 Task: Use the Jira Service Management interface for collaborative customer support.
Action: Mouse pressed left at (527, 130)
Screenshot: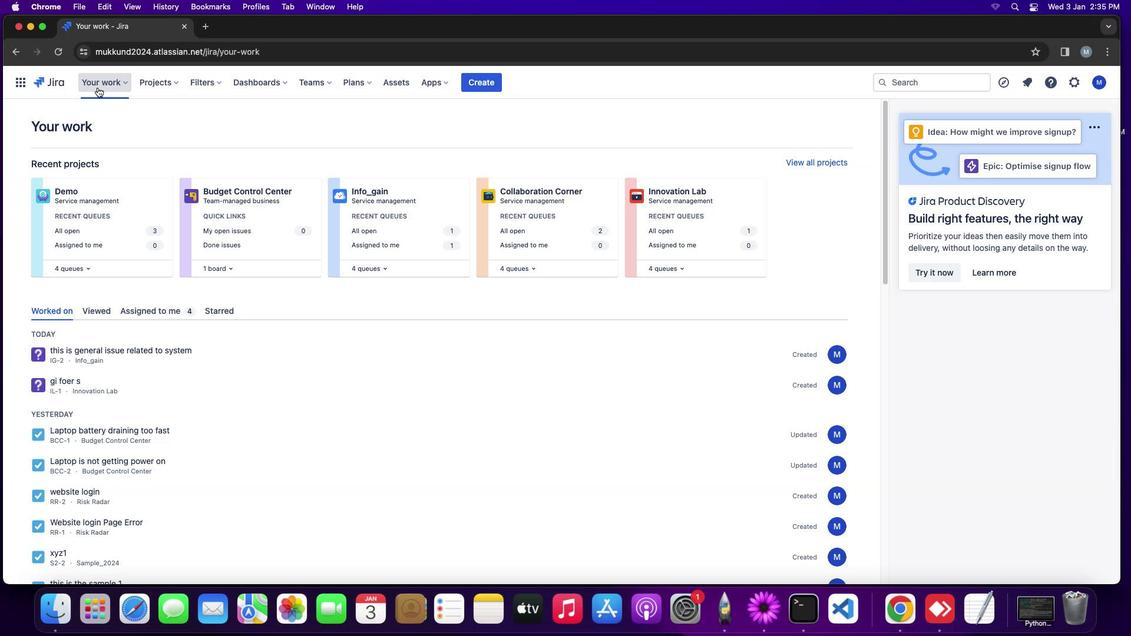 
Action: Mouse moved to (153, 80)
Screenshot: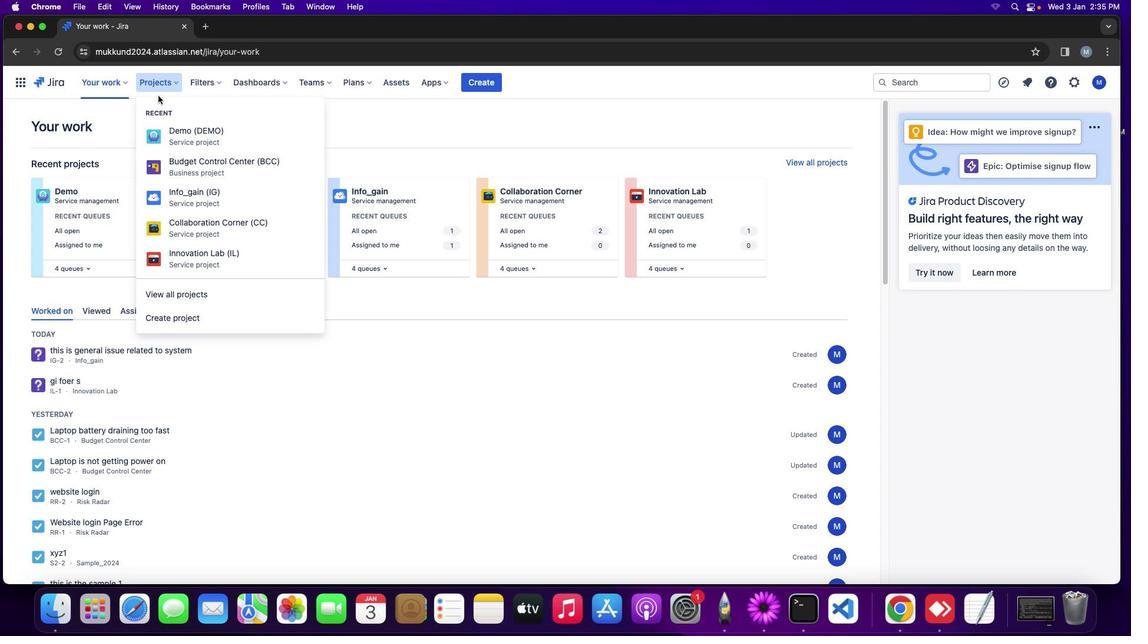 
Action: Mouse pressed left at (153, 80)
Screenshot: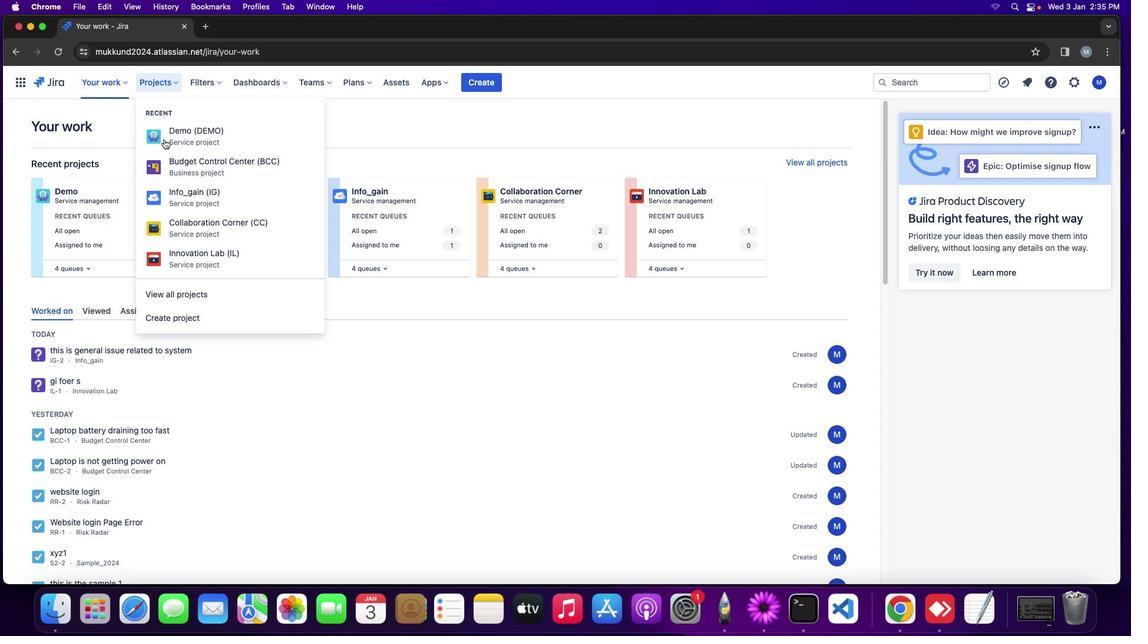 
Action: Mouse moved to (176, 293)
Screenshot: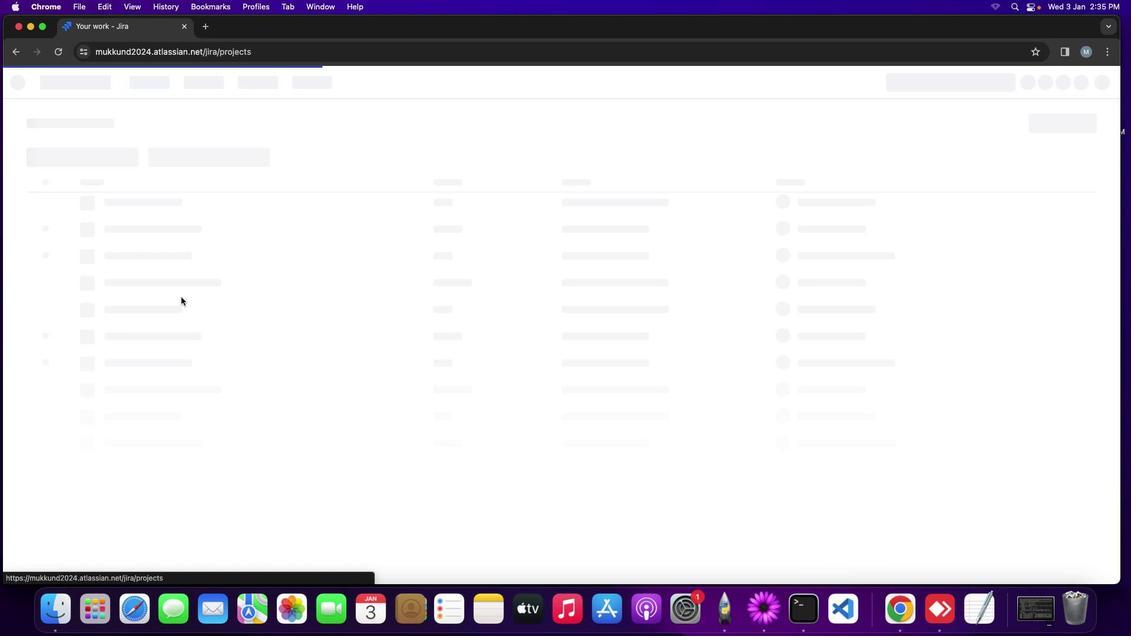 
Action: Mouse pressed left at (176, 293)
Screenshot: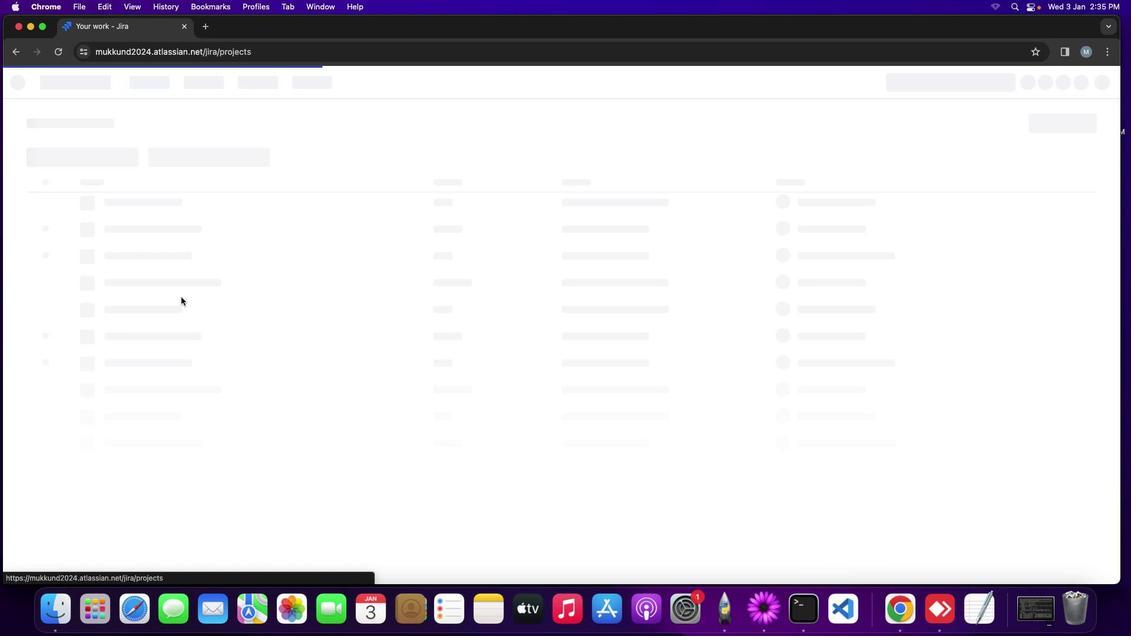 
Action: Mouse moved to (267, 379)
Screenshot: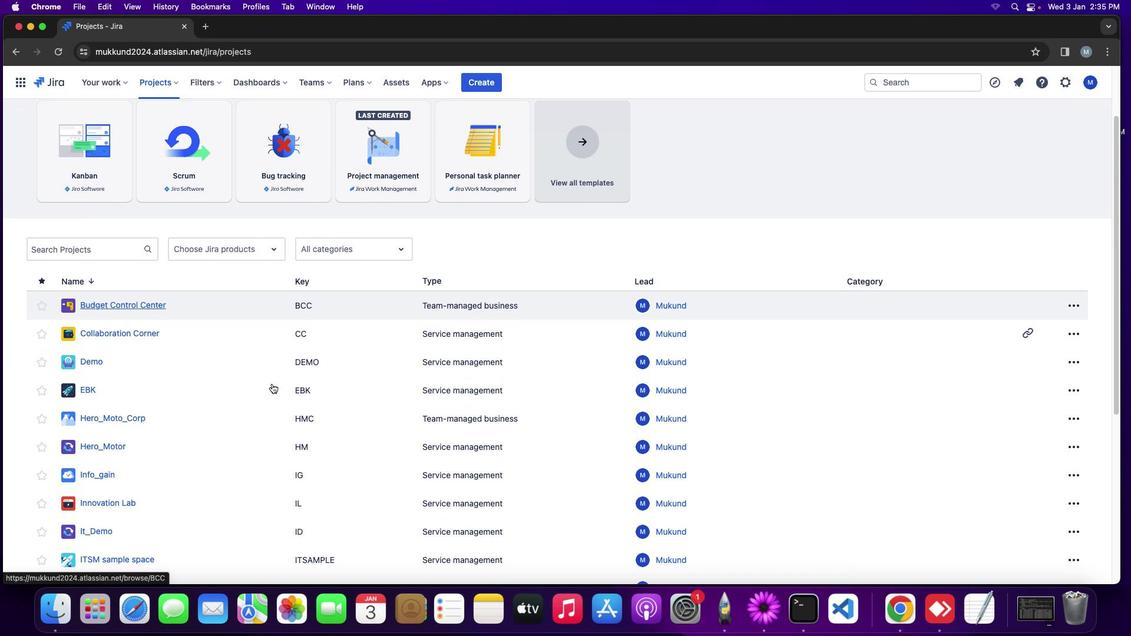 
Action: Mouse scrolled (267, 379) with delta (-3, -4)
Screenshot: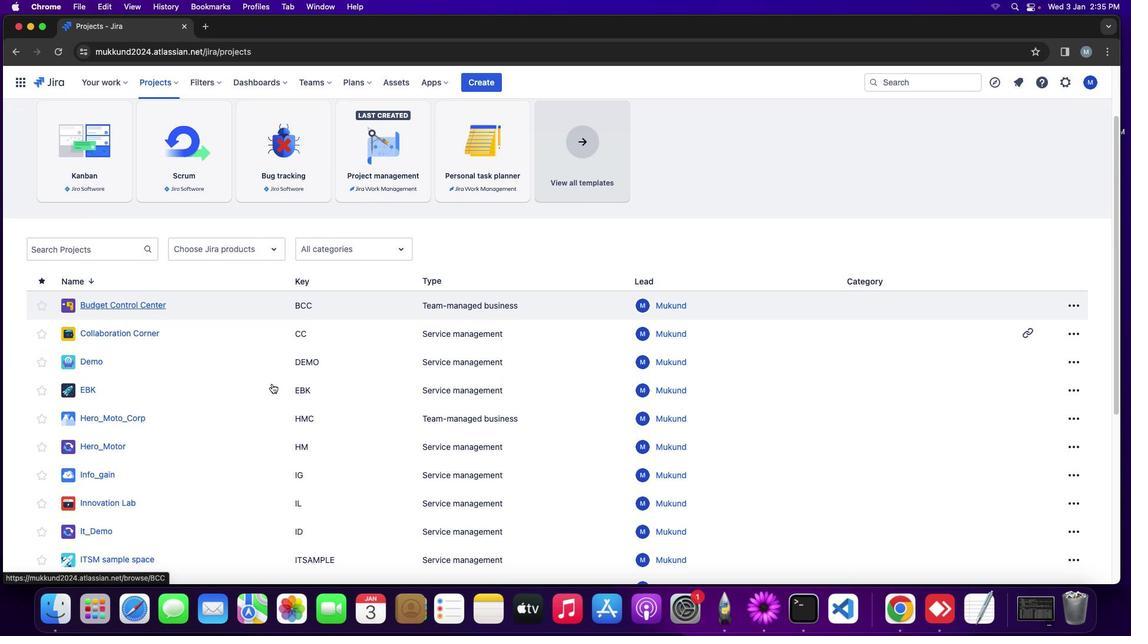 
Action: Mouse moved to (267, 380)
Screenshot: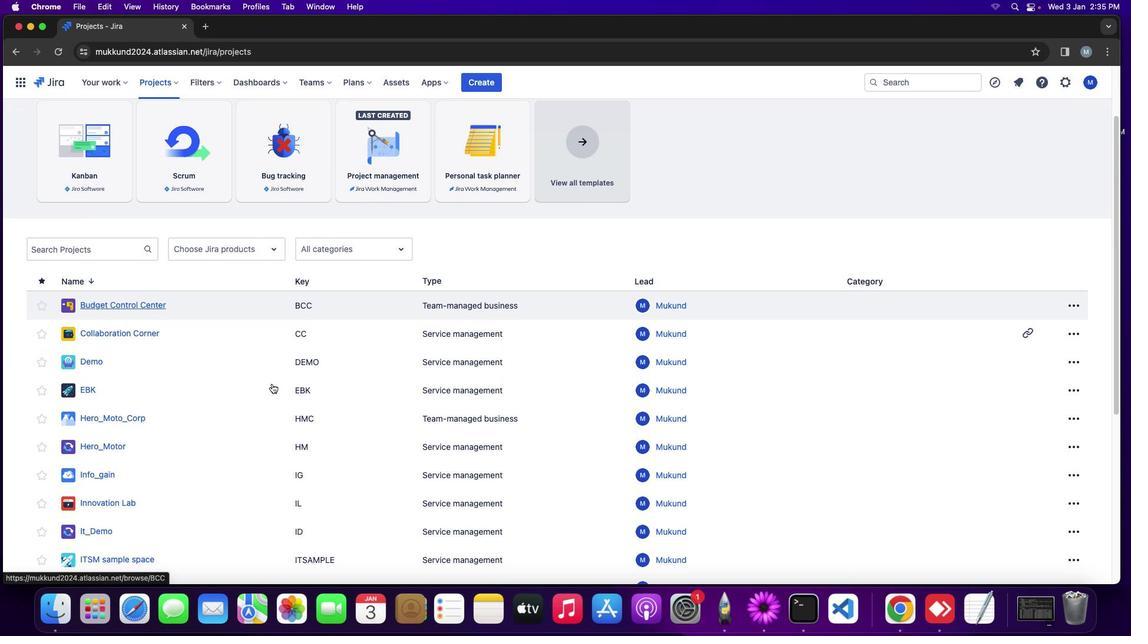 
Action: Mouse scrolled (267, 380) with delta (-3, -4)
Screenshot: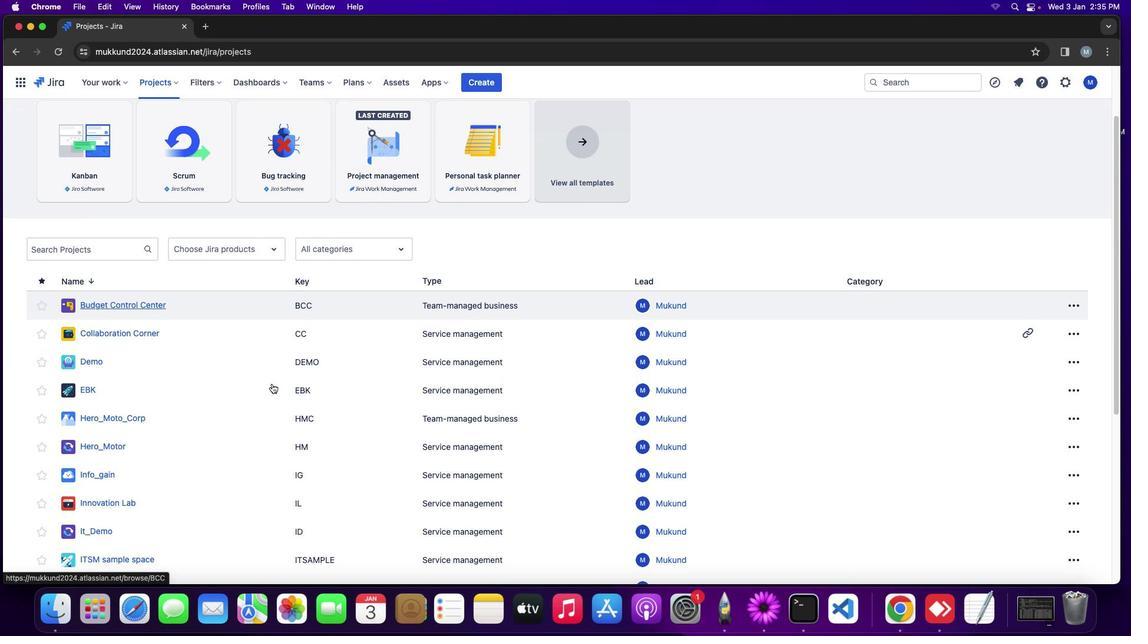 
Action: Mouse scrolled (267, 380) with delta (-3, -4)
Screenshot: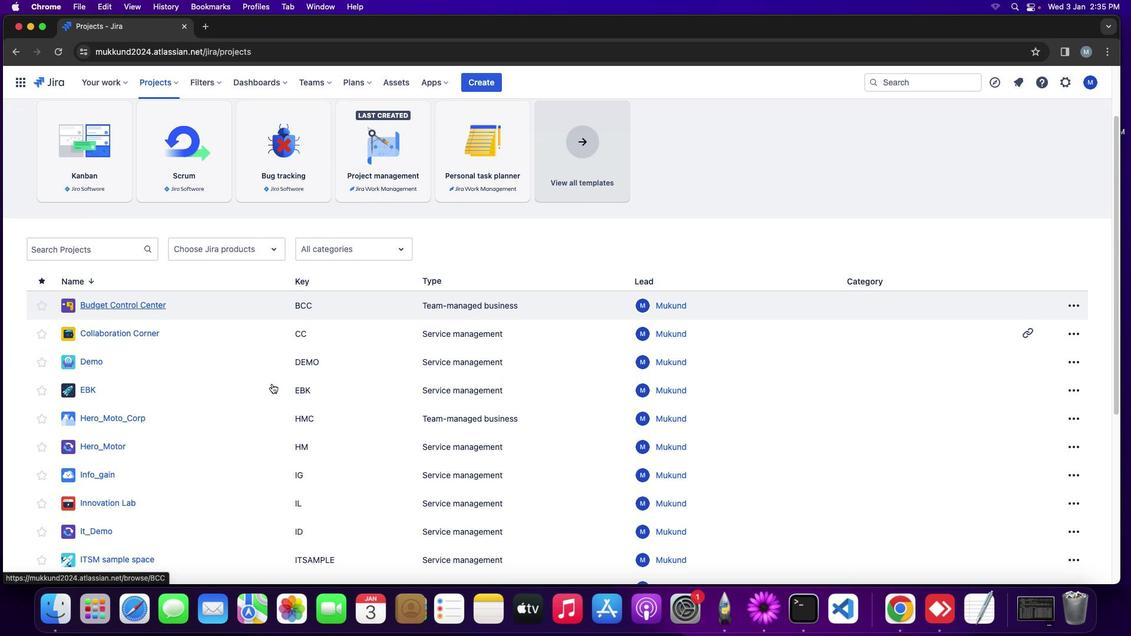 
Action: Mouse scrolled (267, 380) with delta (-3, -4)
Screenshot: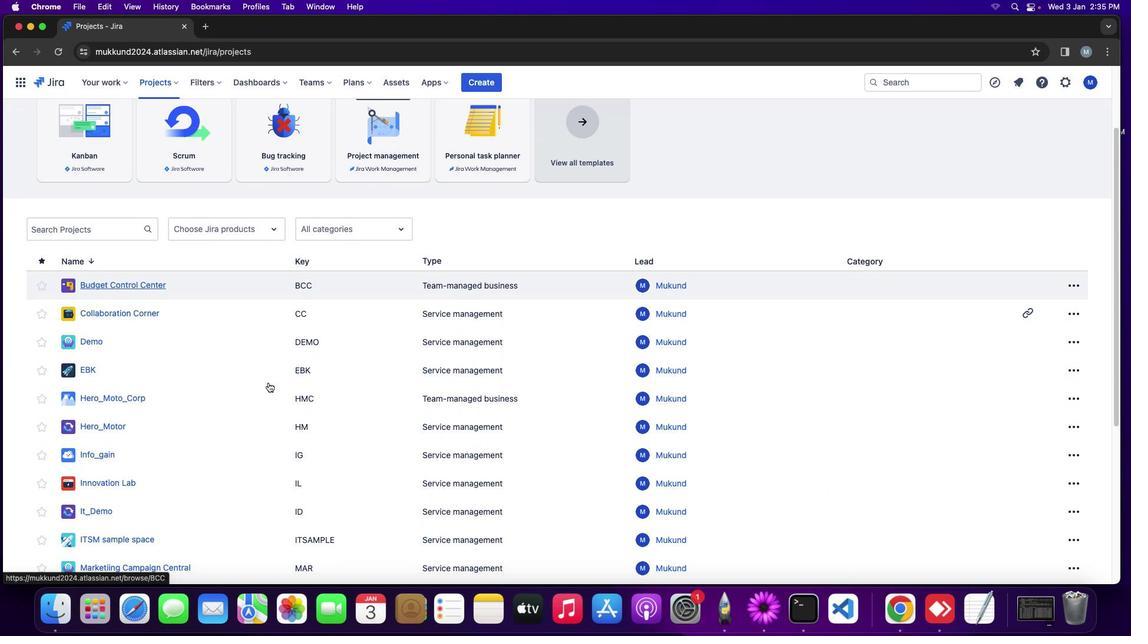 
Action: Mouse scrolled (267, 380) with delta (-3, -4)
Screenshot: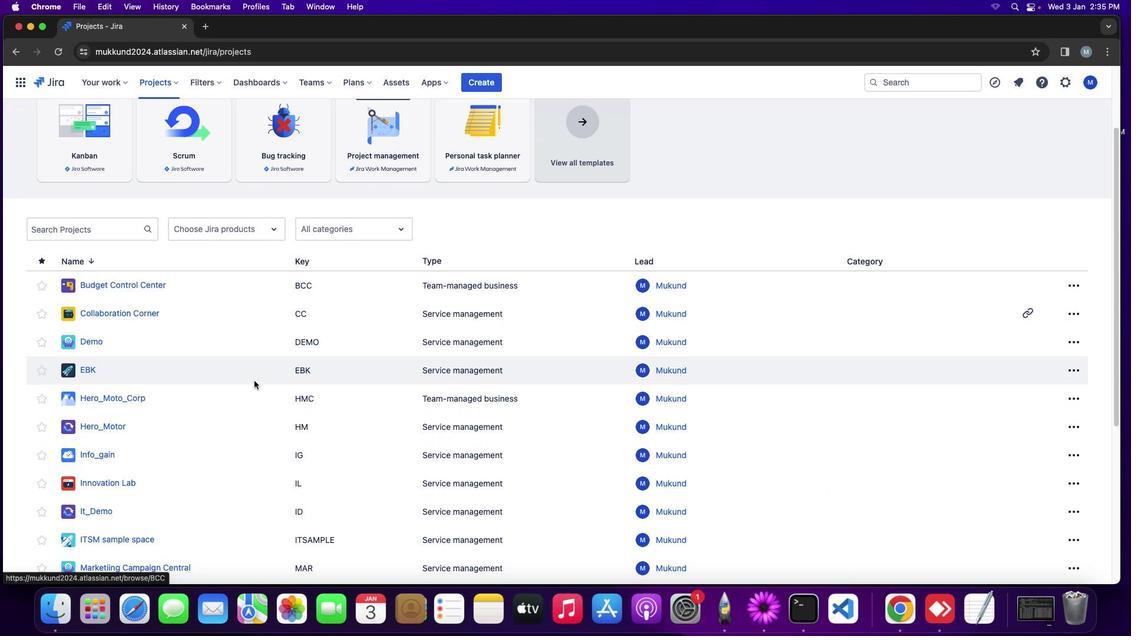 
Action: Mouse scrolled (267, 380) with delta (-3, -4)
Screenshot: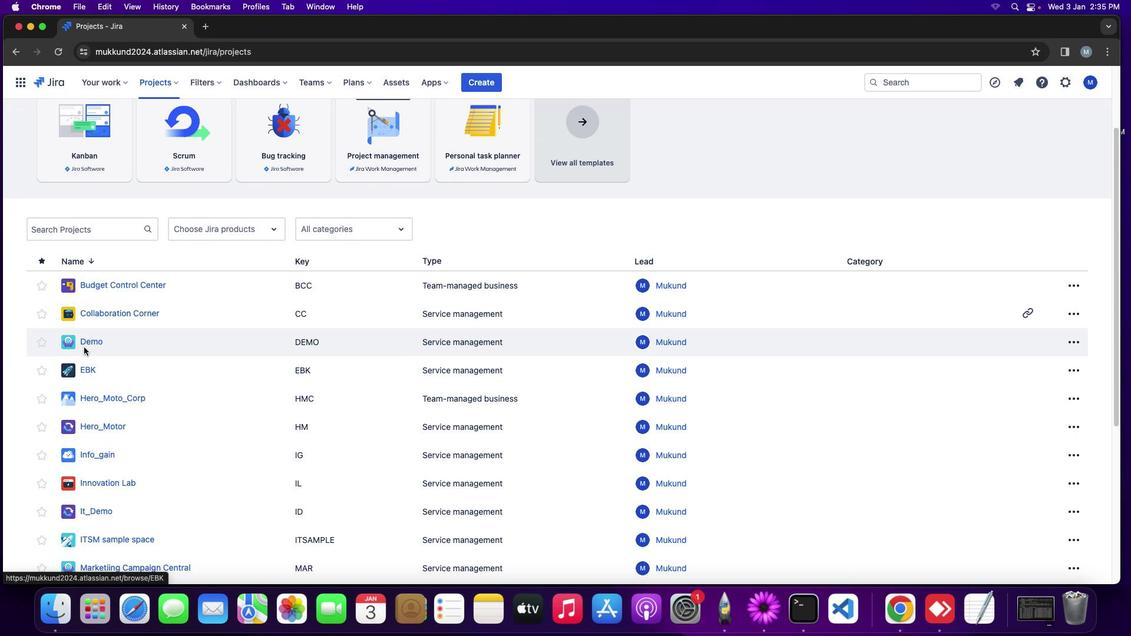 
Action: Mouse scrolled (267, 380) with delta (-3, -4)
Screenshot: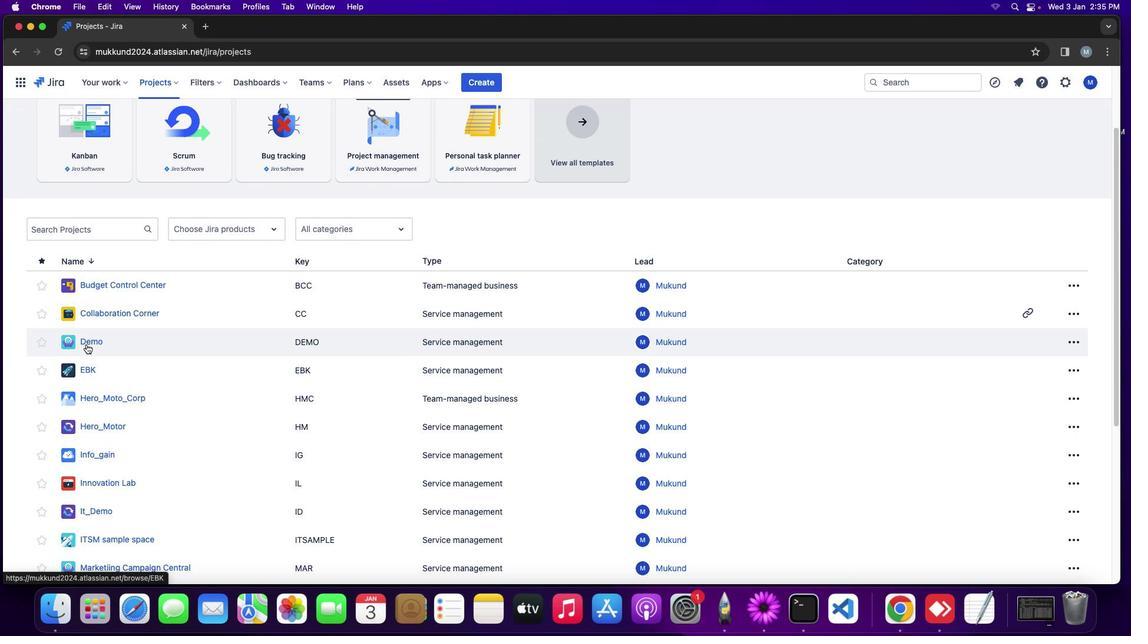
Action: Mouse moved to (83, 338)
Screenshot: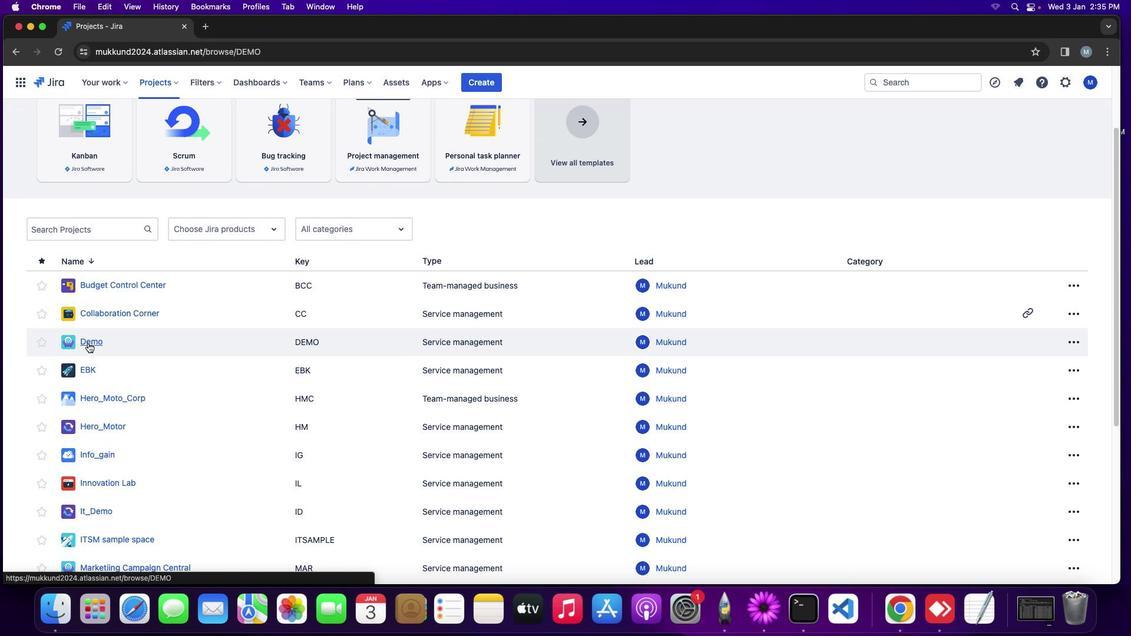 
Action: Mouse pressed left at (83, 338)
Screenshot: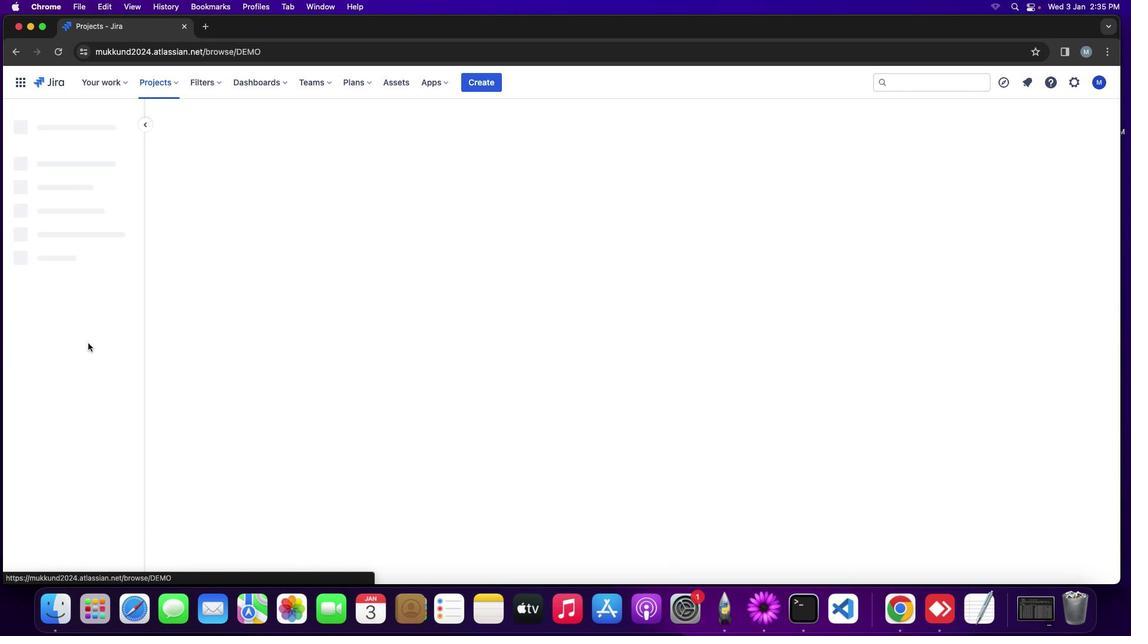 
Action: Mouse moved to (81, 413)
Screenshot: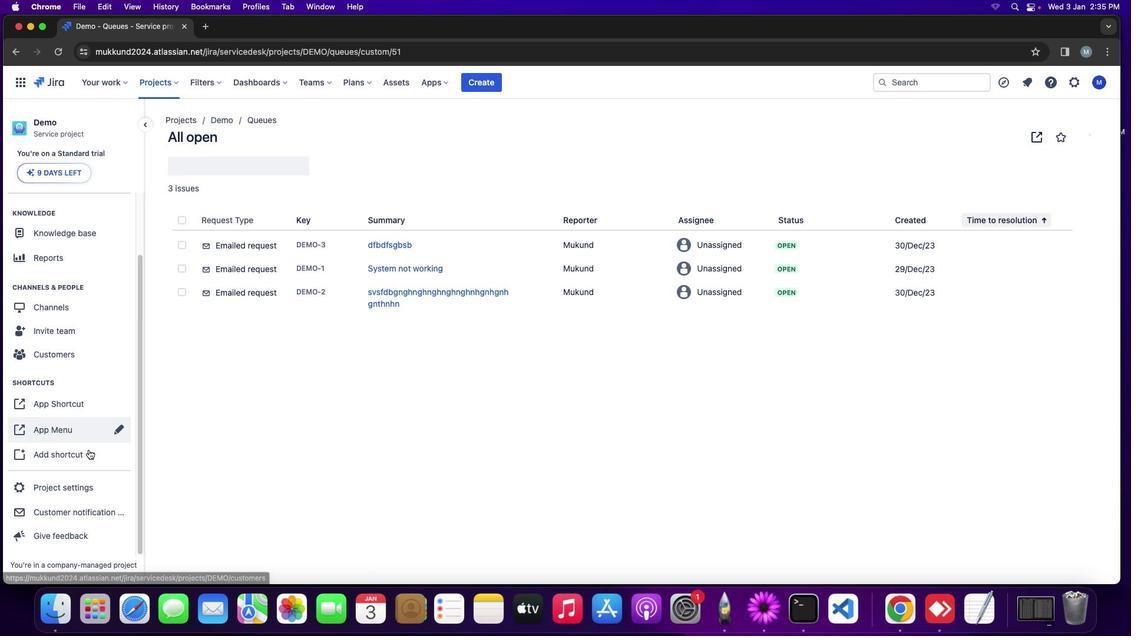 
Action: Mouse scrolled (81, 413) with delta (-3, -4)
Screenshot: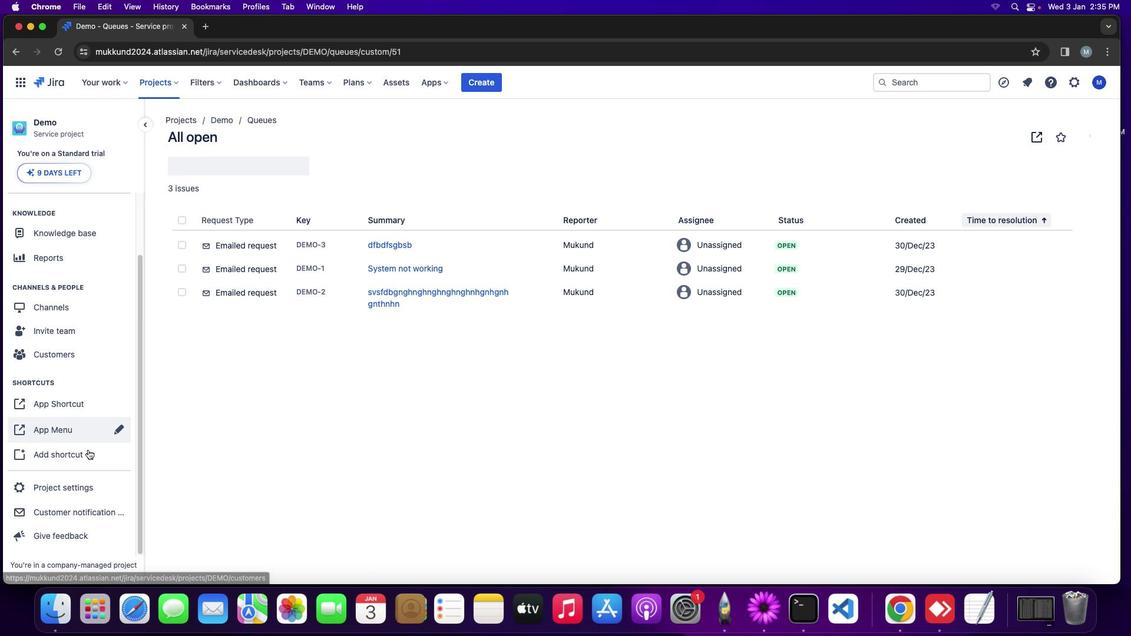 
Action: Mouse moved to (82, 413)
Screenshot: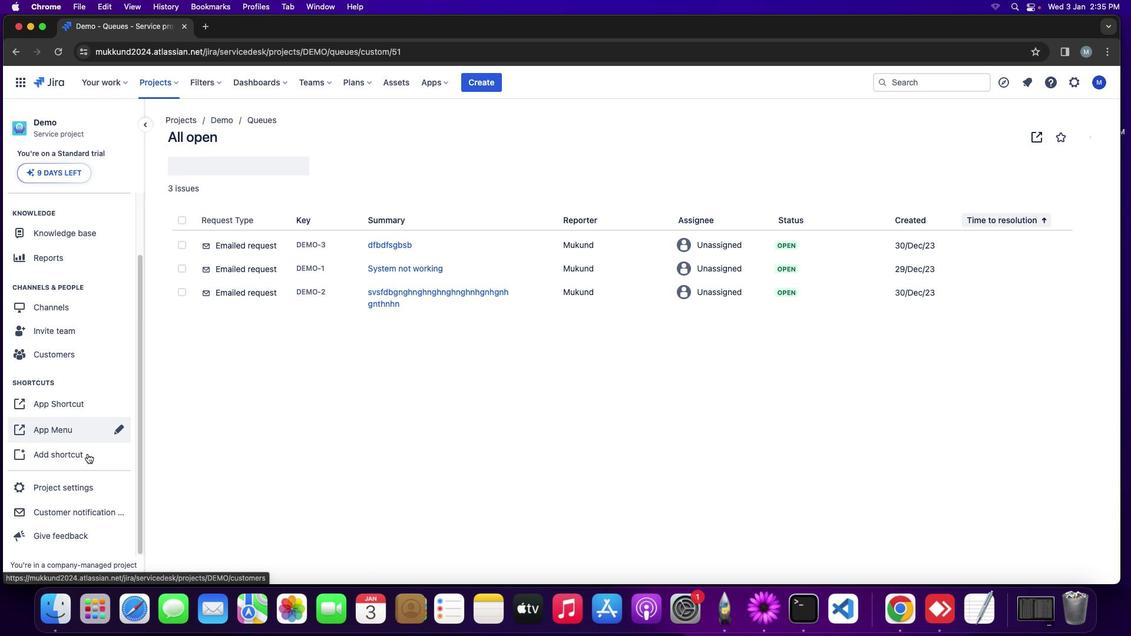 
Action: Mouse scrolled (82, 413) with delta (-3, -4)
Screenshot: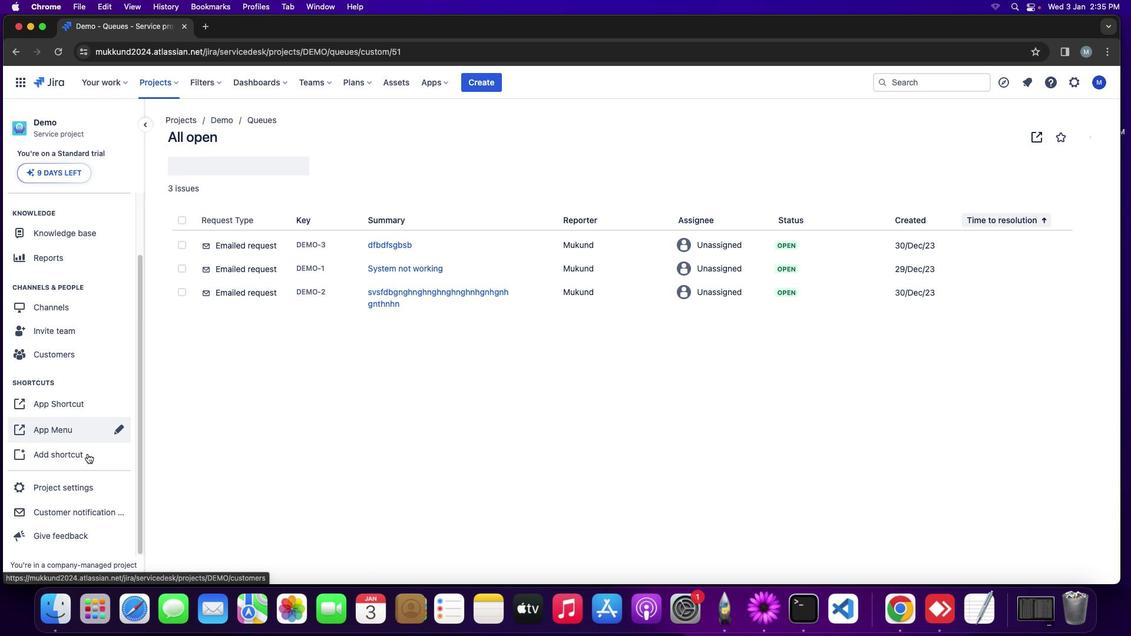 
Action: Mouse moved to (82, 414)
Screenshot: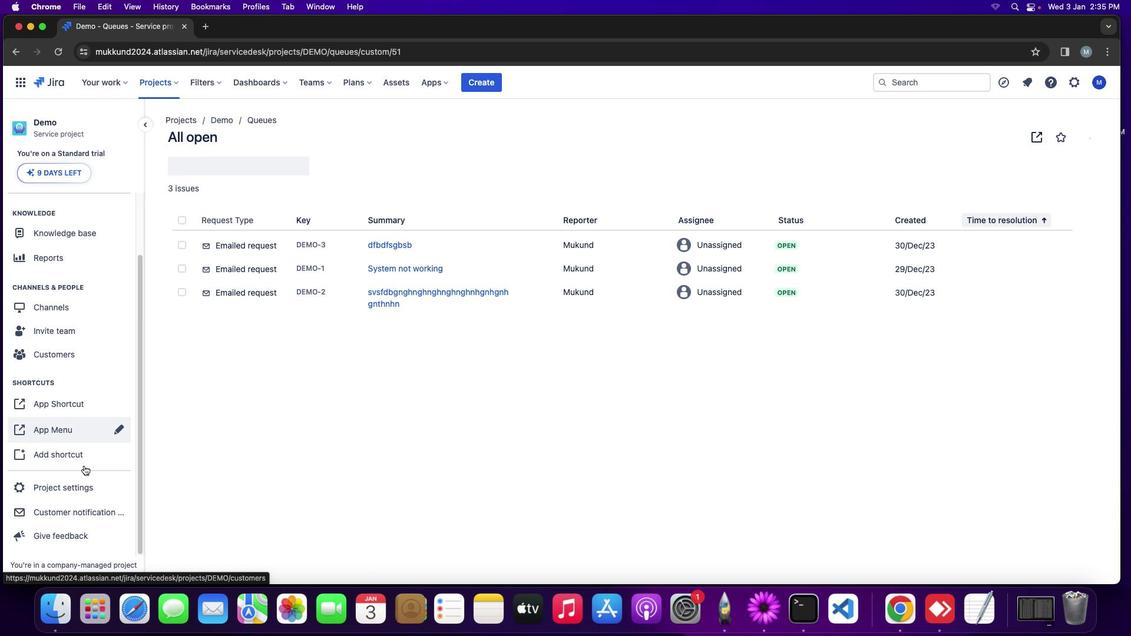 
Action: Mouse scrolled (82, 414) with delta (-3, -4)
Screenshot: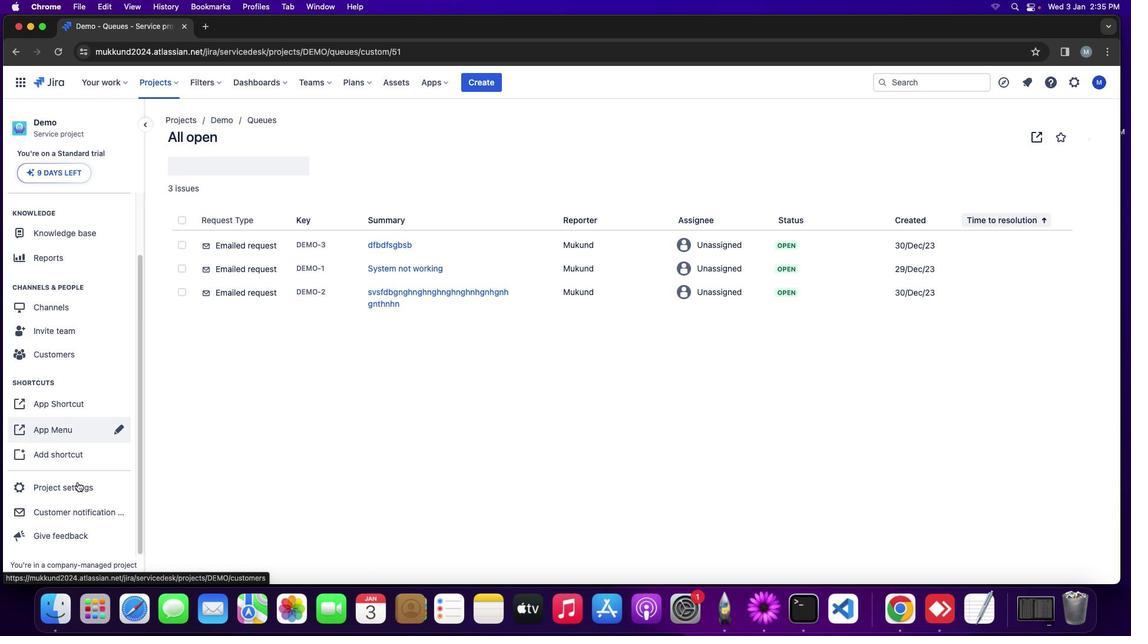 
Action: Mouse moved to (84, 445)
Screenshot: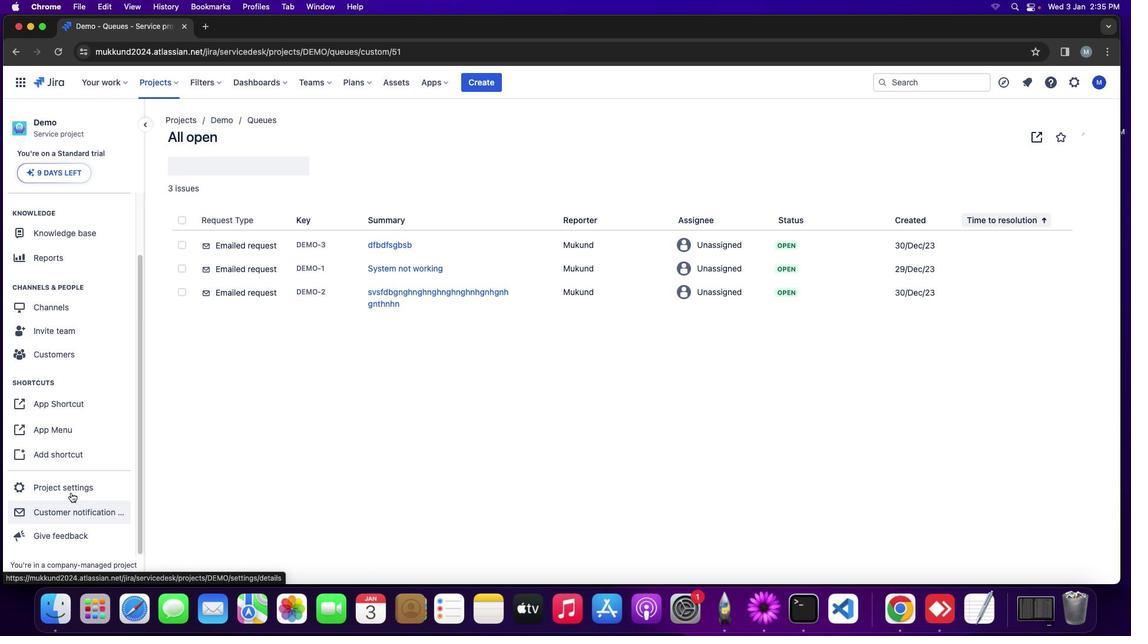
Action: Mouse scrolled (84, 445) with delta (-3, -4)
Screenshot: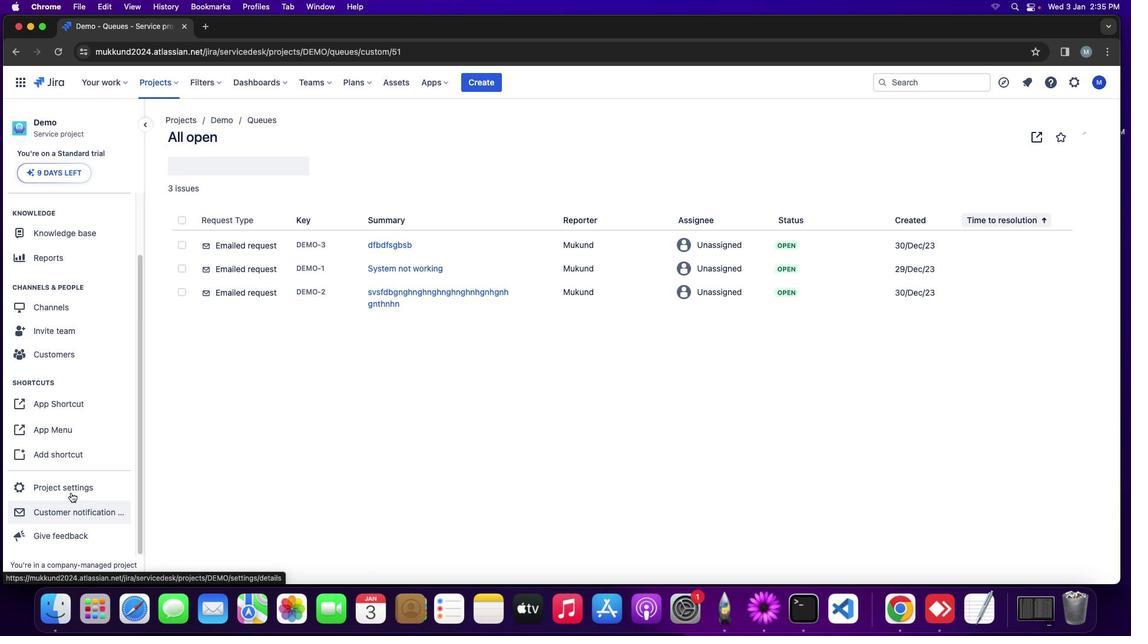
Action: Mouse scrolled (84, 445) with delta (-3, -4)
Screenshot: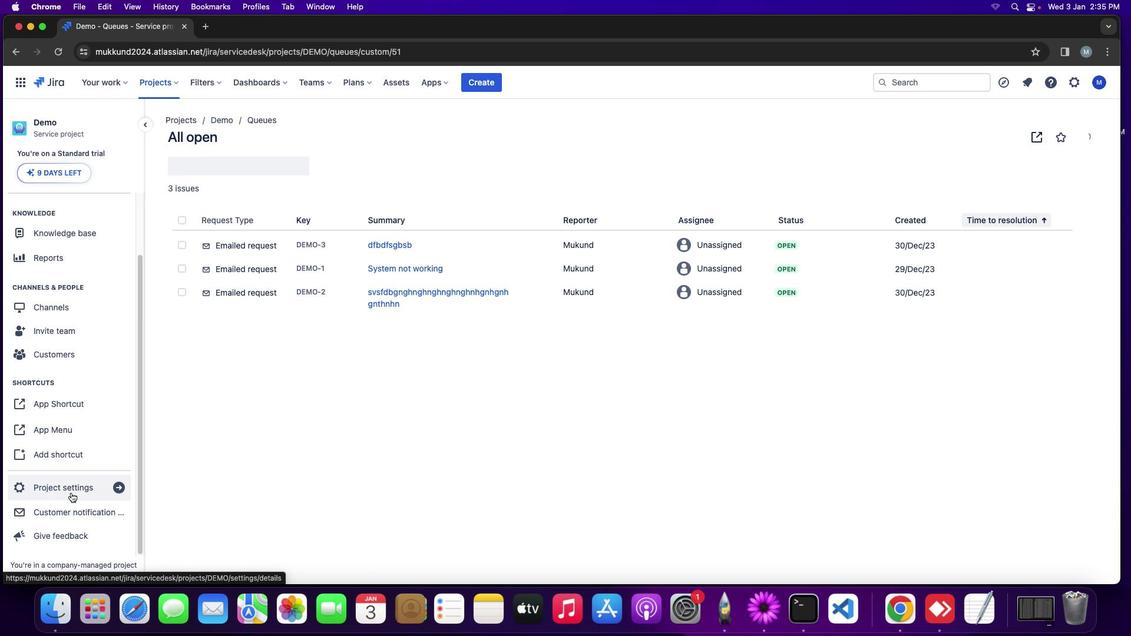 
Action: Mouse scrolled (84, 445) with delta (-3, -4)
Screenshot: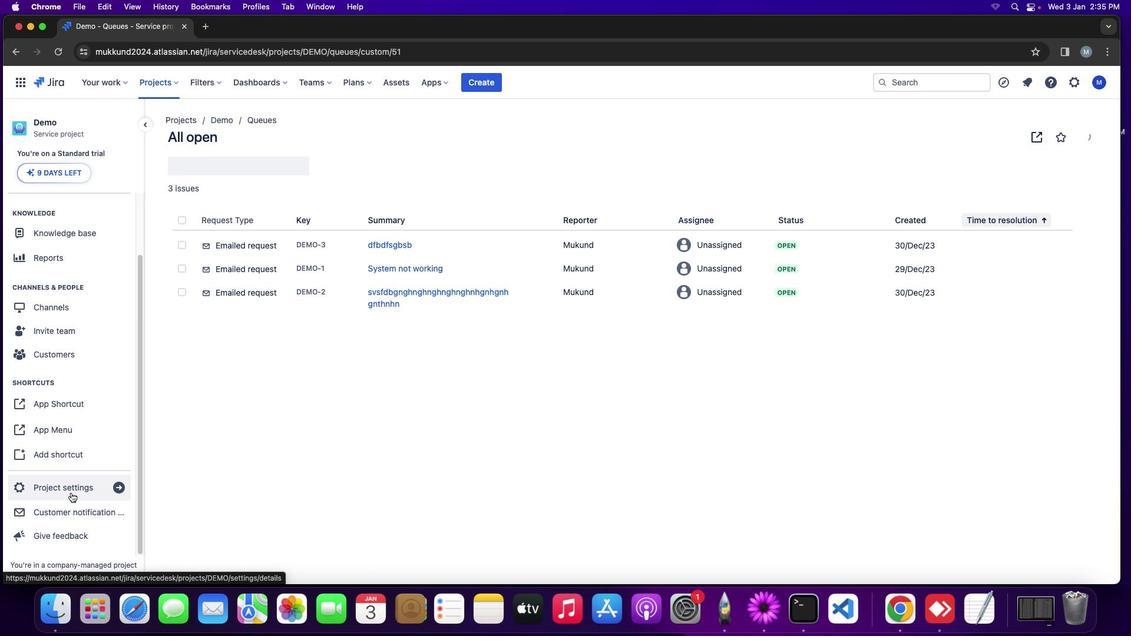 
Action: Mouse moved to (67, 489)
Screenshot: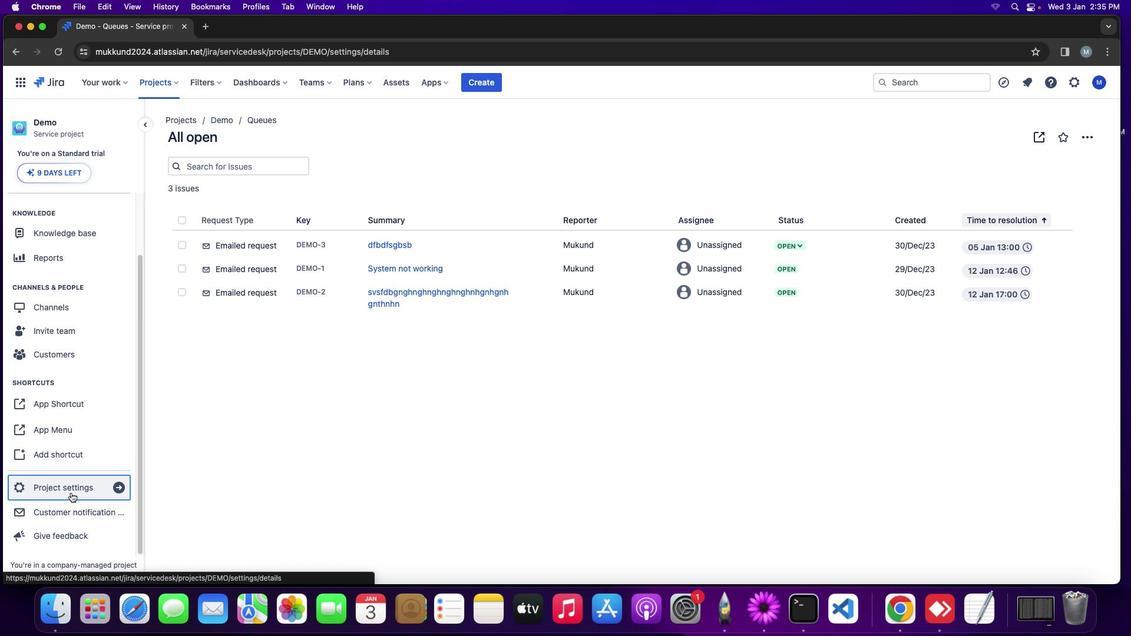 
Action: Mouse pressed left at (67, 489)
Screenshot: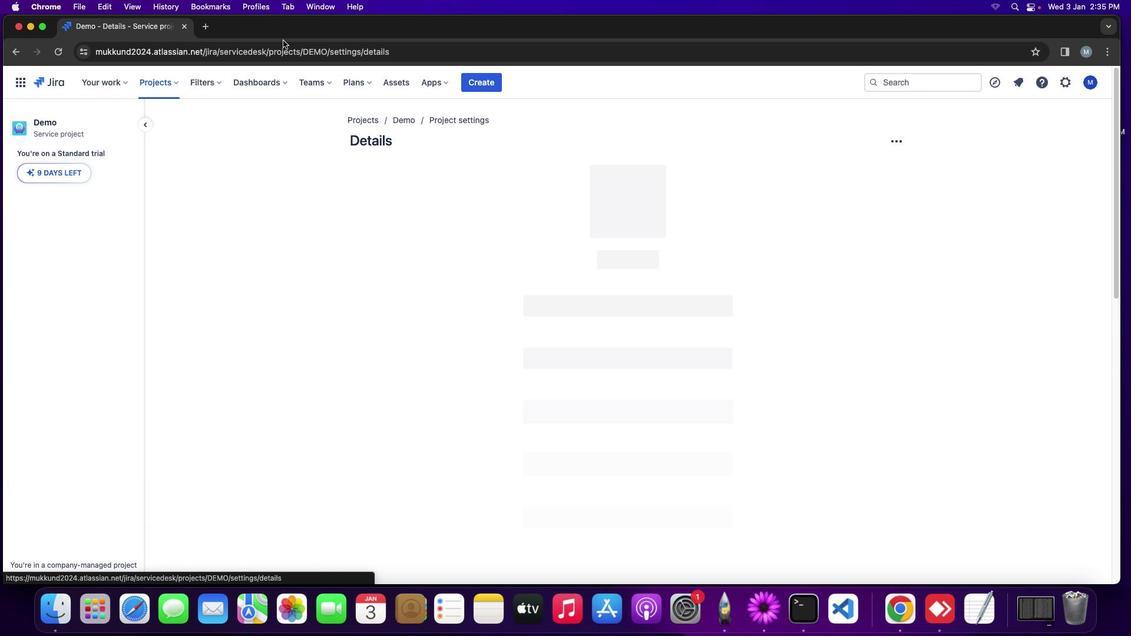 
Action: Mouse moved to (60, 384)
Screenshot: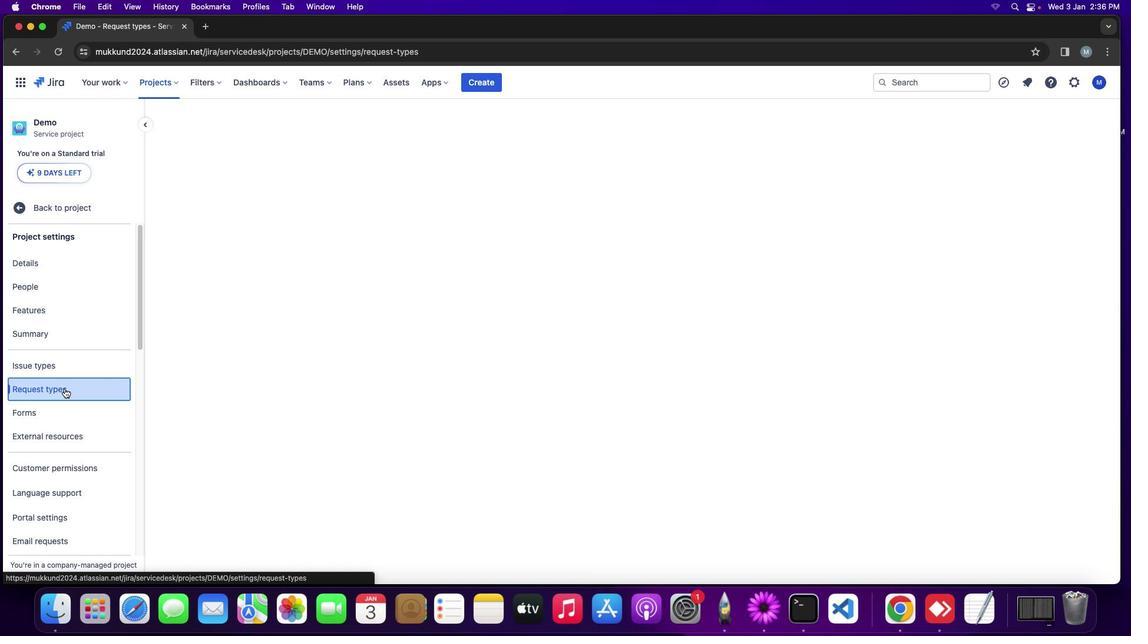 
Action: Mouse pressed left at (60, 384)
Screenshot: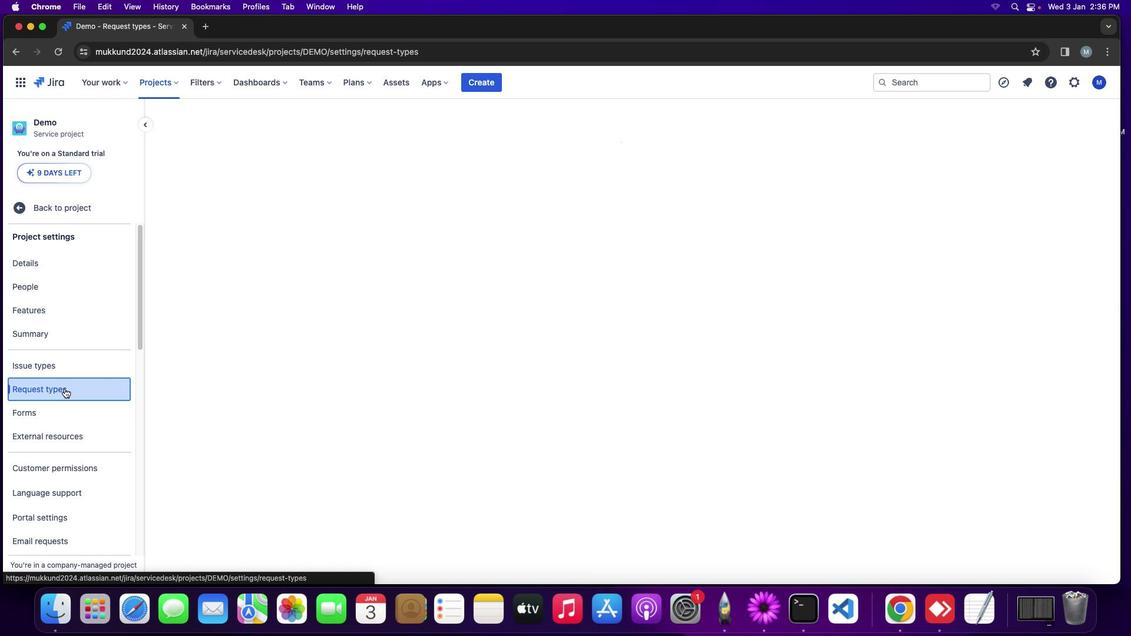 
Action: Mouse moved to (516, 374)
Screenshot: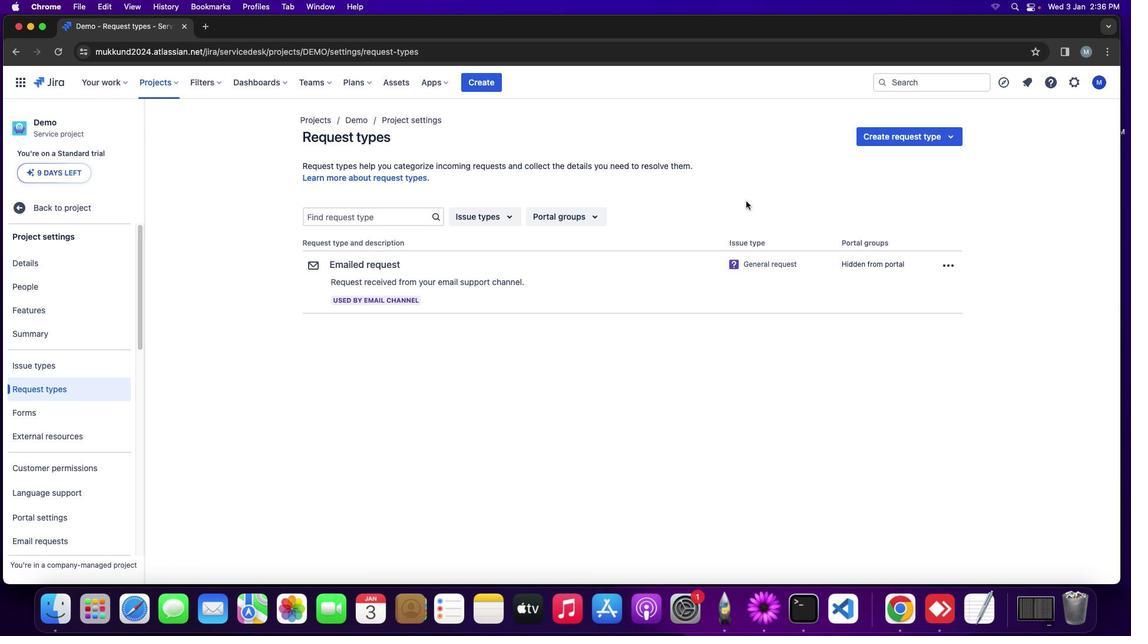 
Action: Mouse pressed left at (516, 374)
Screenshot: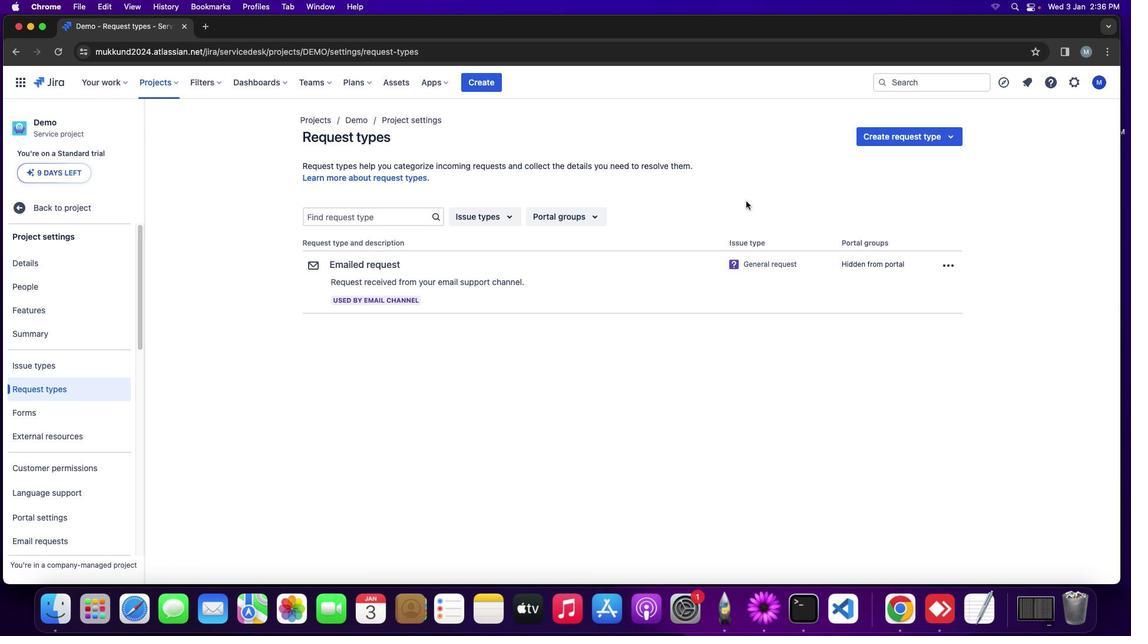 
Action: Mouse moved to (742, 196)
Screenshot: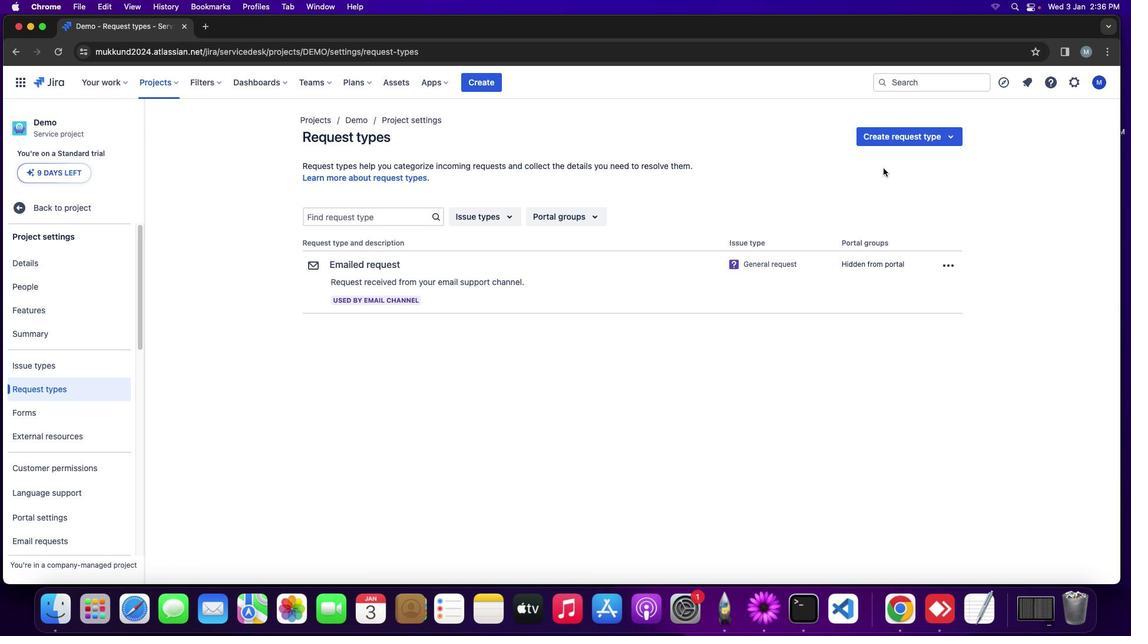 
Action: Mouse pressed left at (742, 196)
Screenshot: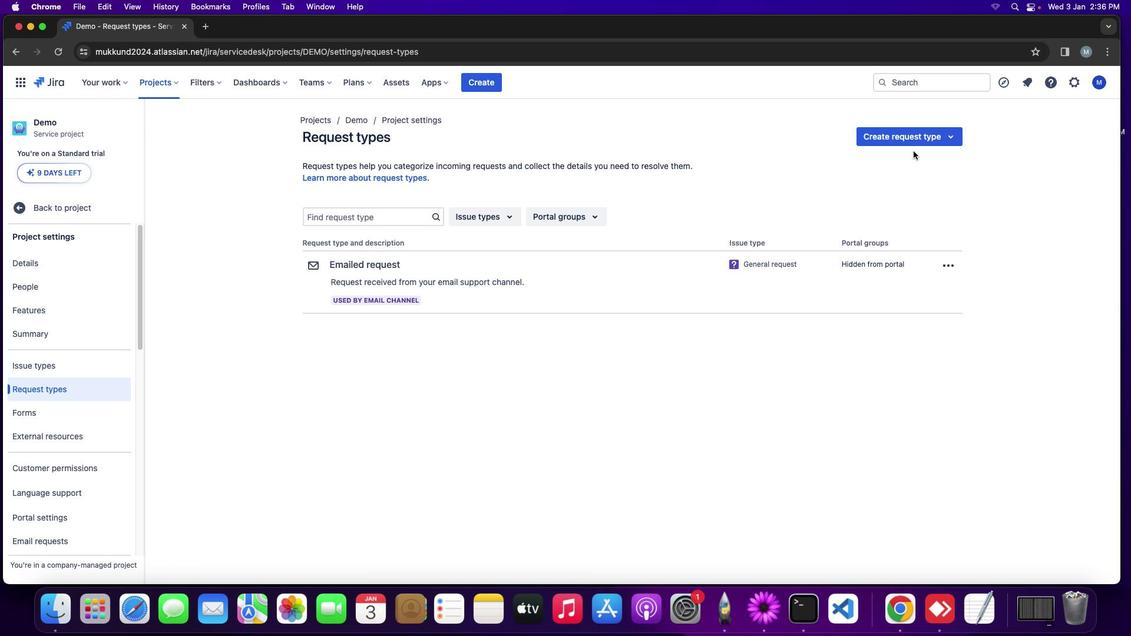 
Action: Mouse moved to (903, 138)
Screenshot: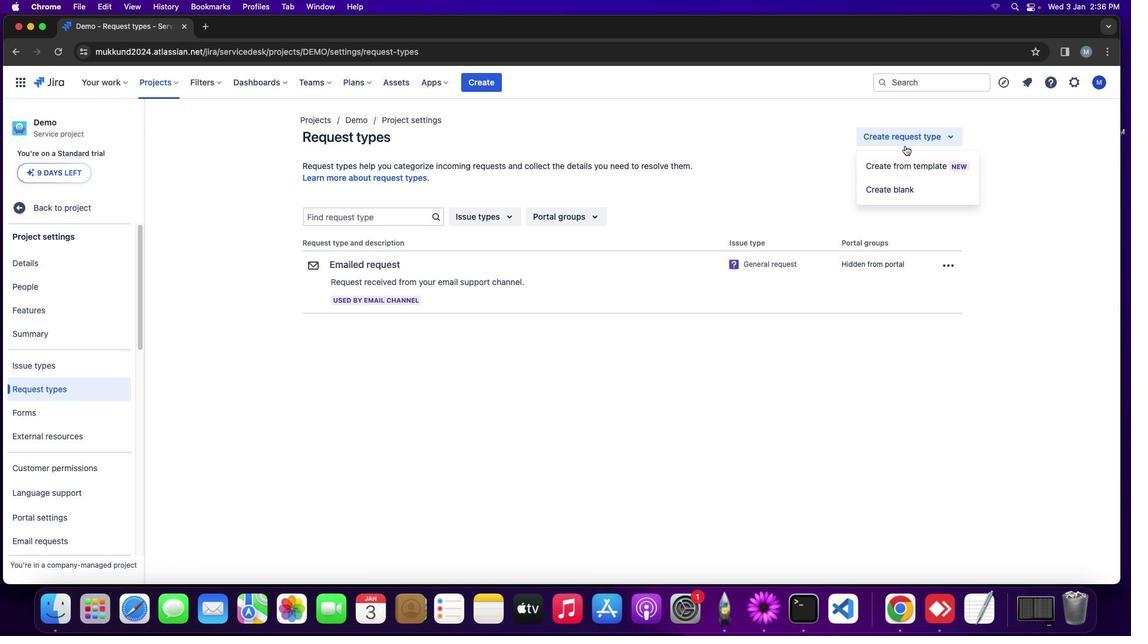 
Action: Mouse pressed left at (903, 138)
Screenshot: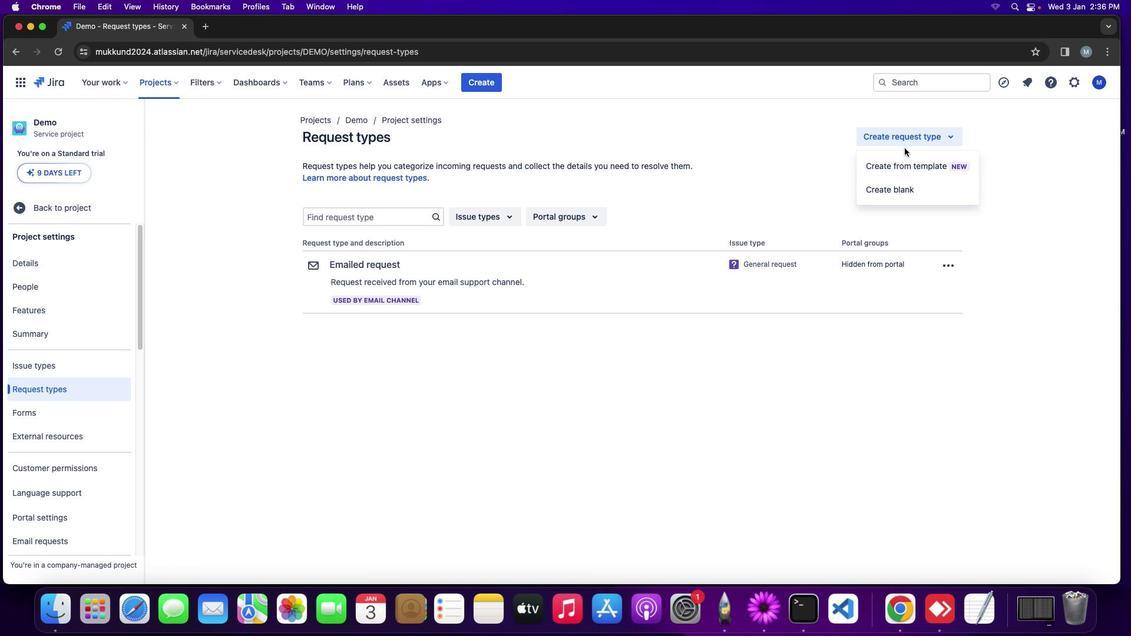 
Action: Mouse moved to (901, 162)
Screenshot: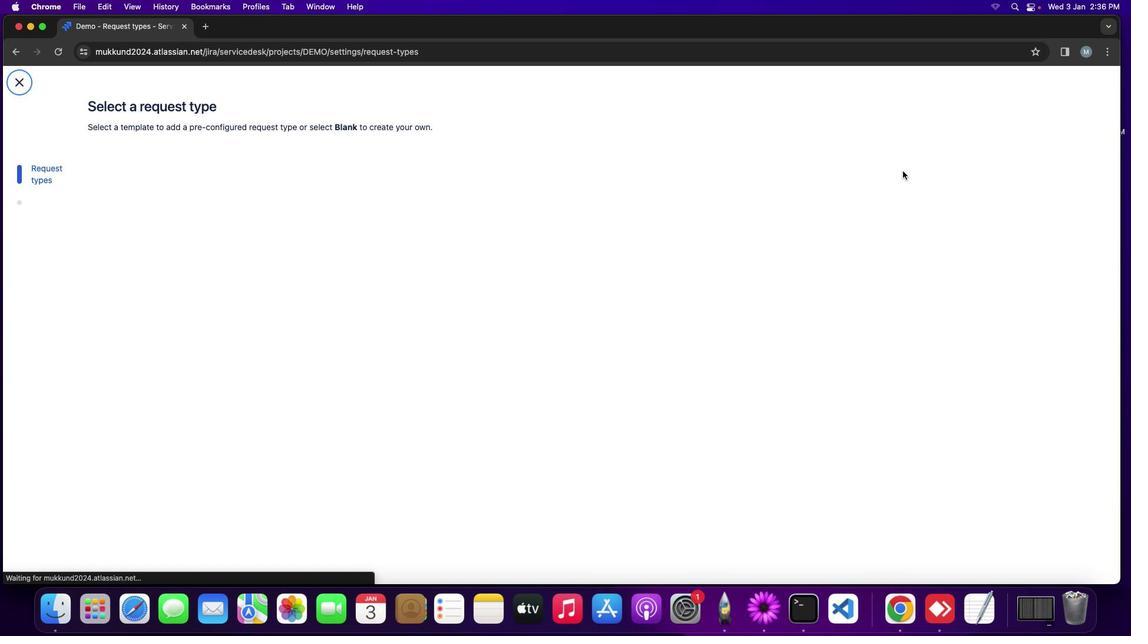 
Action: Mouse pressed left at (901, 162)
Screenshot: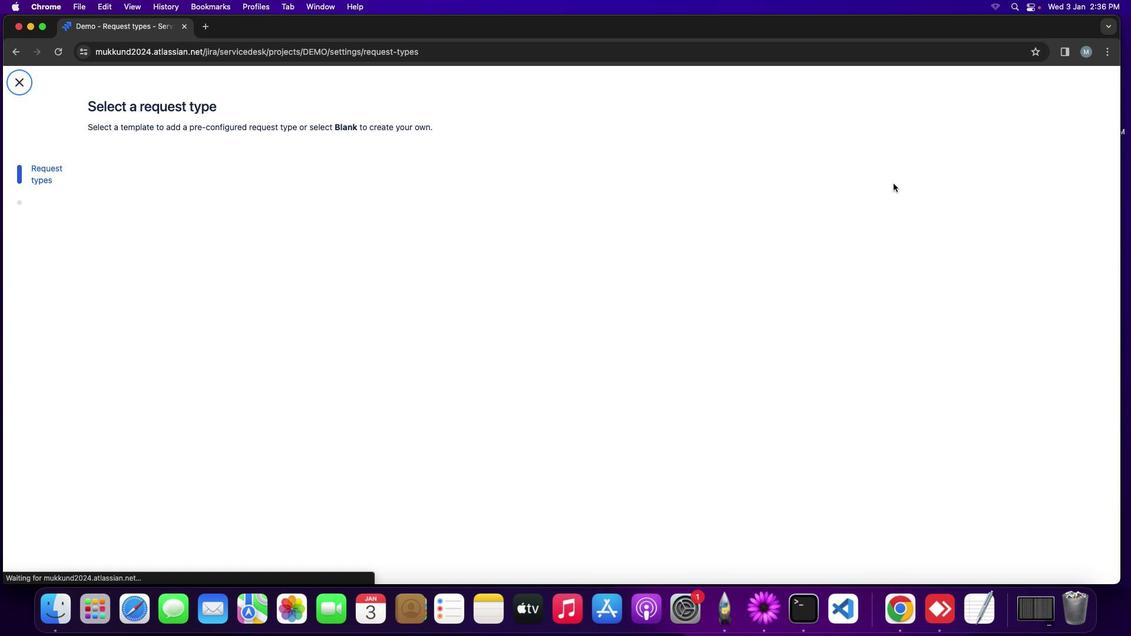 
Action: Mouse moved to (138, 417)
Screenshot: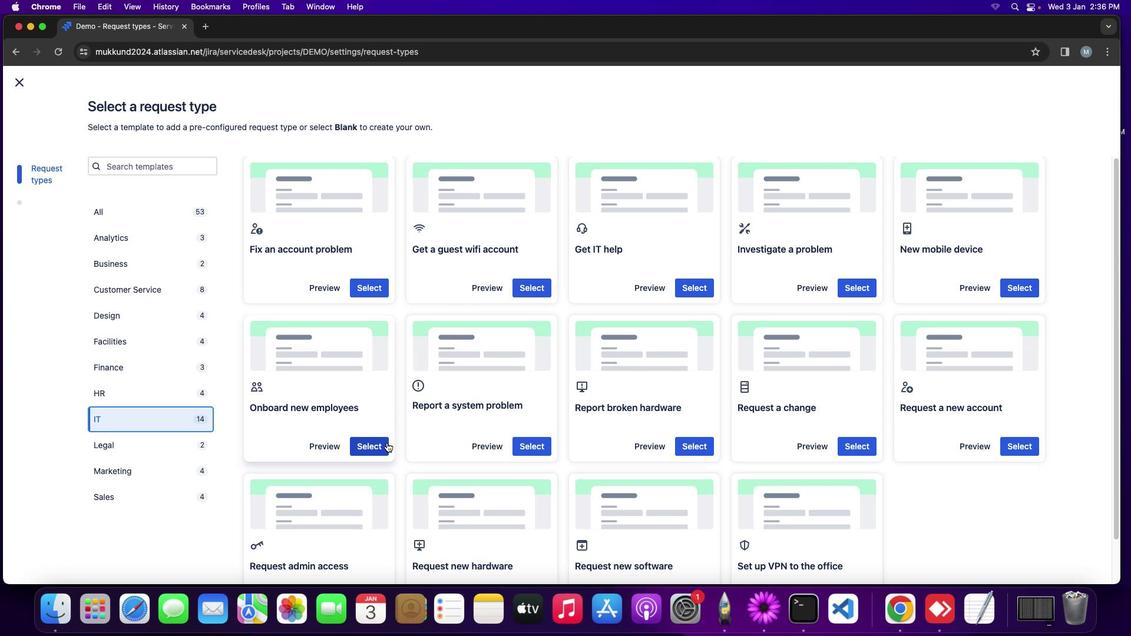 
Action: Mouse pressed left at (138, 417)
Screenshot: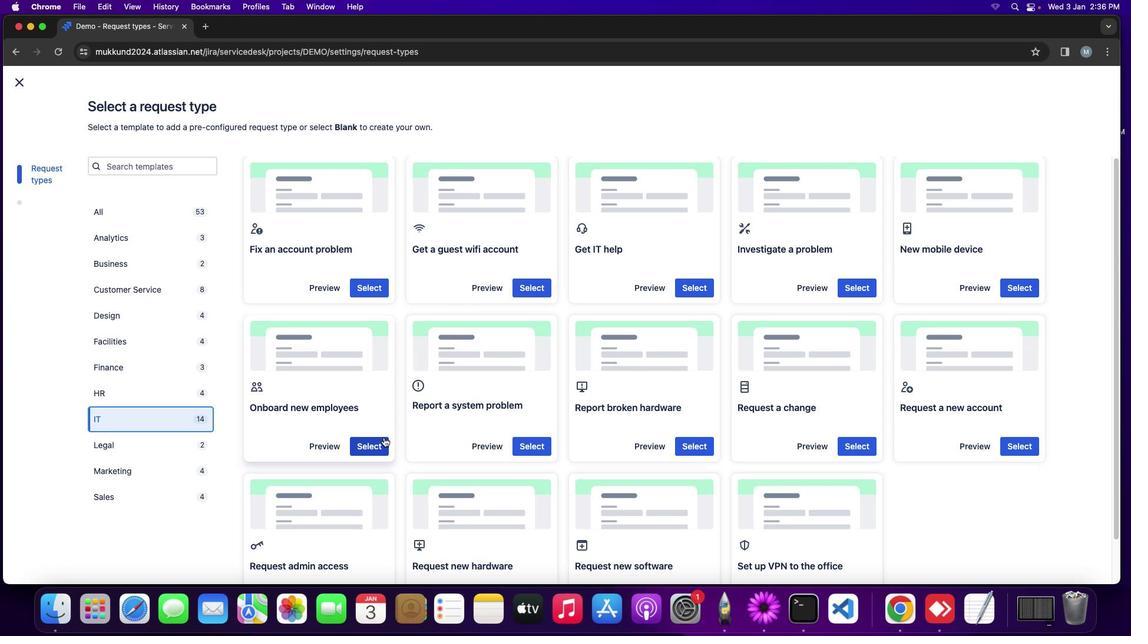 
Action: Mouse moved to (686, 285)
Screenshot: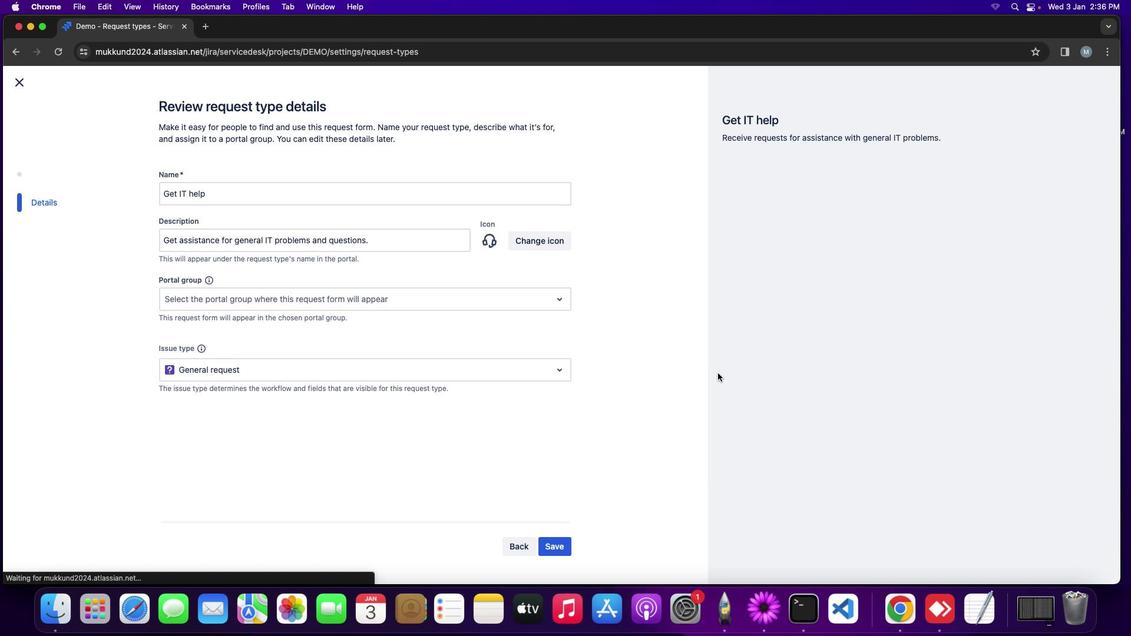 
Action: Mouse pressed left at (686, 285)
Screenshot: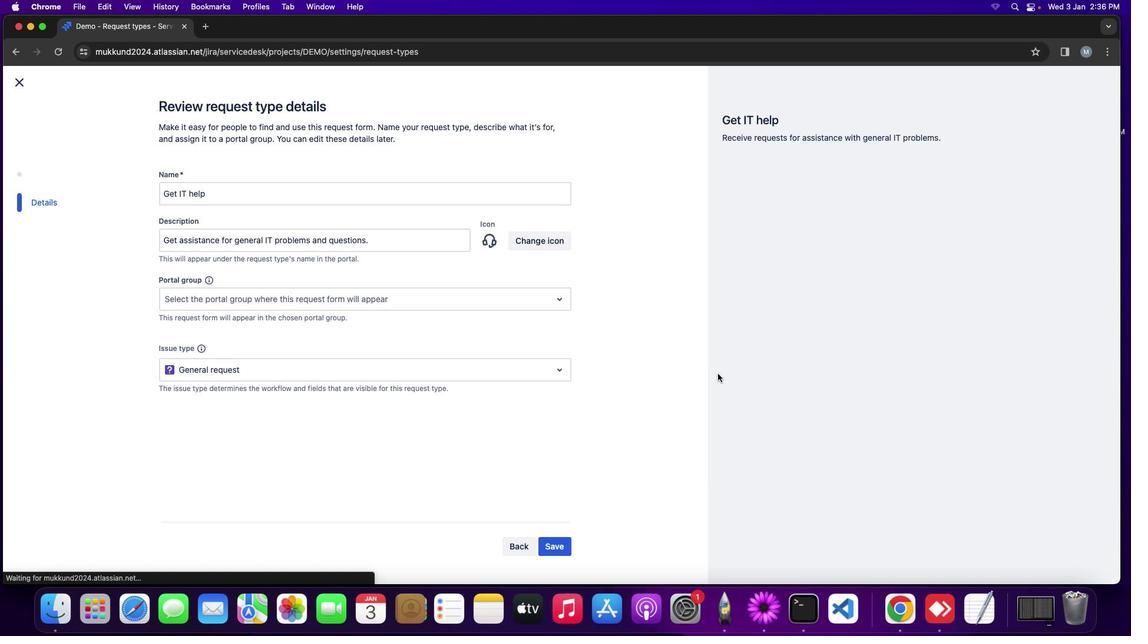 
Action: Mouse moved to (527, 242)
Screenshot: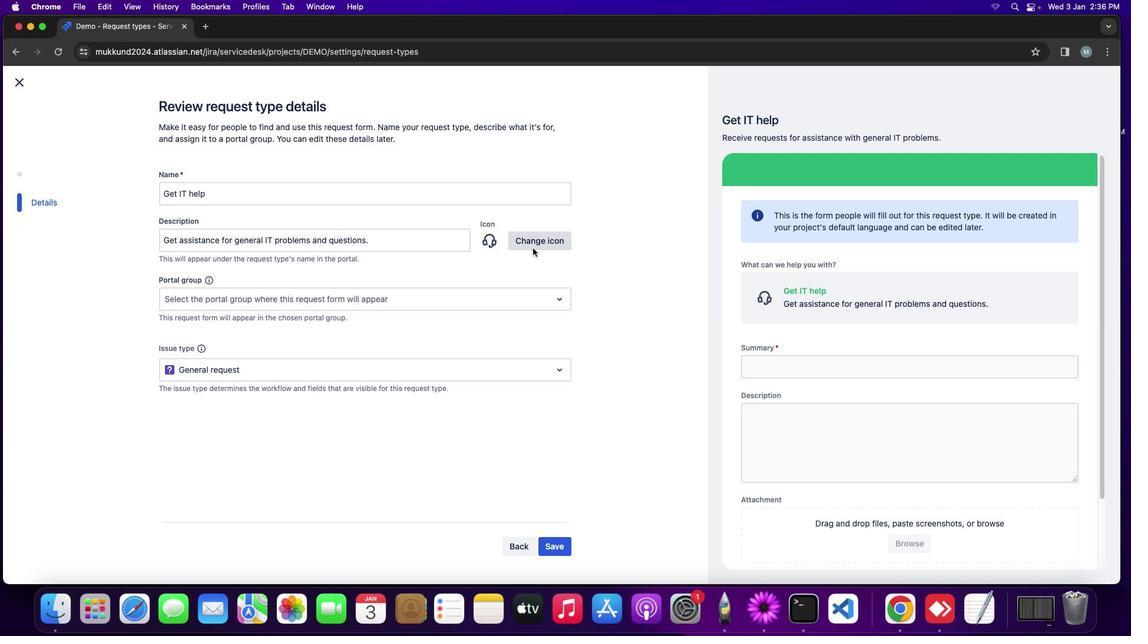 
Action: Mouse pressed left at (527, 242)
Screenshot: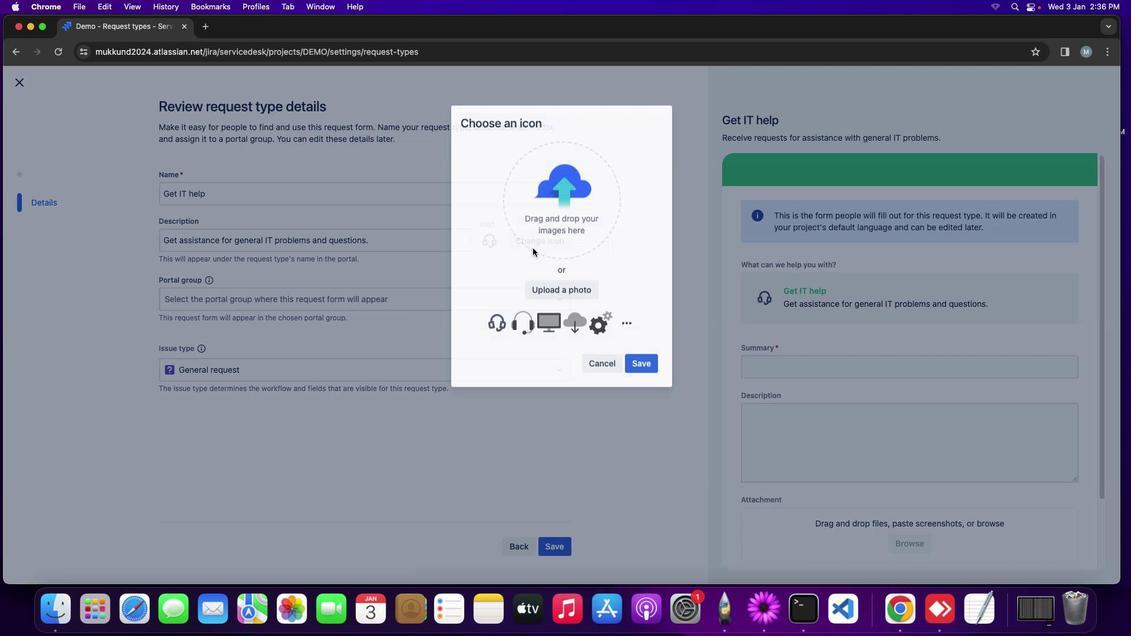 
Action: Mouse moved to (598, 318)
Screenshot: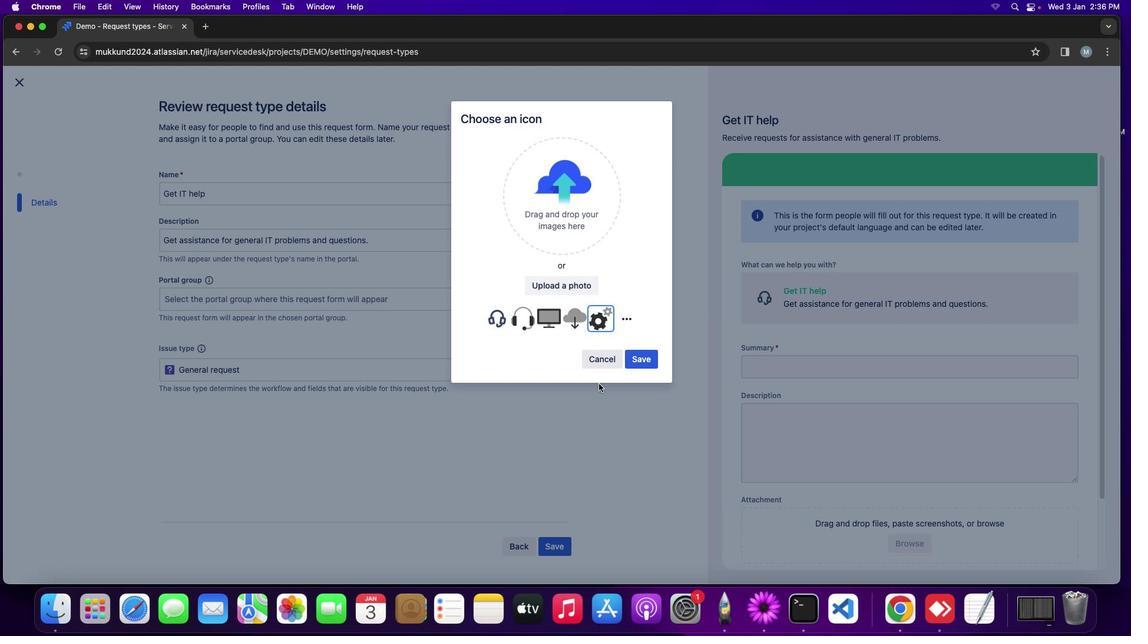 
Action: Mouse pressed left at (598, 318)
Screenshot: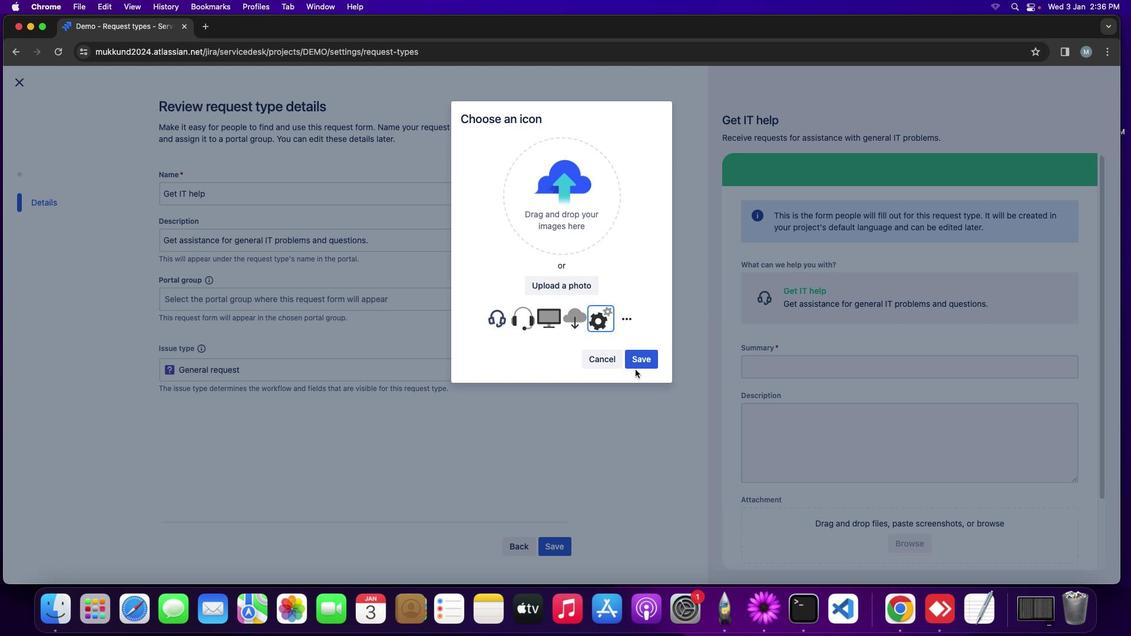 
Action: Mouse moved to (635, 360)
Screenshot: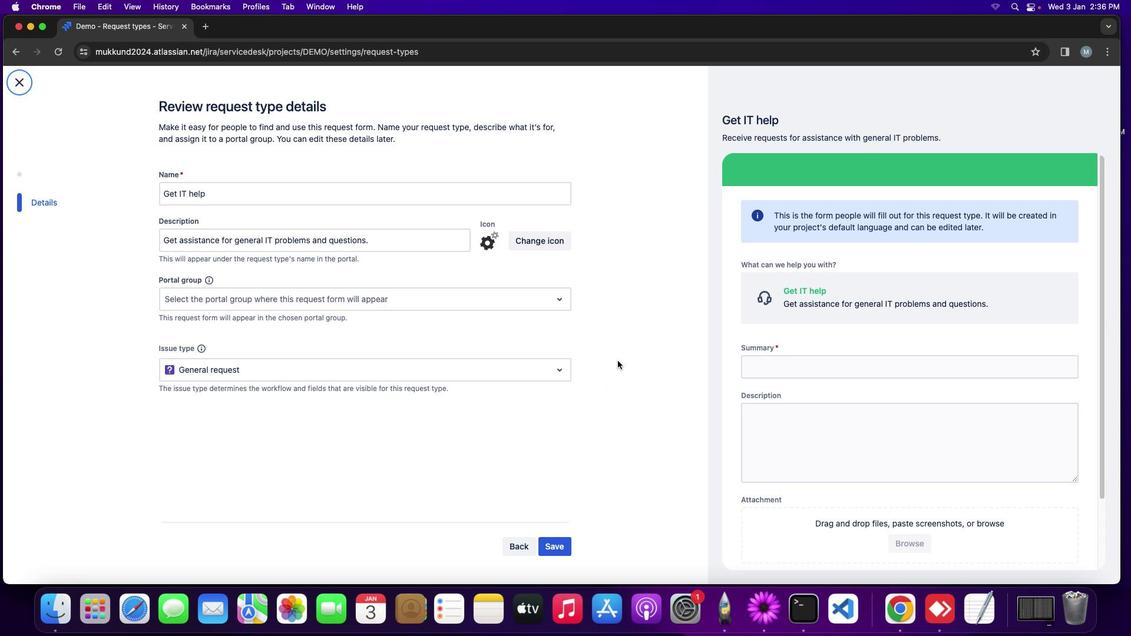 
Action: Mouse pressed left at (635, 360)
Screenshot: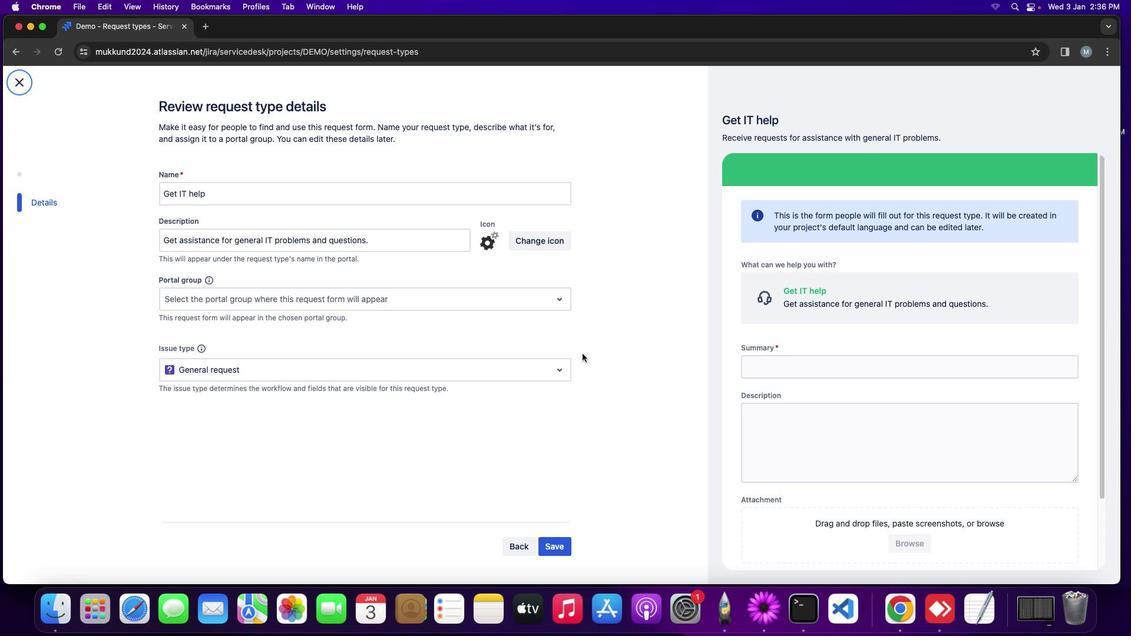 
Action: Mouse moved to (552, 297)
Screenshot: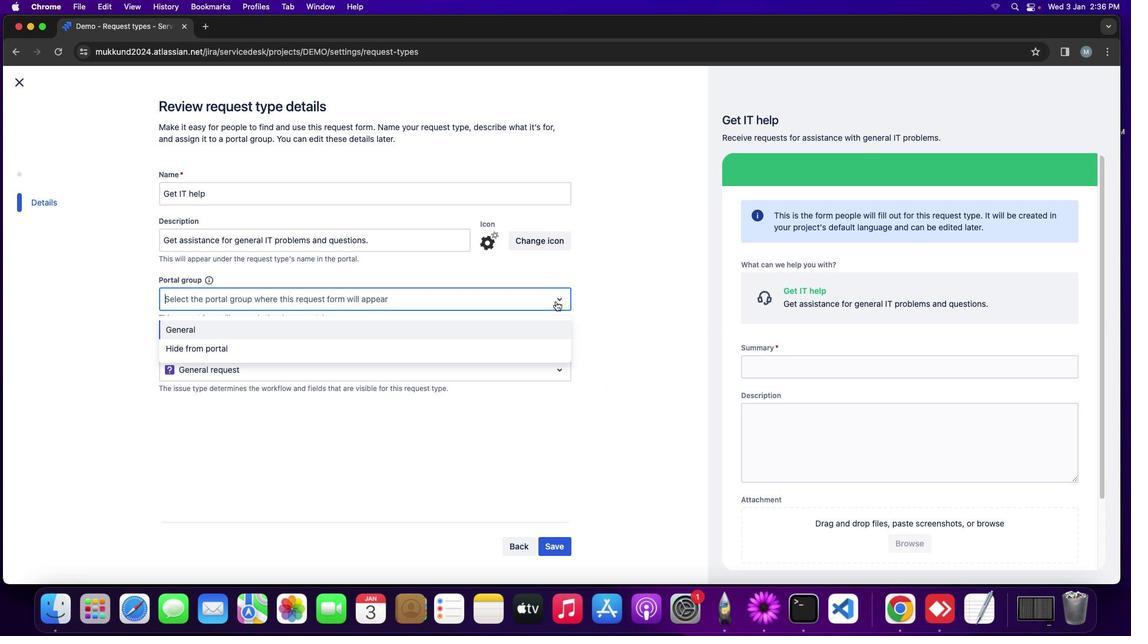 
Action: Mouse pressed left at (552, 297)
Screenshot: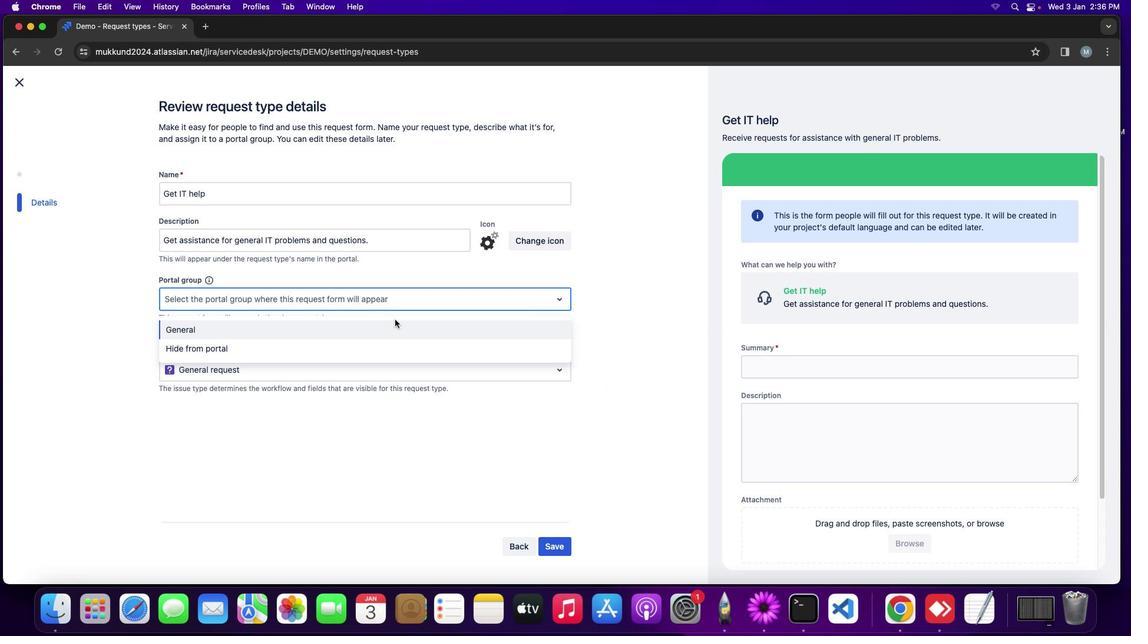 
Action: Mouse moved to (302, 329)
Screenshot: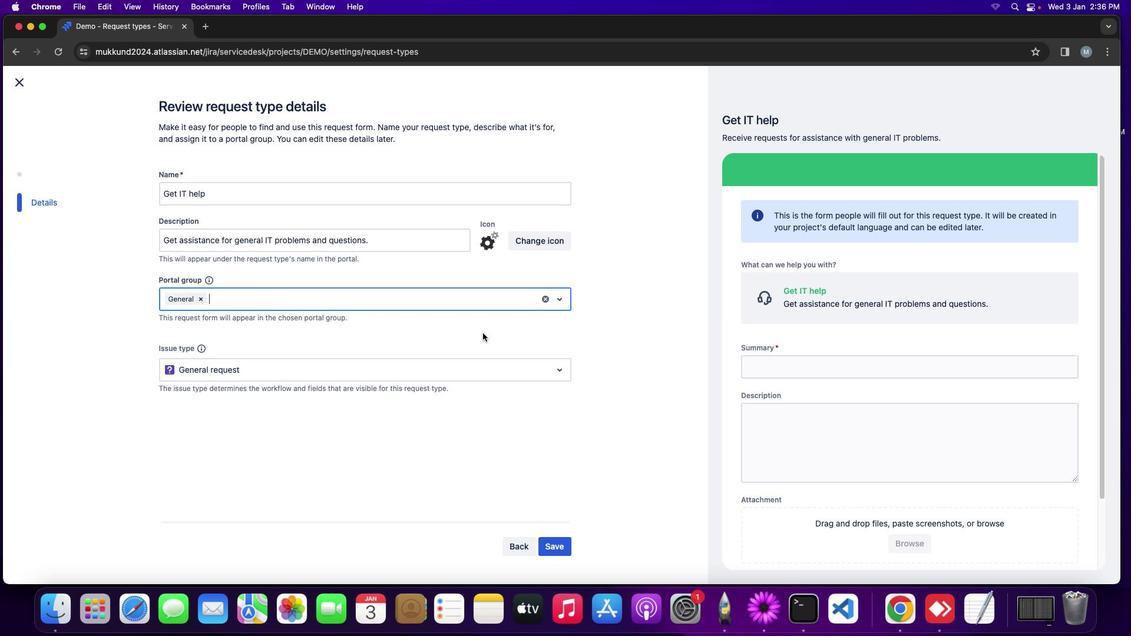 
Action: Mouse pressed left at (302, 329)
Screenshot: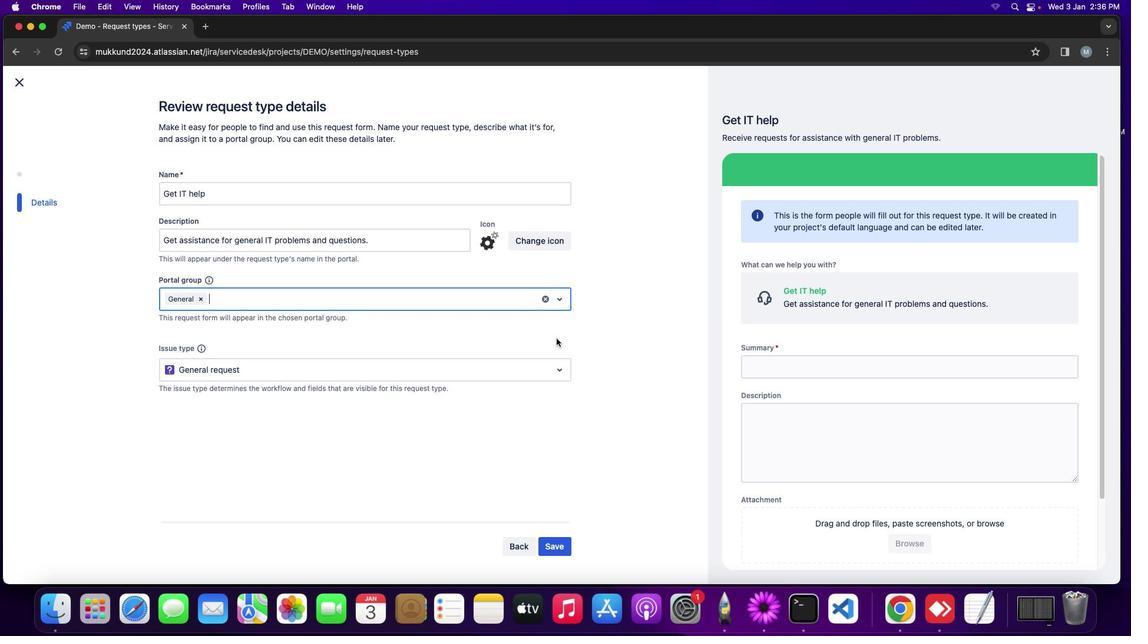 
Action: Mouse moved to (611, 337)
Screenshot: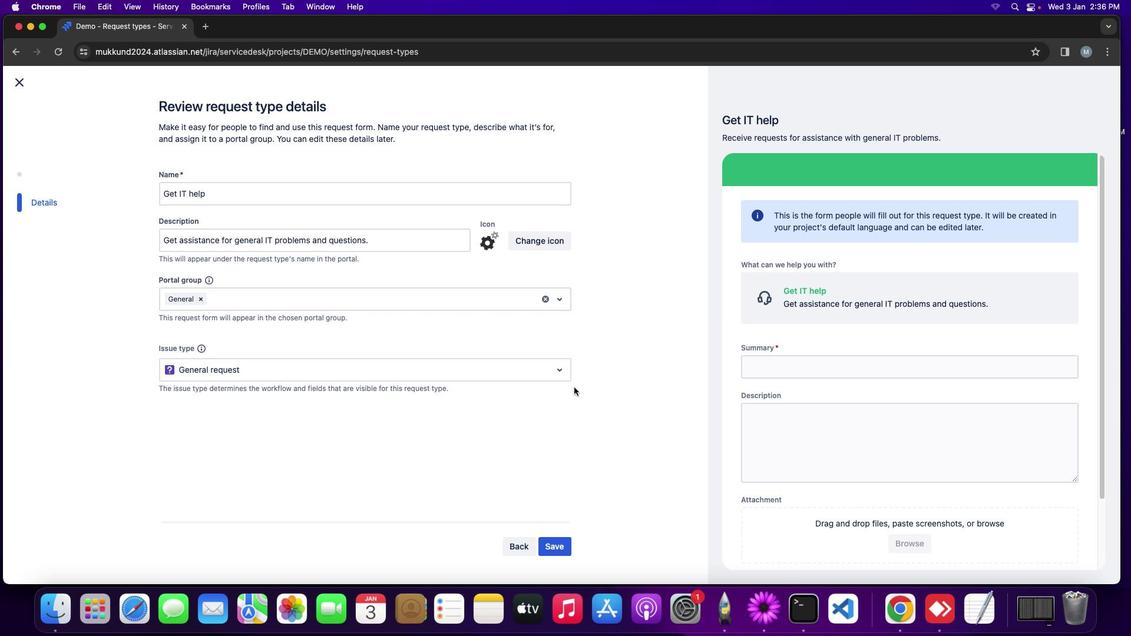 
Action: Mouse pressed left at (611, 337)
Screenshot: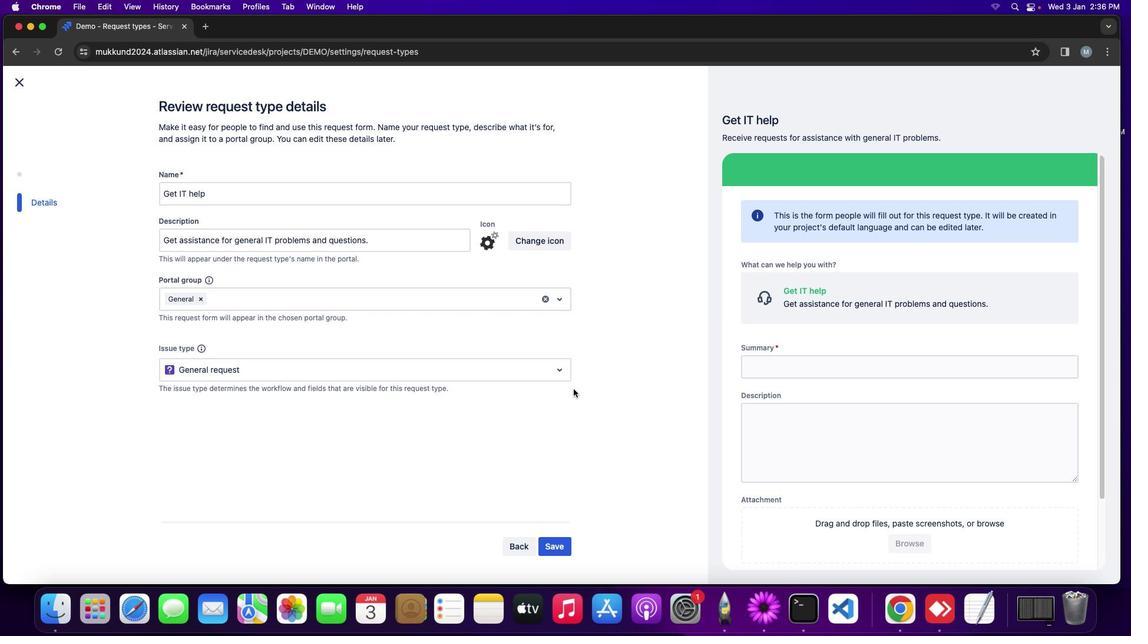 
Action: Mouse moved to (564, 404)
Screenshot: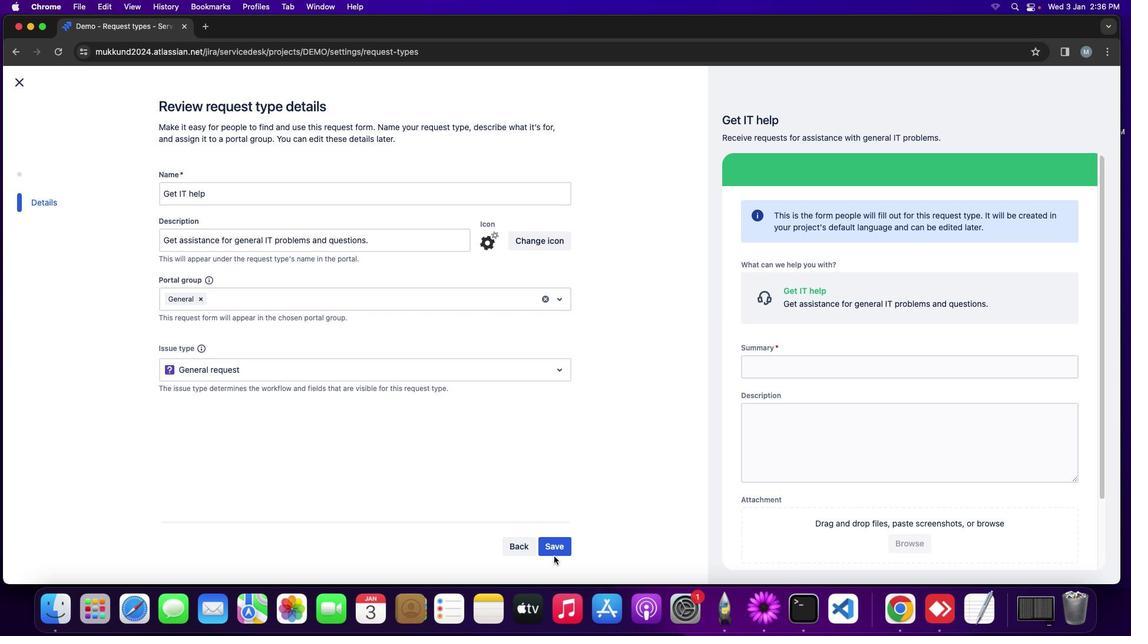 
Action: Mouse scrolled (564, 404) with delta (-3, -4)
Screenshot: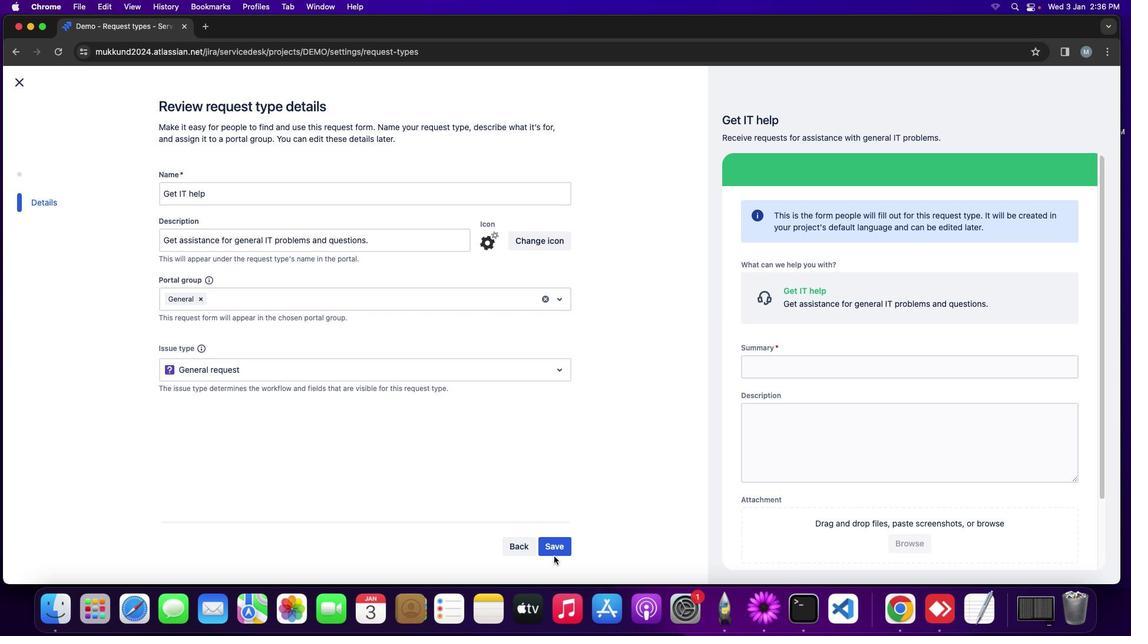 
Action: Mouse moved to (564, 414)
Screenshot: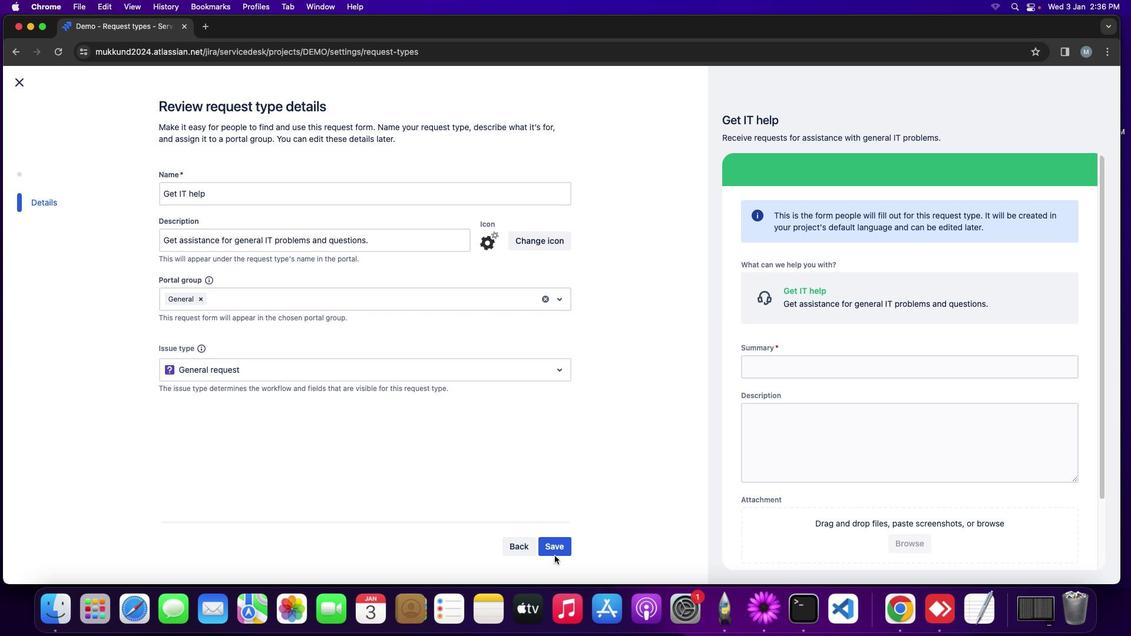 
Action: Mouse scrolled (564, 414) with delta (-3, -4)
Screenshot: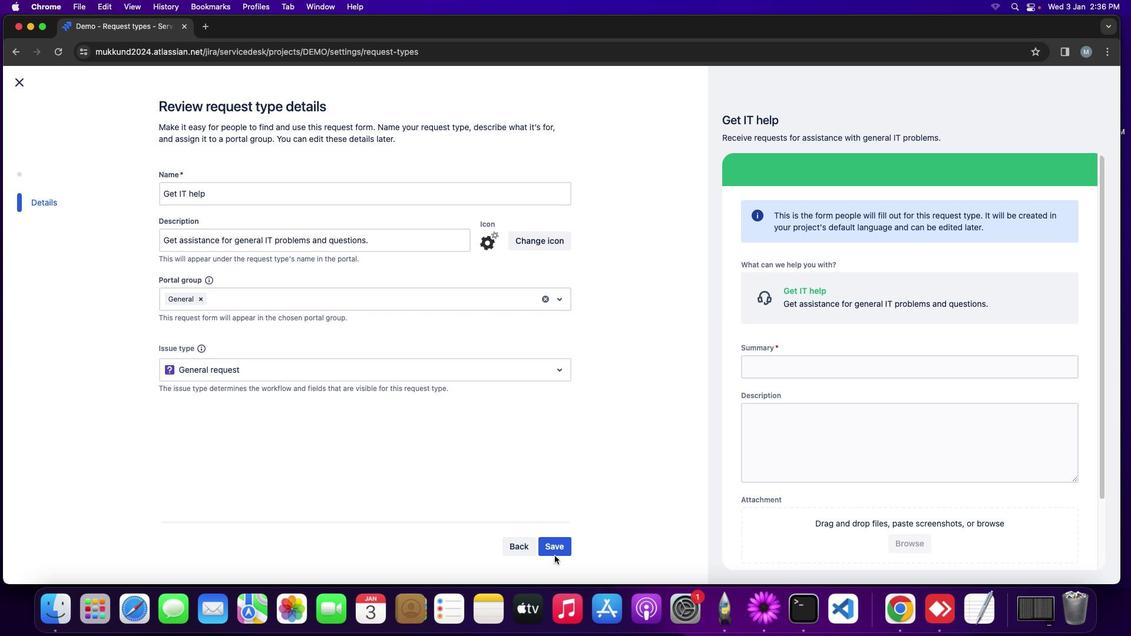 
Action: Mouse moved to (564, 417)
Screenshot: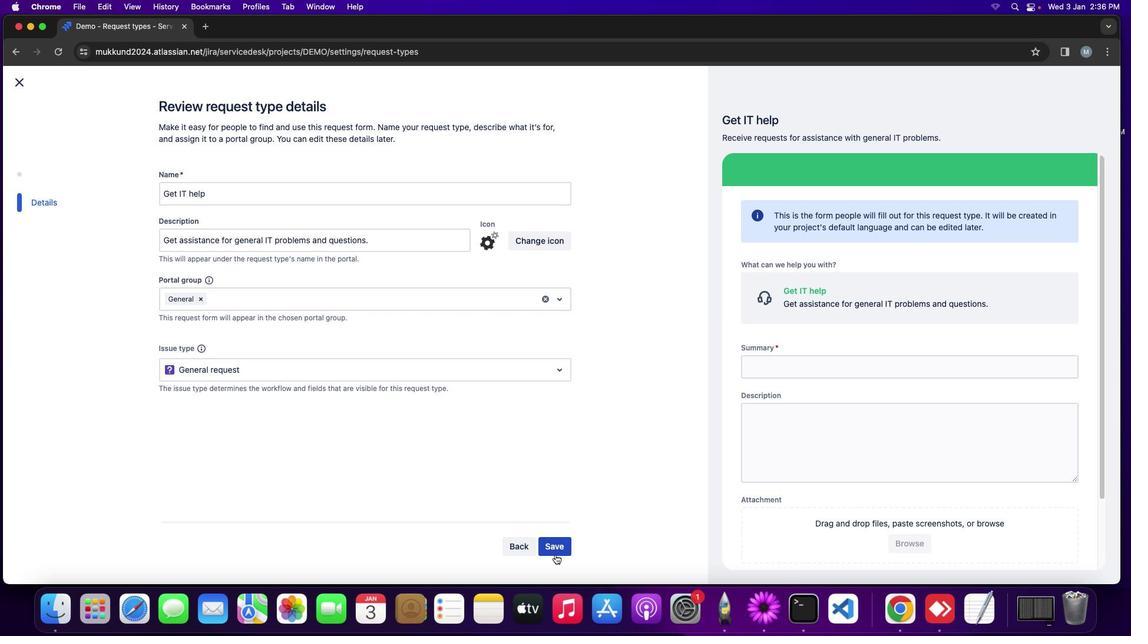 
Action: Mouse scrolled (564, 417) with delta (-3, -4)
Screenshot: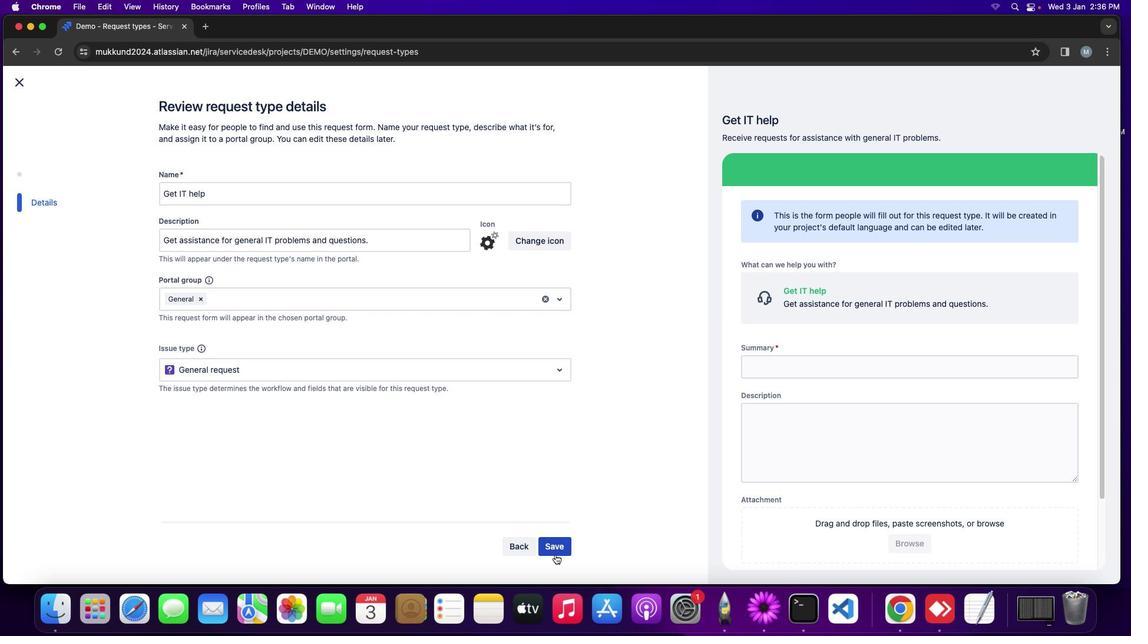 
Action: Mouse moved to (551, 549)
Screenshot: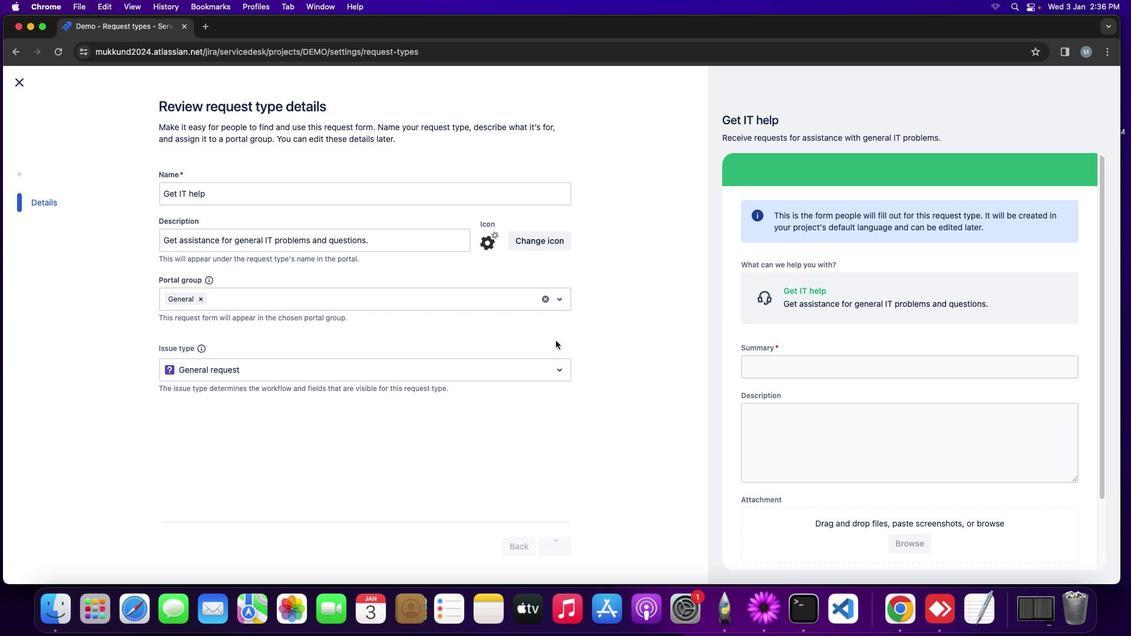 
Action: Mouse pressed left at (551, 549)
Screenshot: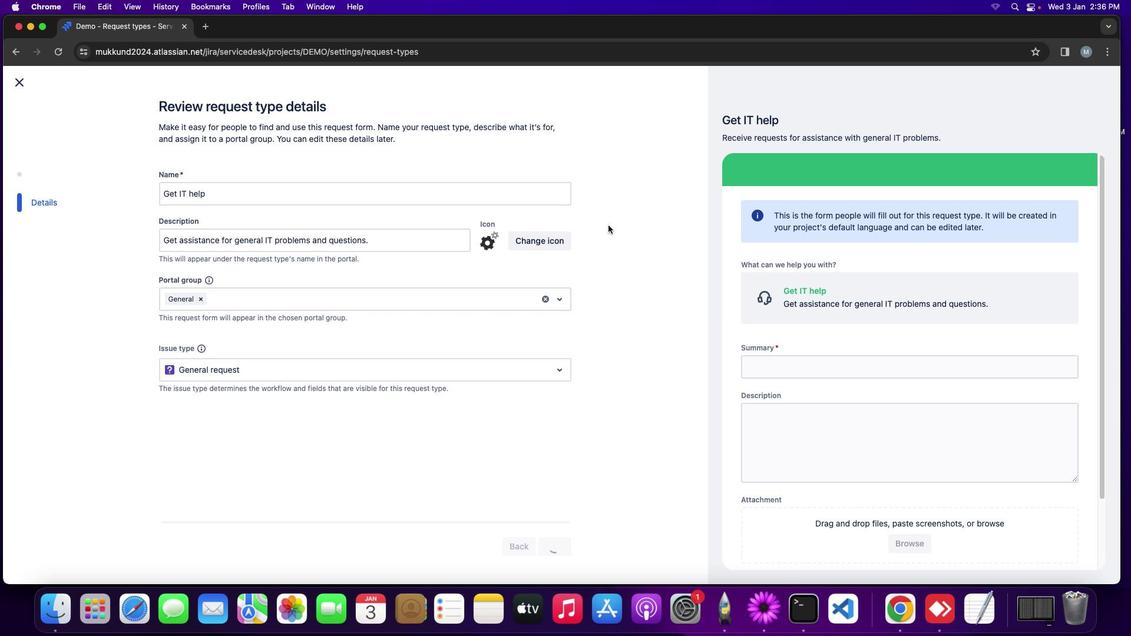 
Action: Mouse moved to (1005, 251)
Screenshot: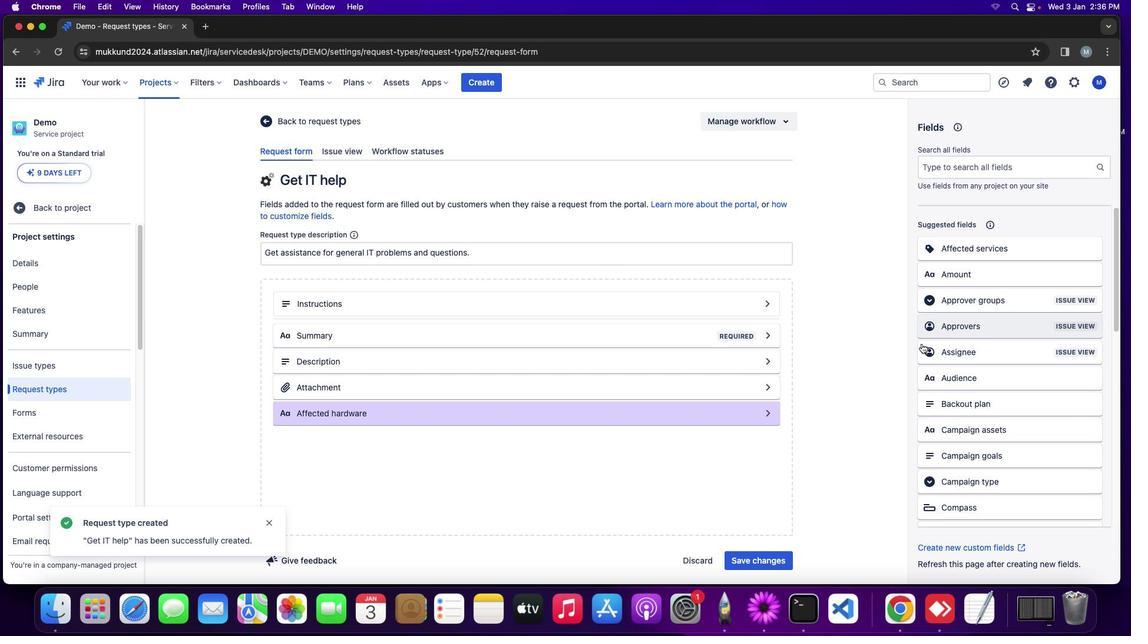 
Action: Mouse pressed left at (1005, 251)
Screenshot: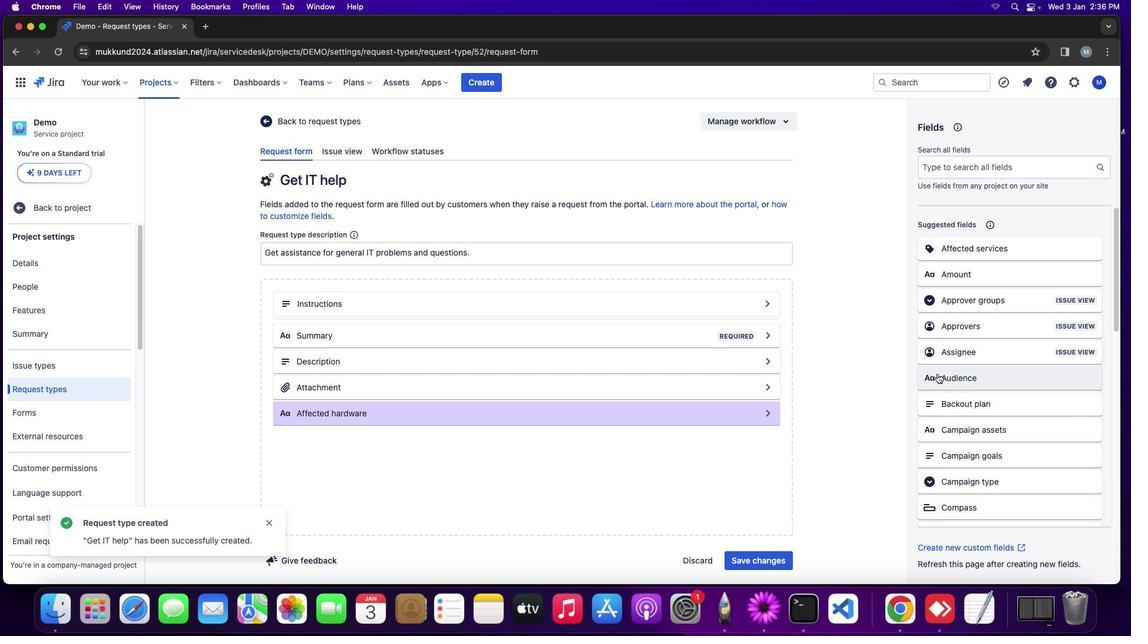 
Action: Mouse moved to (988, 351)
Screenshot: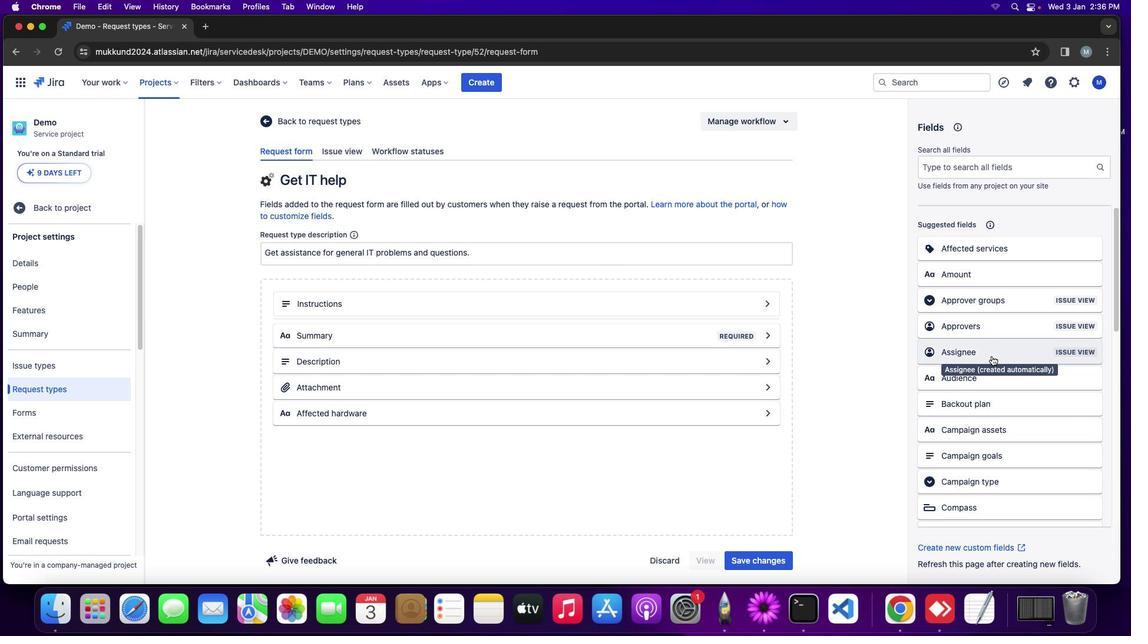 
Action: Mouse pressed left at (988, 351)
Screenshot: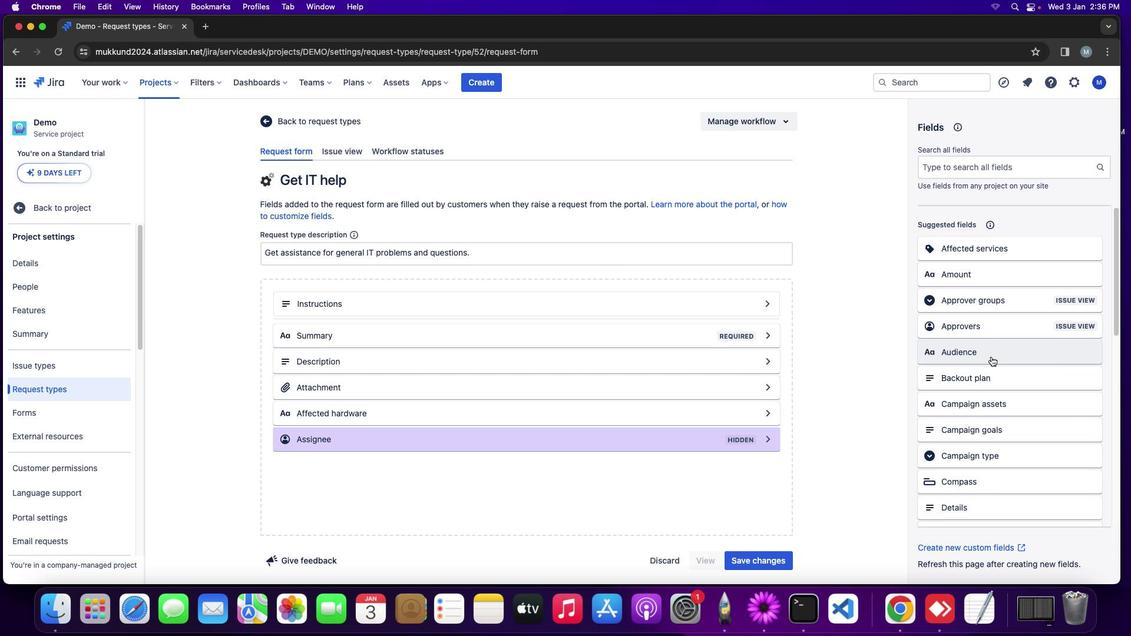 
Action: Mouse moved to (976, 419)
Screenshot: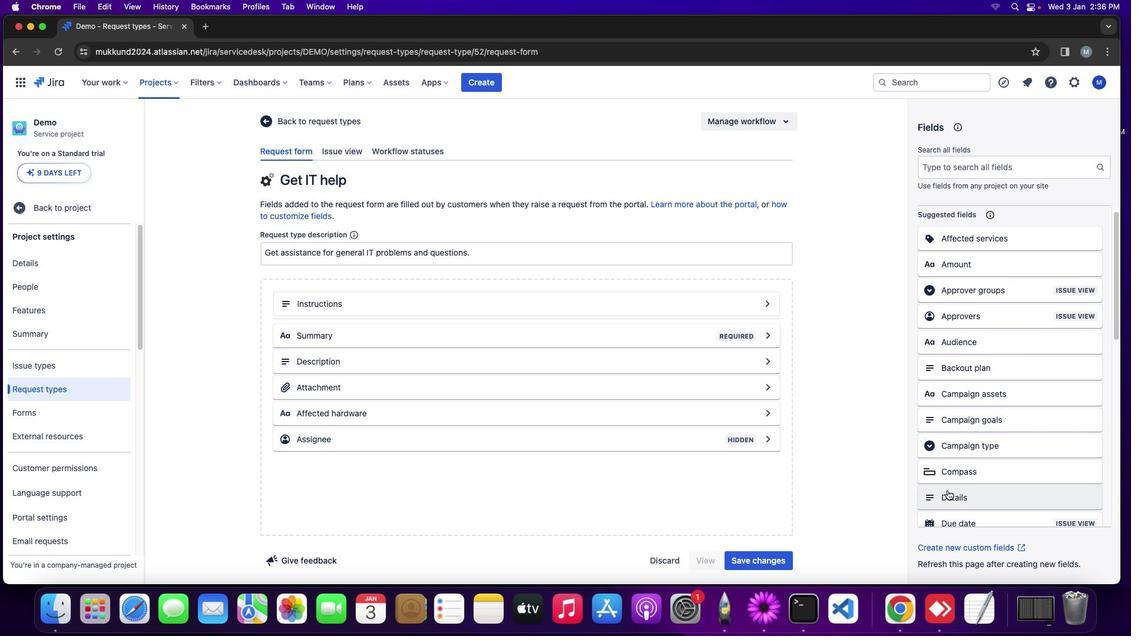 
Action: Mouse scrolled (976, 419) with delta (-3, -4)
Screenshot: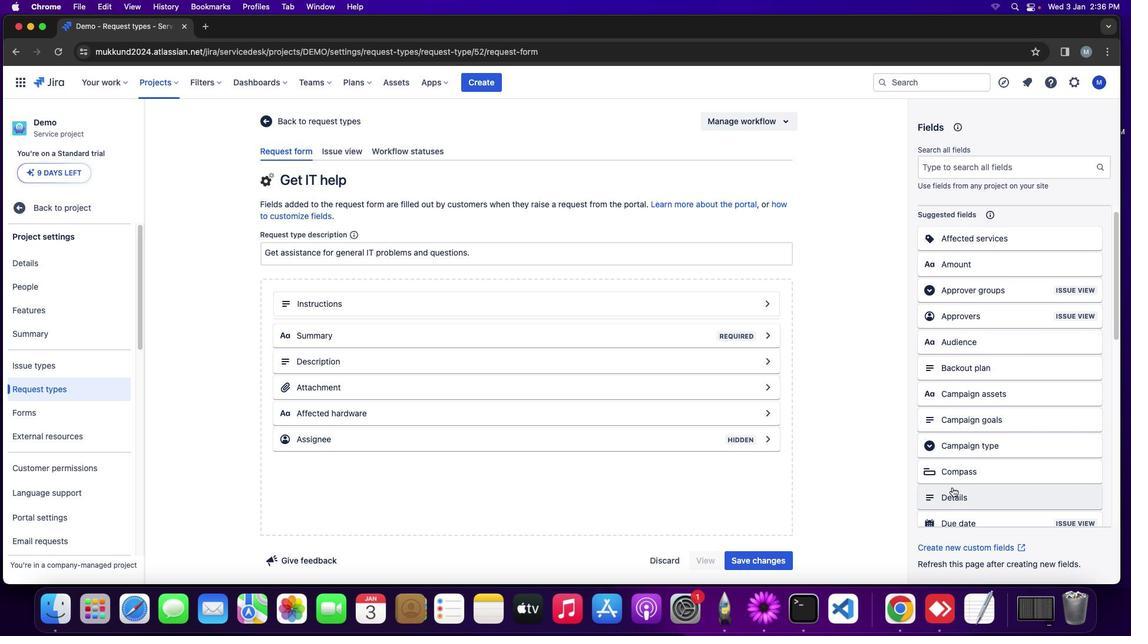 
Action: Mouse moved to (976, 423)
Screenshot: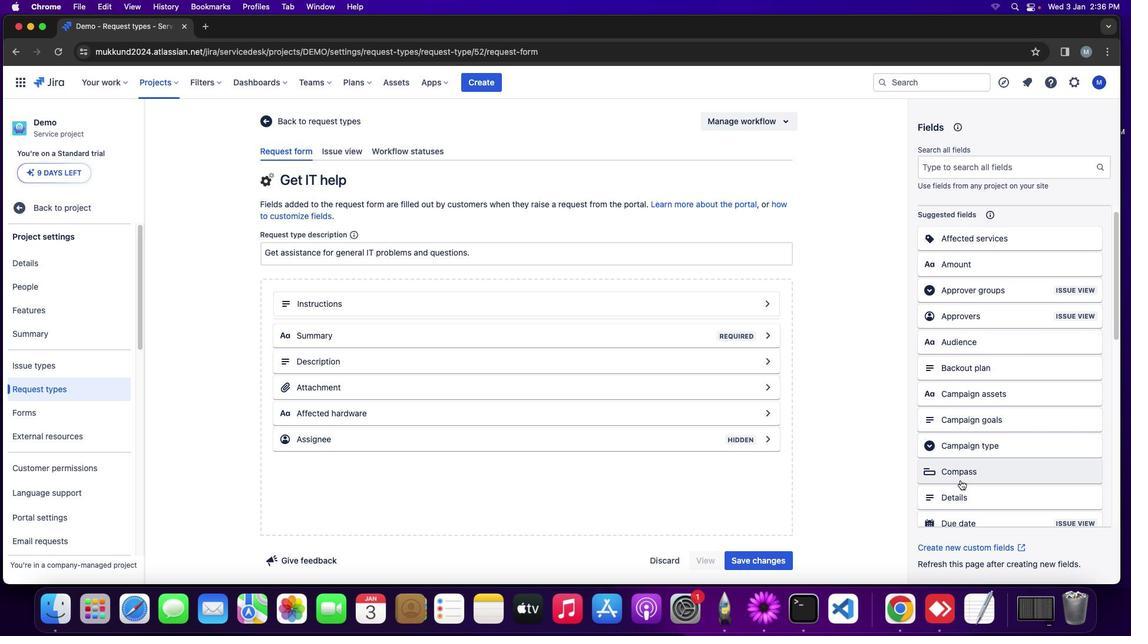 
Action: Mouse scrolled (976, 423) with delta (-3, -4)
Screenshot: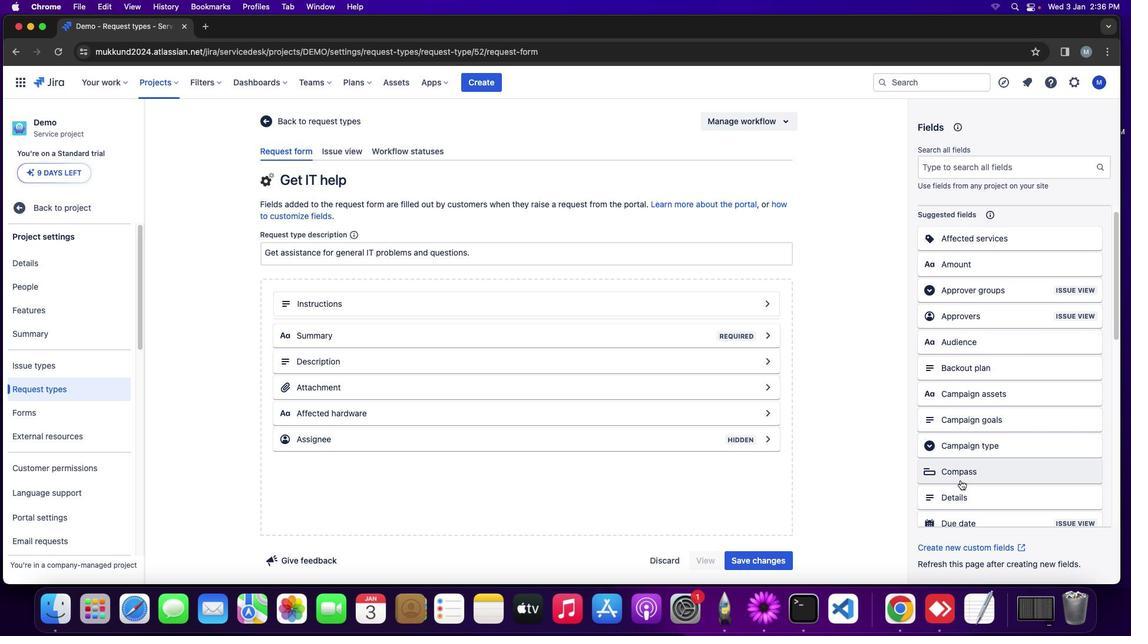 
Action: Mouse moved to (976, 427)
Screenshot: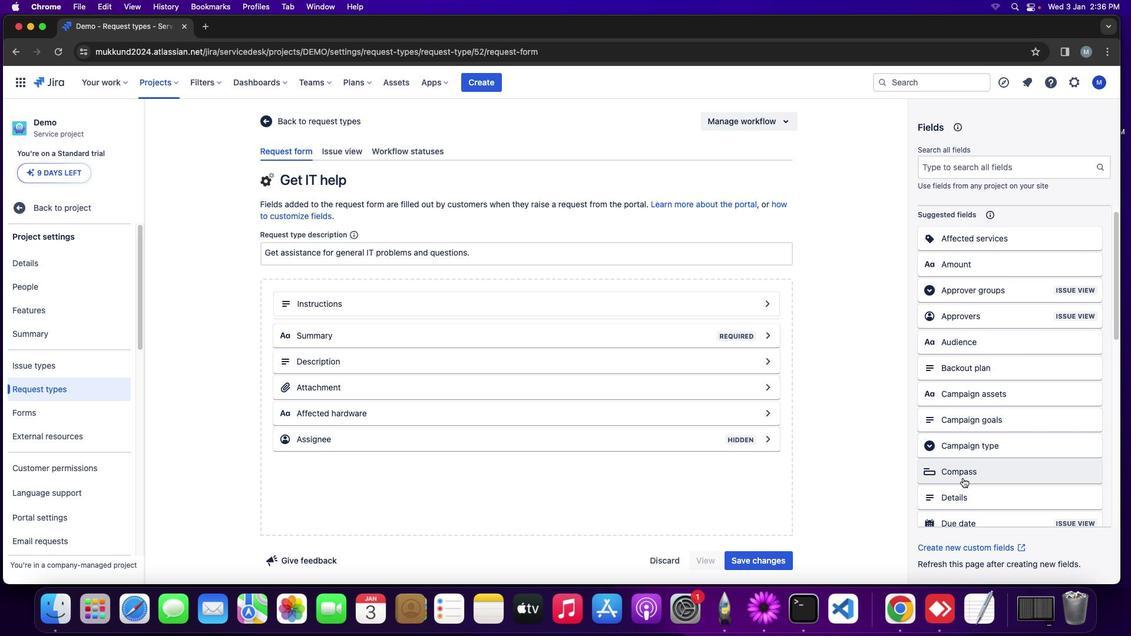 
Action: Mouse scrolled (976, 427) with delta (-3, -4)
Screenshot: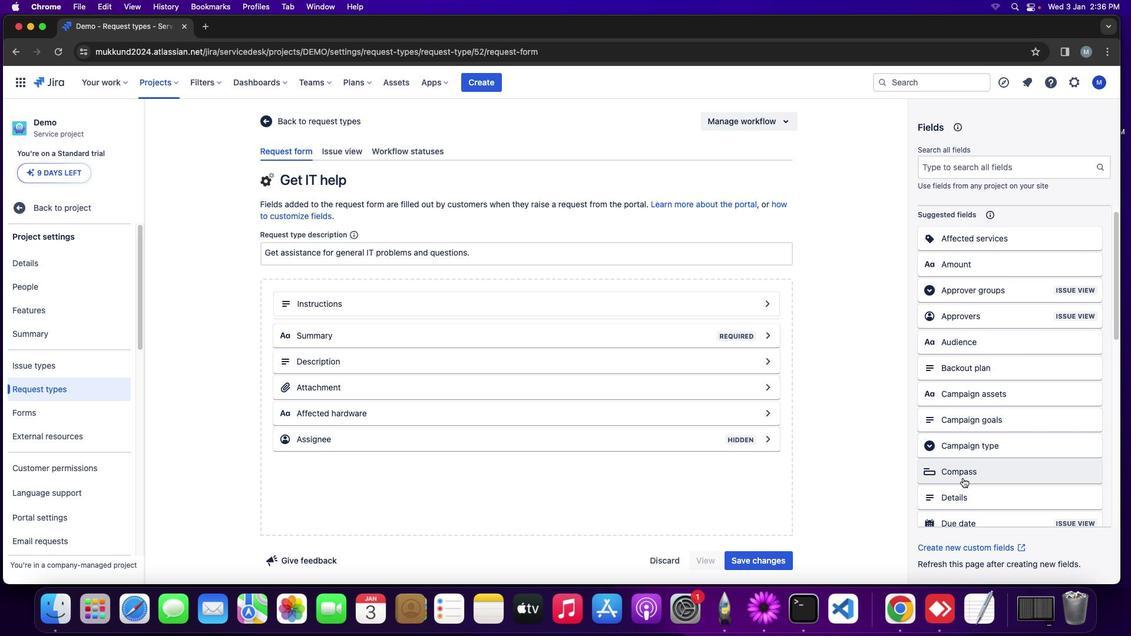 
Action: Mouse moved to (960, 473)
Screenshot: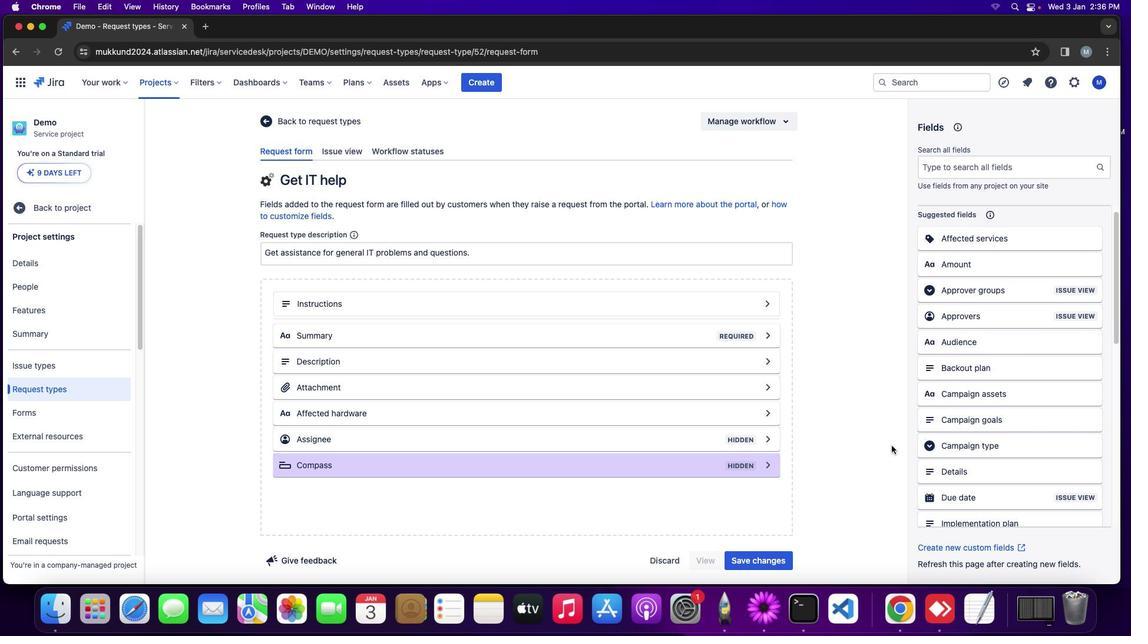 
Action: Mouse pressed left at (960, 473)
Screenshot: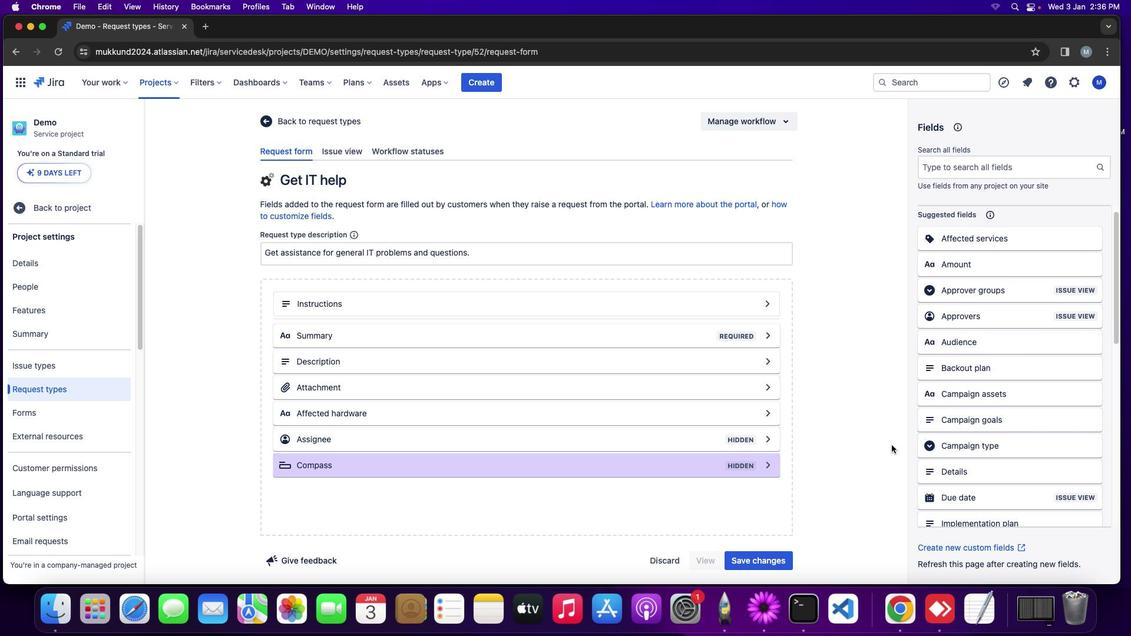 
Action: Mouse moved to (888, 441)
Screenshot: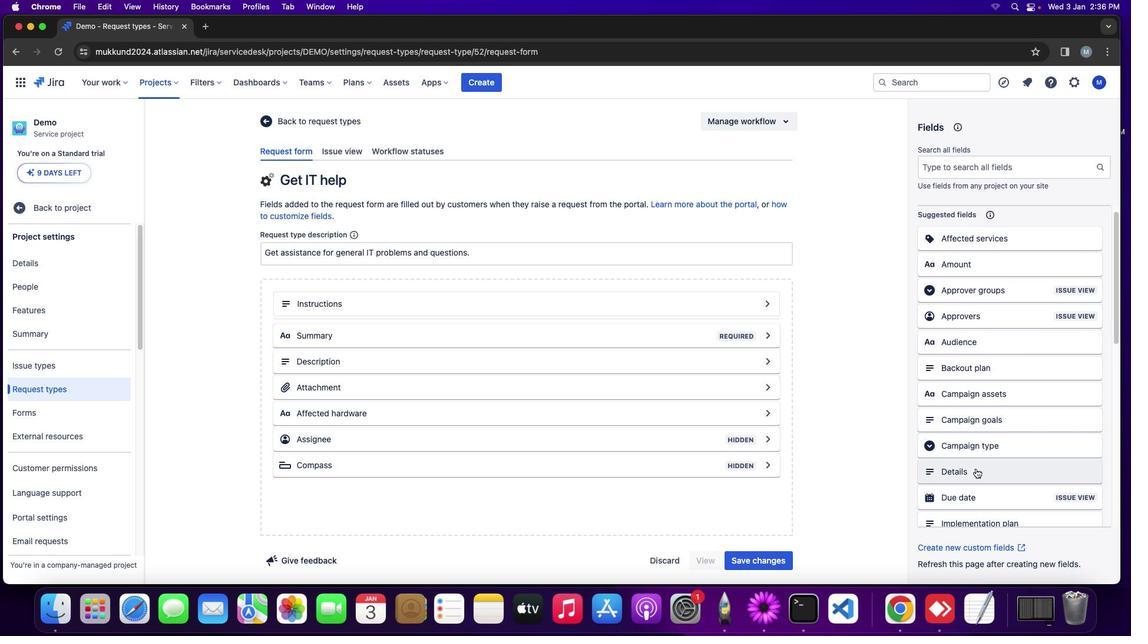
Action: Mouse scrolled (888, 441) with delta (-3, -4)
Screenshot: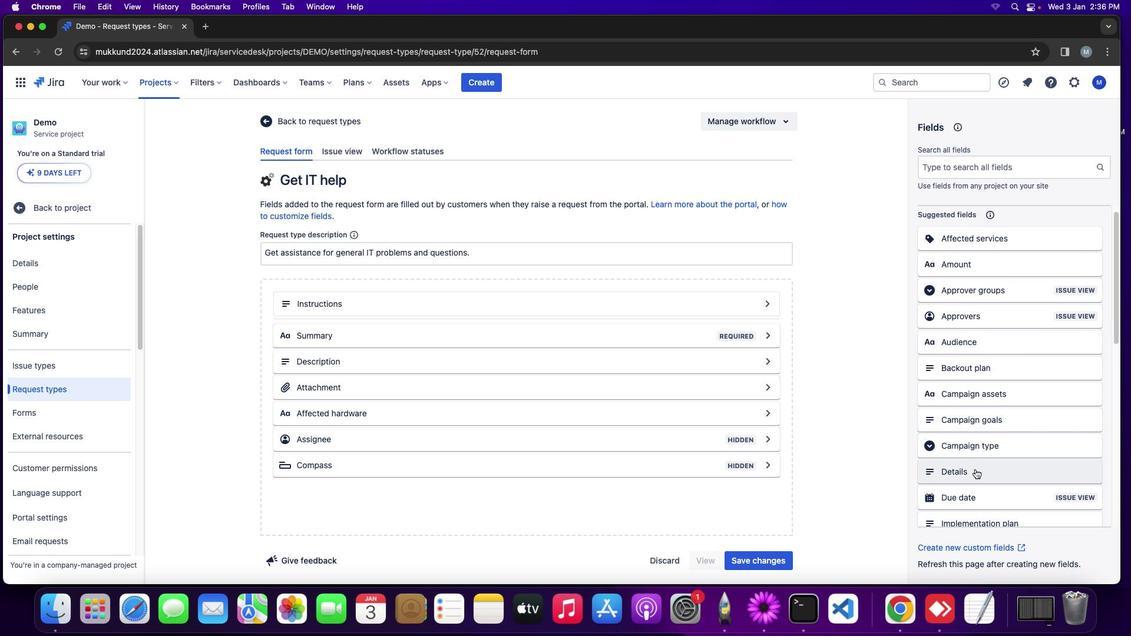 
Action: Mouse scrolled (888, 441) with delta (-3, -4)
Screenshot: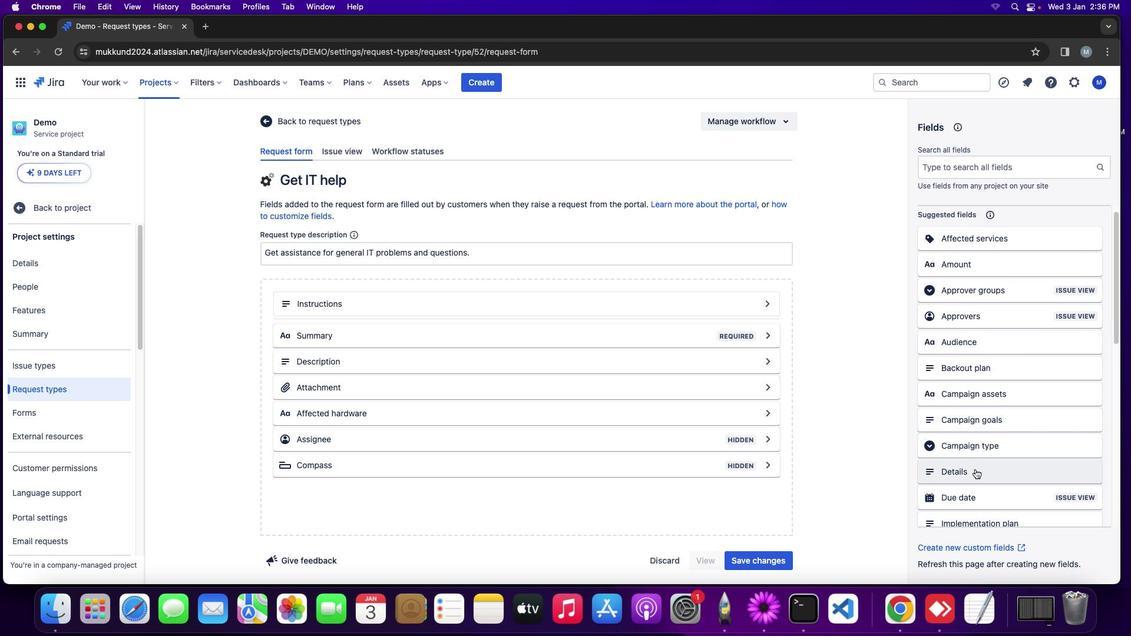 
Action: Mouse scrolled (888, 441) with delta (-3, -4)
Screenshot: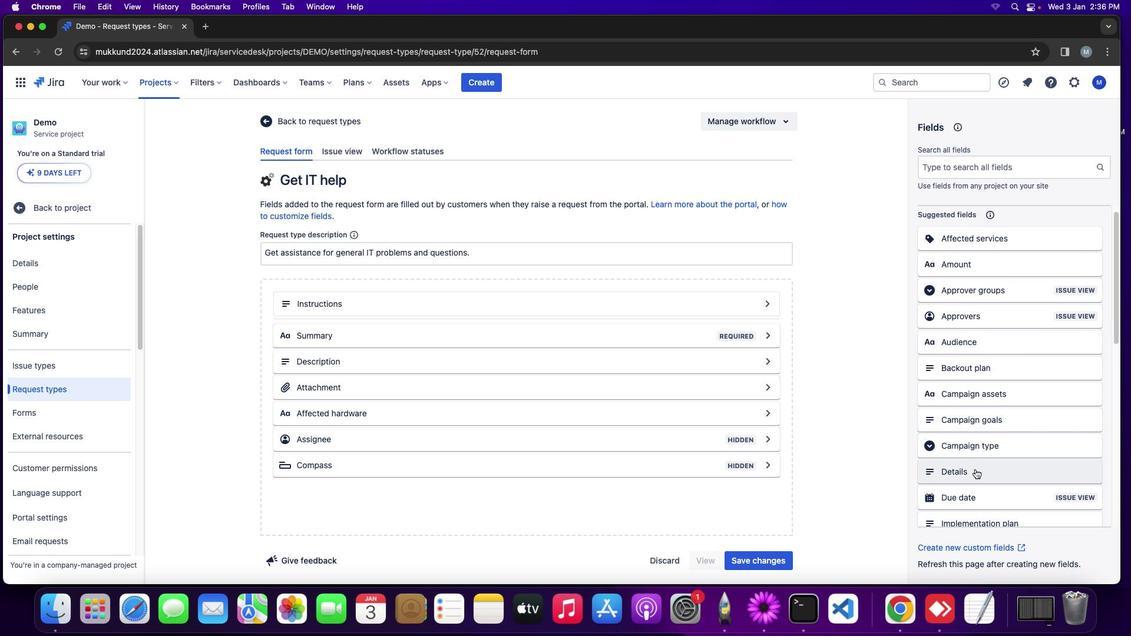 
Action: Mouse moved to (888, 441)
Screenshot: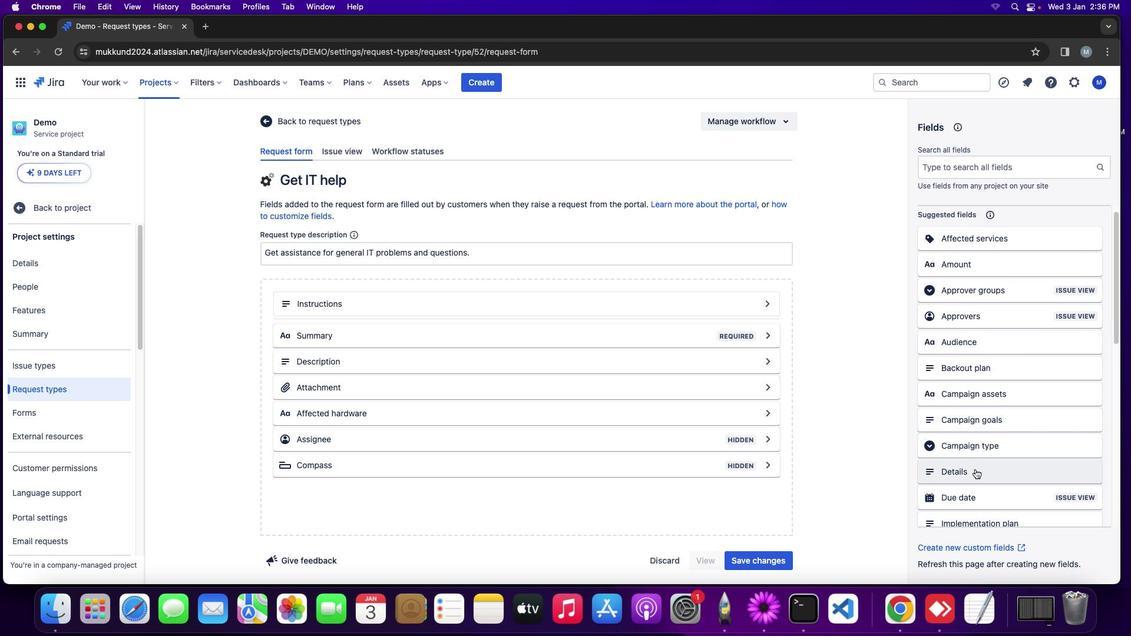 
Action: Mouse scrolled (888, 441) with delta (-3, -5)
Screenshot: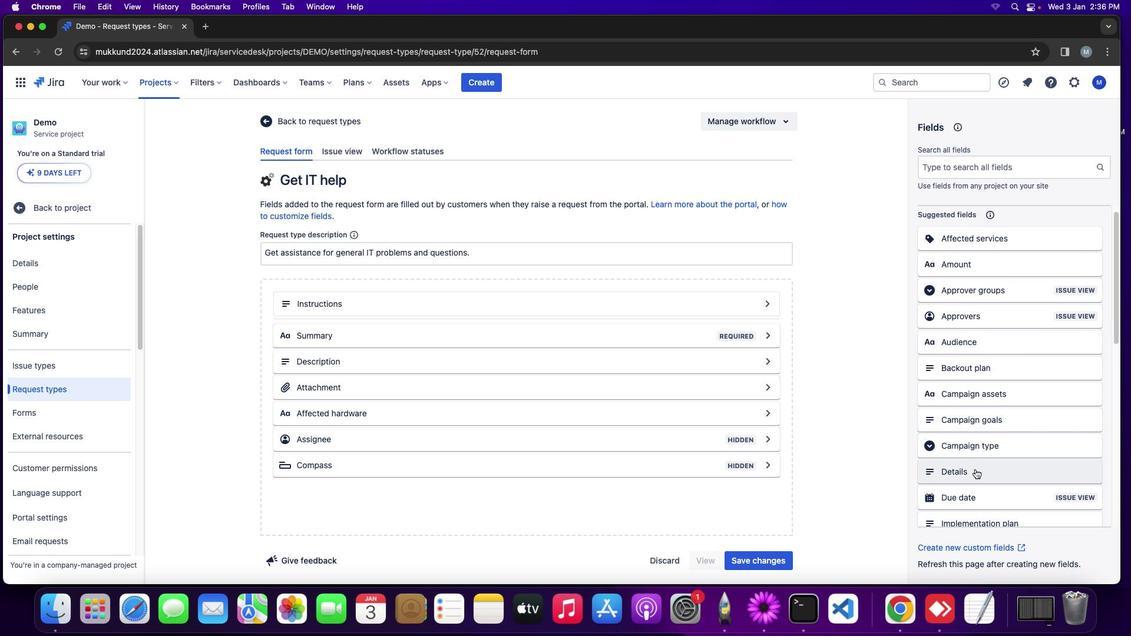 
Action: Mouse moved to (972, 465)
Screenshot: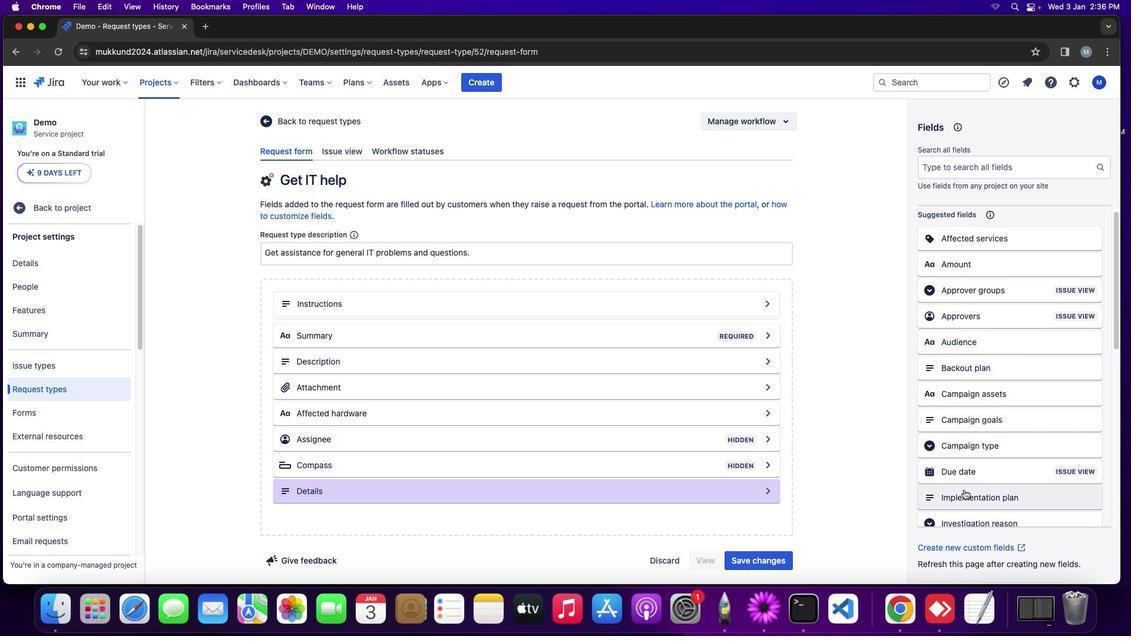 
Action: Mouse pressed left at (972, 465)
Screenshot: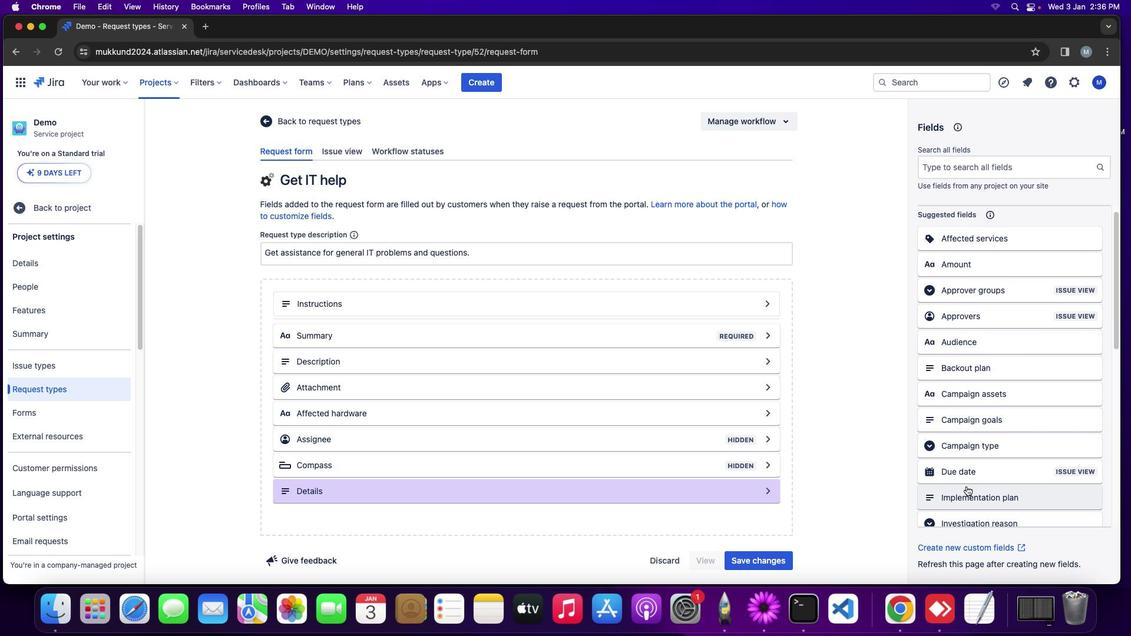 
Action: Mouse moved to (966, 472)
Screenshot: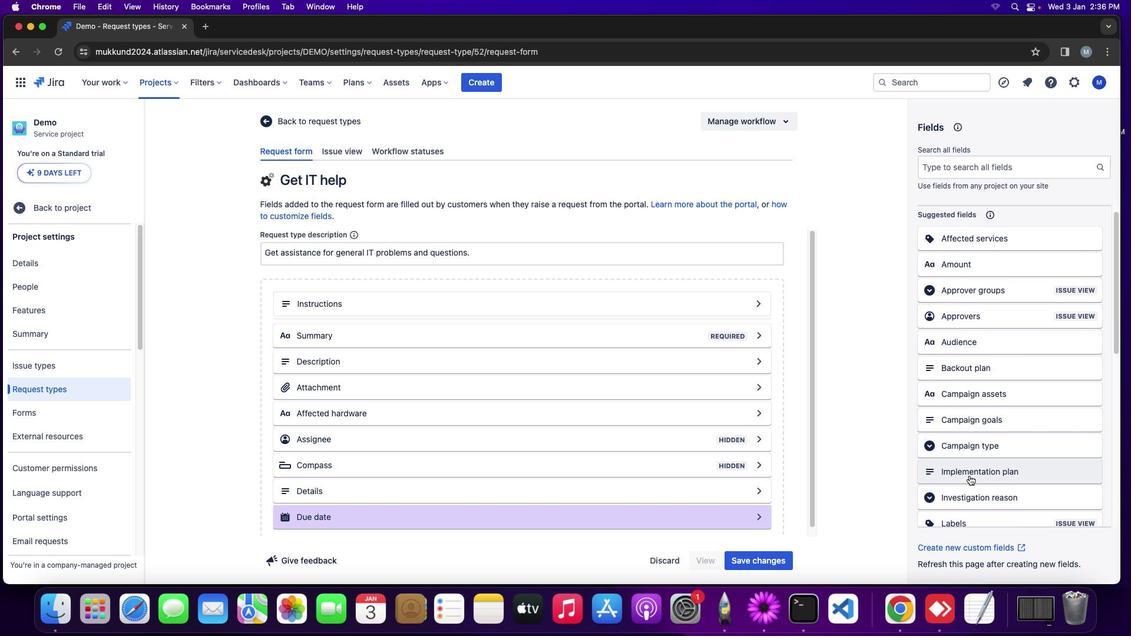 
Action: Mouse pressed left at (966, 472)
Screenshot: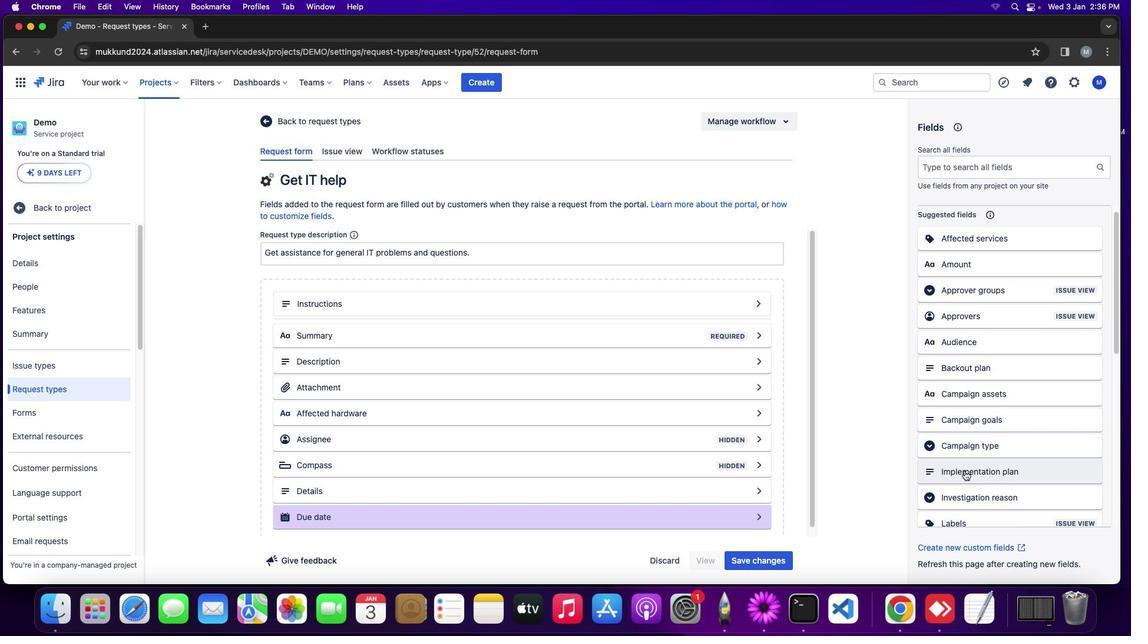 
Action: Mouse moved to (964, 366)
Screenshot: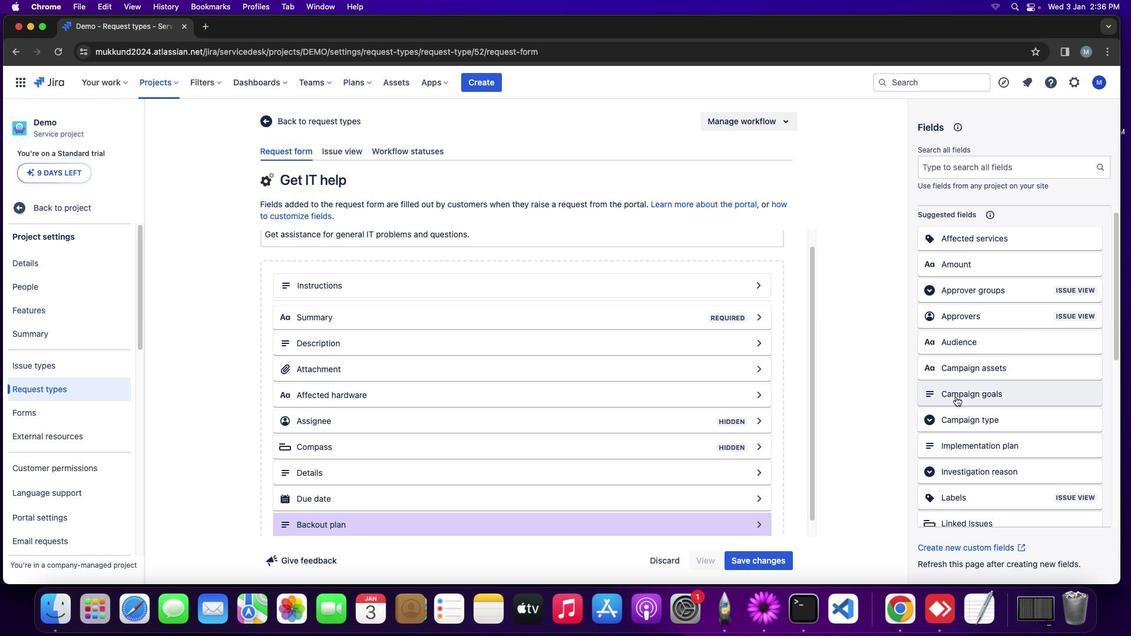 
Action: Mouse pressed left at (964, 366)
Screenshot: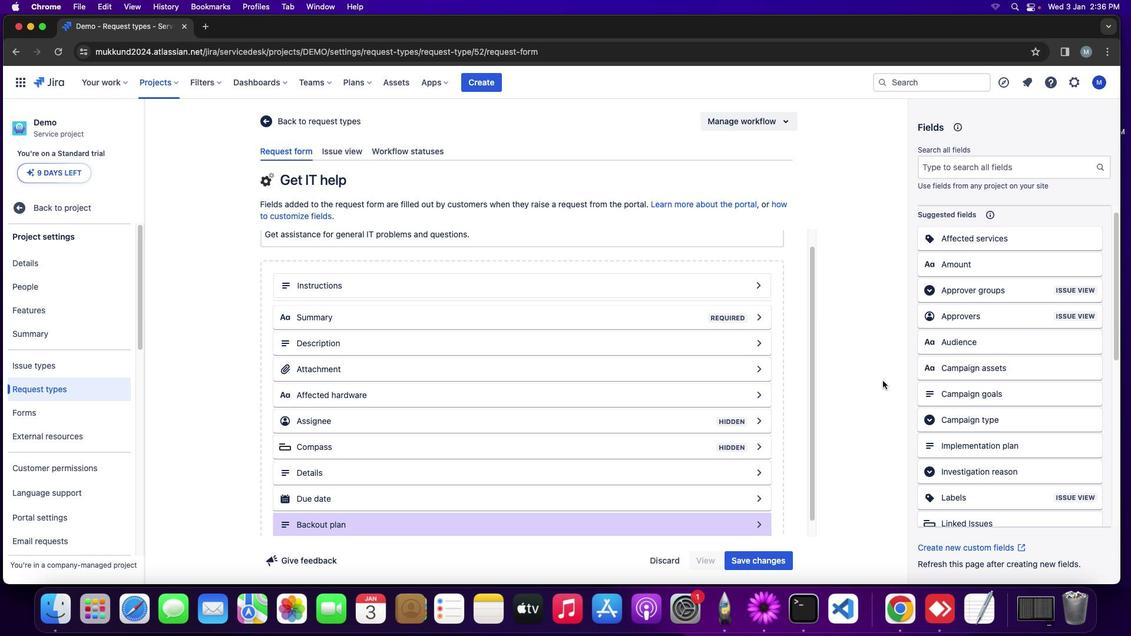 
Action: Mouse moved to (800, 315)
Screenshot: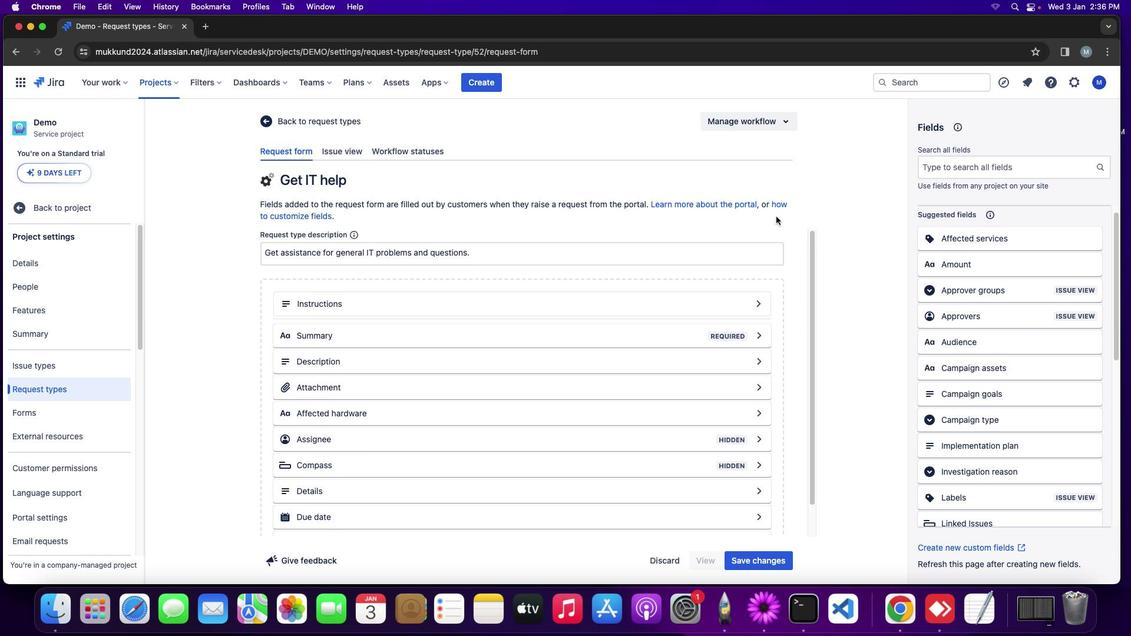 
Action: Mouse scrolled (800, 315) with delta (-3, -2)
Screenshot: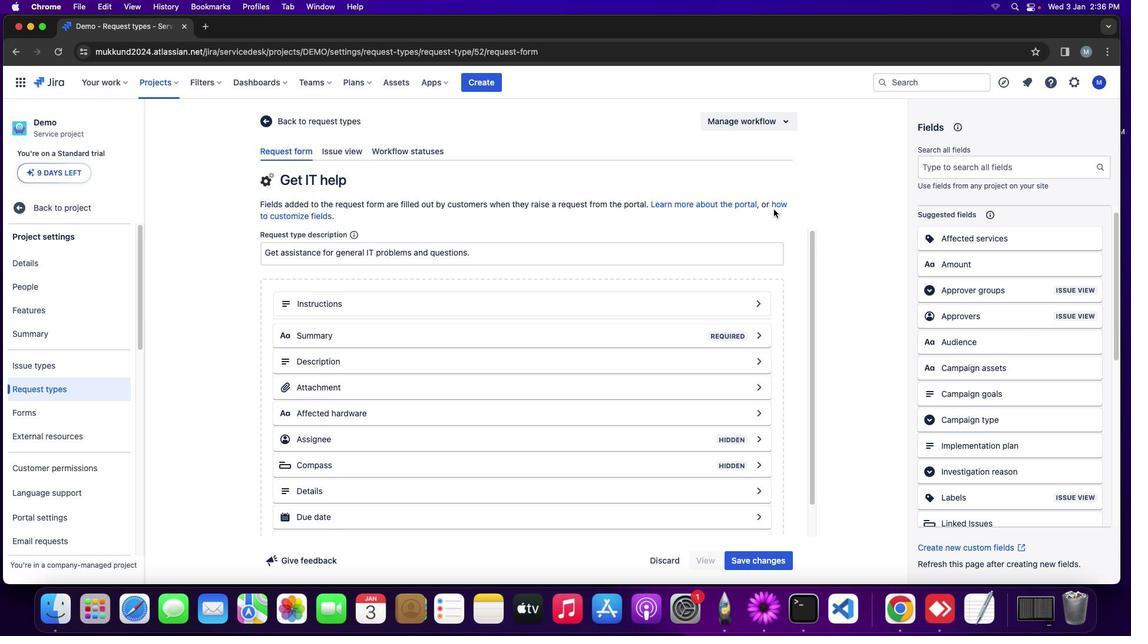 
Action: Mouse scrolled (800, 315) with delta (-3, -2)
Screenshot: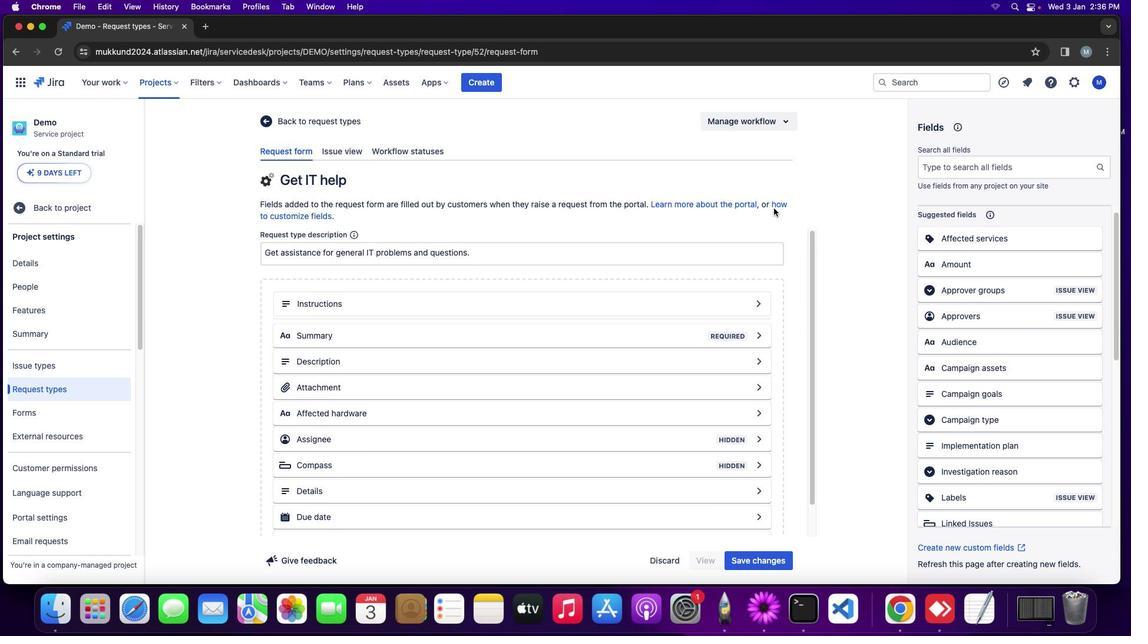 
Action: Mouse scrolled (800, 315) with delta (-3, -1)
Screenshot: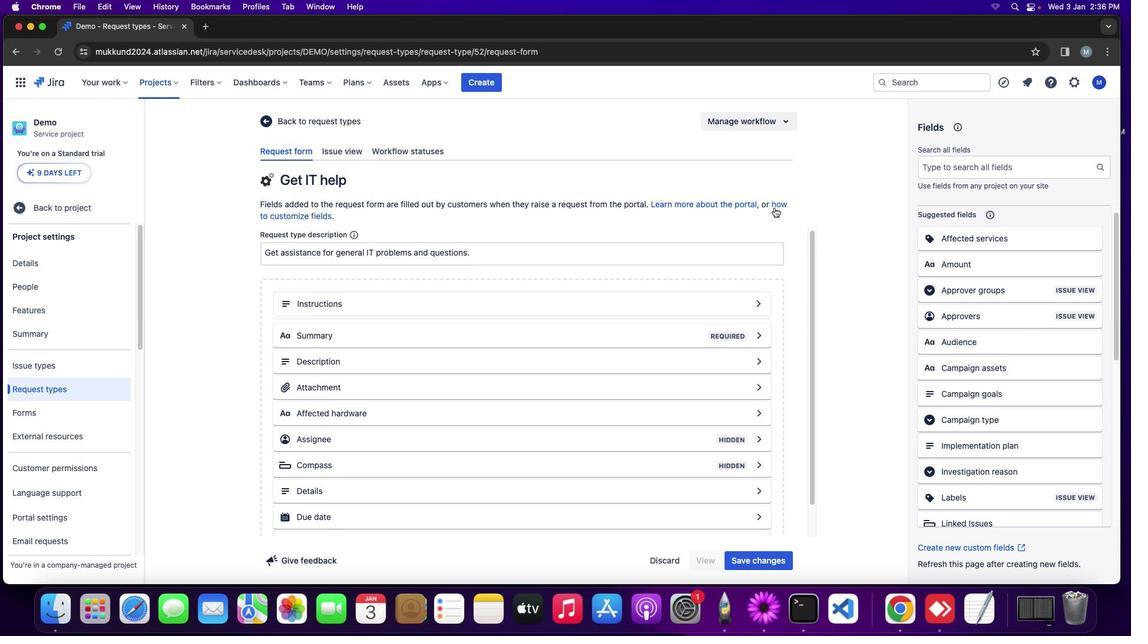 
Action: Mouse scrolled (800, 315) with delta (-3, 0)
Screenshot: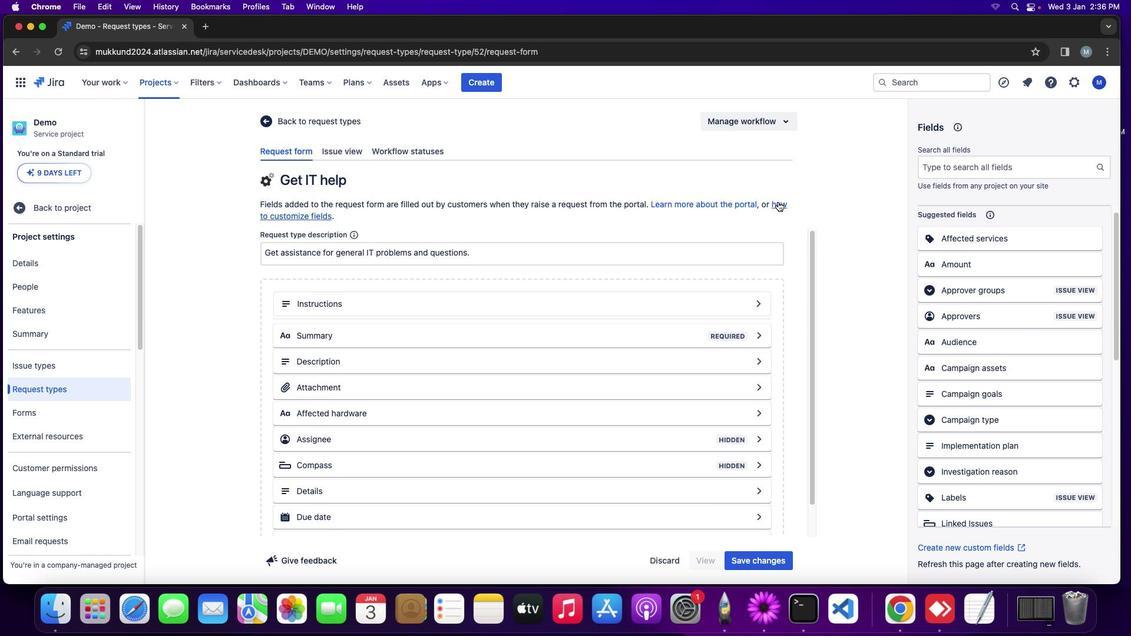 
Action: Mouse moved to (801, 312)
Screenshot: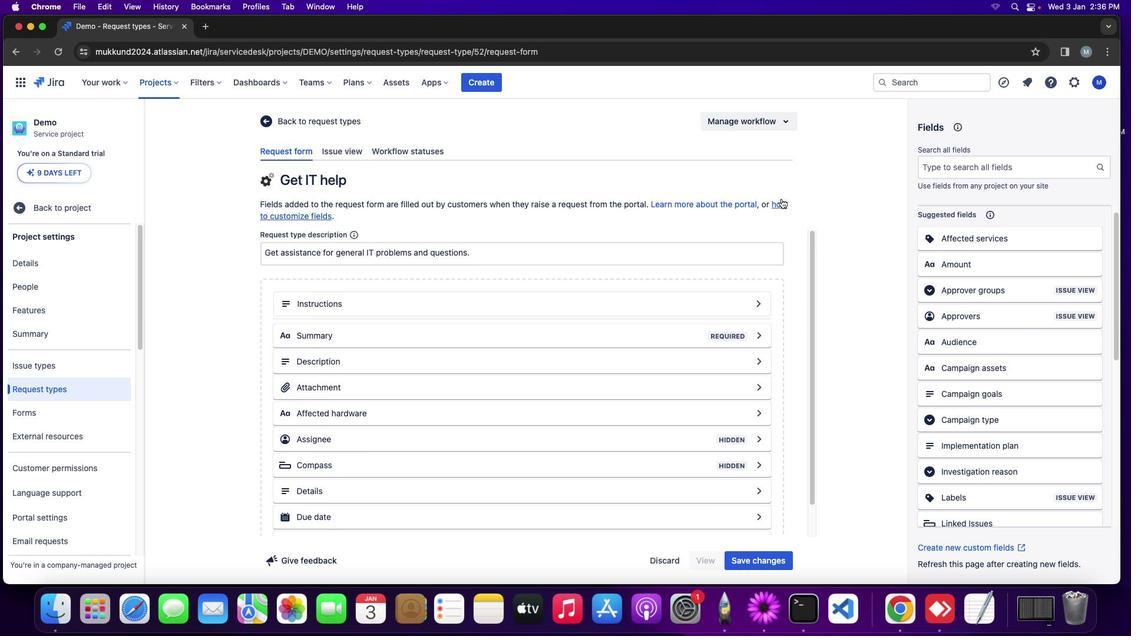 
Action: Mouse scrolled (801, 312) with delta (-3, 0)
Screenshot: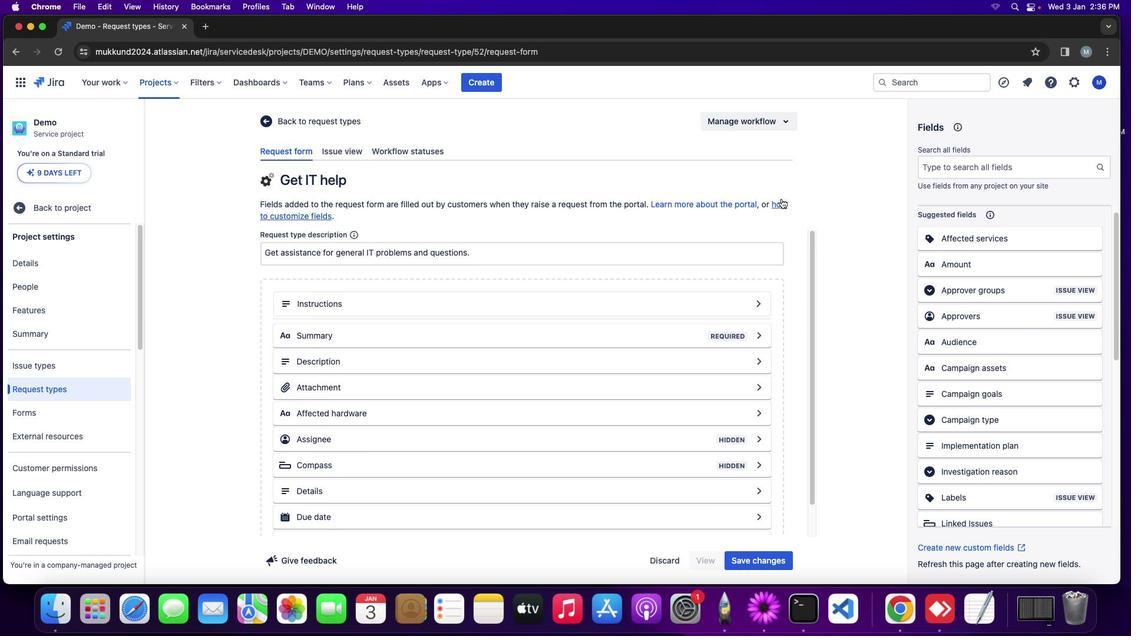 
Action: Mouse moved to (780, 119)
Screenshot: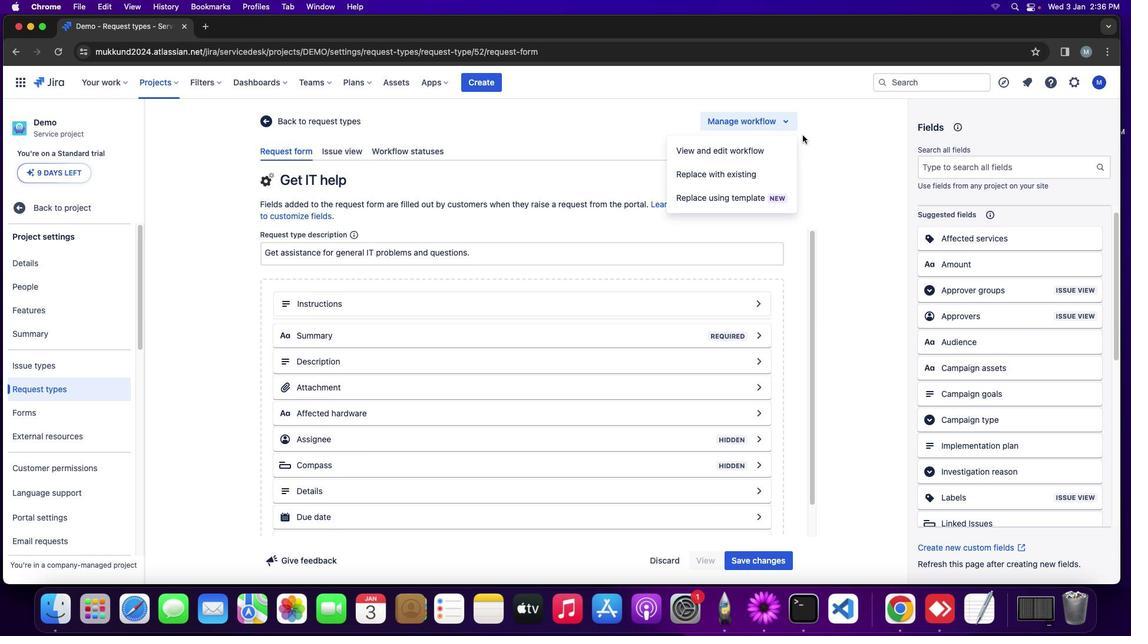 
Action: Mouse pressed left at (780, 119)
Screenshot: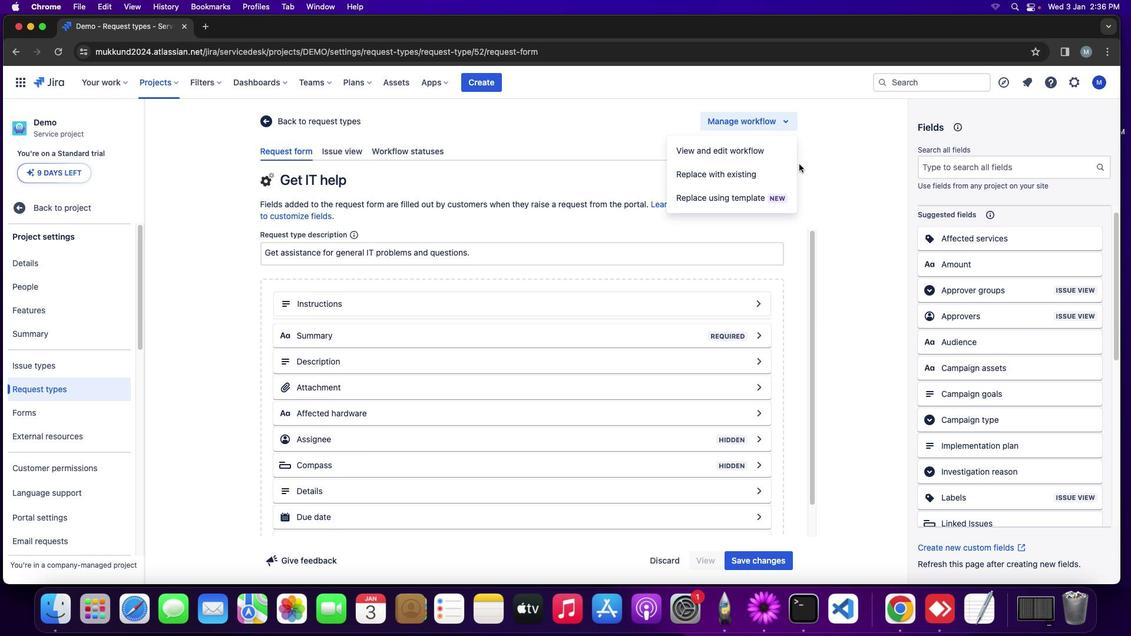 
Action: Mouse moved to (818, 162)
Screenshot: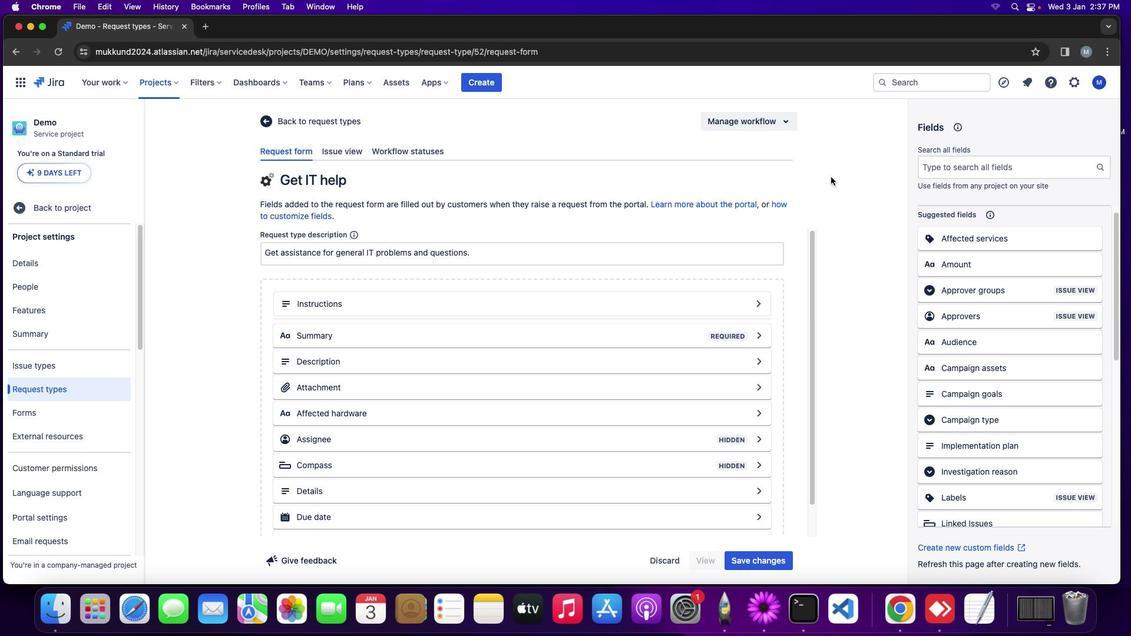 
Action: Mouse pressed left at (818, 162)
Screenshot: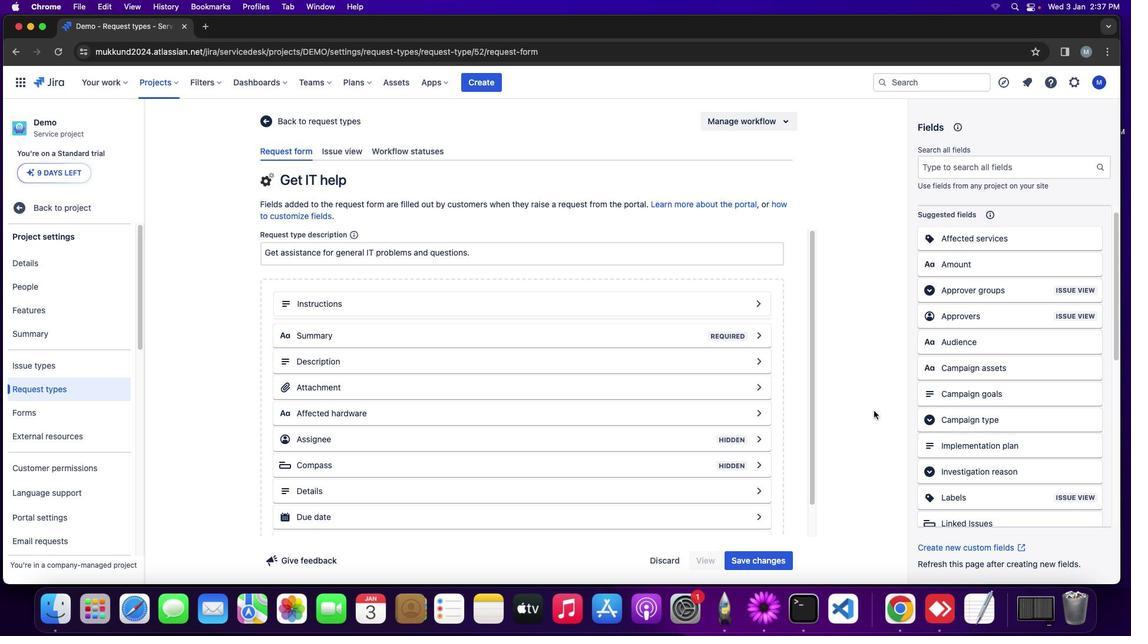 
Action: Mouse moved to (862, 334)
Screenshot: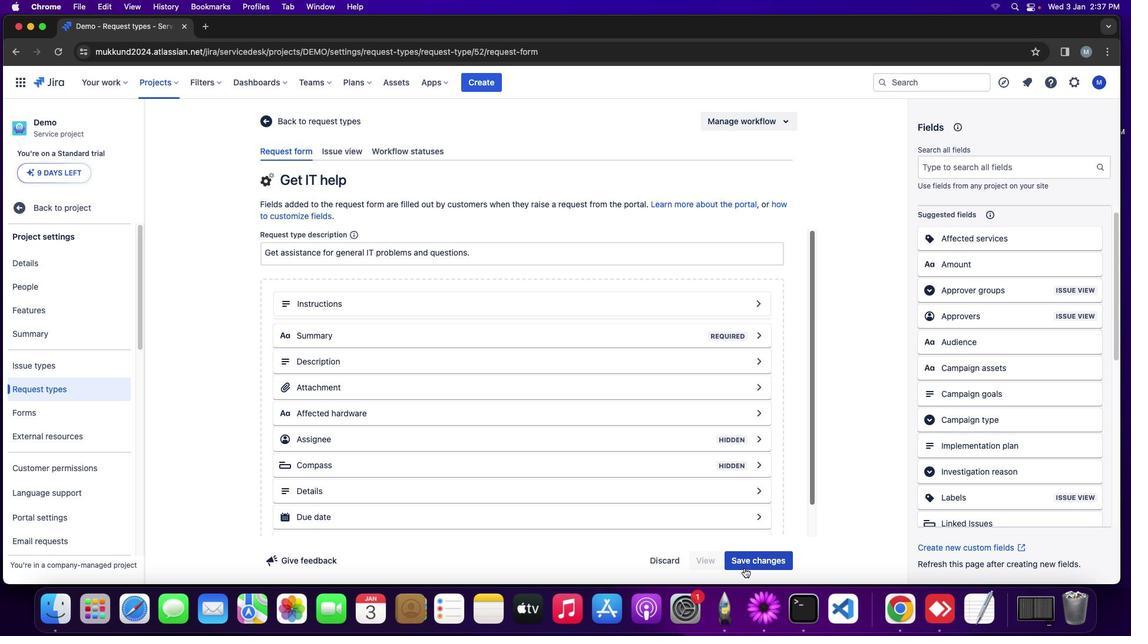 
Action: Mouse scrolled (862, 334) with delta (-3, -4)
Screenshot: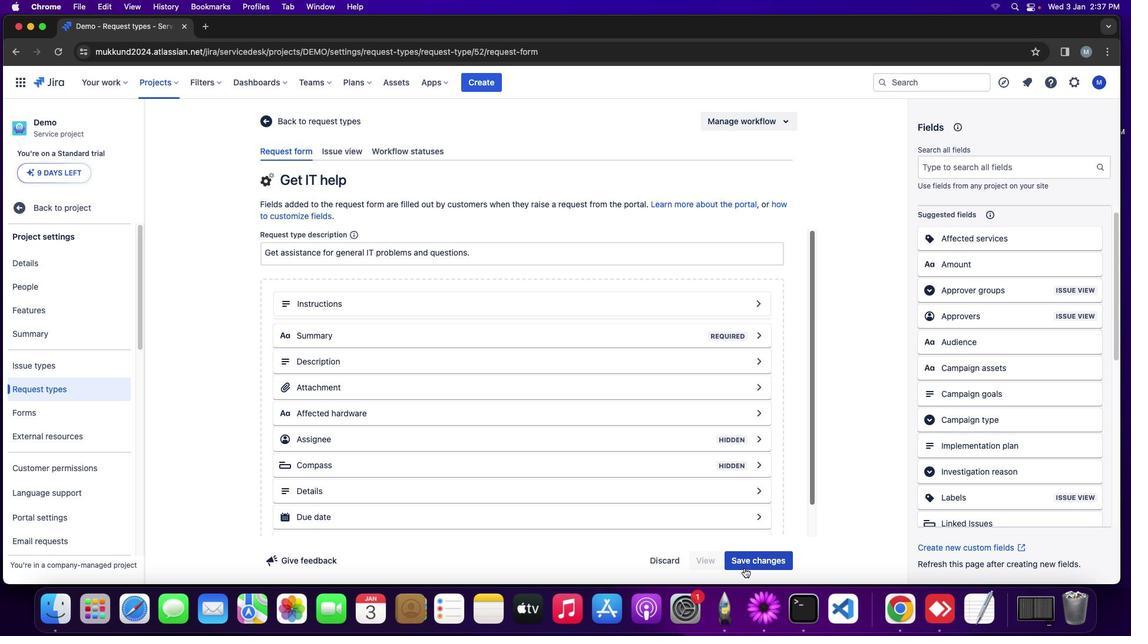 
Action: Mouse moved to (865, 367)
Screenshot: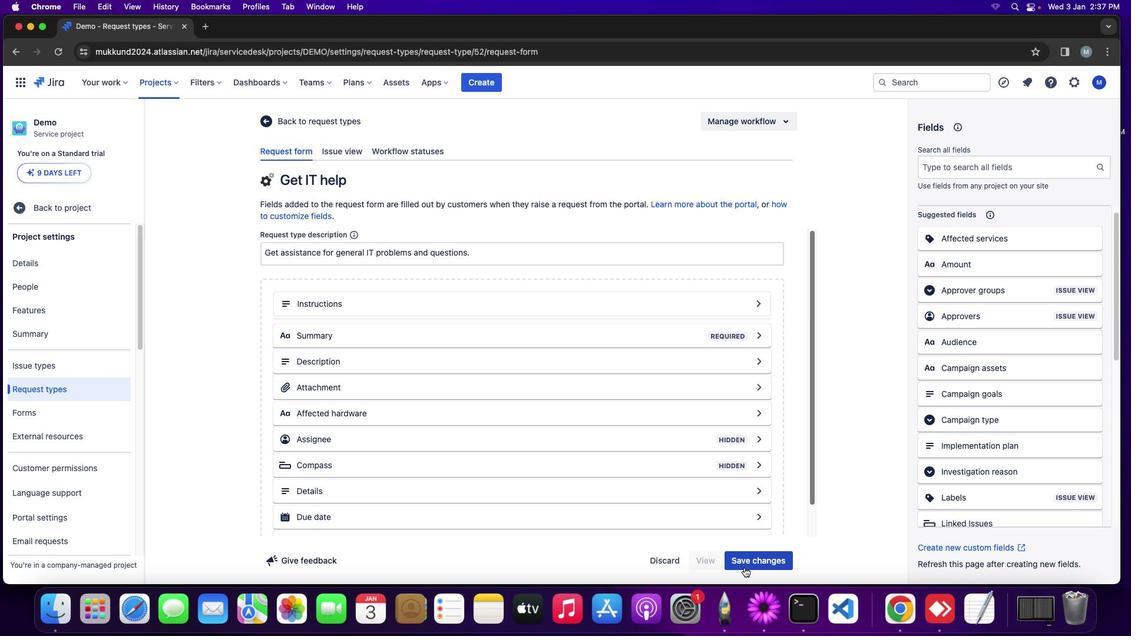 
Action: Mouse scrolled (865, 367) with delta (-3, -4)
Screenshot: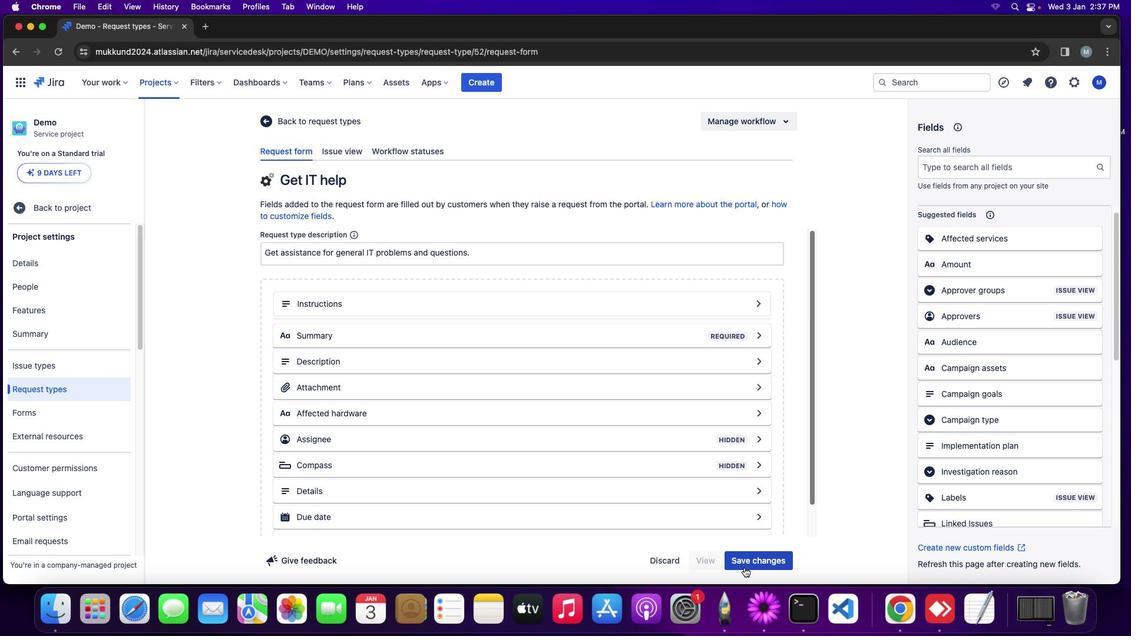 
Action: Mouse moved to (868, 387)
Screenshot: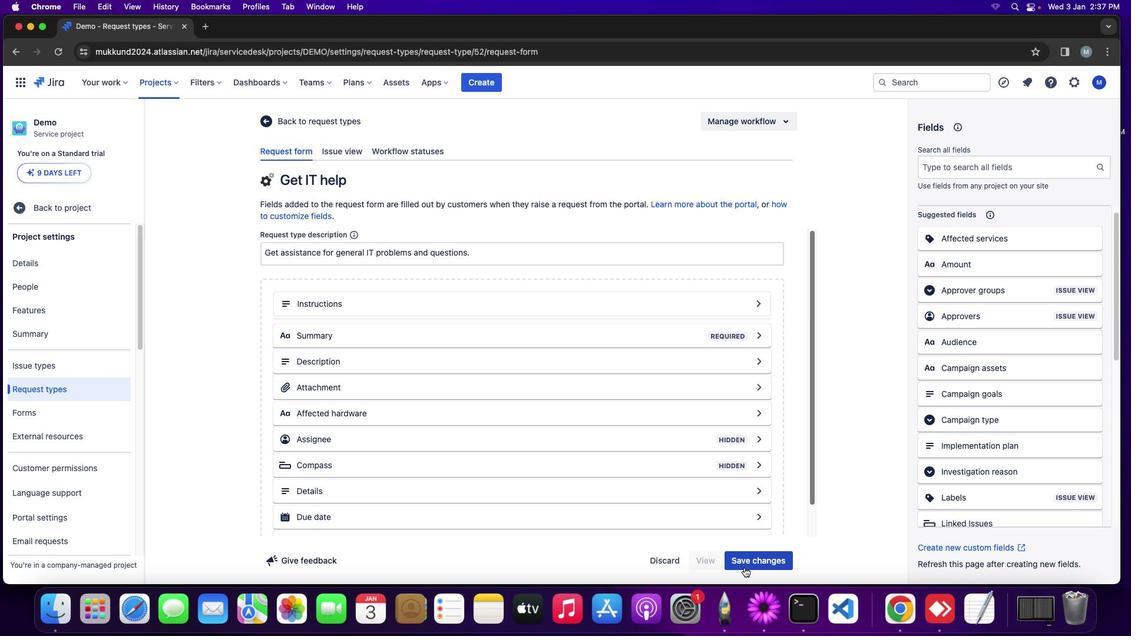 
Action: Mouse scrolled (868, 387) with delta (-3, -4)
Screenshot: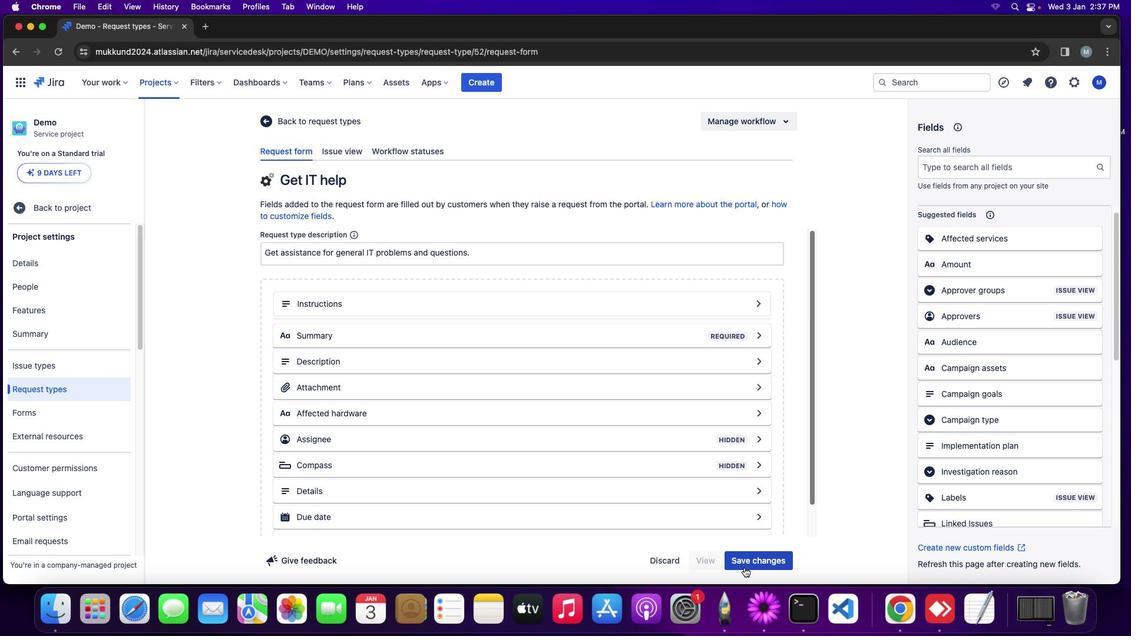 
Action: Mouse moved to (870, 399)
Screenshot: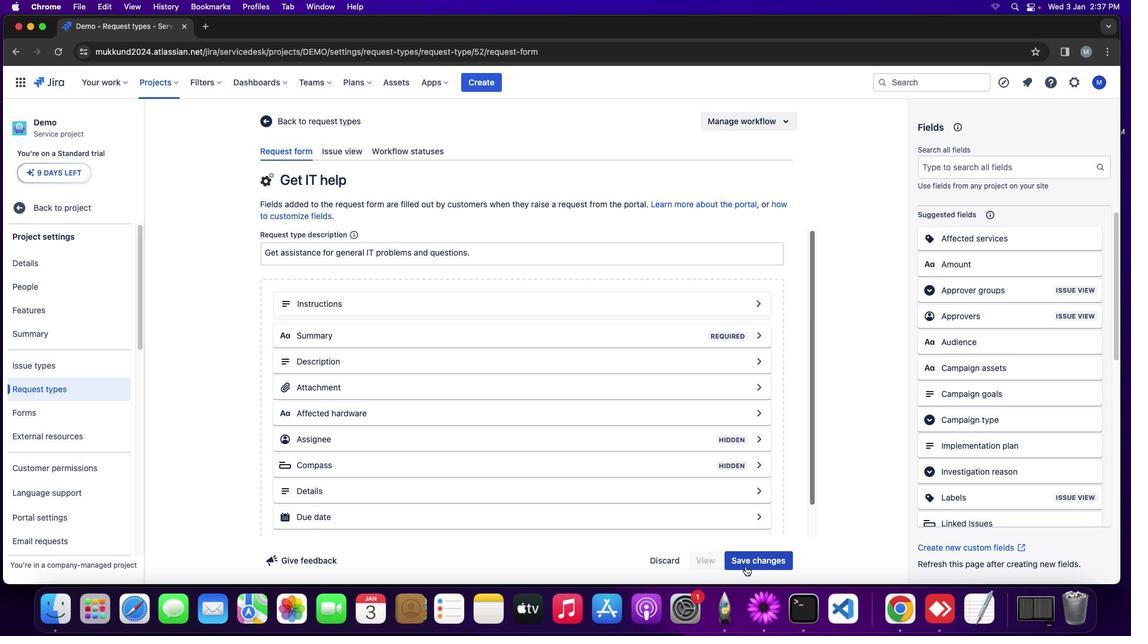 
Action: Mouse scrolled (870, 399) with delta (-3, -5)
Screenshot: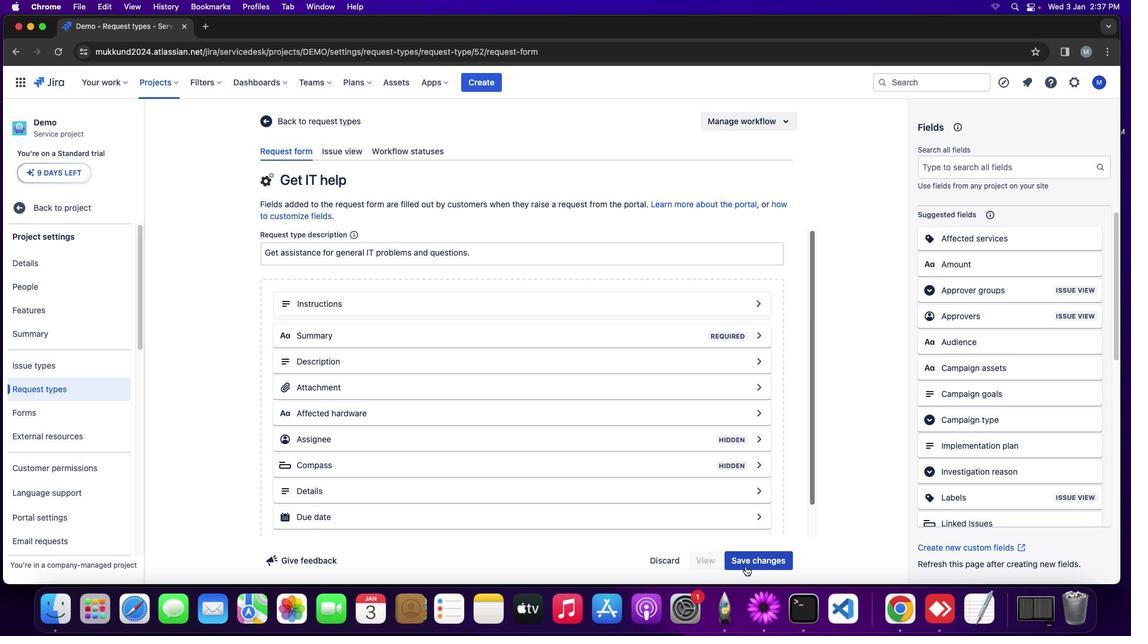 
Action: Mouse moved to (749, 558)
Screenshot: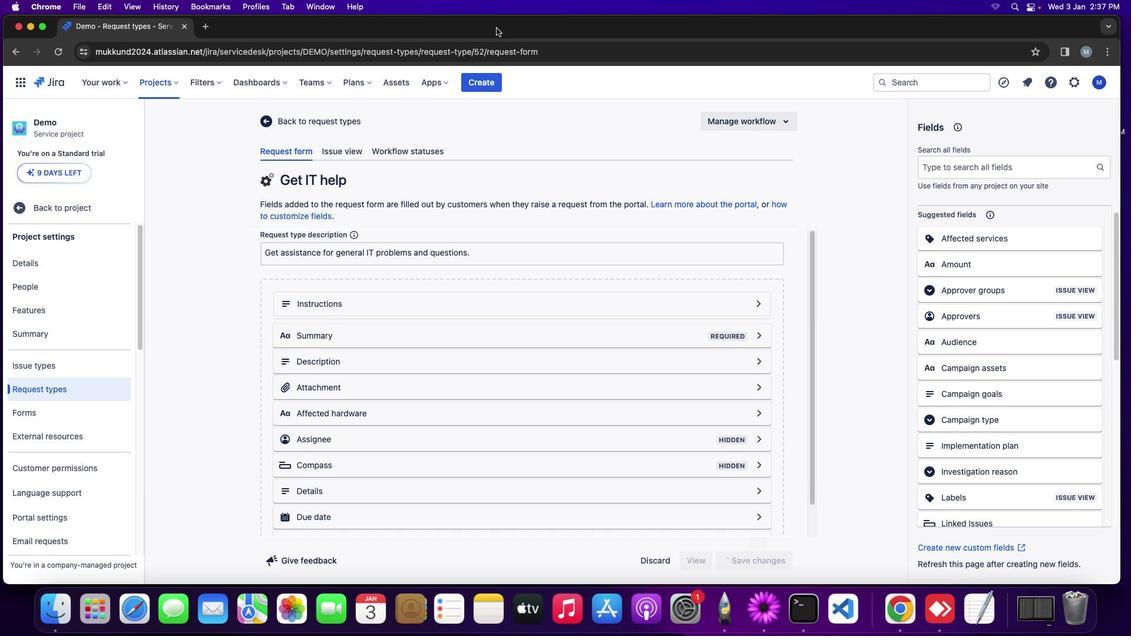 
Action: Mouse pressed left at (749, 558)
Screenshot: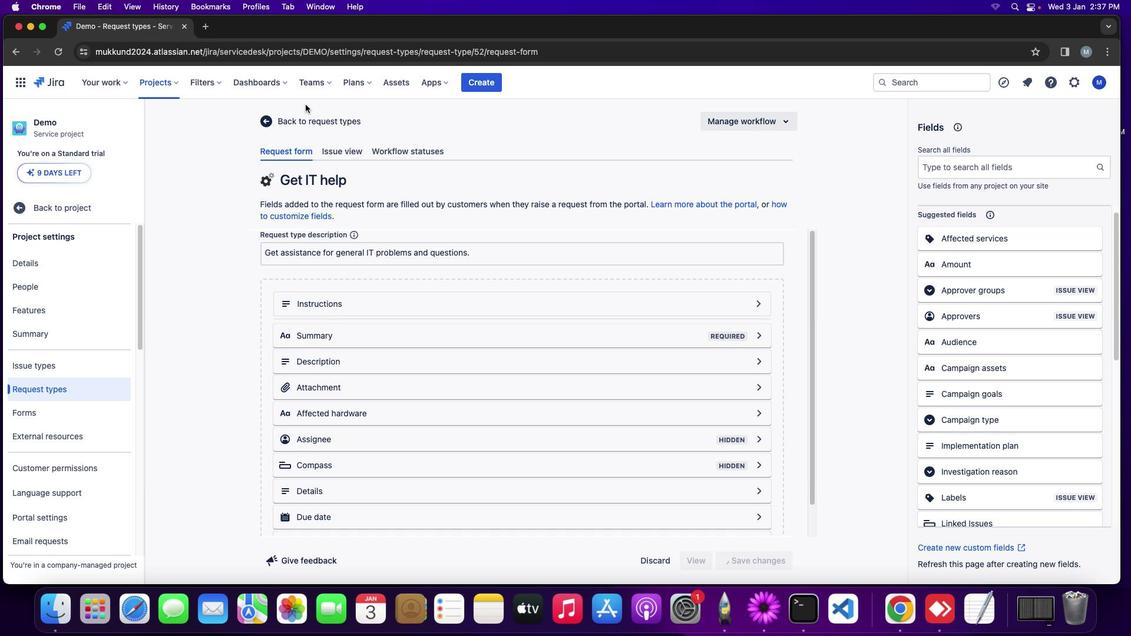 
Action: Mouse moved to (140, 534)
Screenshot: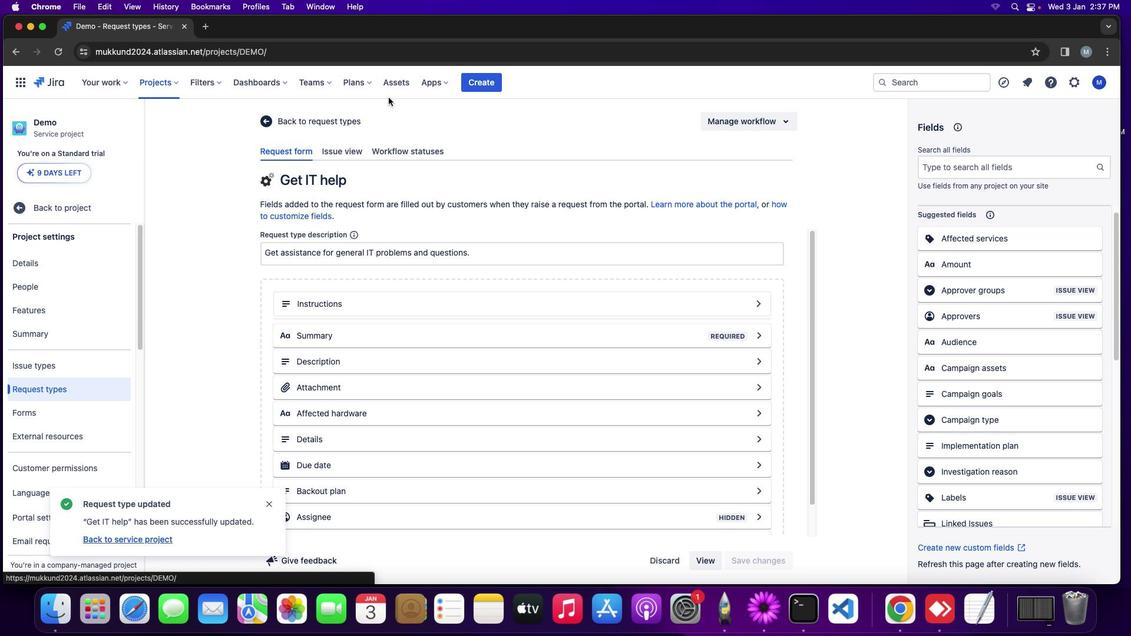 
Action: Mouse pressed left at (140, 534)
Screenshot: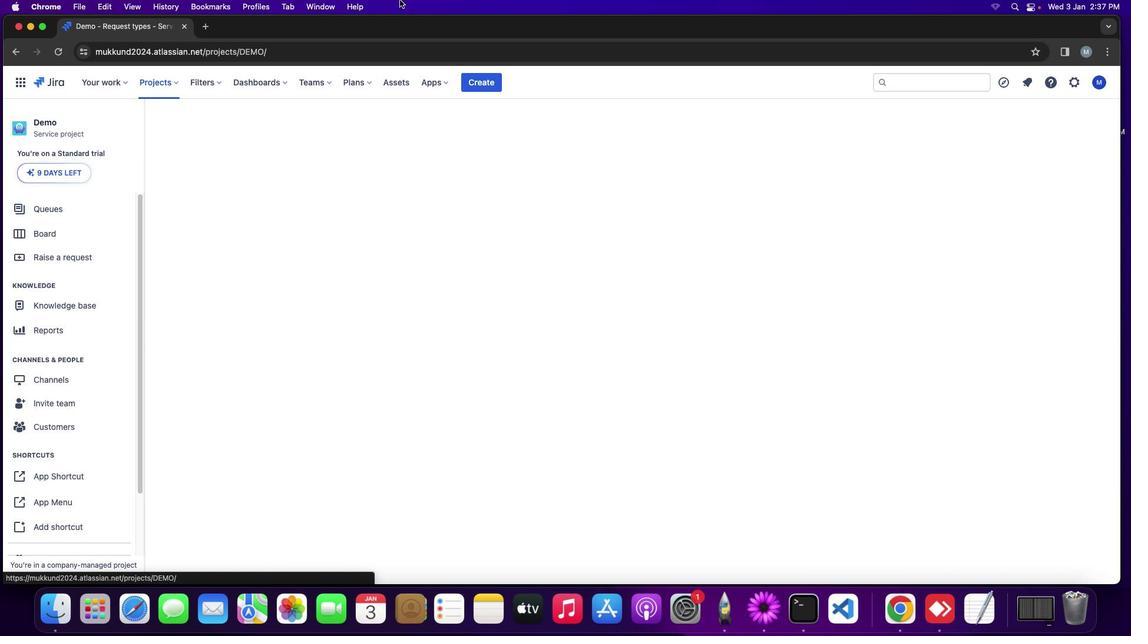 
Action: Mouse moved to (758, 373)
Screenshot: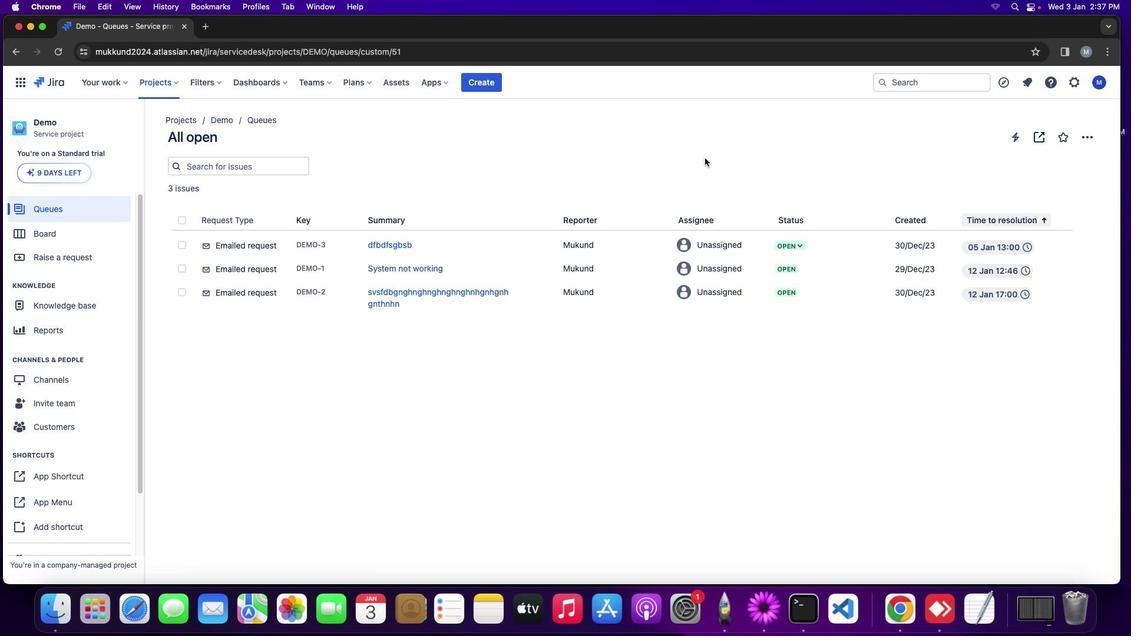 
Action: Mouse pressed left at (758, 373)
Screenshot: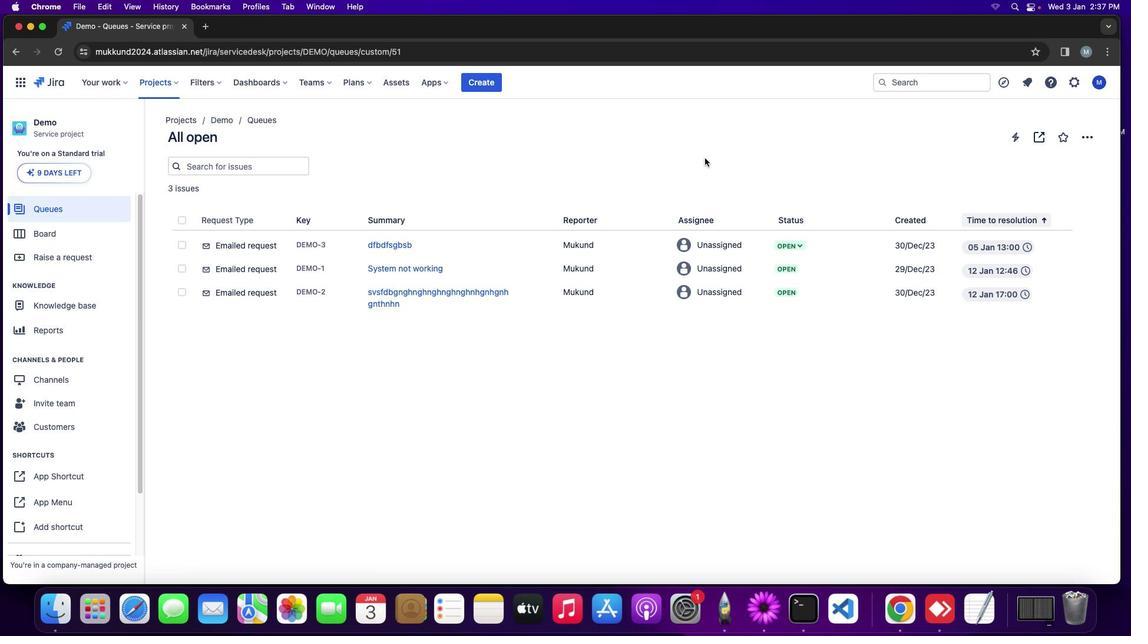 
Action: Mouse moved to (701, 153)
Screenshot: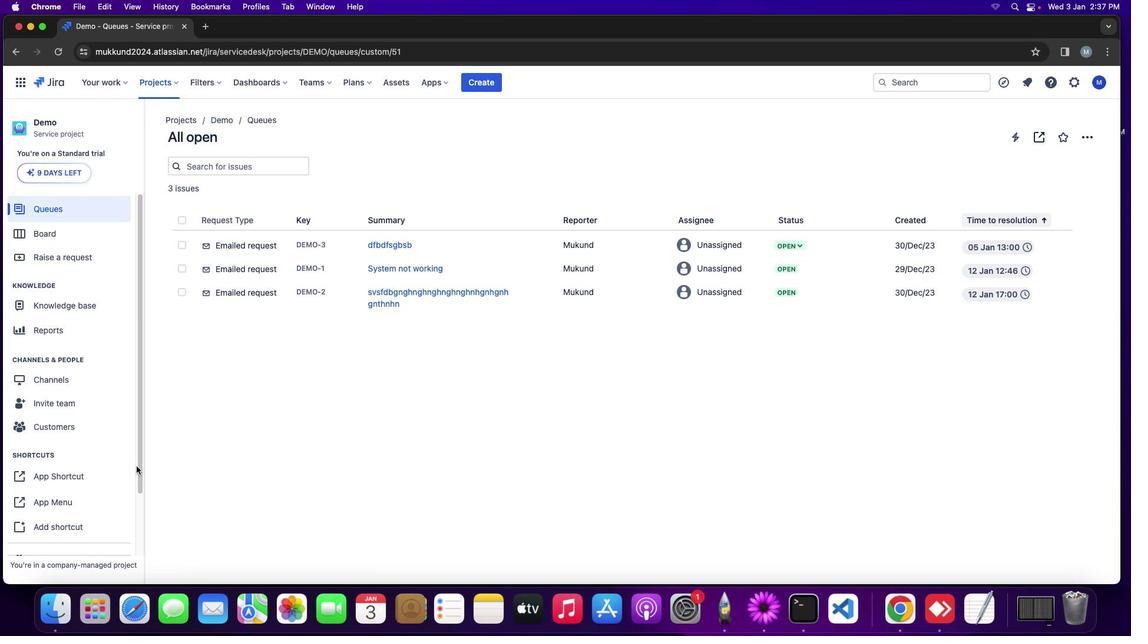 
Action: Mouse pressed left at (701, 153)
Screenshot: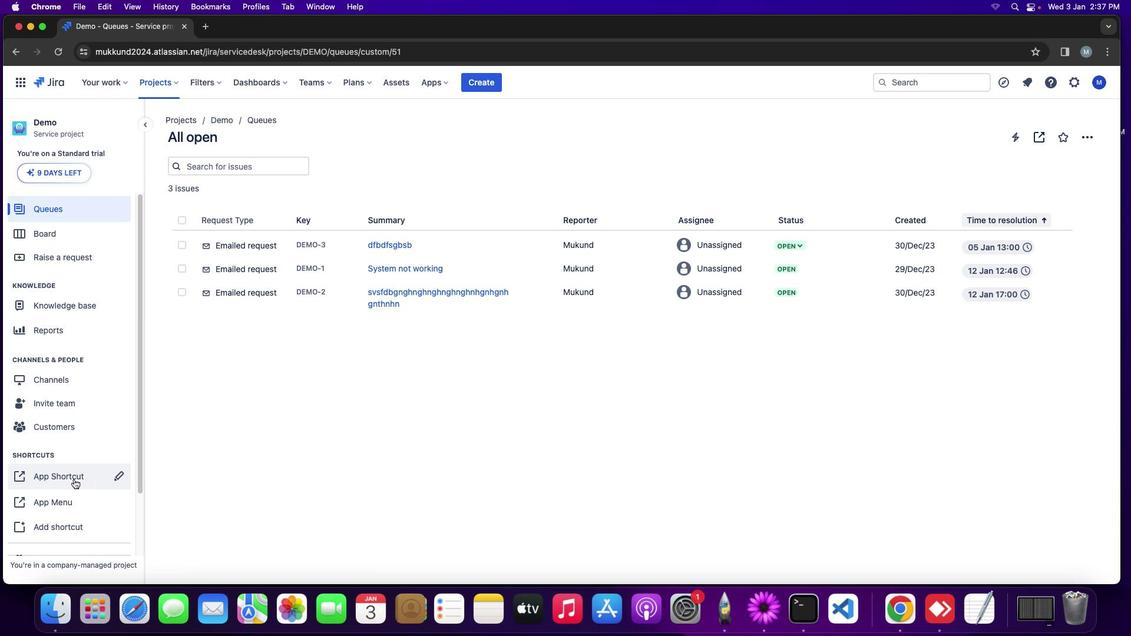 
Action: Mouse moved to (59, 390)
Screenshot: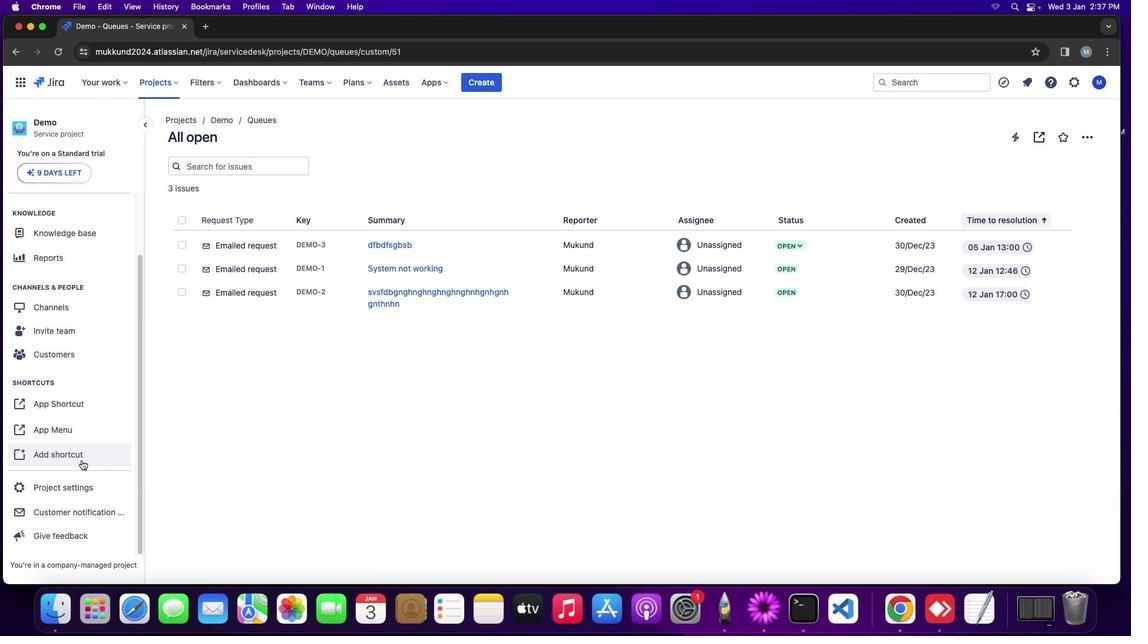 
Action: Mouse scrolled (59, 390) with delta (-3, -2)
Screenshot: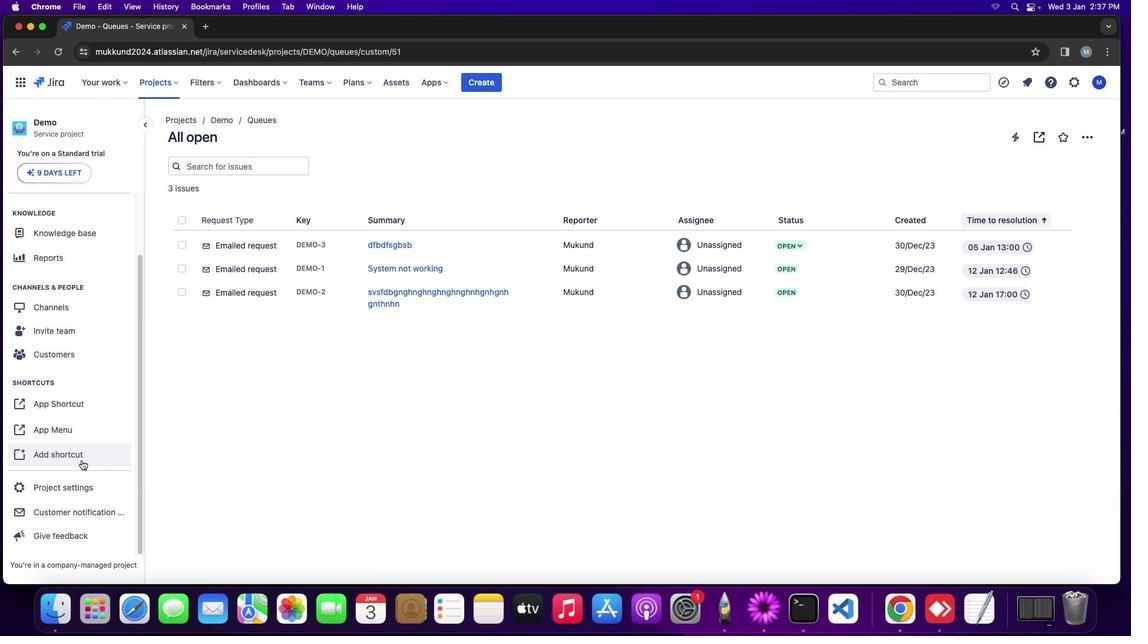 
Action: Mouse moved to (59, 390)
Screenshot: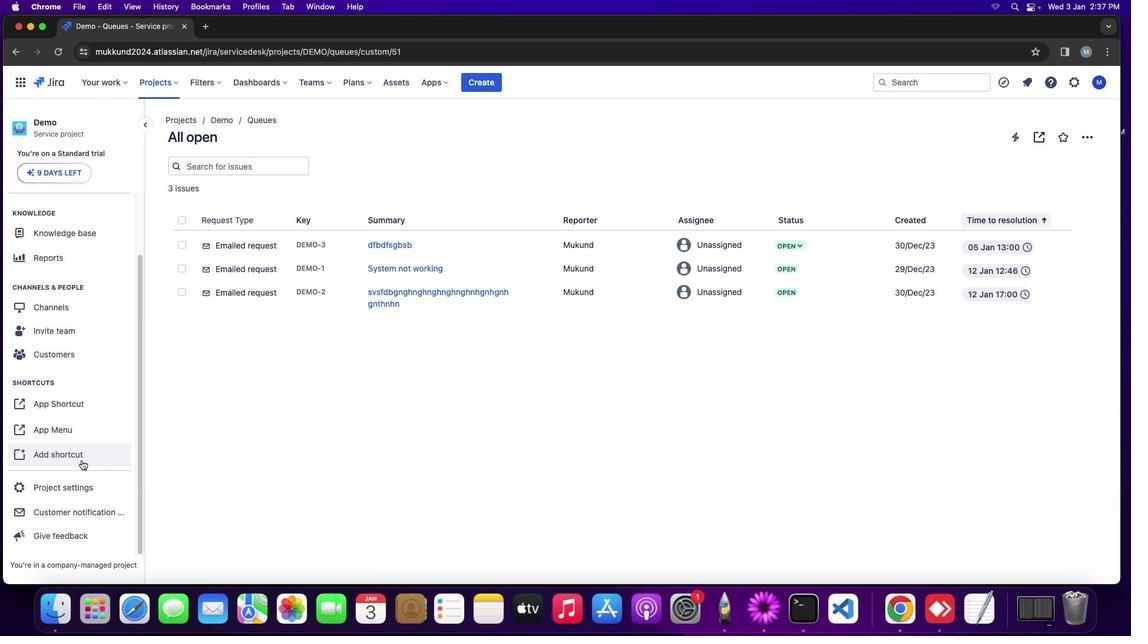 
Action: Mouse scrolled (59, 390) with delta (-3, -2)
Screenshot: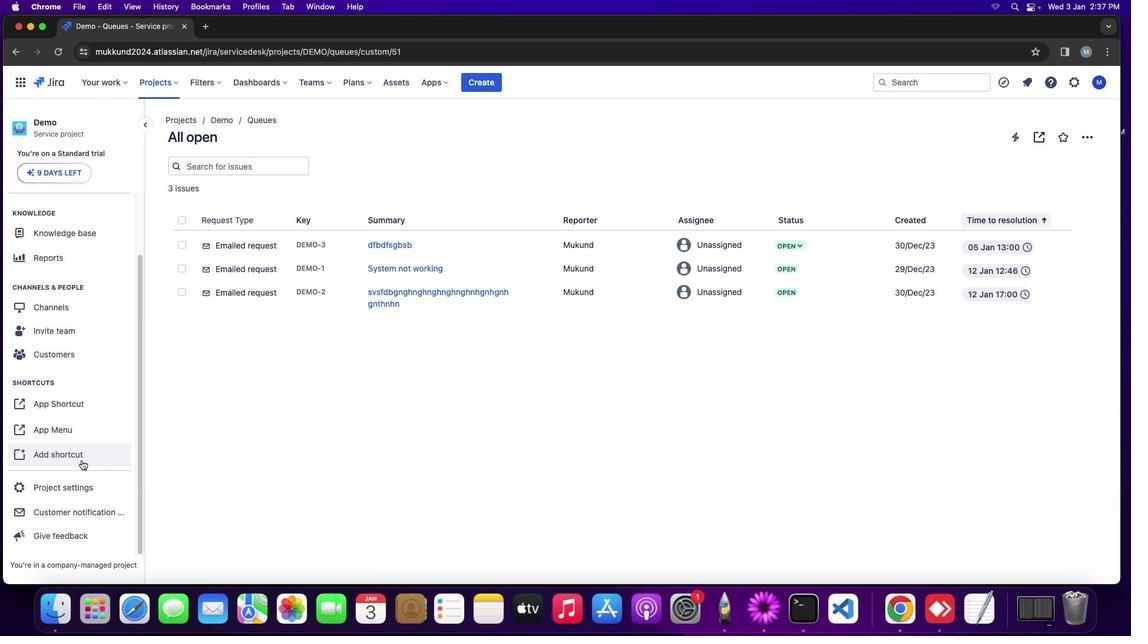 
Action: Mouse scrolled (59, 390) with delta (-3, -1)
Screenshot: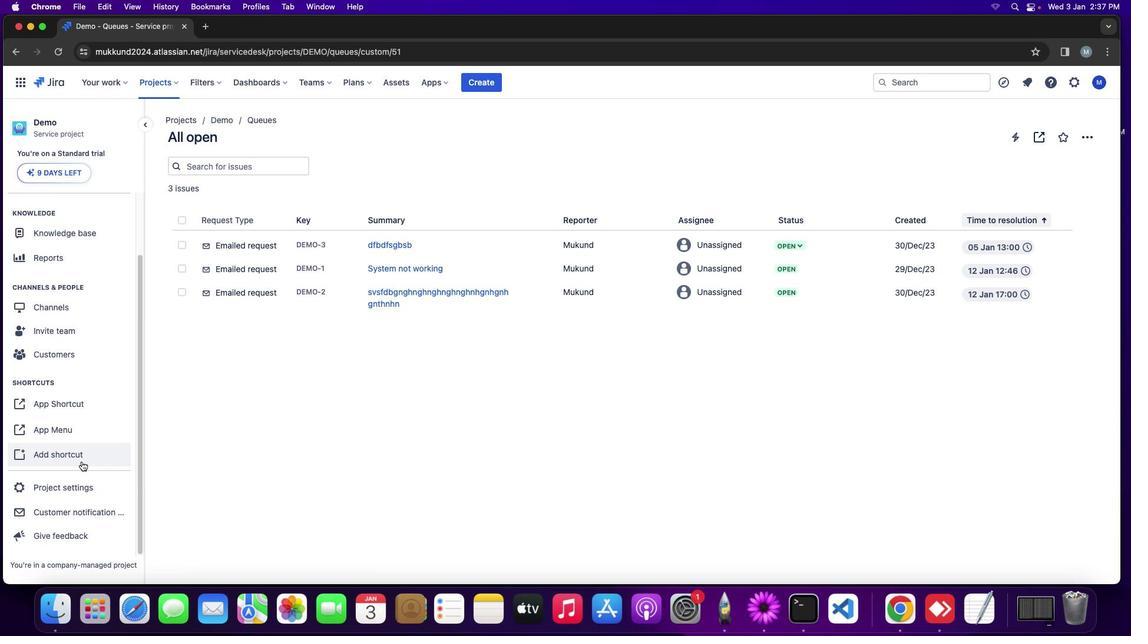 
Action: Mouse scrolled (59, 390) with delta (-3, 0)
Screenshot: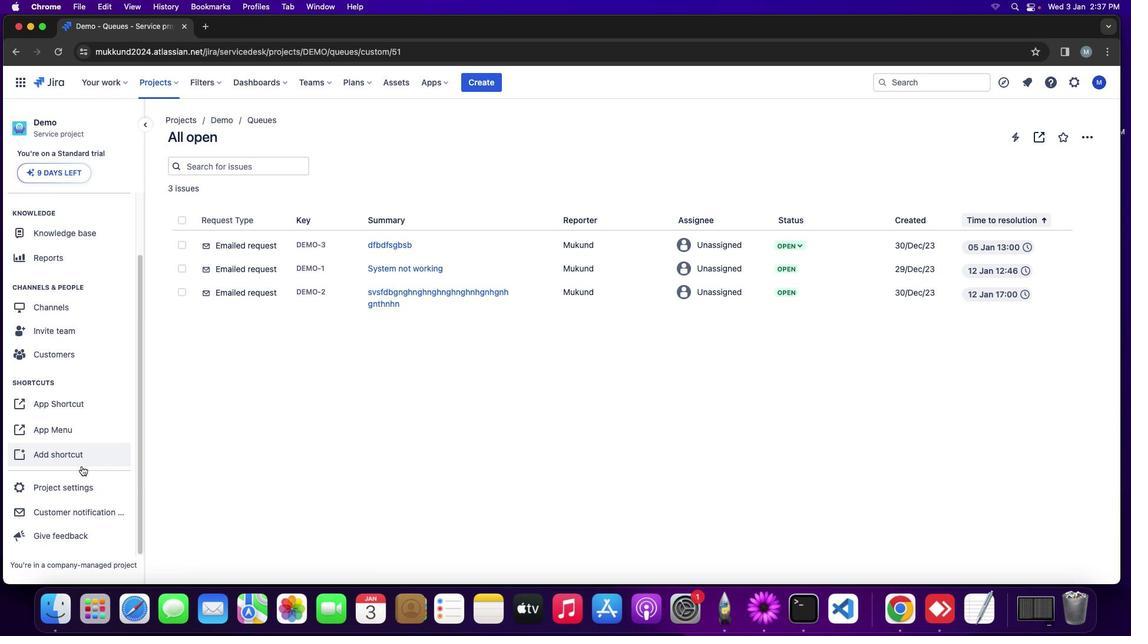 
Action: Mouse moved to (60, 391)
Screenshot: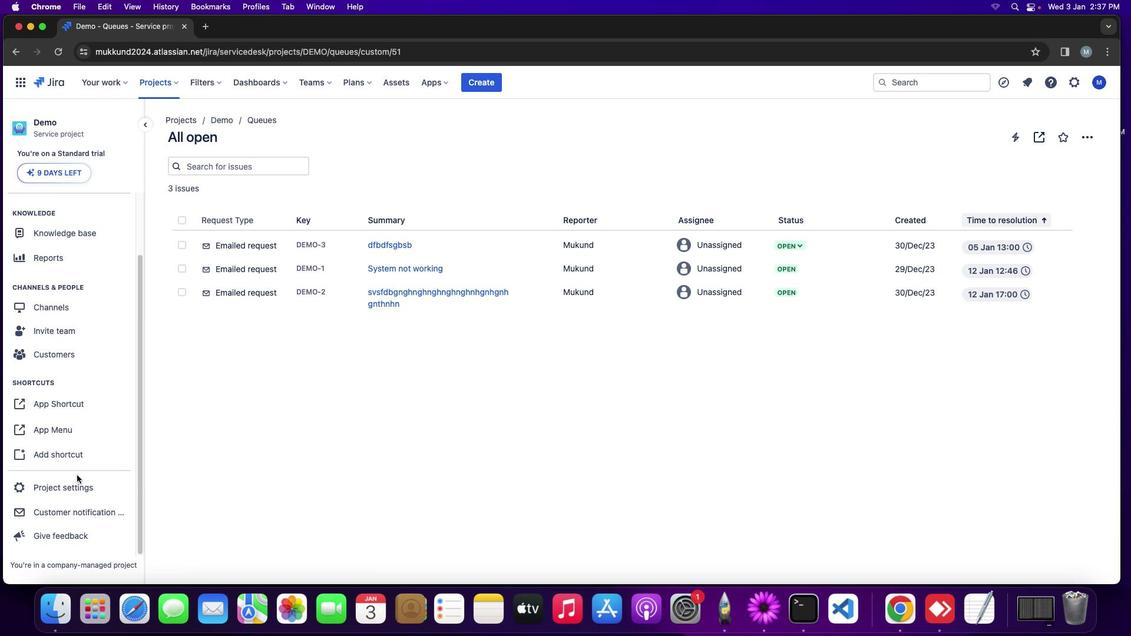 
Action: Mouse scrolled (60, 391) with delta (-3, -4)
Screenshot: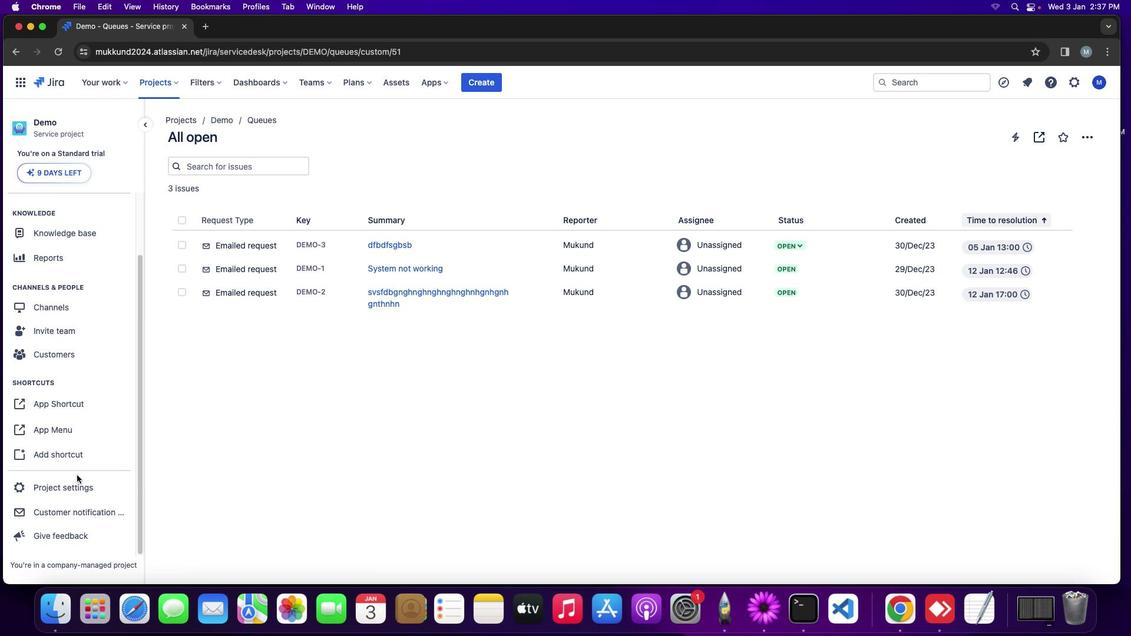 
Action: Mouse moved to (63, 396)
Screenshot: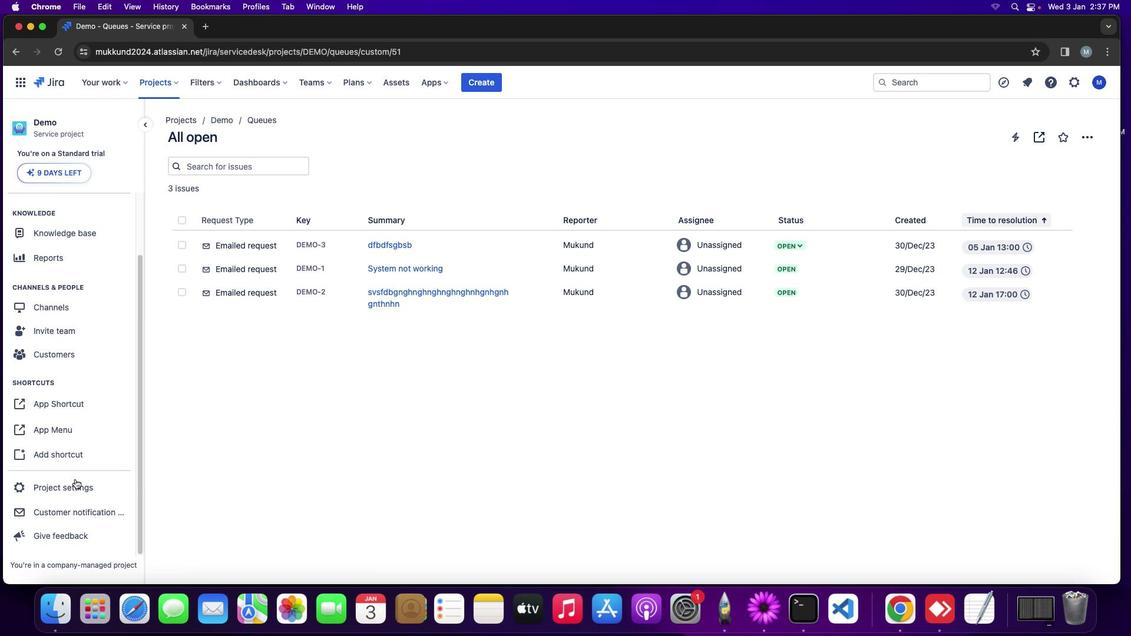 
Action: Mouse scrolled (63, 396) with delta (-3, -4)
Screenshot: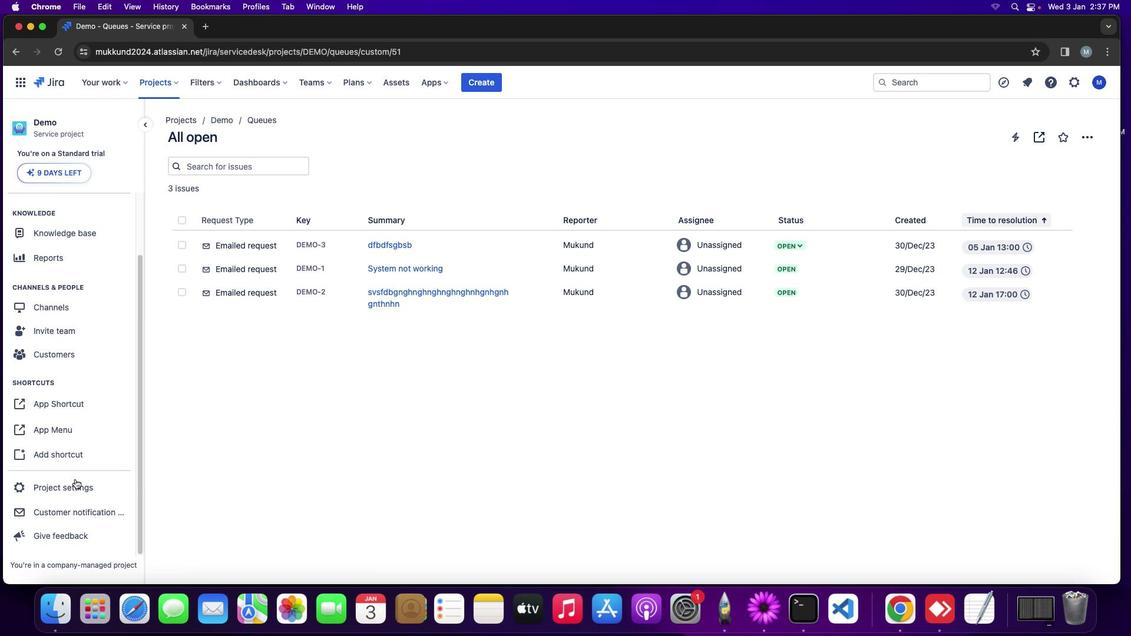 
Action: Mouse moved to (65, 403)
Screenshot: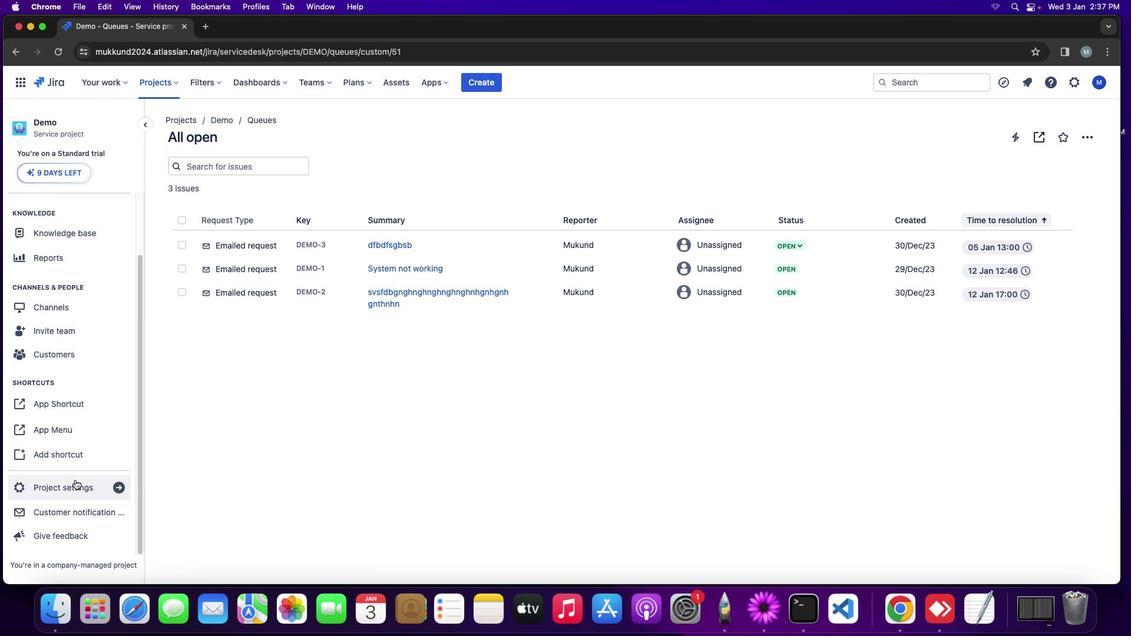 
Action: Mouse scrolled (65, 403) with delta (-3, -5)
Screenshot: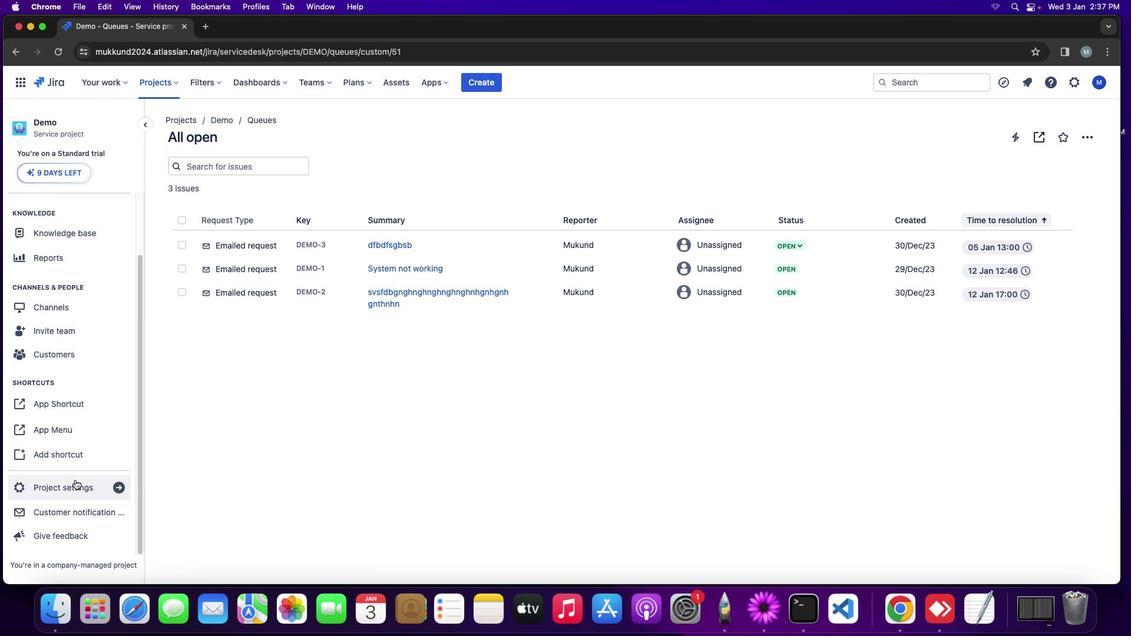 
Action: Mouse moved to (72, 431)
Screenshot: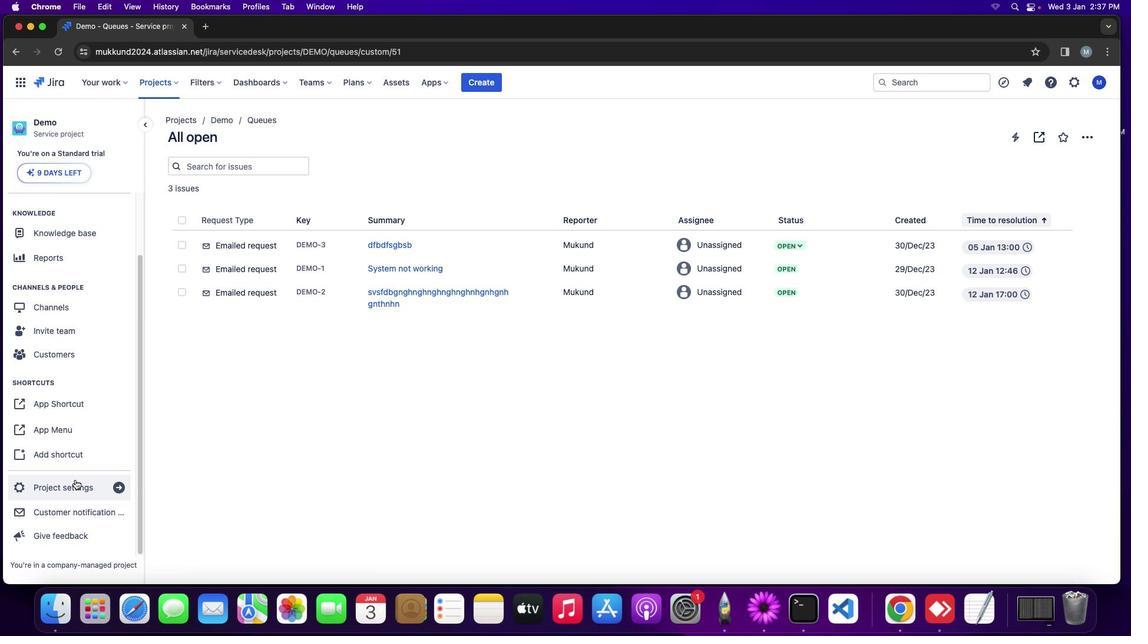 
Action: Mouse scrolled (72, 431) with delta (-3, -5)
Screenshot: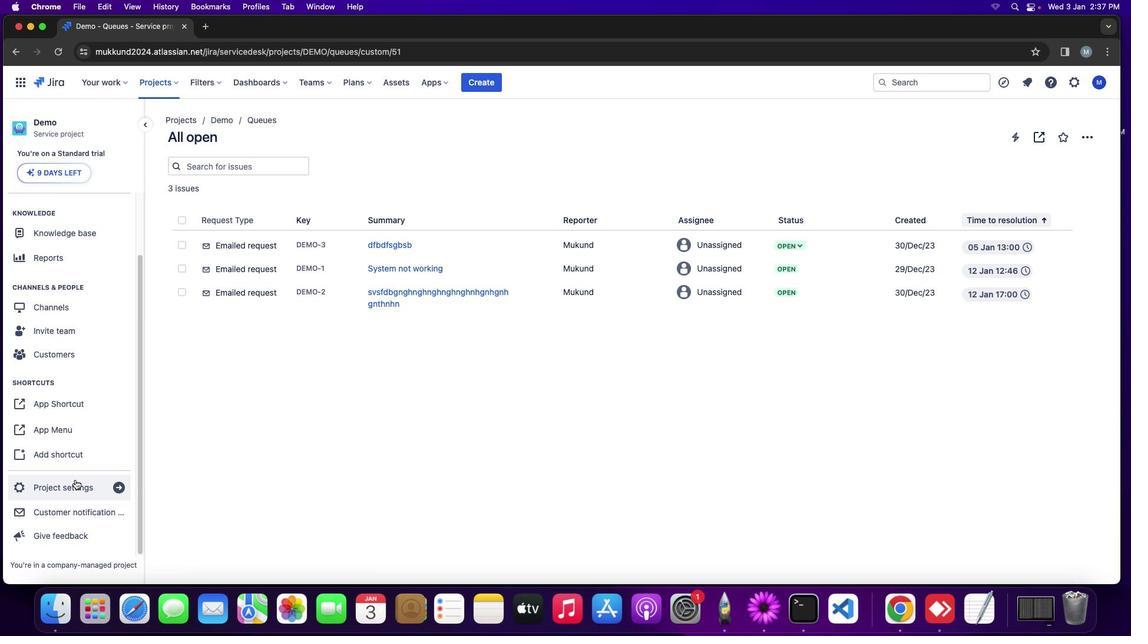 
Action: Mouse moved to (77, 462)
Screenshot: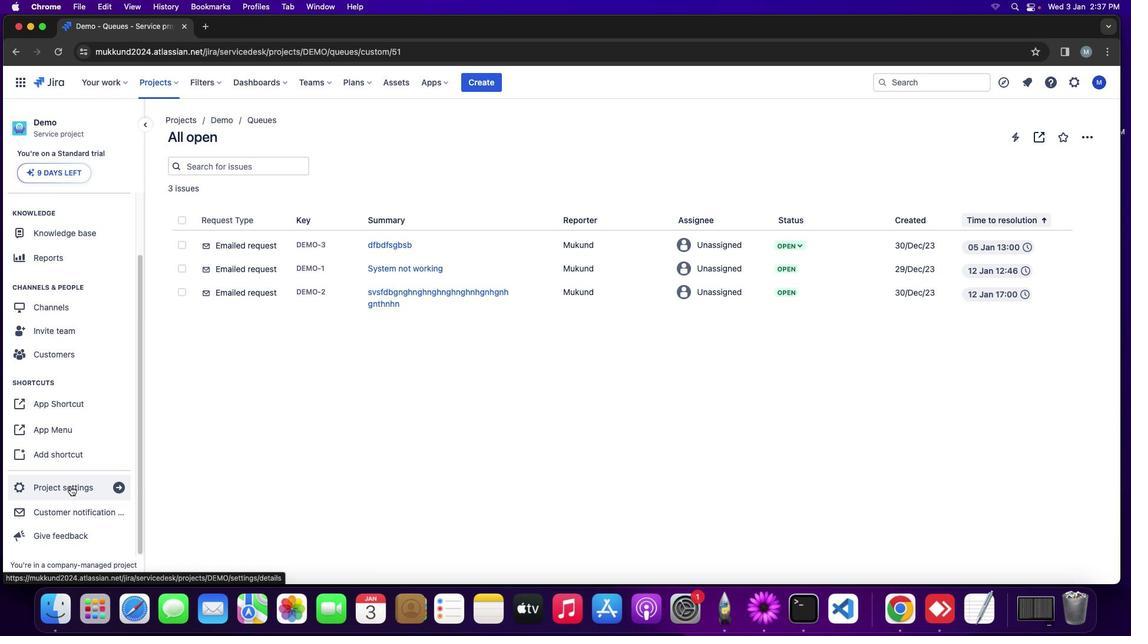 
Action: Mouse scrolled (77, 462) with delta (-3, -4)
Screenshot: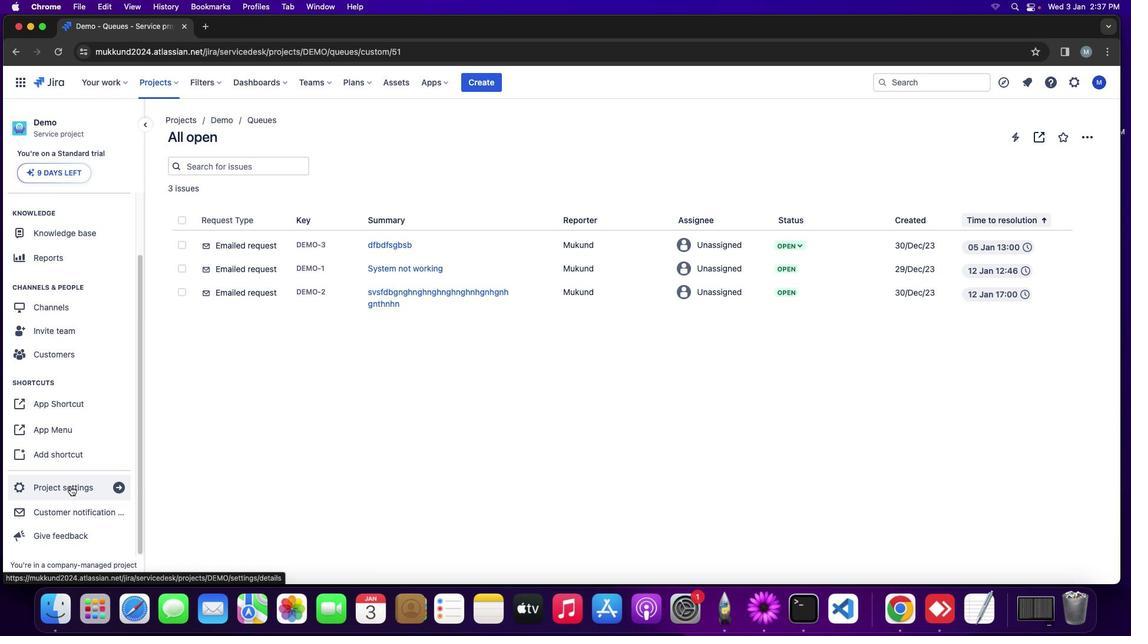 
Action: Mouse moved to (77, 463)
Screenshot: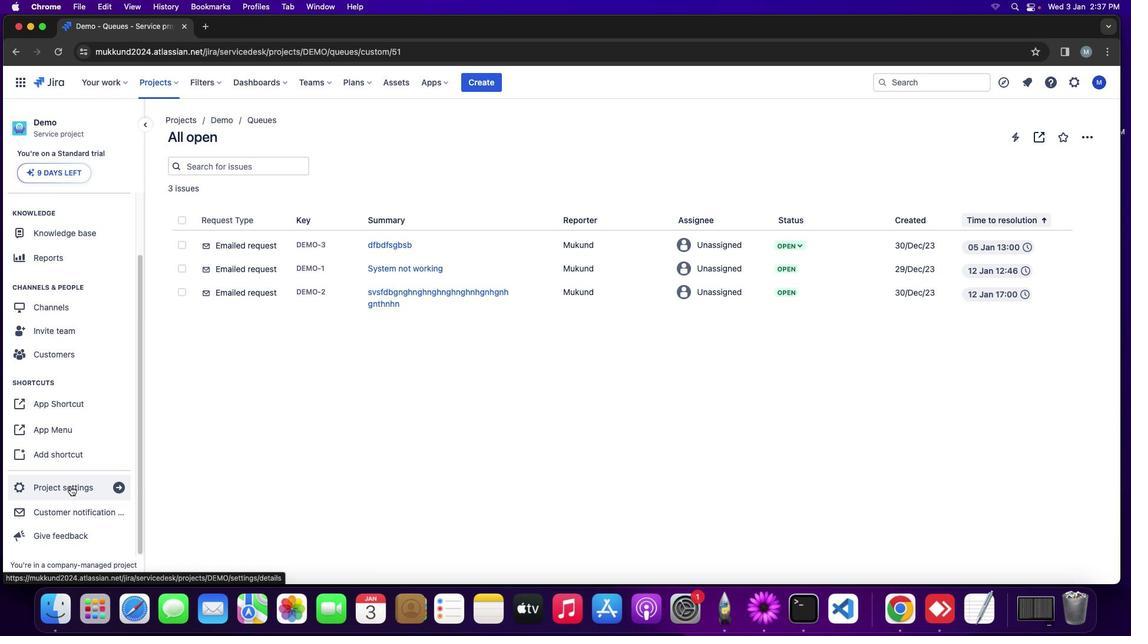 
Action: Mouse scrolled (77, 463) with delta (-3, -4)
Screenshot: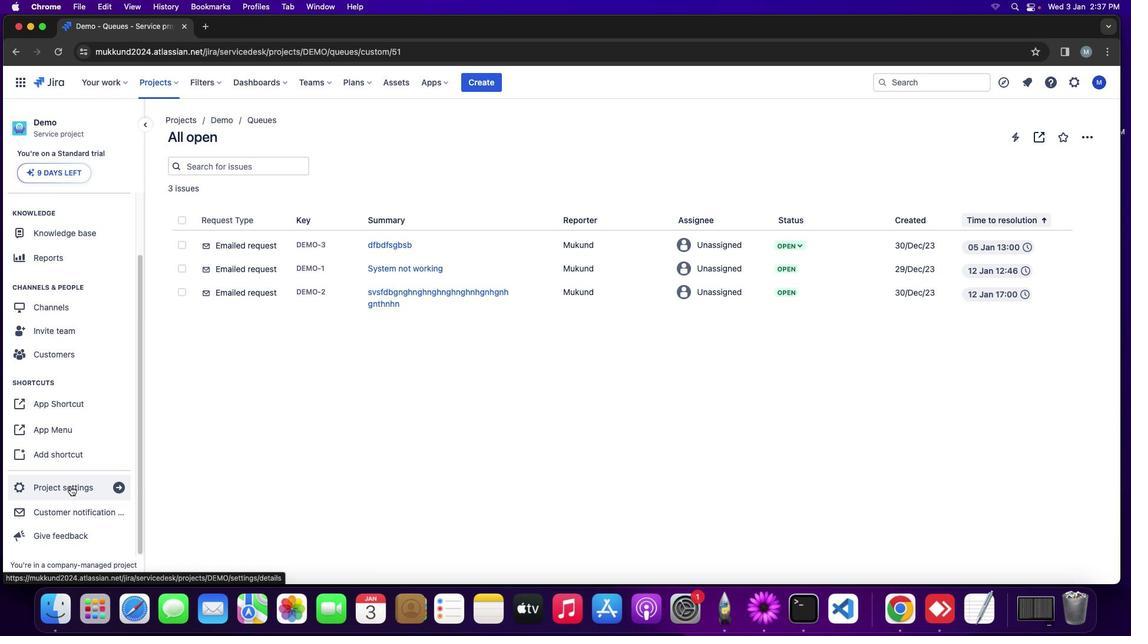 
Action: Mouse moved to (77, 463)
Screenshot: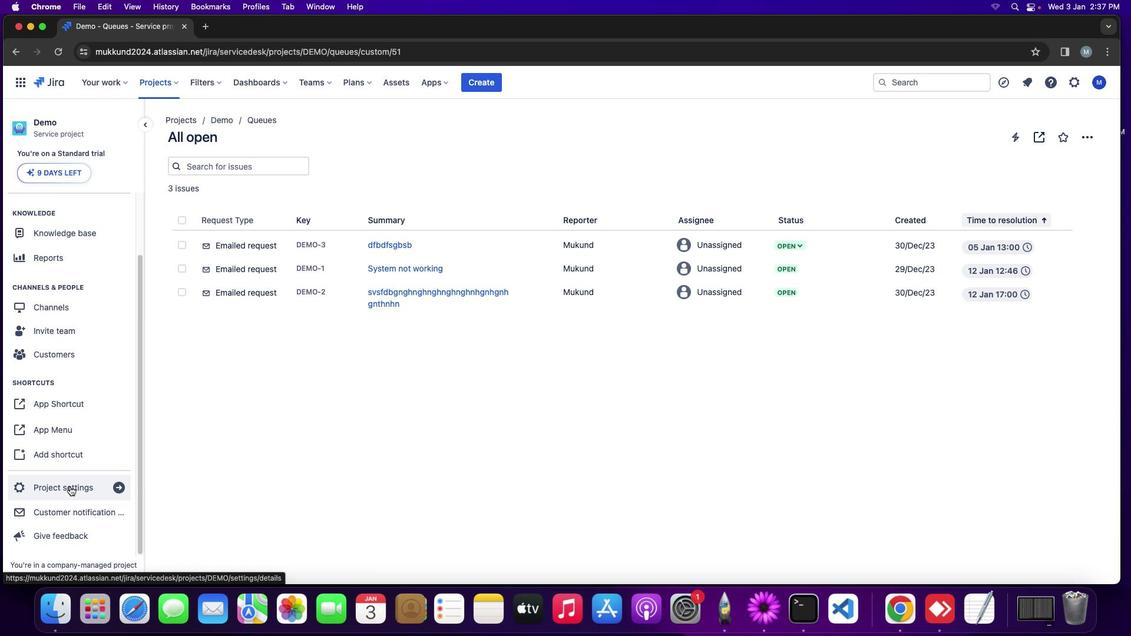 
Action: Mouse scrolled (77, 463) with delta (-3, -4)
Screenshot: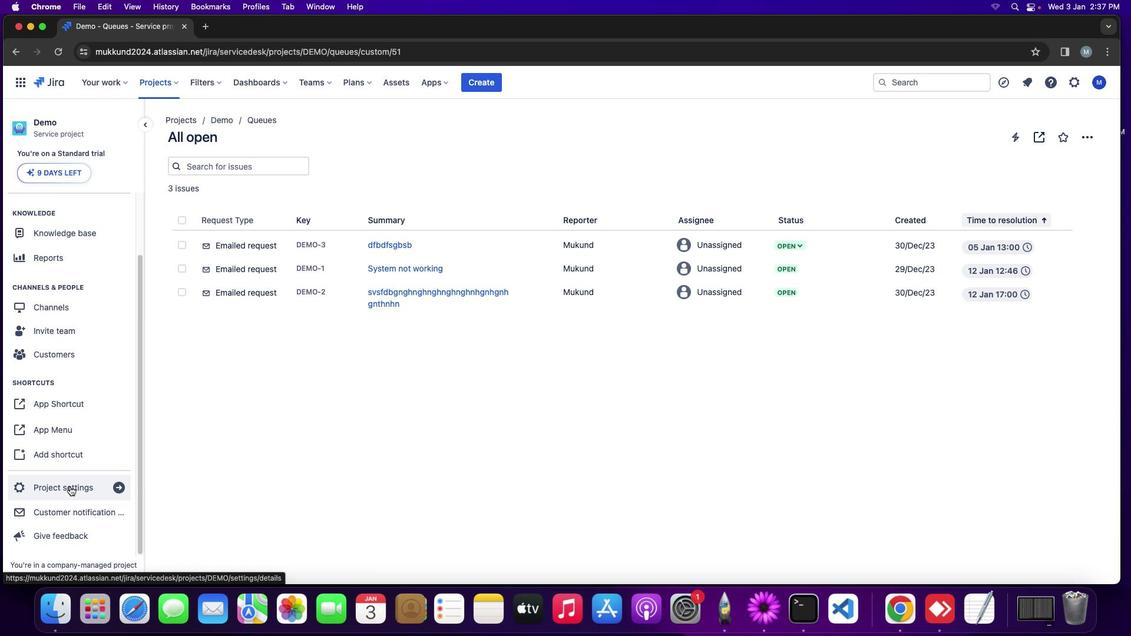
Action: Mouse moved to (66, 482)
Screenshot: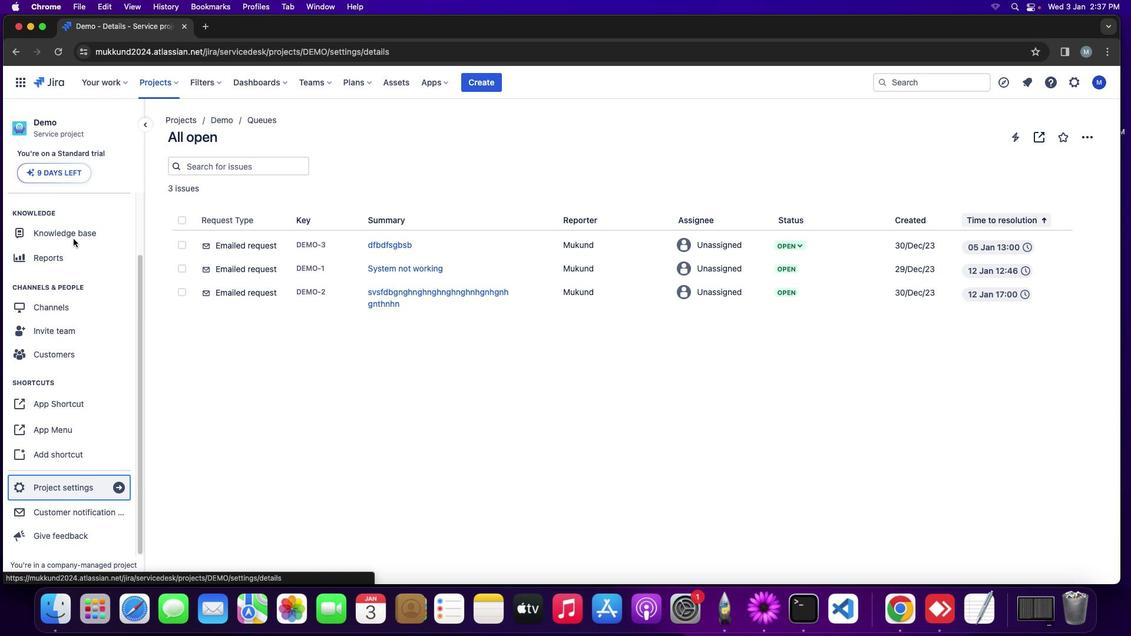 
Action: Mouse pressed left at (66, 482)
Screenshot: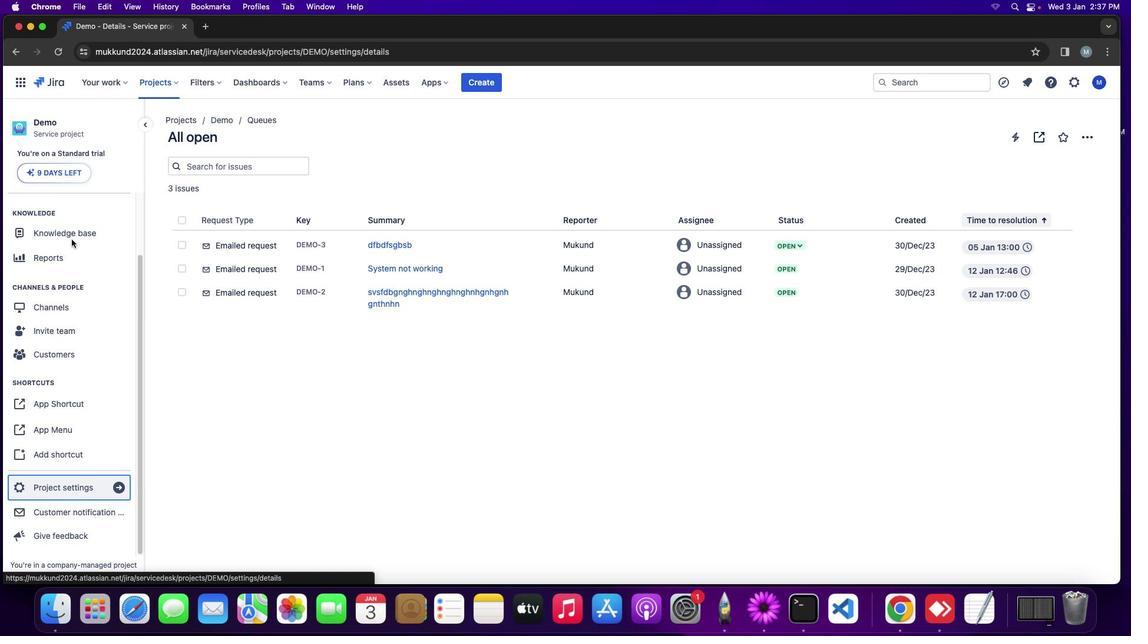 
Action: Mouse moved to (73, 412)
Screenshot: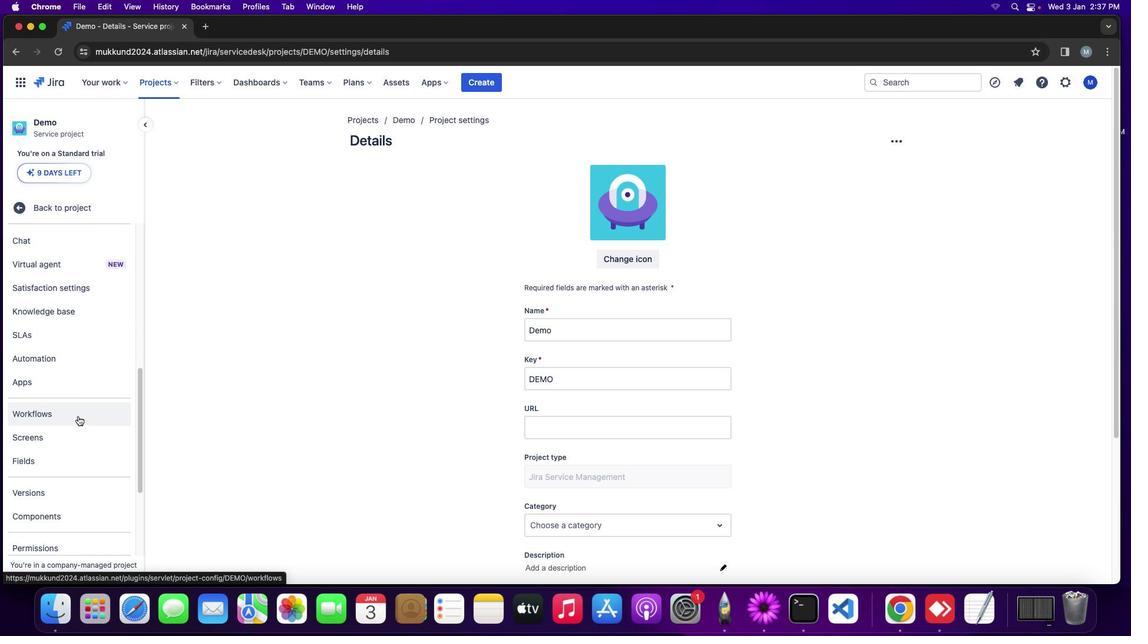 
Action: Mouse scrolled (73, 412) with delta (-3, -4)
Screenshot: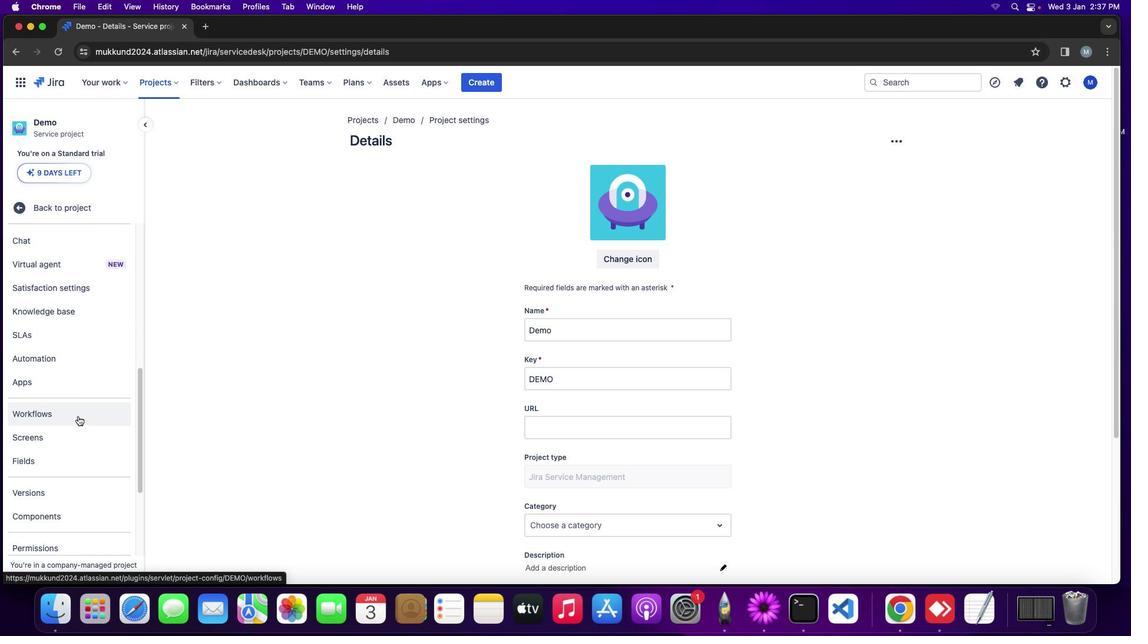 
Action: Mouse scrolled (73, 412) with delta (-3, -4)
Screenshot: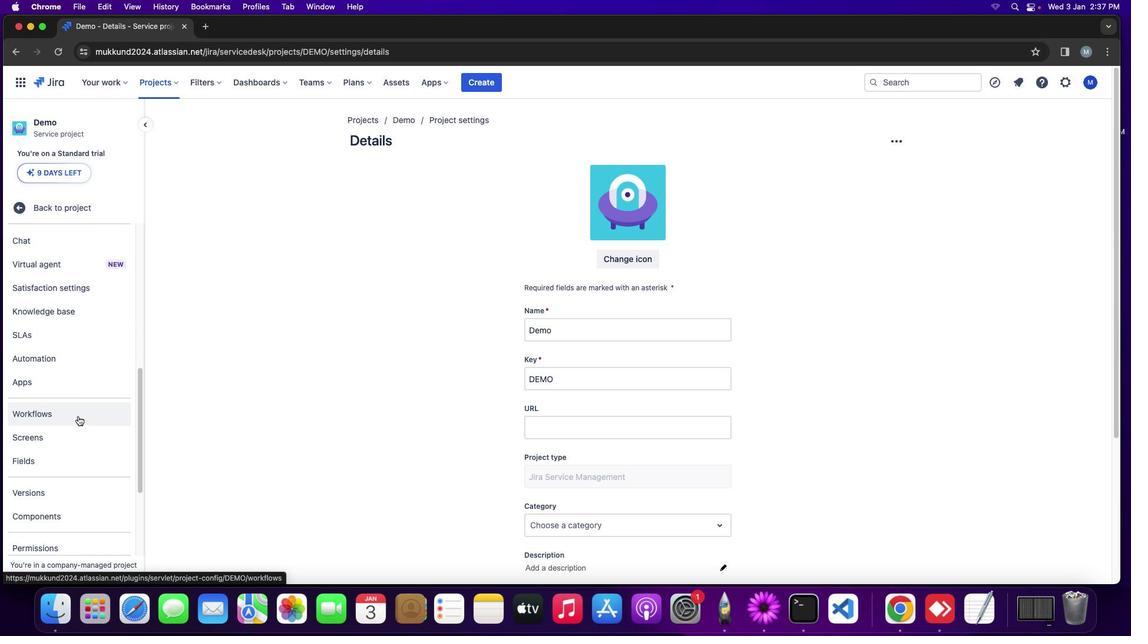 
Action: Mouse scrolled (73, 412) with delta (-3, -5)
Screenshot: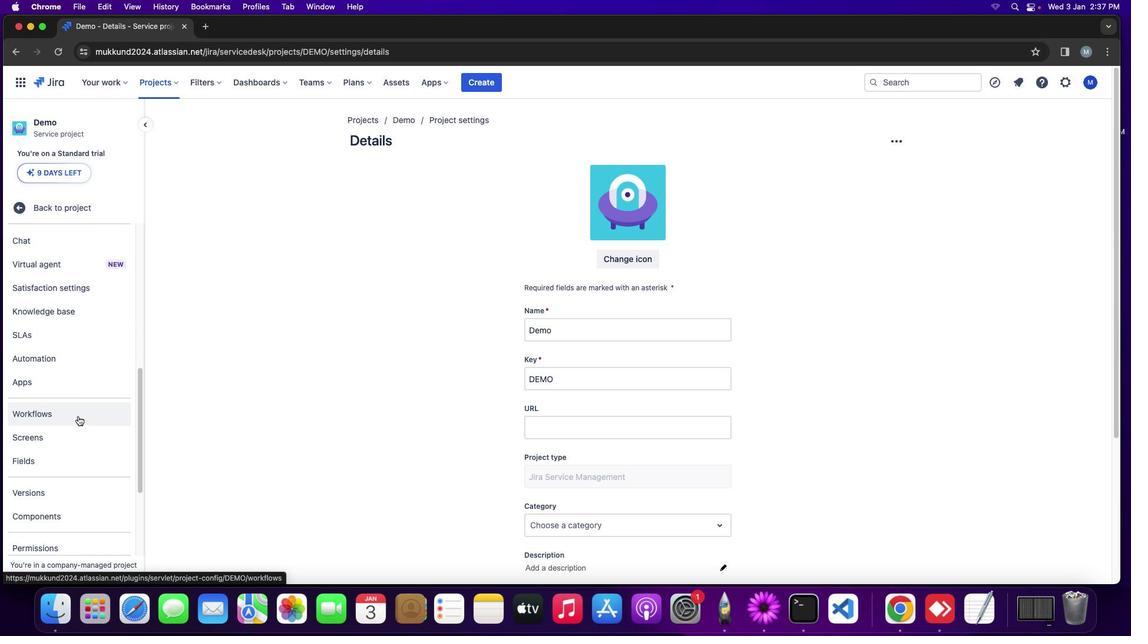 
Action: Mouse scrolled (73, 412) with delta (-3, -6)
Screenshot: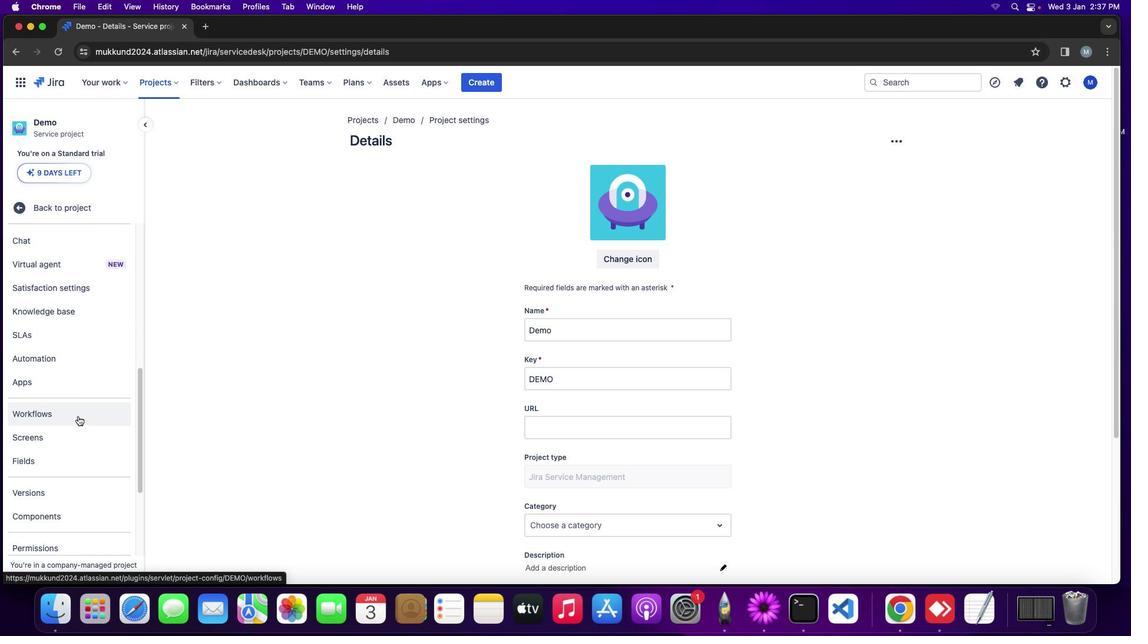 
Action: Mouse scrolled (73, 412) with delta (-3, -7)
Screenshot: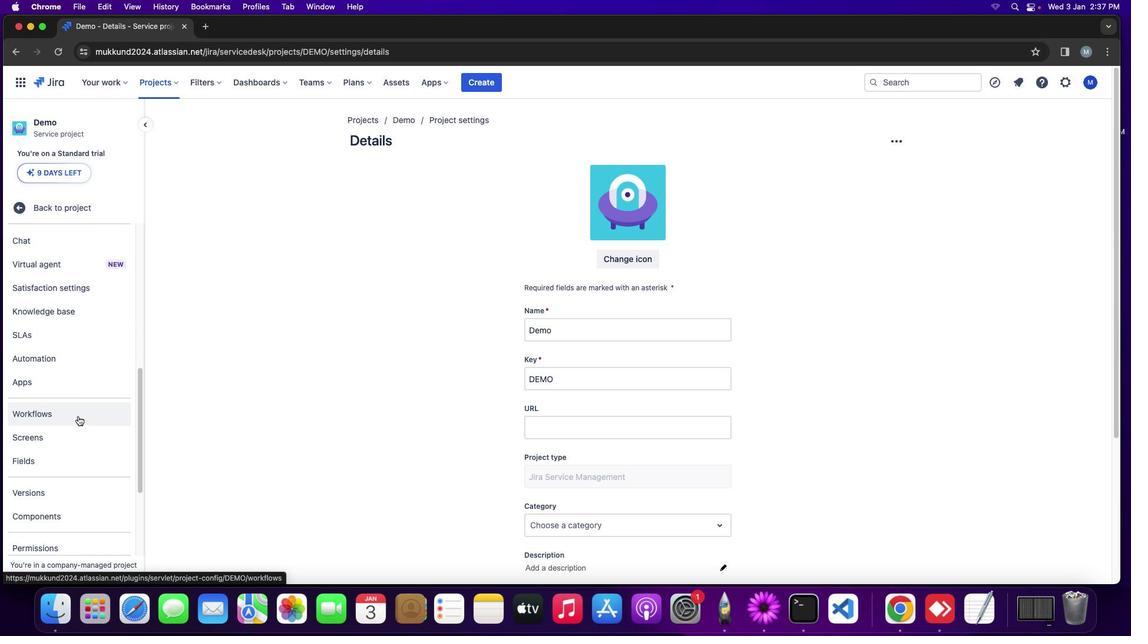 
Action: Mouse moved to (73, 412)
Screenshot: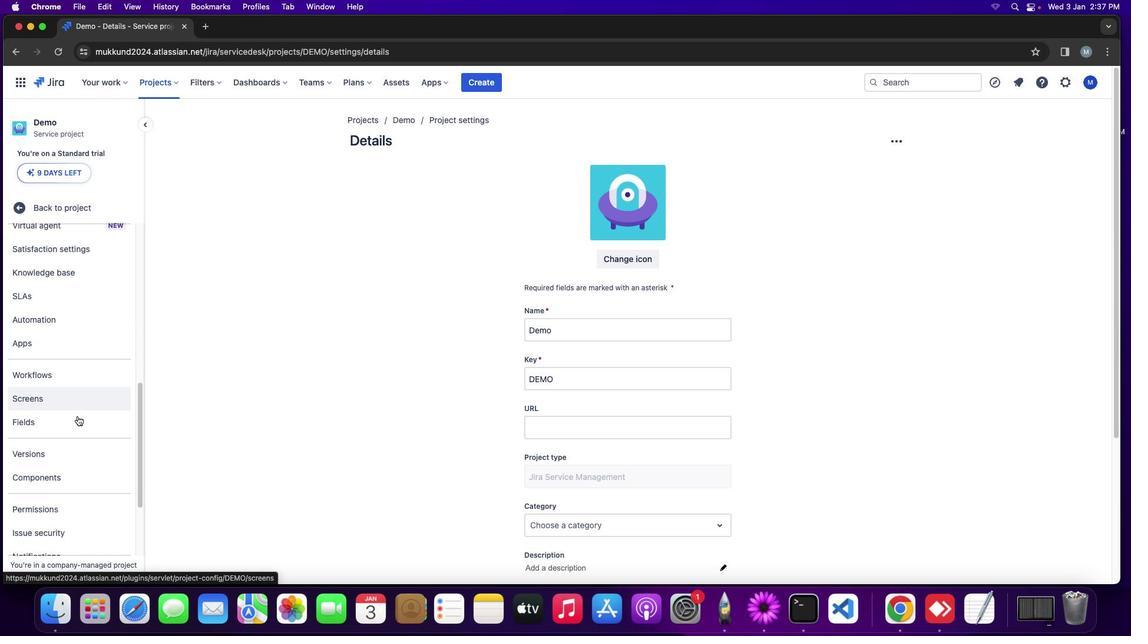 
Action: Mouse scrolled (73, 412) with delta (-3, -4)
Screenshot: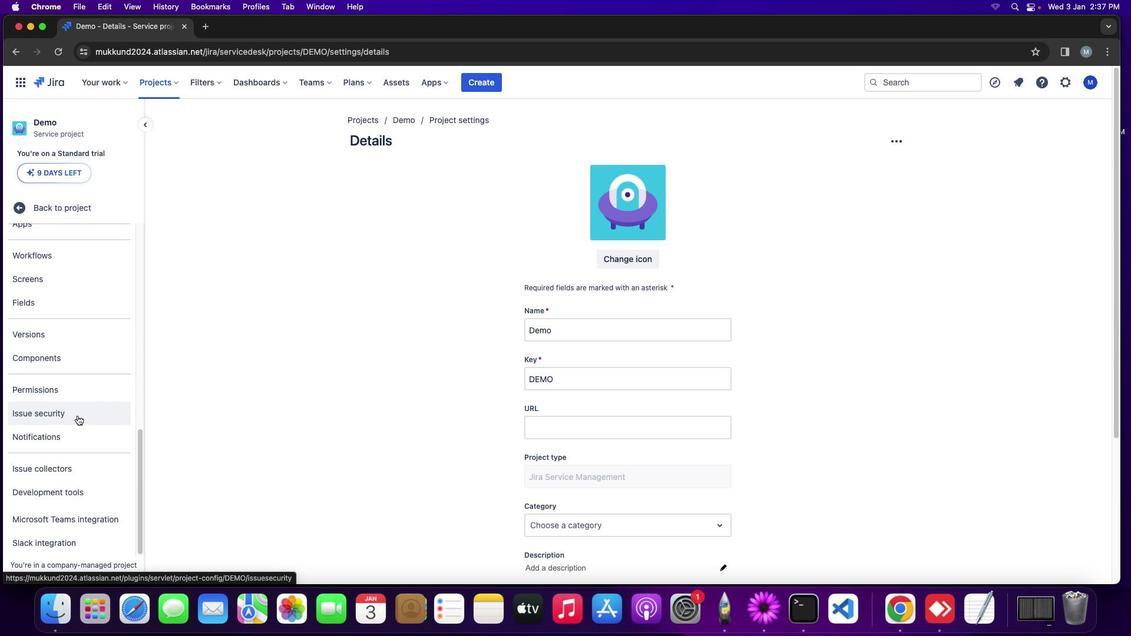 
Action: Mouse scrolled (73, 412) with delta (-3, -4)
Screenshot: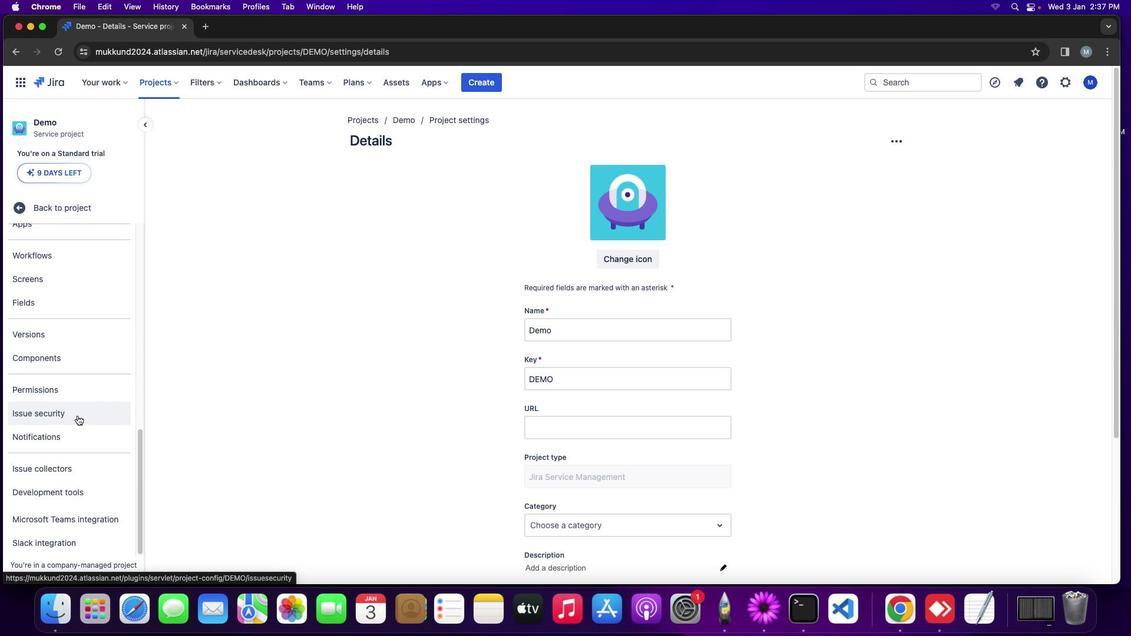 
Action: Mouse scrolled (73, 412) with delta (-3, -5)
Screenshot: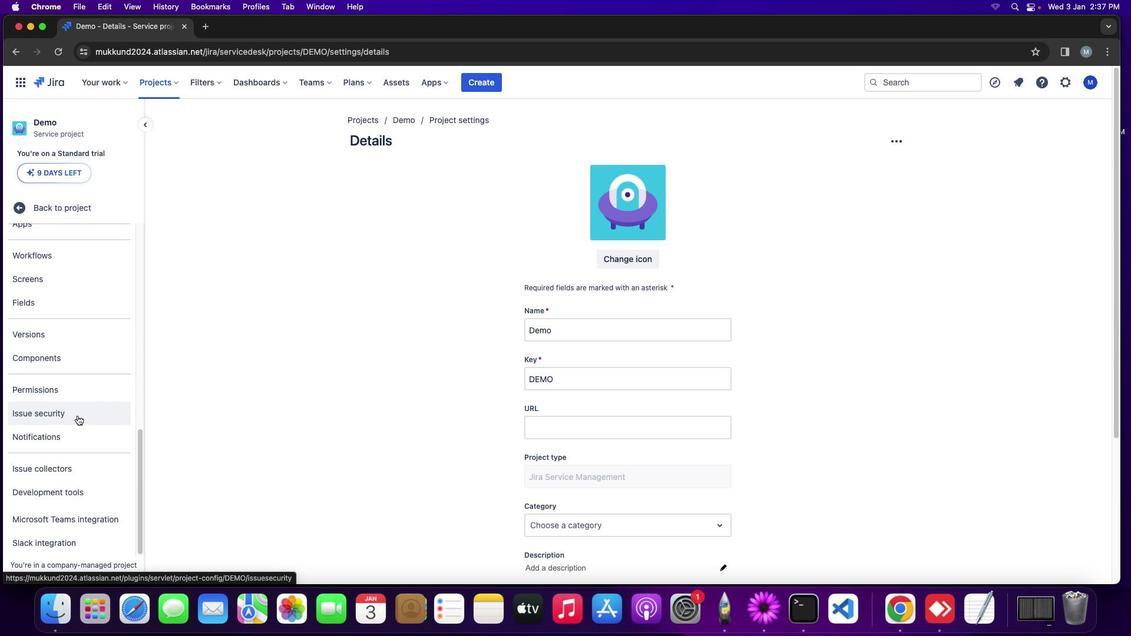 
Action: Mouse moved to (73, 412)
Screenshot: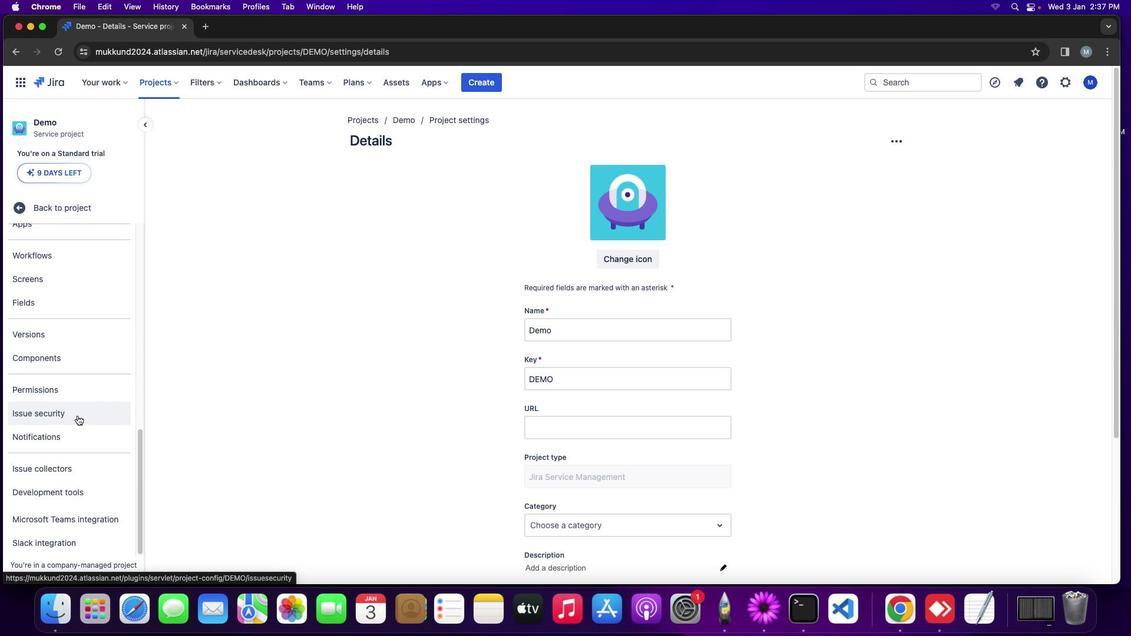 
Action: Mouse scrolled (73, 412) with delta (-3, -6)
Screenshot: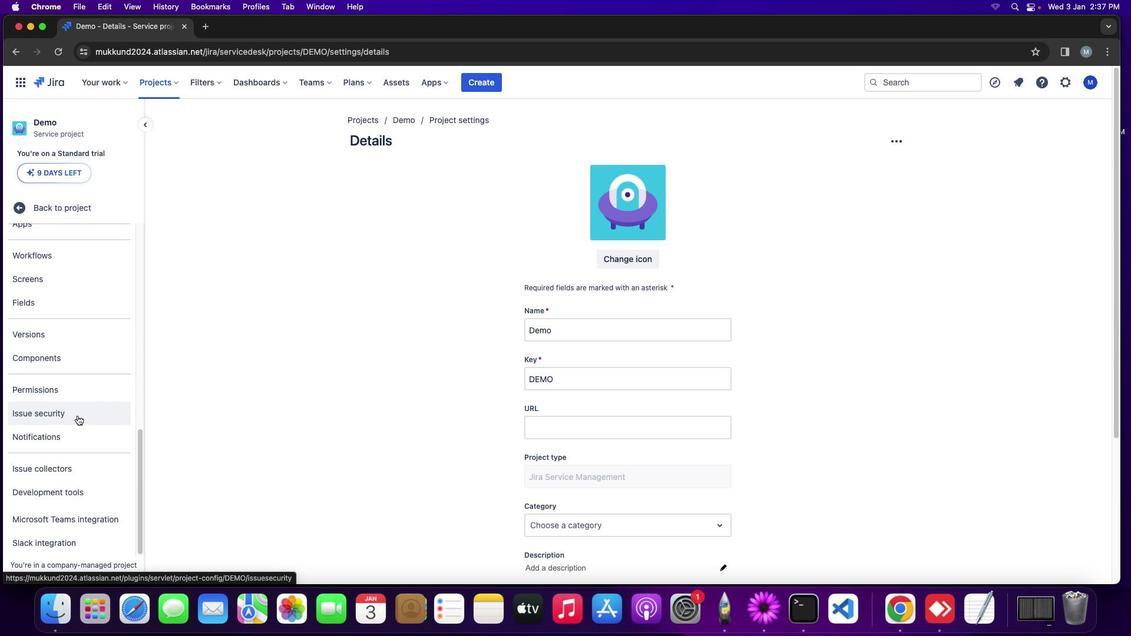 
Action: Mouse scrolled (73, 412) with delta (-3, -7)
Screenshot: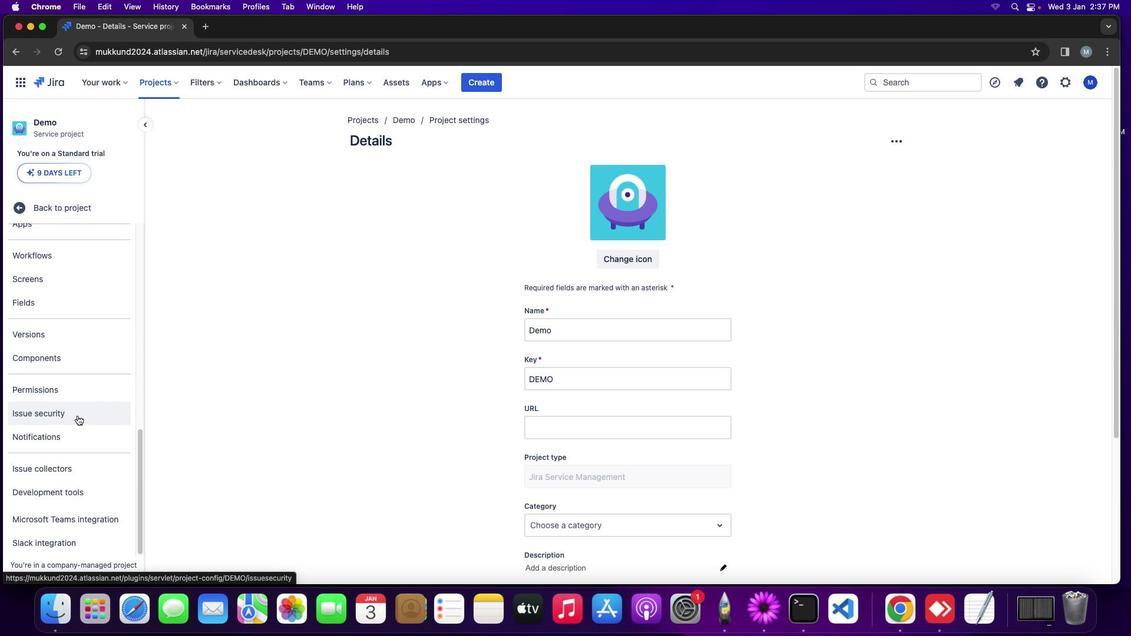 
Action: Mouse moved to (73, 412)
Screenshot: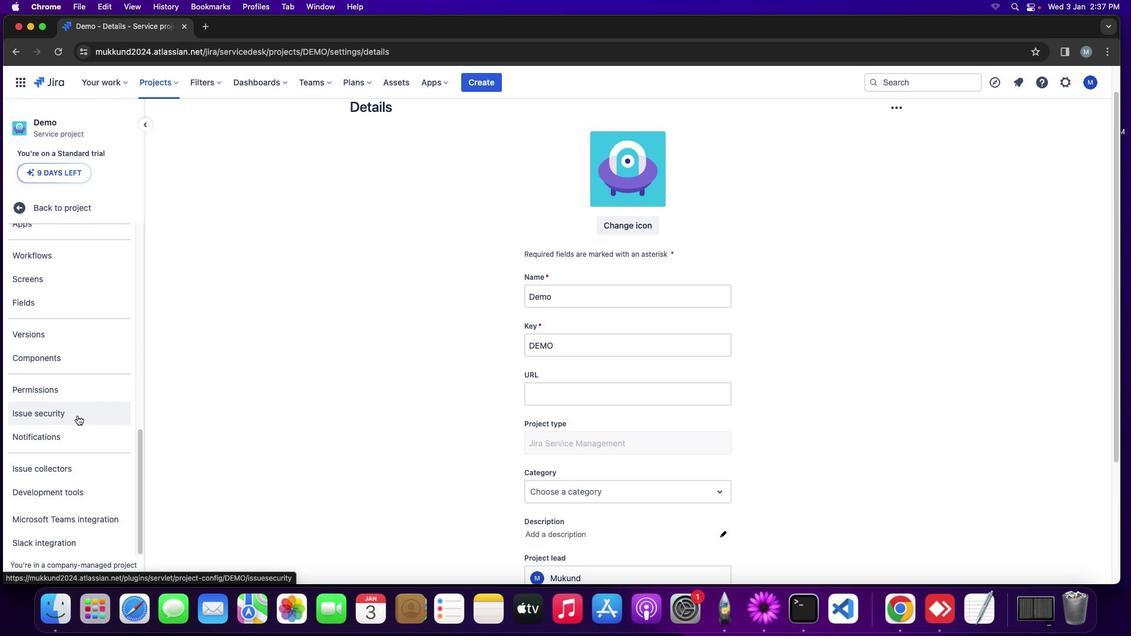 
Action: Mouse scrolled (73, 412) with delta (-3, -4)
Screenshot: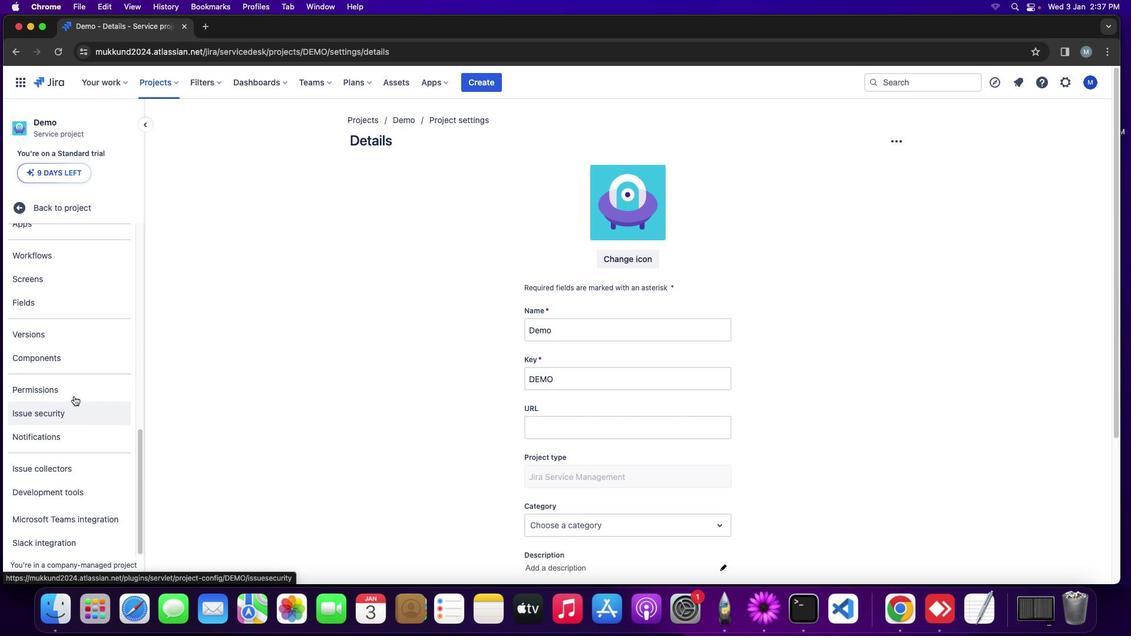 
Action: Mouse scrolled (73, 412) with delta (-3, -4)
Screenshot: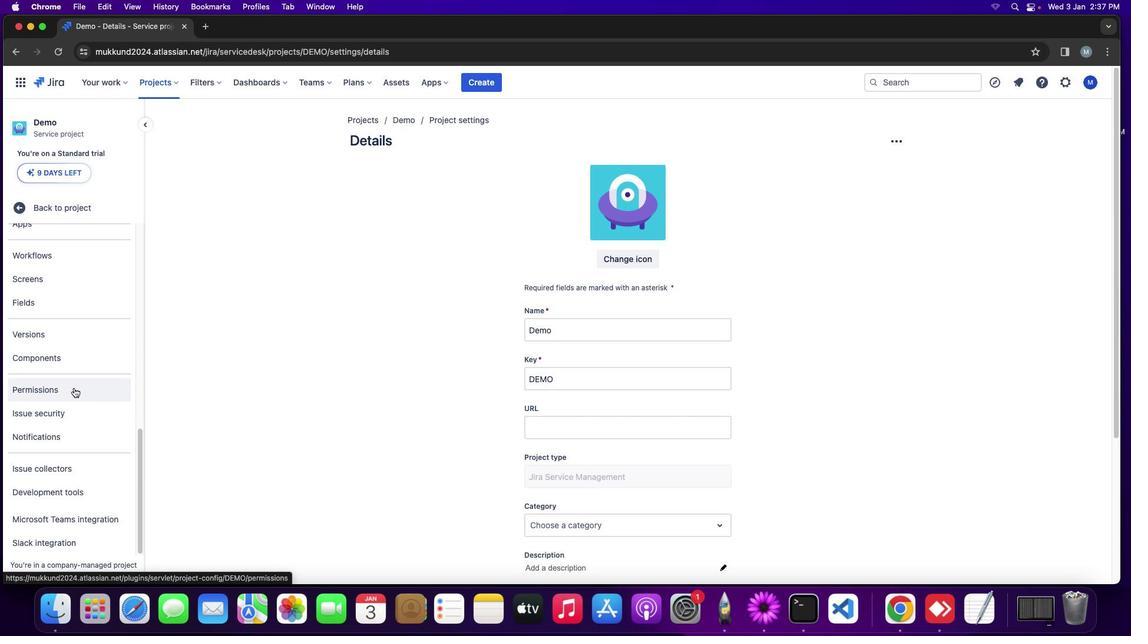 
Action: Mouse scrolled (73, 412) with delta (-3, -5)
Screenshot: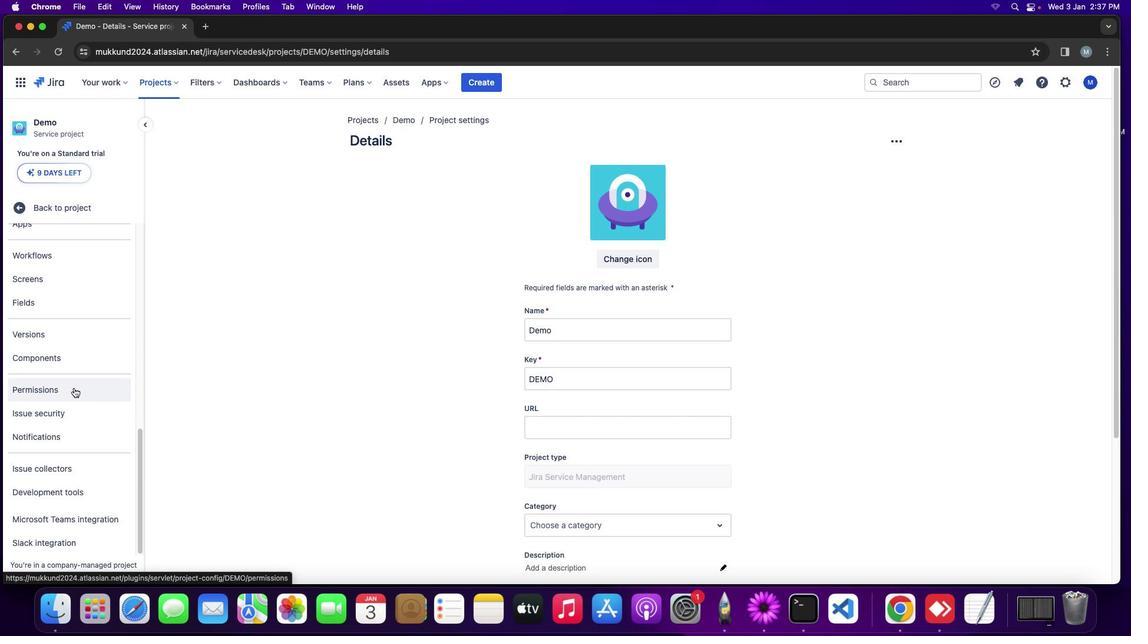 
Action: Mouse scrolled (73, 412) with delta (-3, -6)
Screenshot: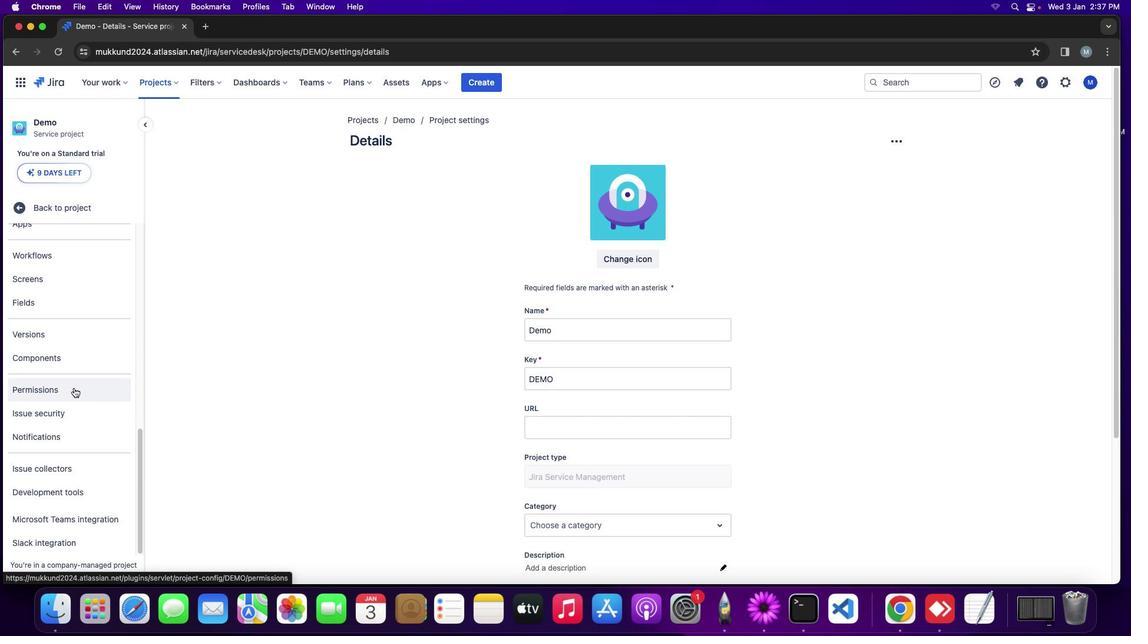 
Action: Mouse scrolled (73, 412) with delta (-3, -7)
Screenshot: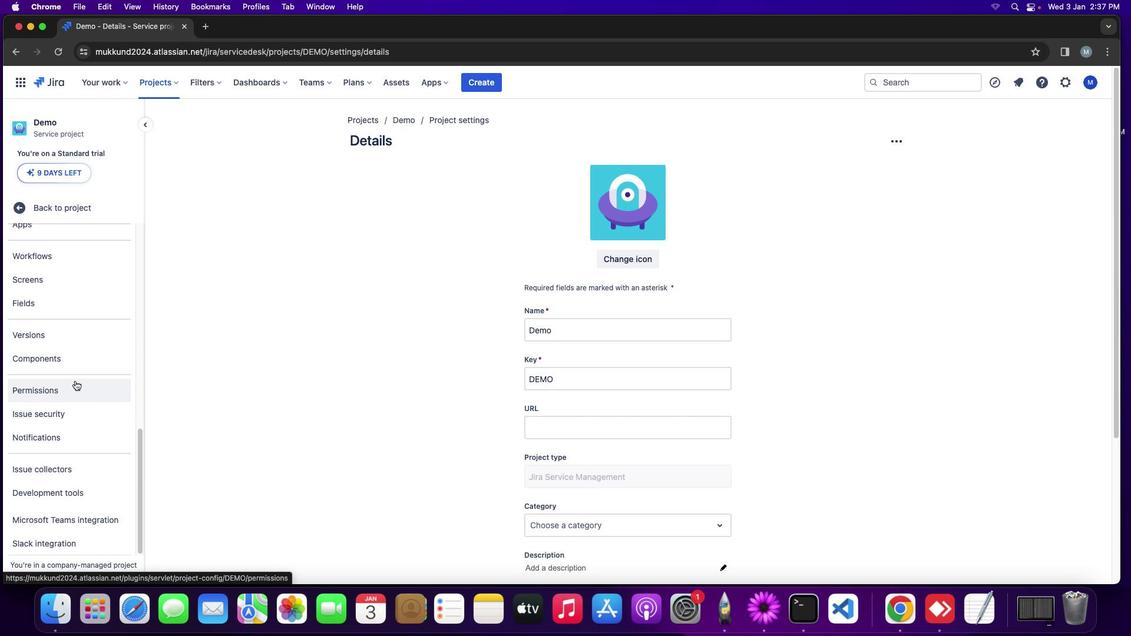 
Action: Mouse moved to (73, 407)
Screenshot: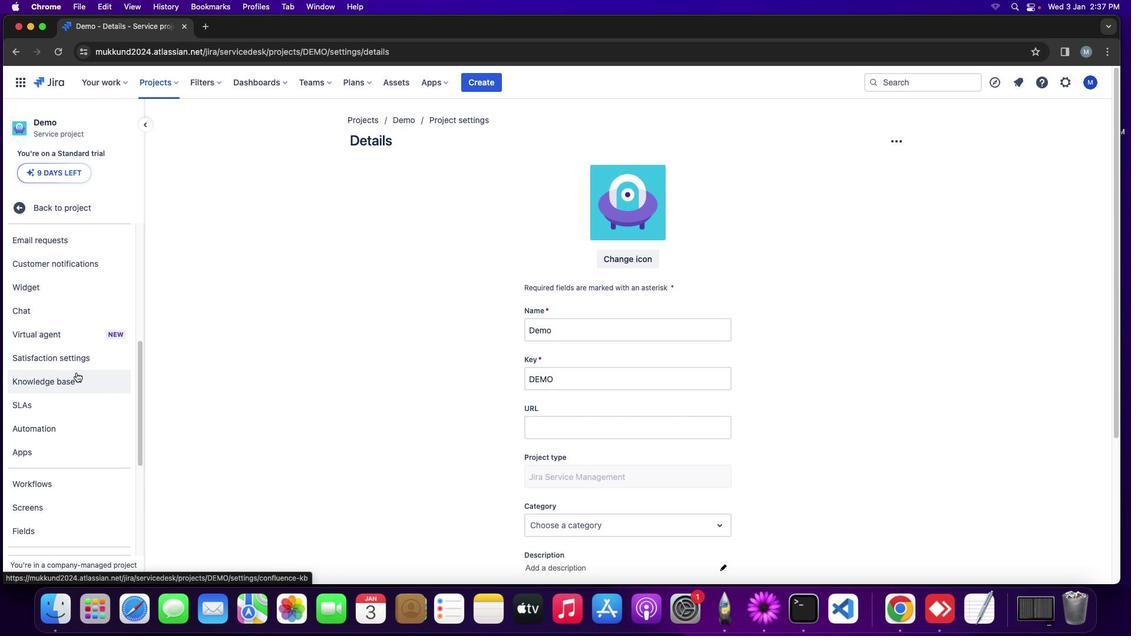 
Action: Mouse scrolled (73, 407) with delta (-3, -2)
Screenshot: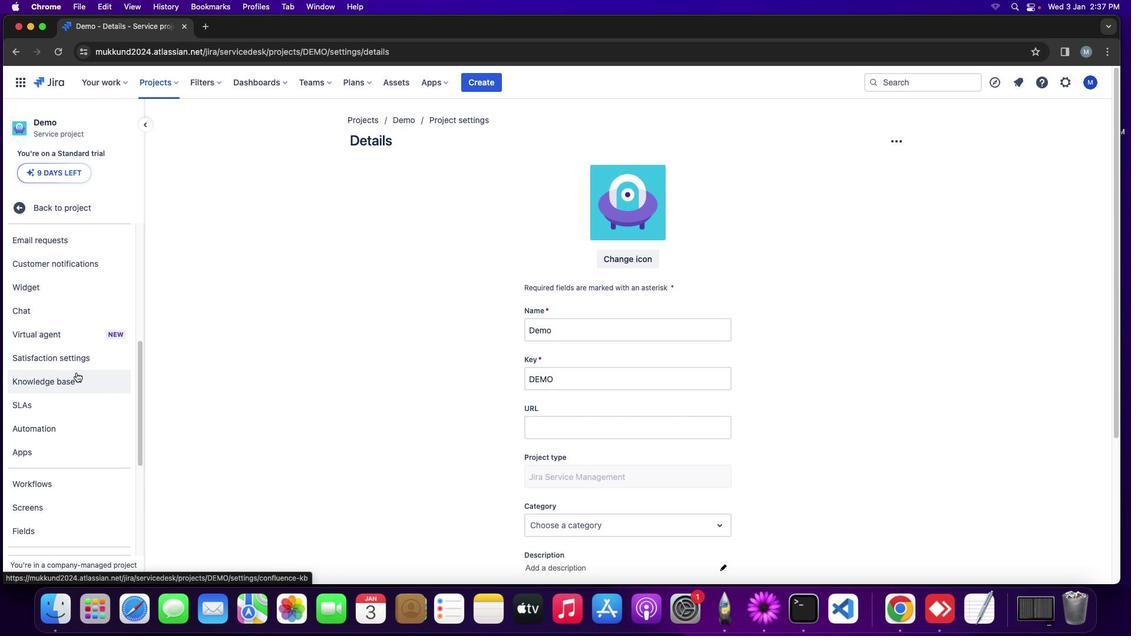 
Action: Mouse scrolled (73, 407) with delta (-3, -2)
Screenshot: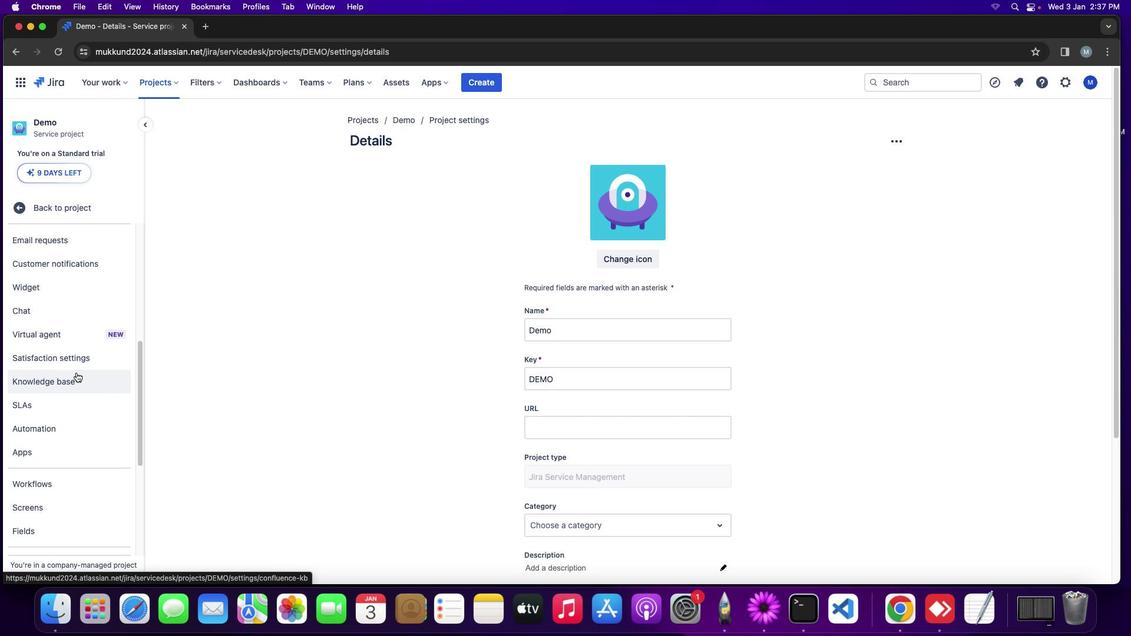 
Action: Mouse moved to (73, 407)
Screenshot: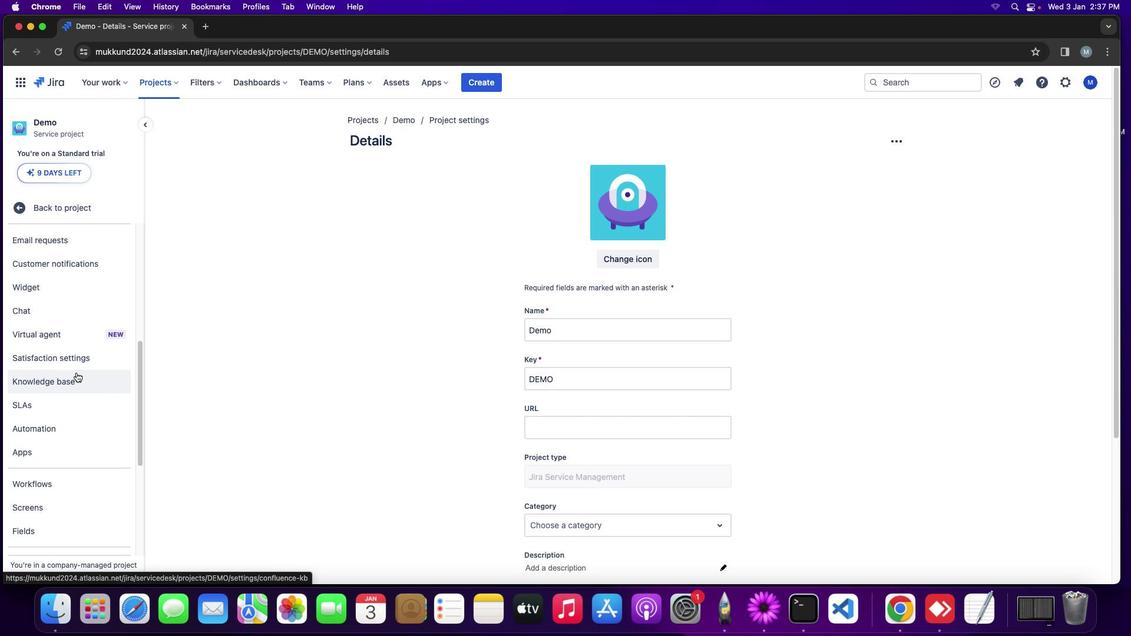 
Action: Mouse scrolled (73, 407) with delta (-3, -1)
Screenshot: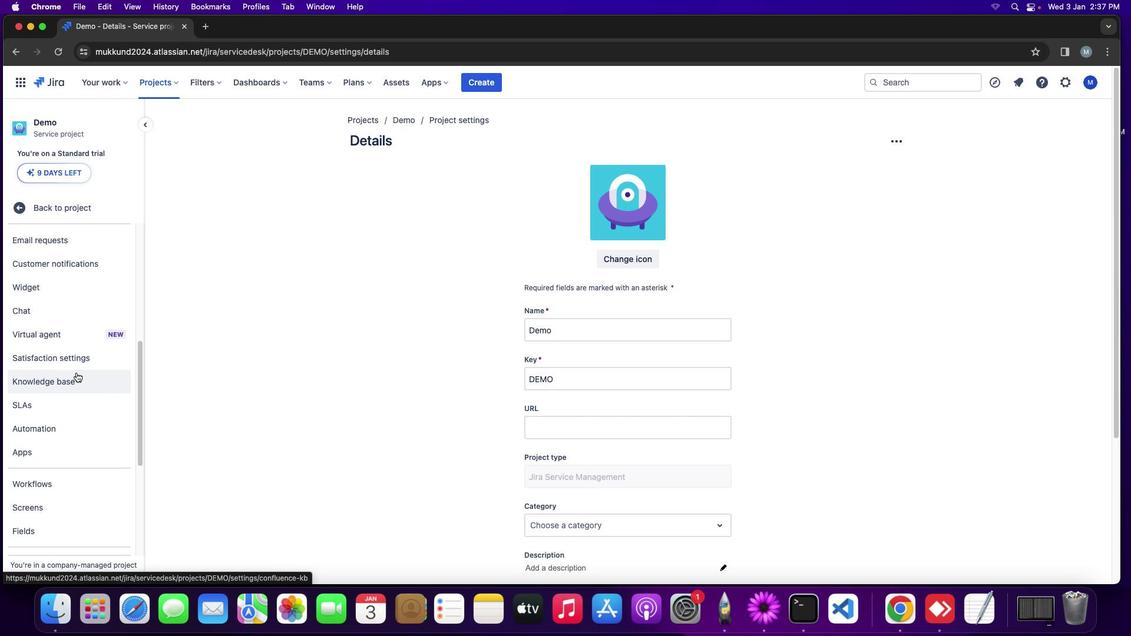 
Action: Mouse moved to (73, 407)
Screenshot: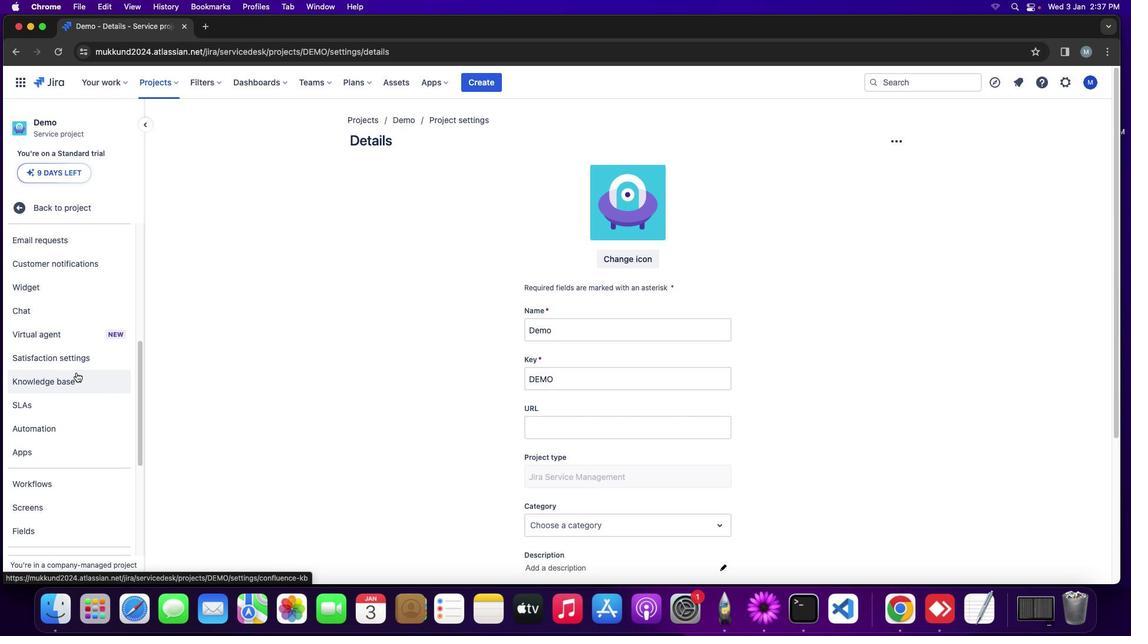 
Action: Mouse scrolled (73, 407) with delta (-3, 0)
Screenshot: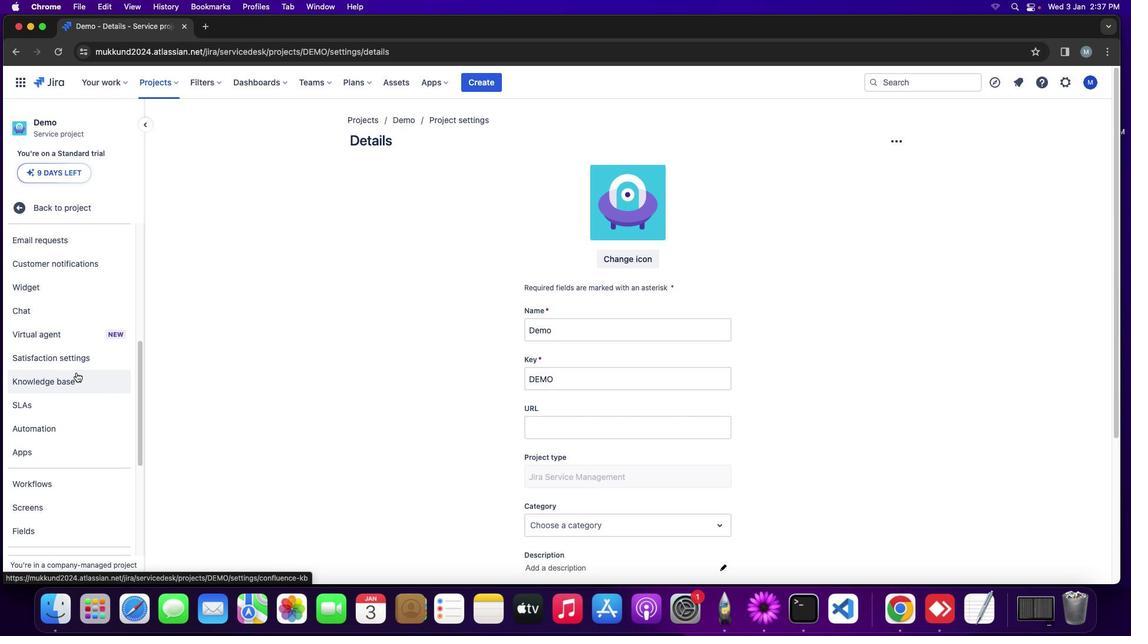 
Action: Mouse moved to (73, 407)
Screenshot: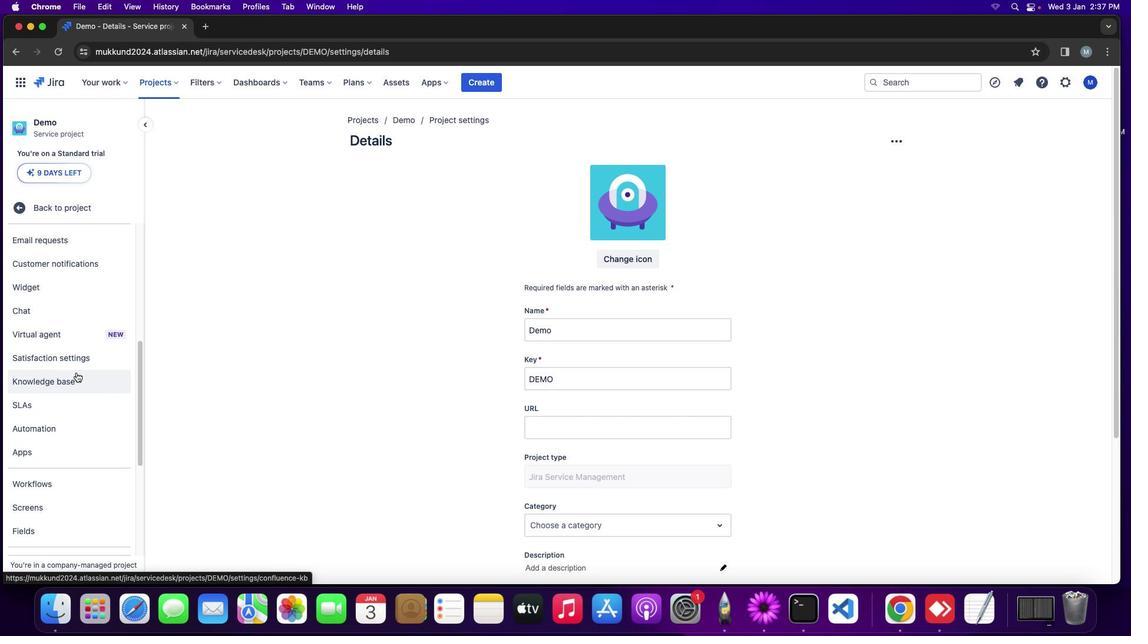 
Action: Mouse scrolled (73, 407) with delta (-3, 0)
Screenshot: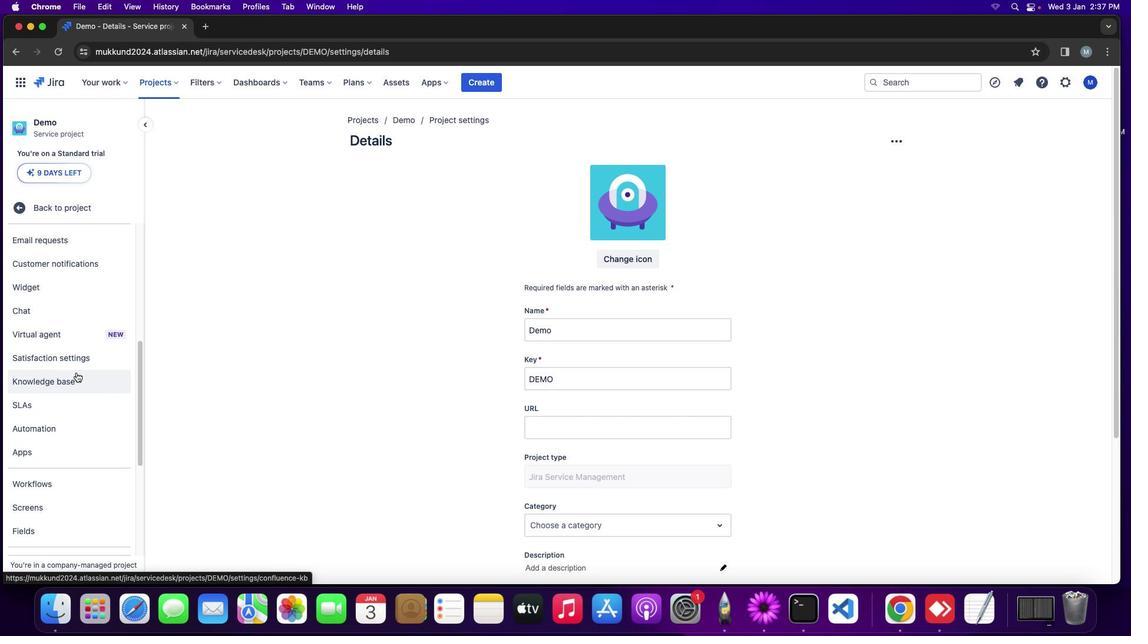 
Action: Mouse moved to (69, 390)
Screenshot: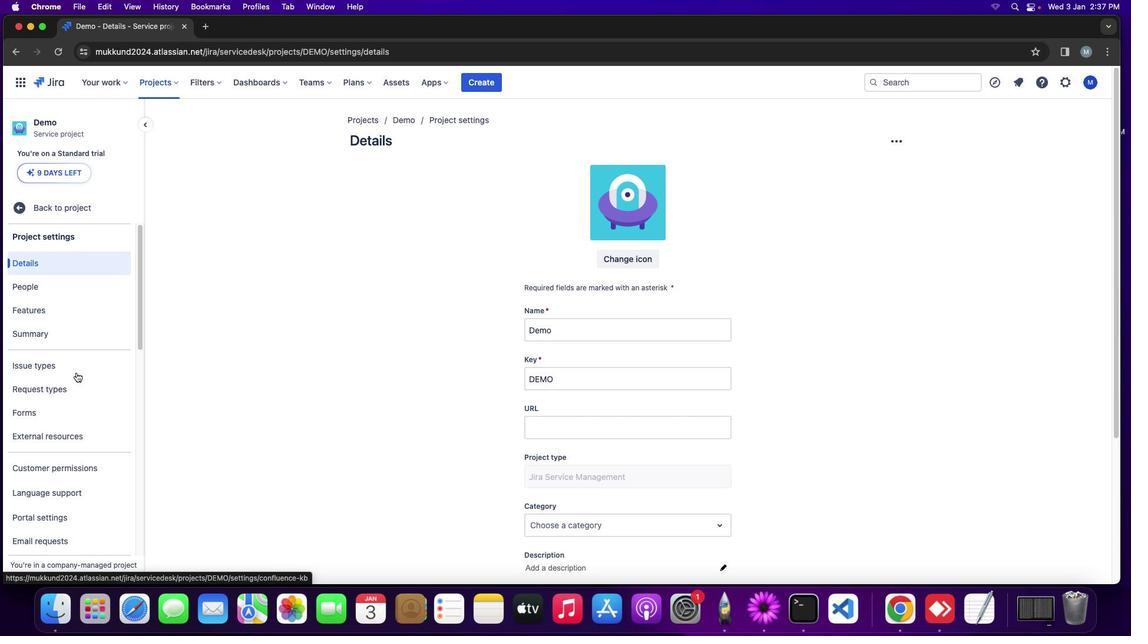 
Action: Mouse scrolled (69, 390) with delta (-3, -2)
Screenshot: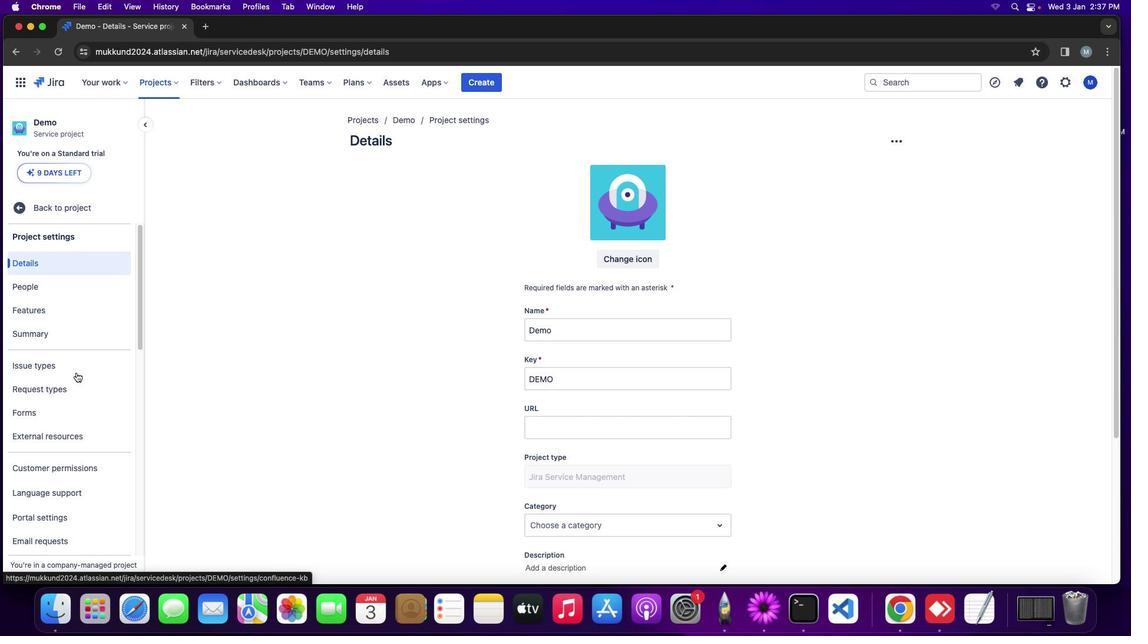 
Action: Mouse moved to (70, 384)
Screenshot: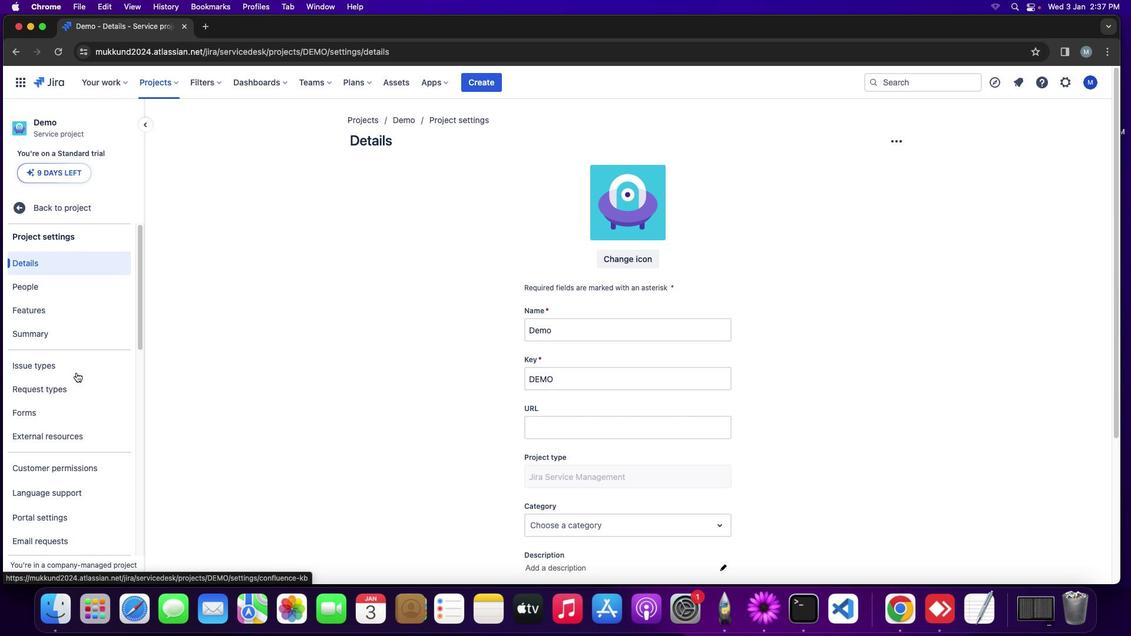 
Action: Mouse scrolled (70, 384) with delta (-3, -2)
Screenshot: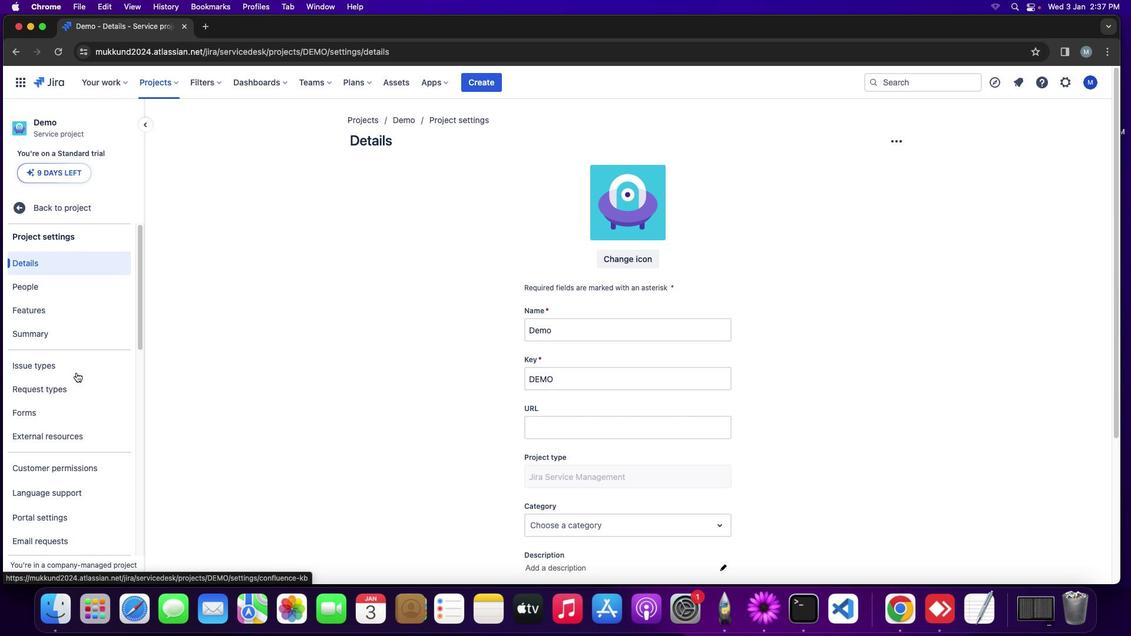 
Action: Mouse moved to (70, 379)
Screenshot: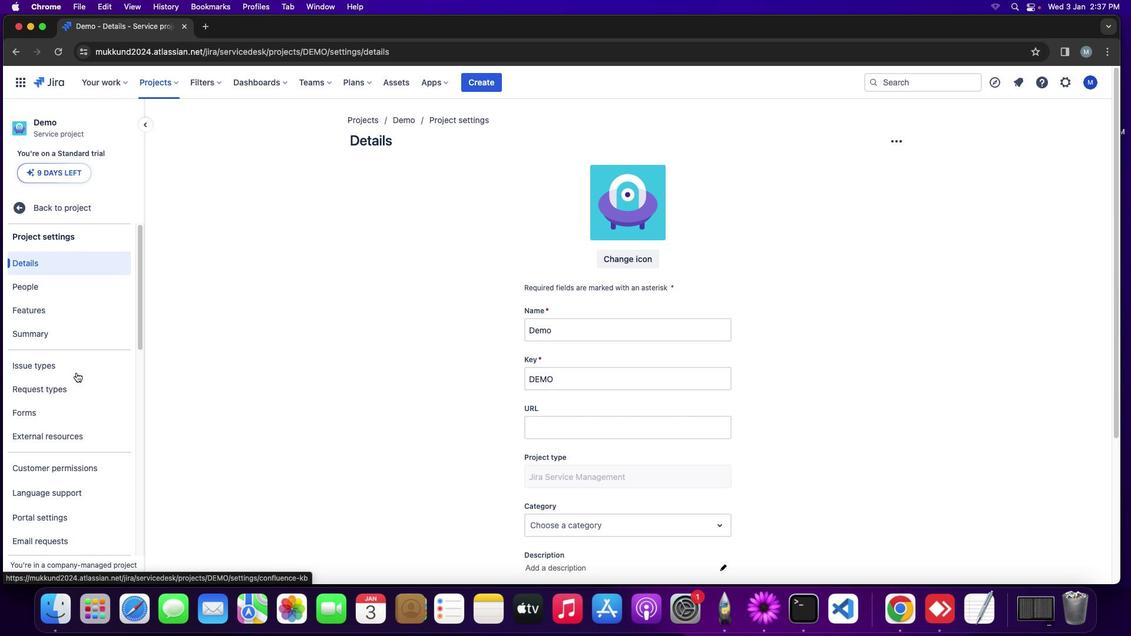 
Action: Mouse scrolled (70, 379) with delta (-3, -1)
Screenshot: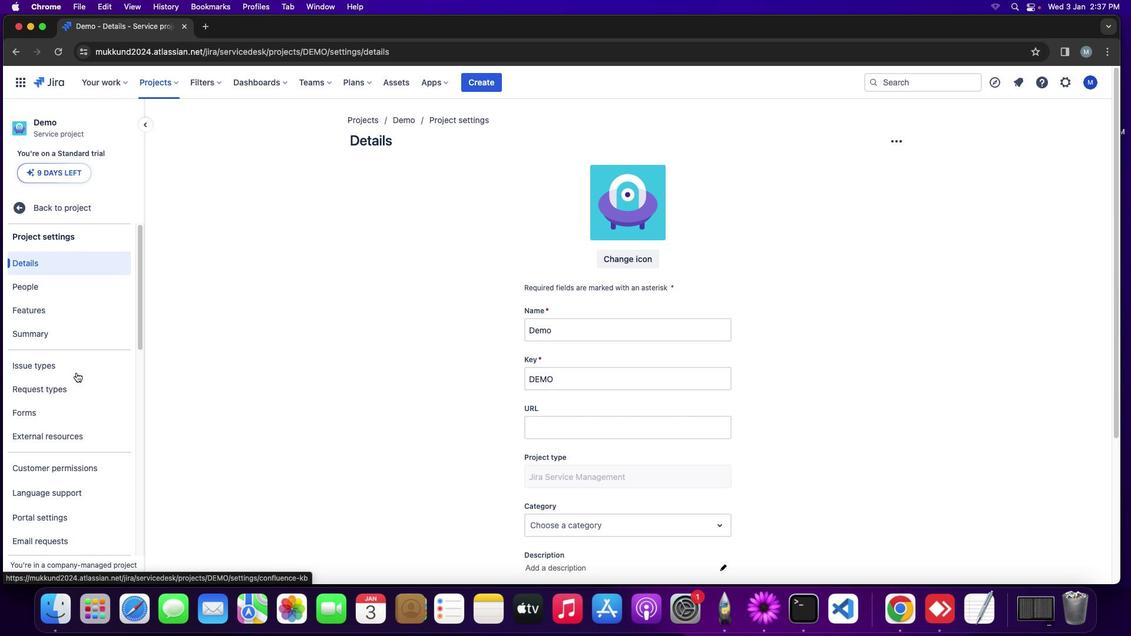 
Action: Mouse moved to (71, 373)
Screenshot: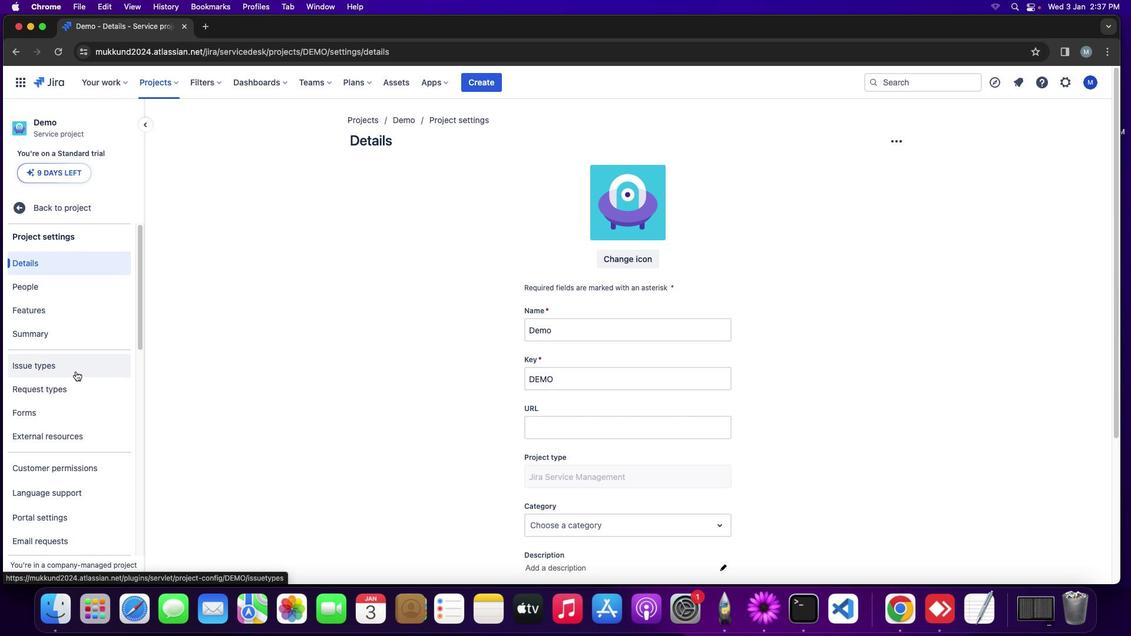 
Action: Mouse scrolled (71, 373) with delta (-3, 0)
Screenshot: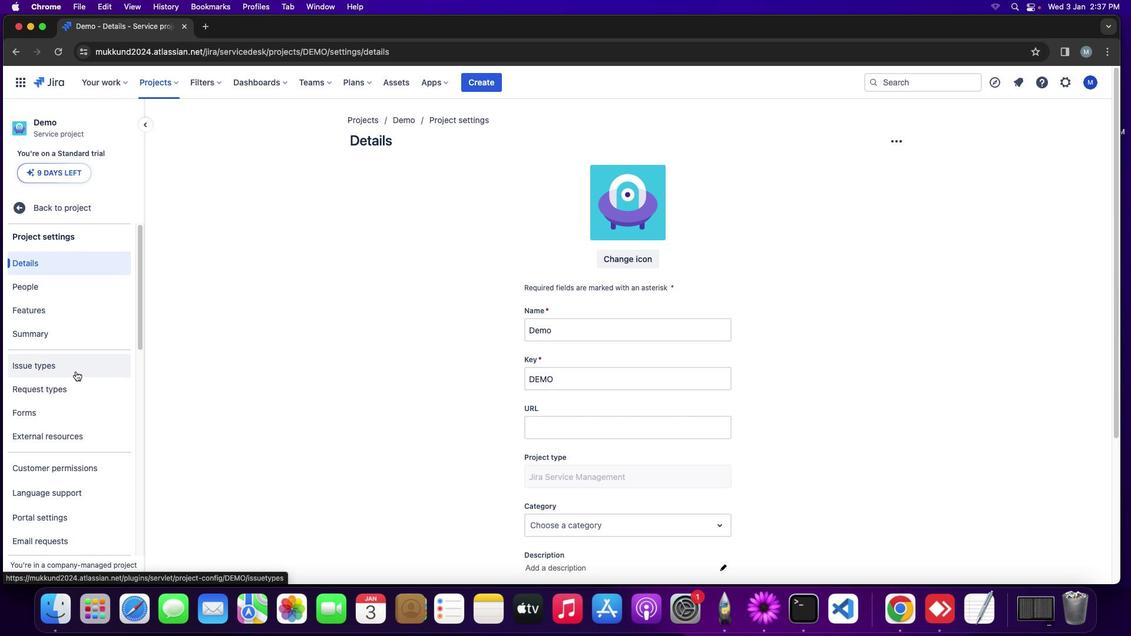 
Action: Mouse moved to (71, 369)
Screenshot: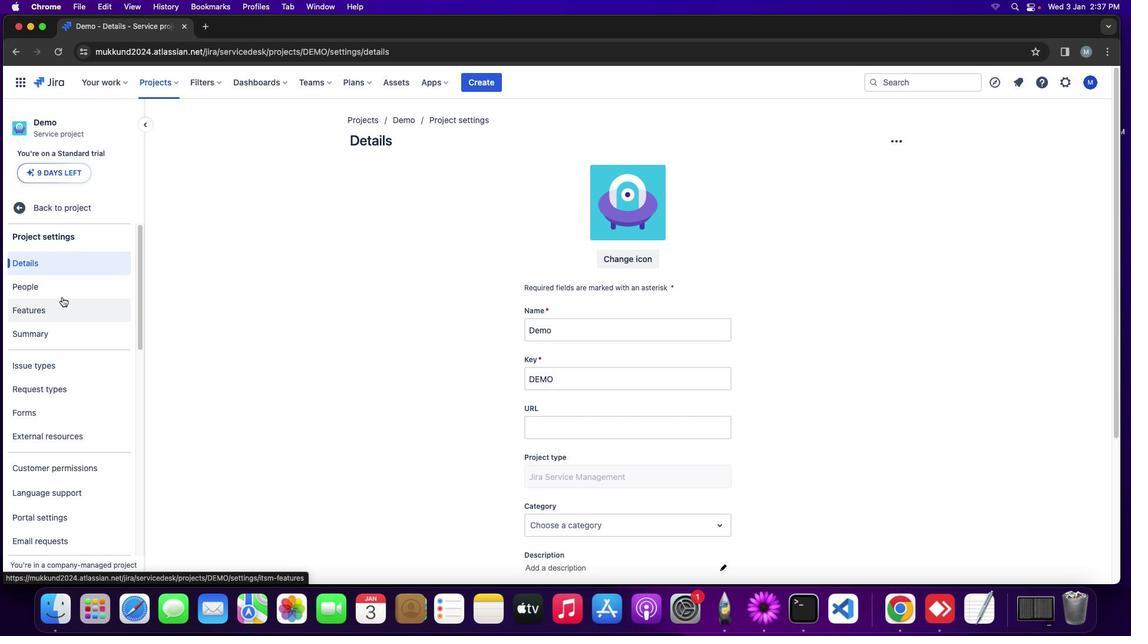 
Action: Mouse scrolled (71, 369) with delta (-3, -2)
Screenshot: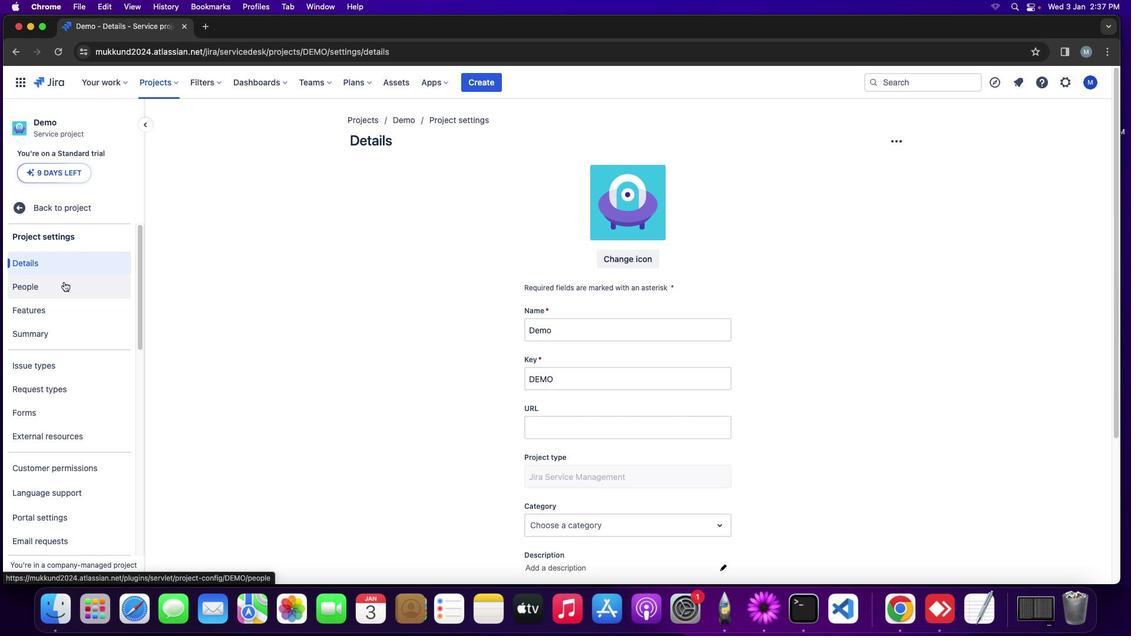 
Action: Mouse moved to (71, 368)
Screenshot: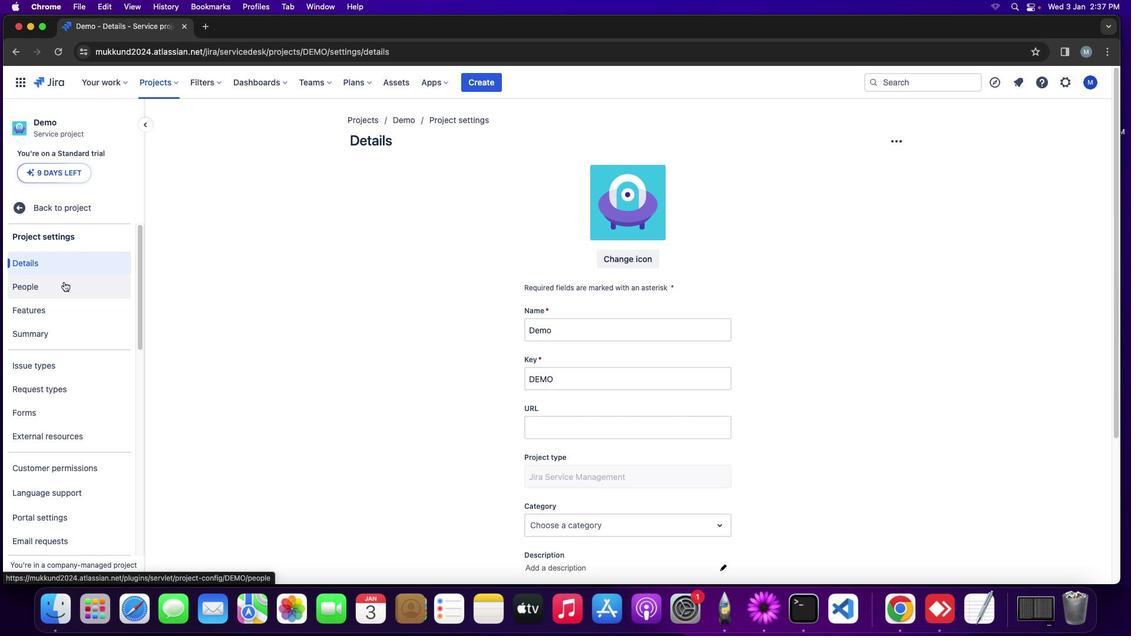 
Action: Mouse scrolled (71, 368) with delta (-3, -2)
Screenshot: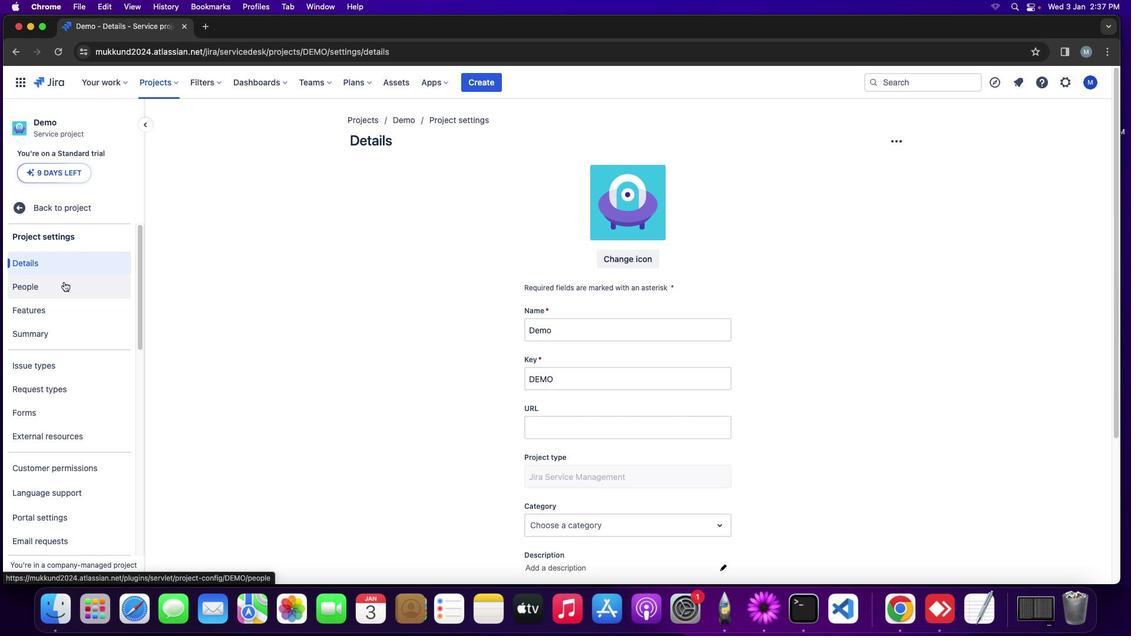 
Action: Mouse scrolled (71, 368) with delta (-3, -1)
Screenshot: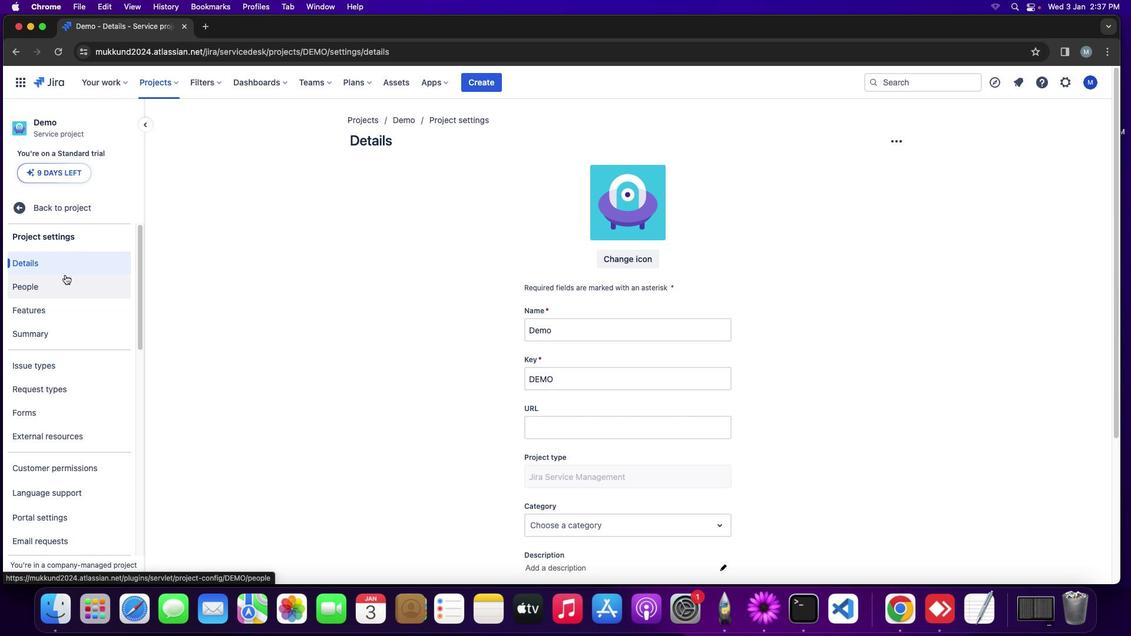 
Action: Mouse scrolled (71, 368) with delta (-3, 0)
Screenshot: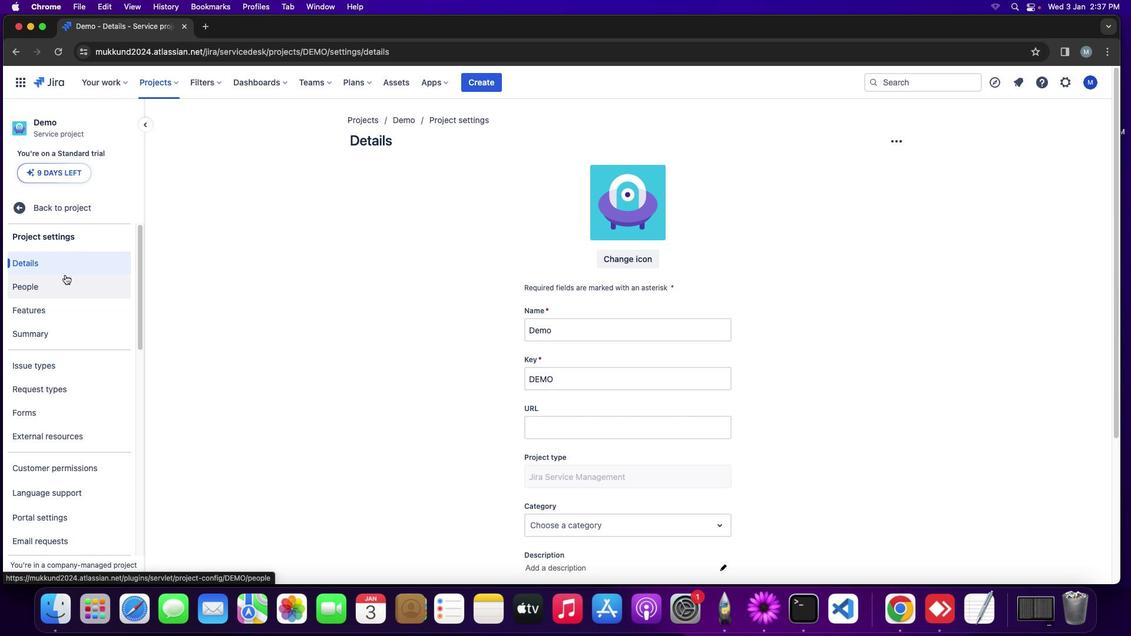 
Action: Mouse scrolled (71, 368) with delta (-3, 0)
Screenshot: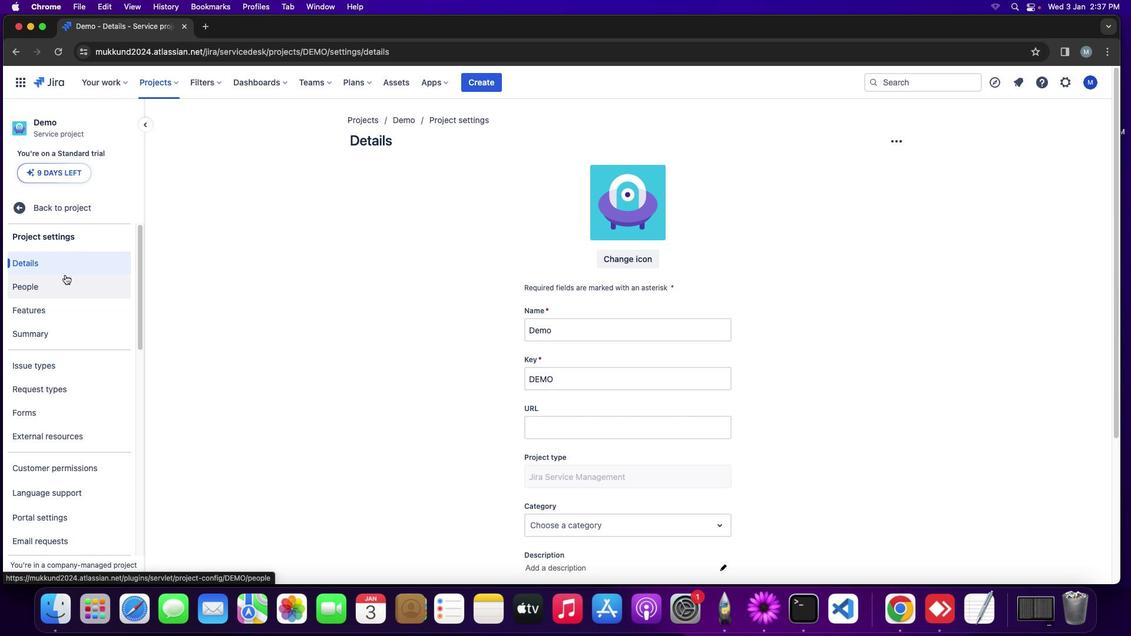 
Action: Mouse scrolled (71, 368) with delta (-3, 0)
Screenshot: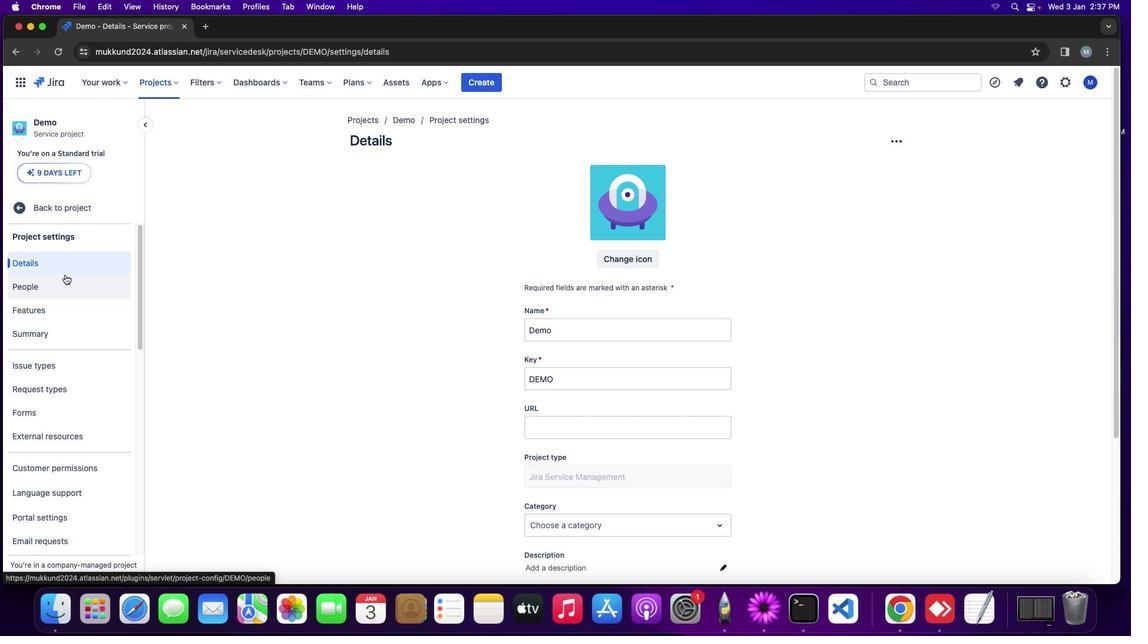 
Action: Mouse scrolled (71, 368) with delta (-3, -2)
Screenshot: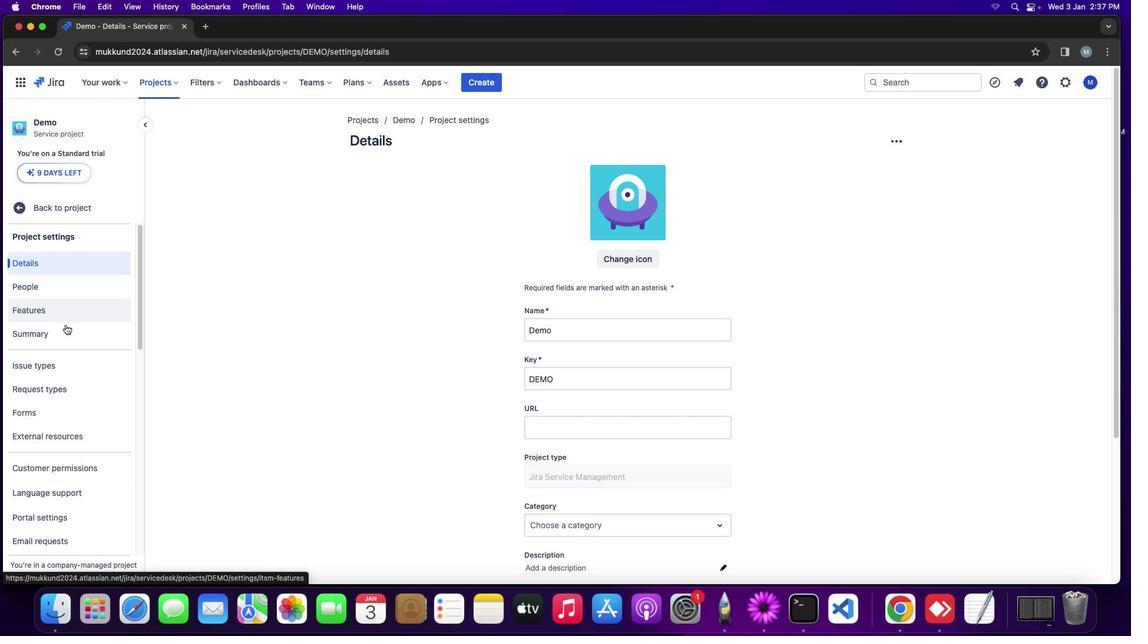 
Action: Mouse moved to (71, 368)
Screenshot: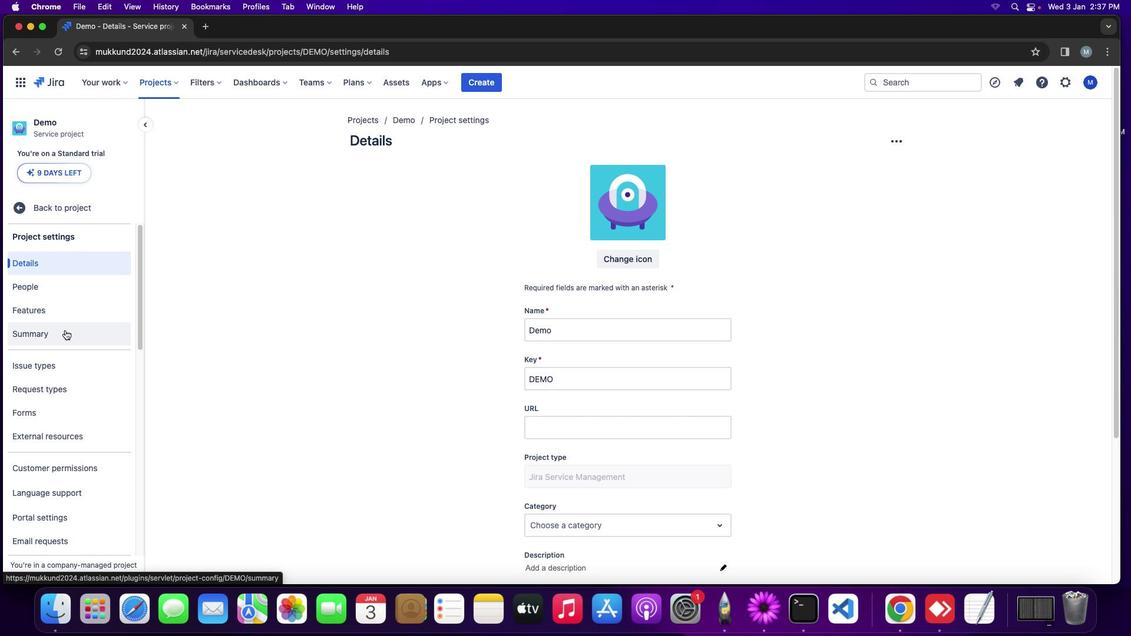 
Action: Mouse scrolled (71, 368) with delta (-3, -2)
Screenshot: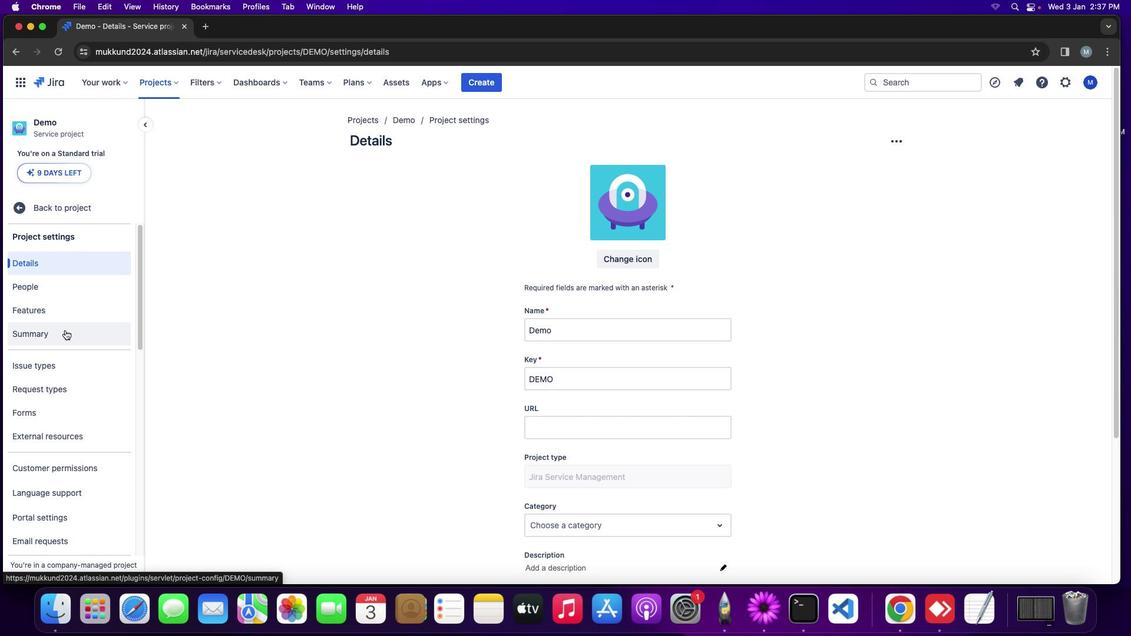 
Action: Mouse moved to (71, 367)
Screenshot: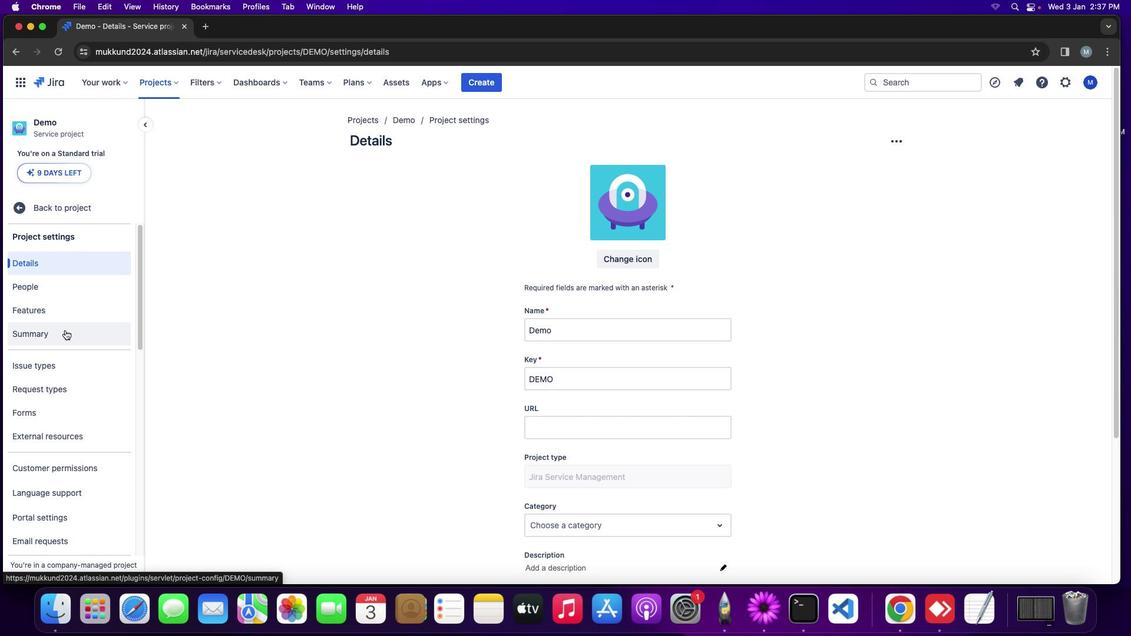 
Action: Mouse scrolled (71, 367) with delta (-3, -1)
Screenshot: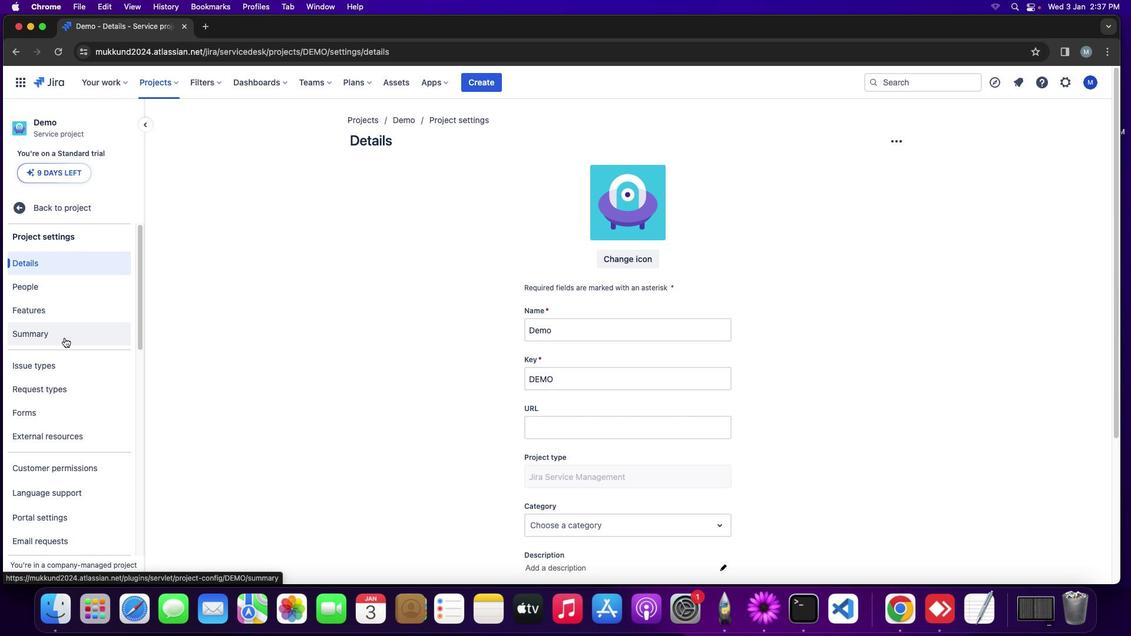 
Action: Mouse moved to (71, 367)
Screenshot: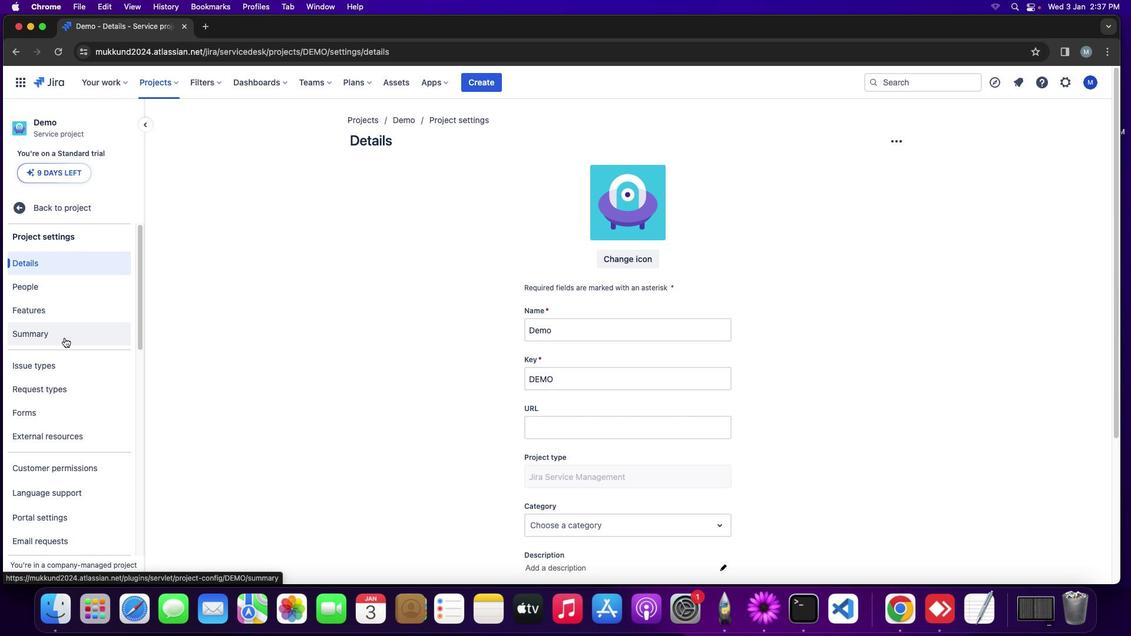 
Action: Mouse scrolled (71, 367) with delta (-3, 0)
Screenshot: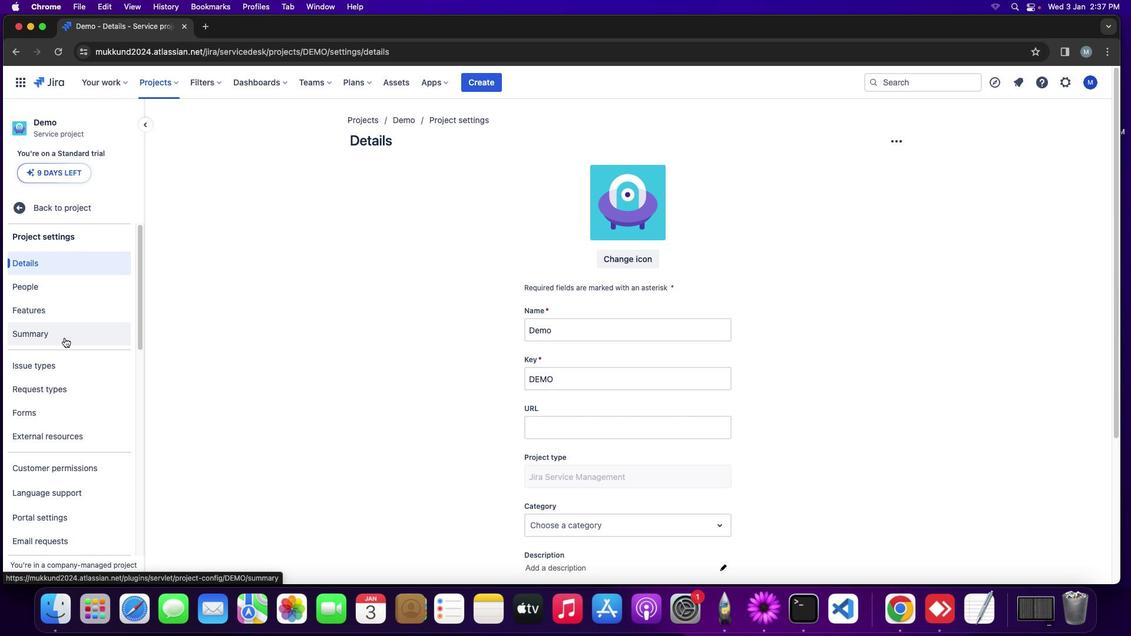 
Action: Mouse moved to (53, 387)
Screenshot: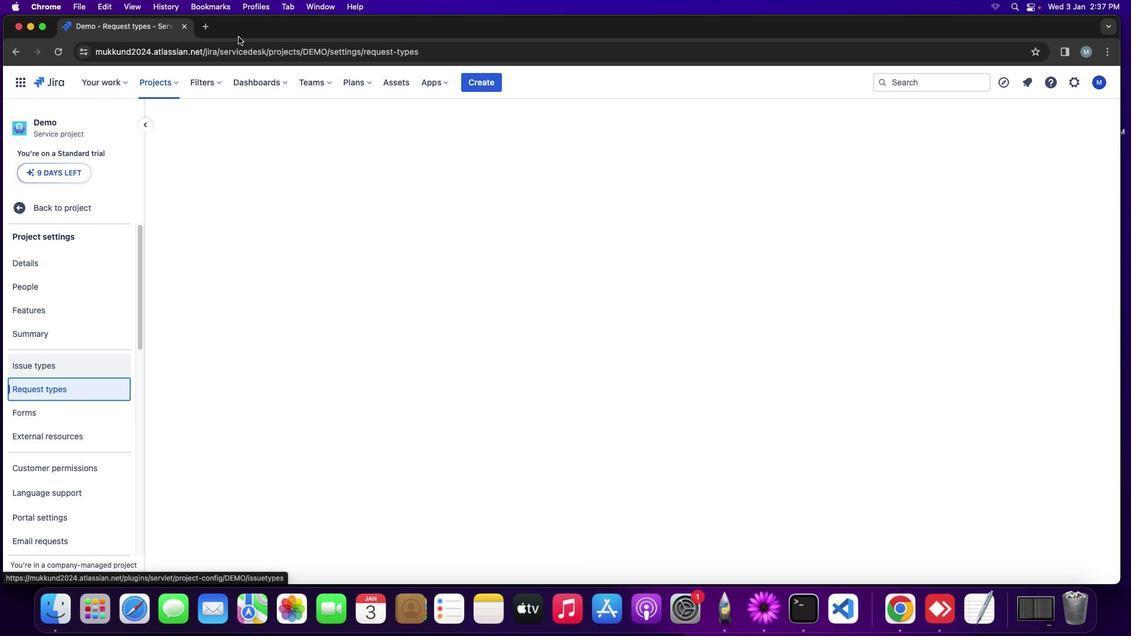 
Action: Mouse pressed left at (53, 387)
Screenshot: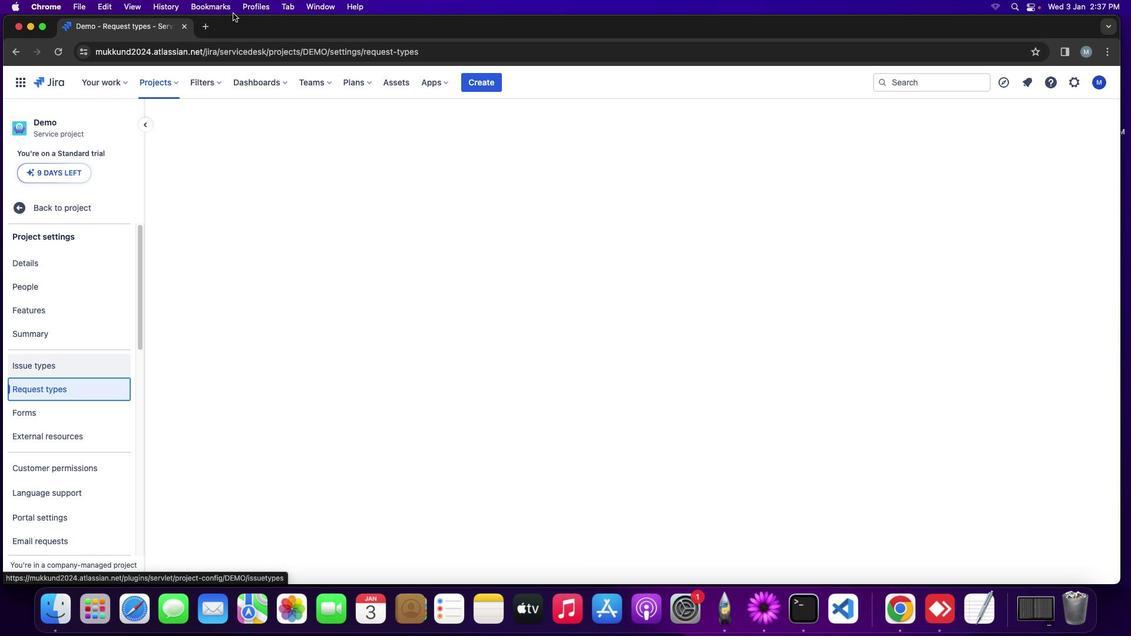 
Action: Mouse moved to (950, 137)
Screenshot: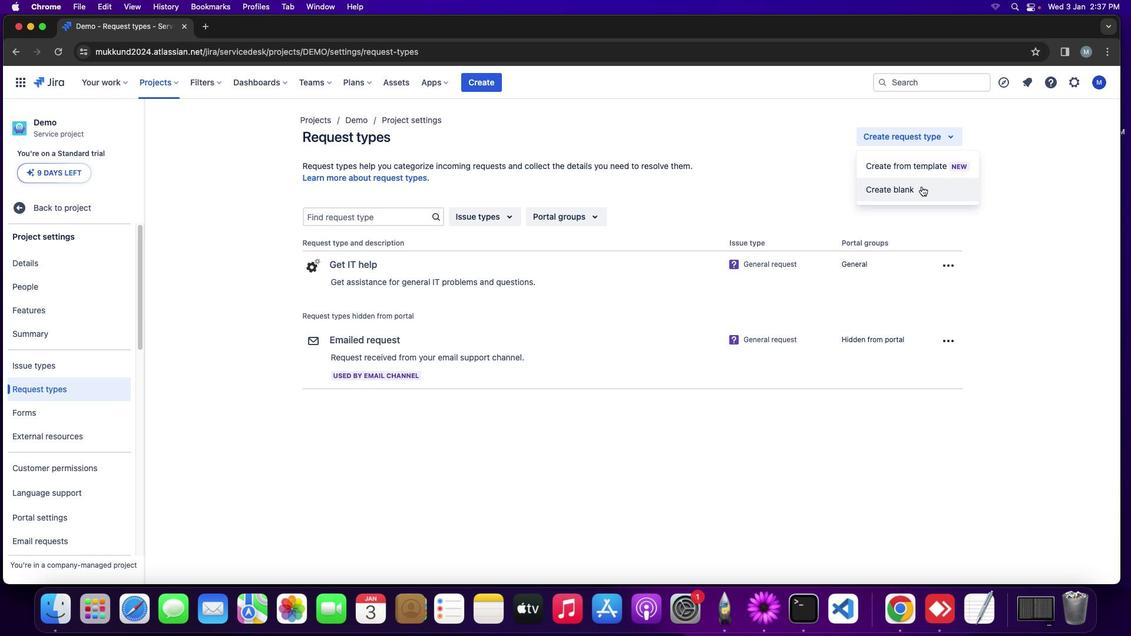 
Action: Mouse pressed left at (950, 137)
Screenshot: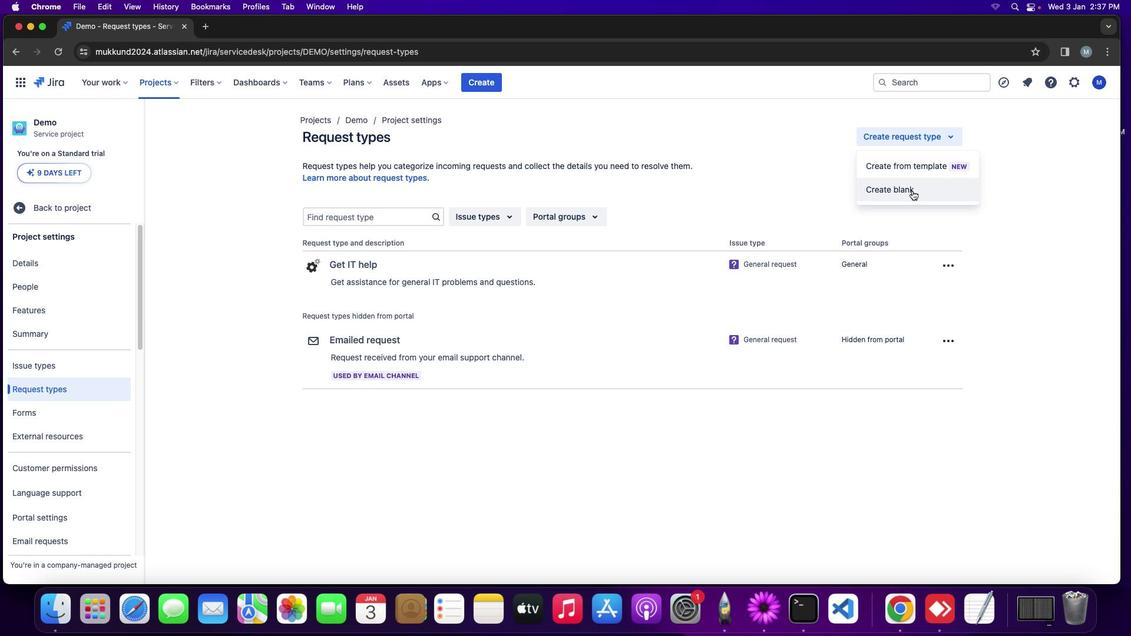 
Action: Mouse moved to (908, 186)
Screenshot: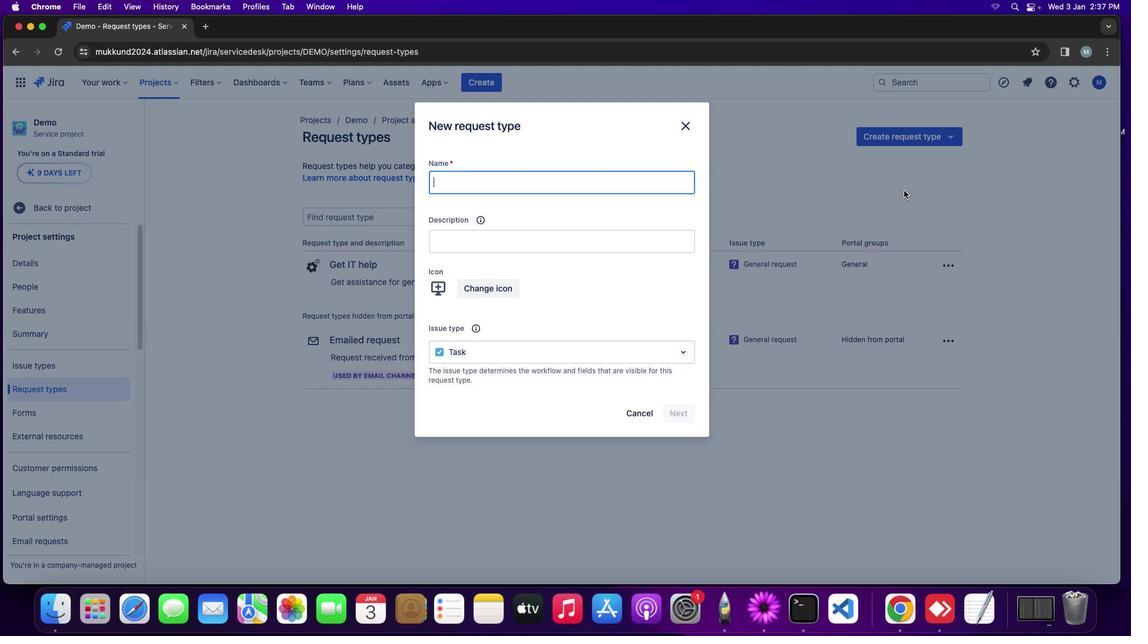 
Action: Mouse pressed left at (908, 186)
Screenshot: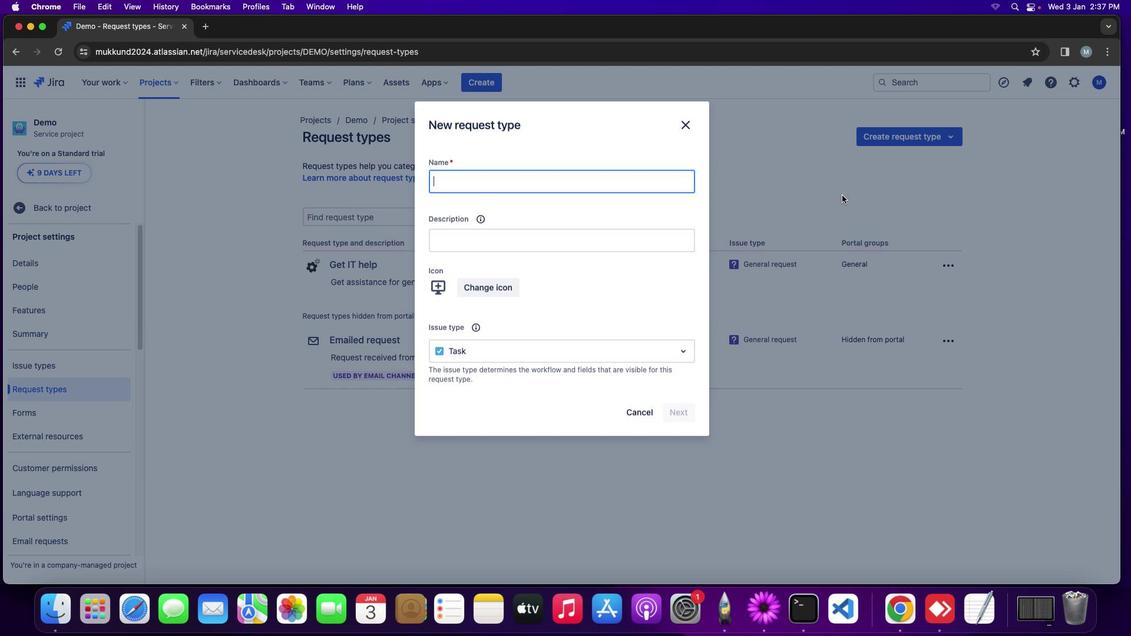 
Action: Mouse moved to (456, 175)
Screenshot: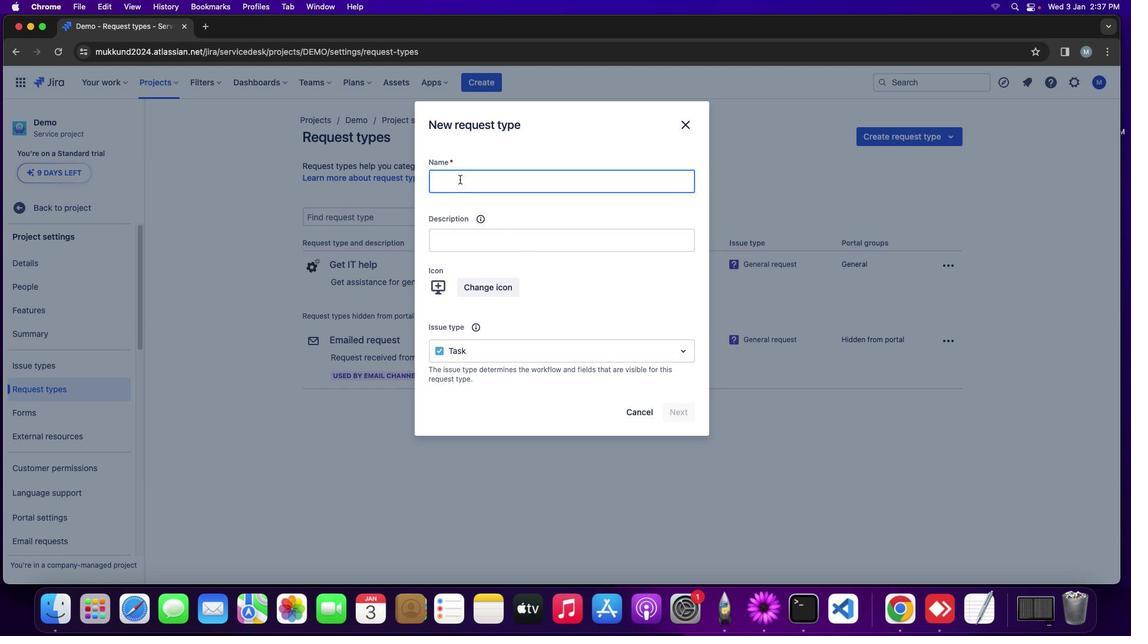 
Action: Mouse pressed left at (456, 175)
Screenshot: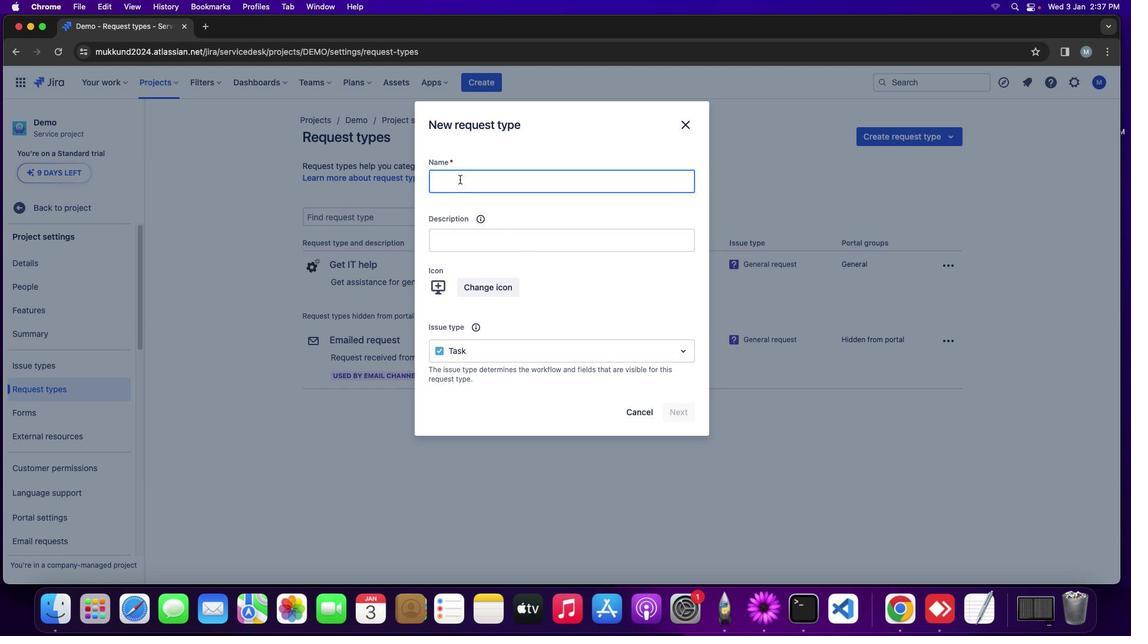 
Action: Mouse moved to (456, 175)
Screenshot: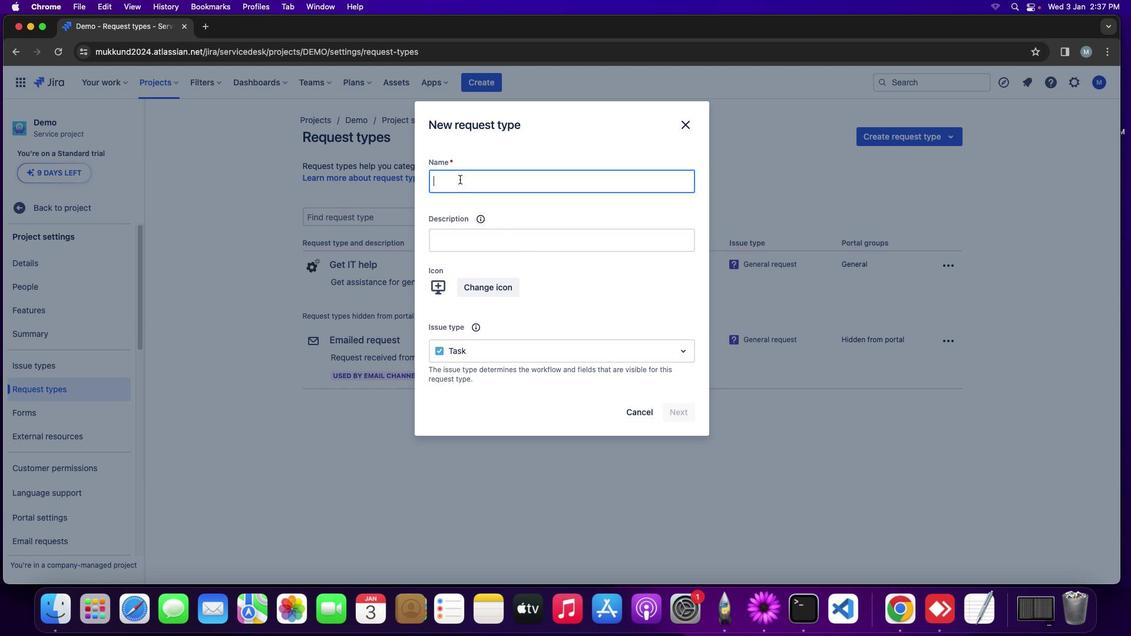 
Action: Key pressed Key.shift'I''t'Key.spaceKey.shift'S''e''r''v''i''c''e'Key.spaceKey.shift'D''e''s''k'
Screenshot: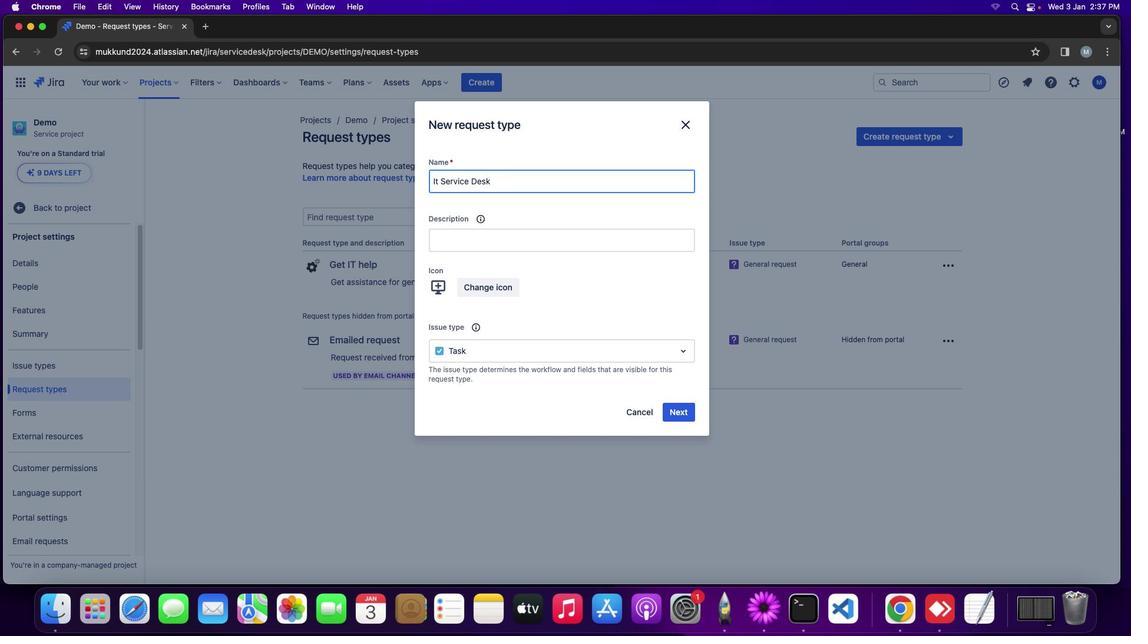 
Action: Mouse moved to (462, 238)
Screenshot: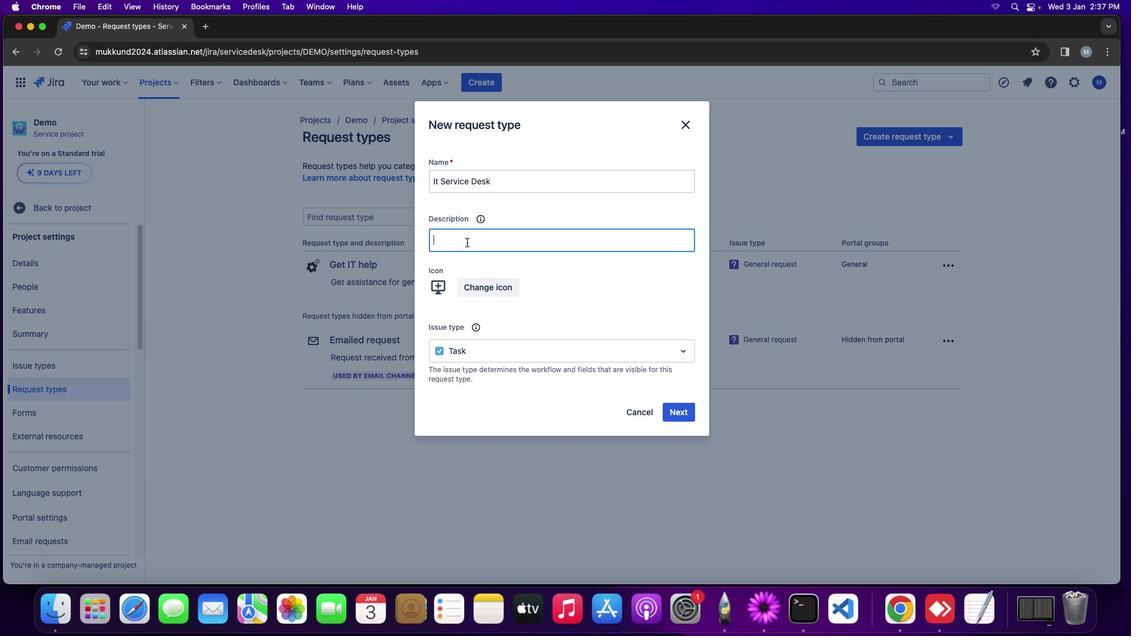 
Action: Mouse pressed left at (462, 238)
Screenshot: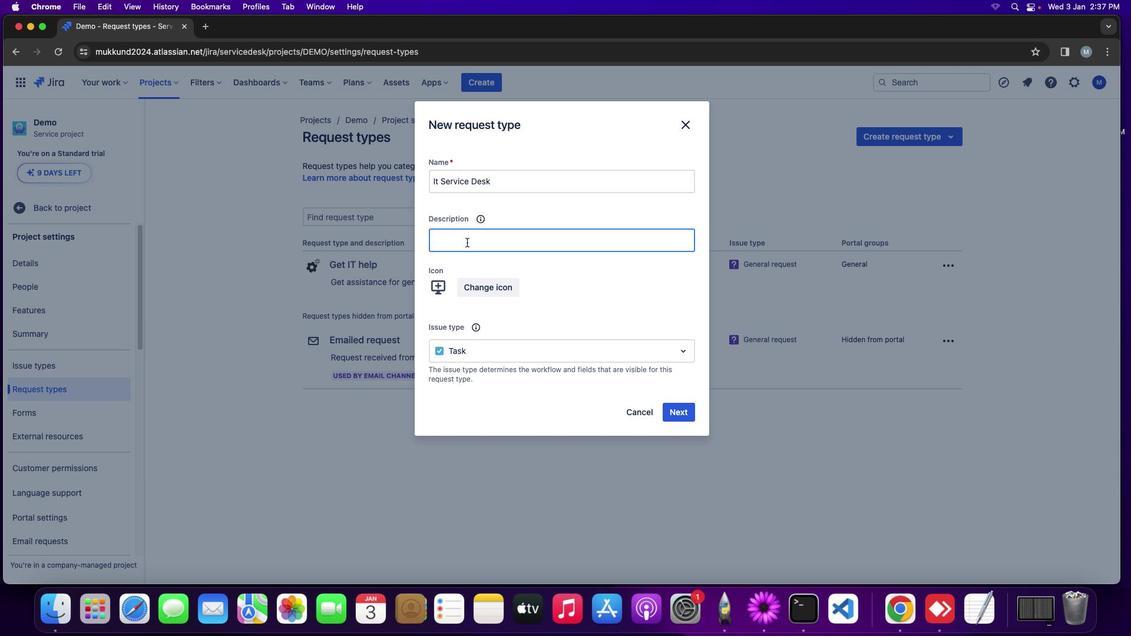 
Action: Key pressed Key.shift'G''e''n''e''r''a''l'Key.spaceKey.shift'A''s''s''i''s''t''a''n''c''e'Key.space'f''o''r'Key.spaceKey.shift'I''T'Key.space'r''e''l''a''t''e''d'Key.space'p''r''o''b''l''e''m'
Screenshot: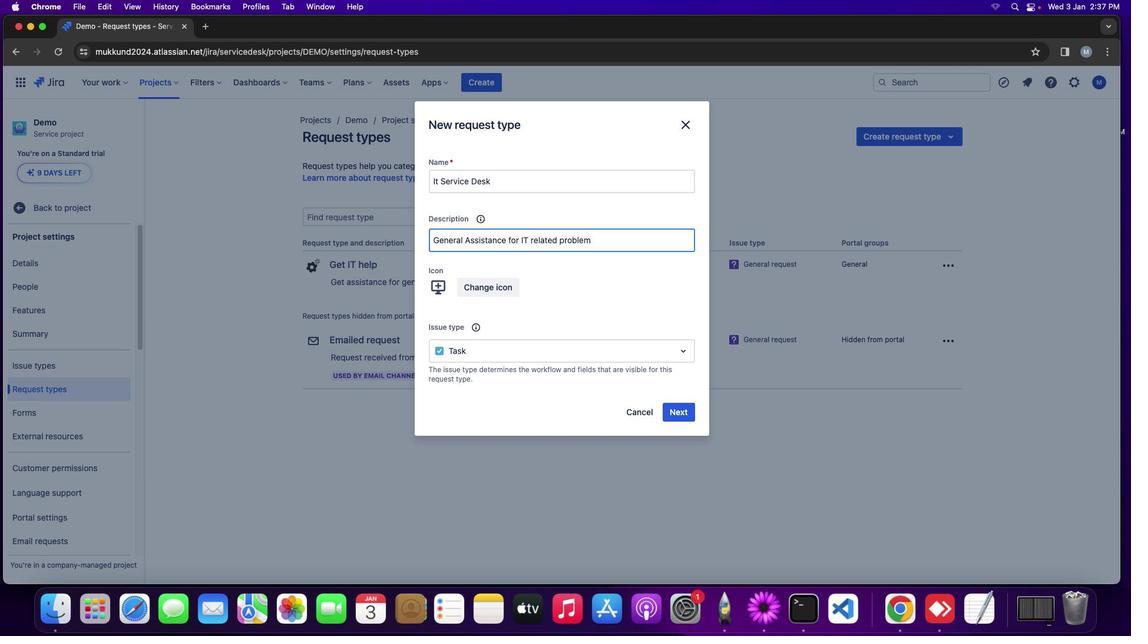 
Action: Mouse moved to (634, 315)
Screenshot: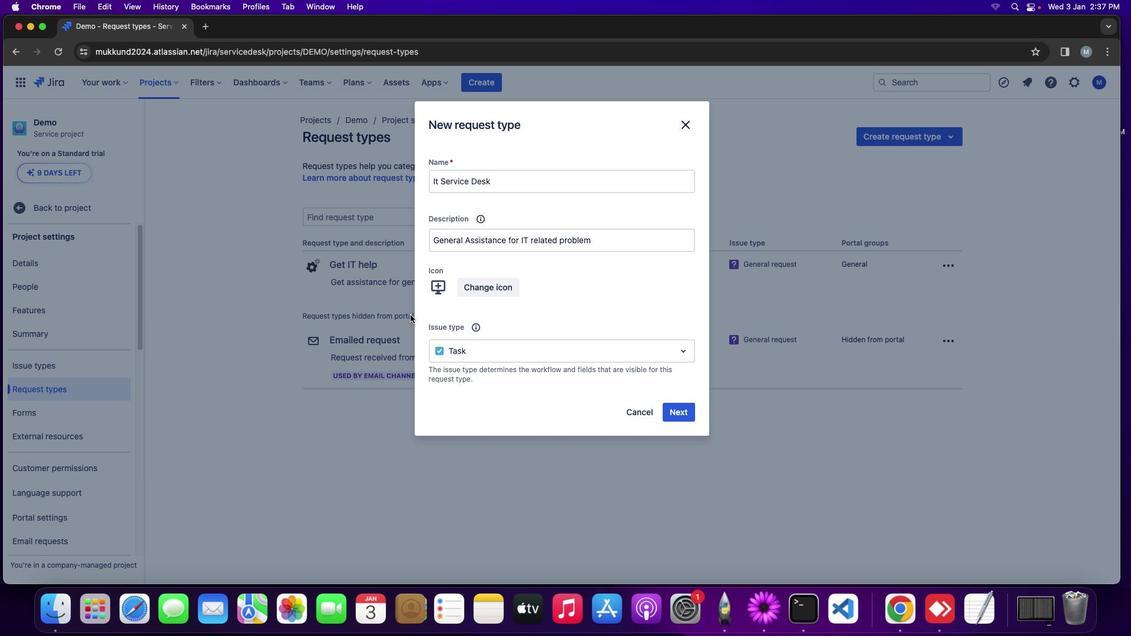 
Action: Mouse pressed left at (634, 315)
Screenshot: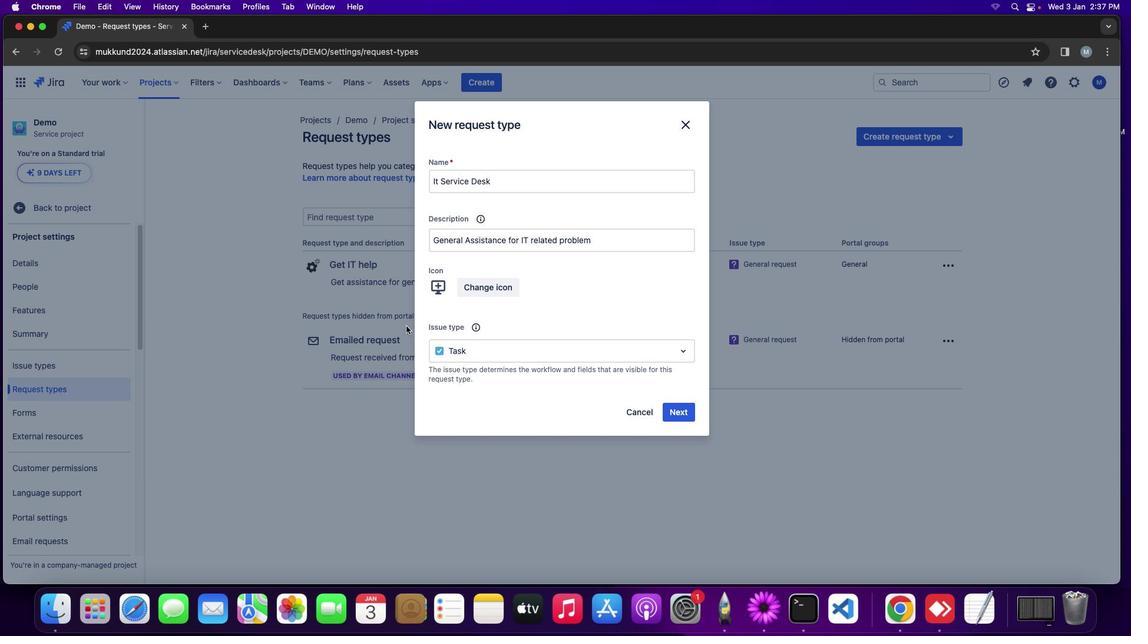 
Action: Mouse moved to (495, 286)
Screenshot: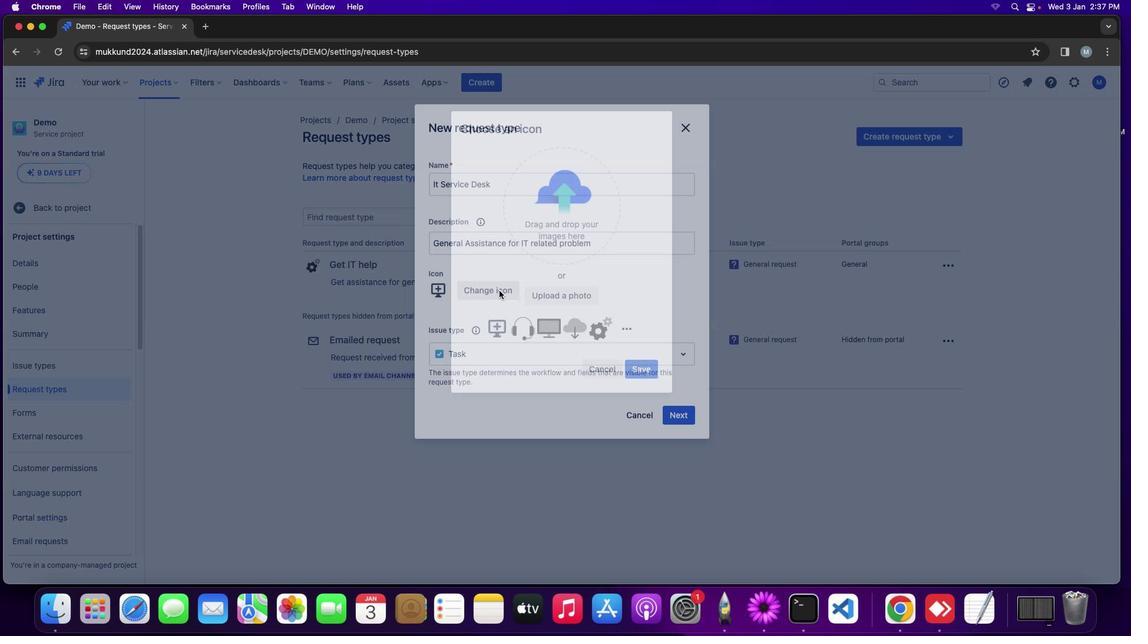 
Action: Mouse pressed left at (495, 286)
Screenshot: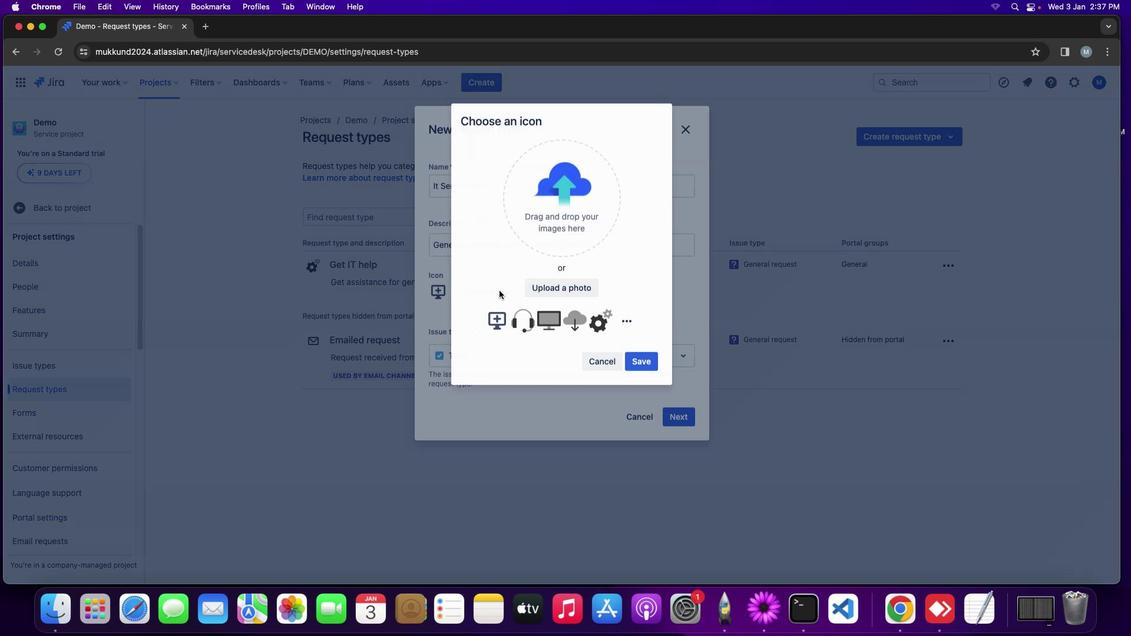 
Action: Mouse moved to (543, 316)
Screenshot: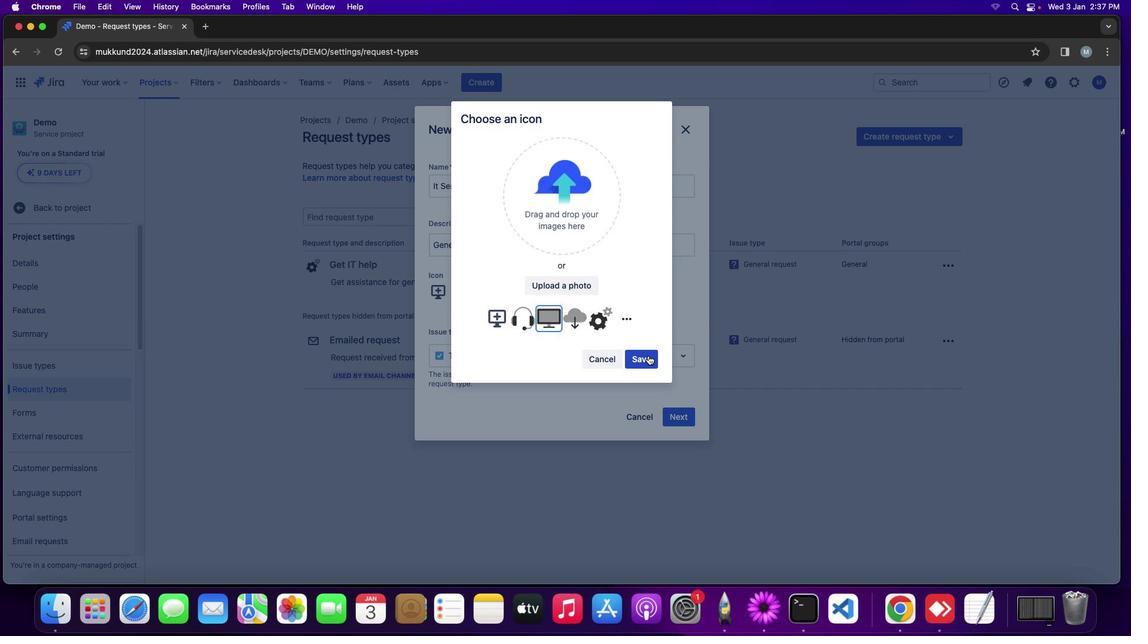 
Action: Mouse pressed left at (543, 316)
Screenshot: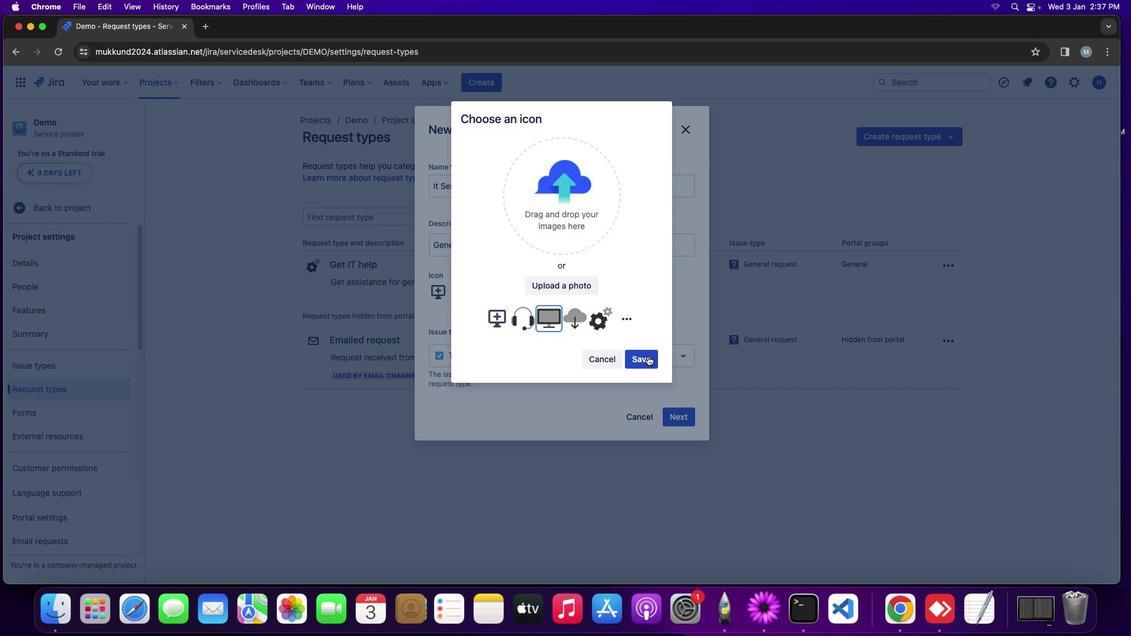 
Action: Mouse moved to (643, 351)
Screenshot: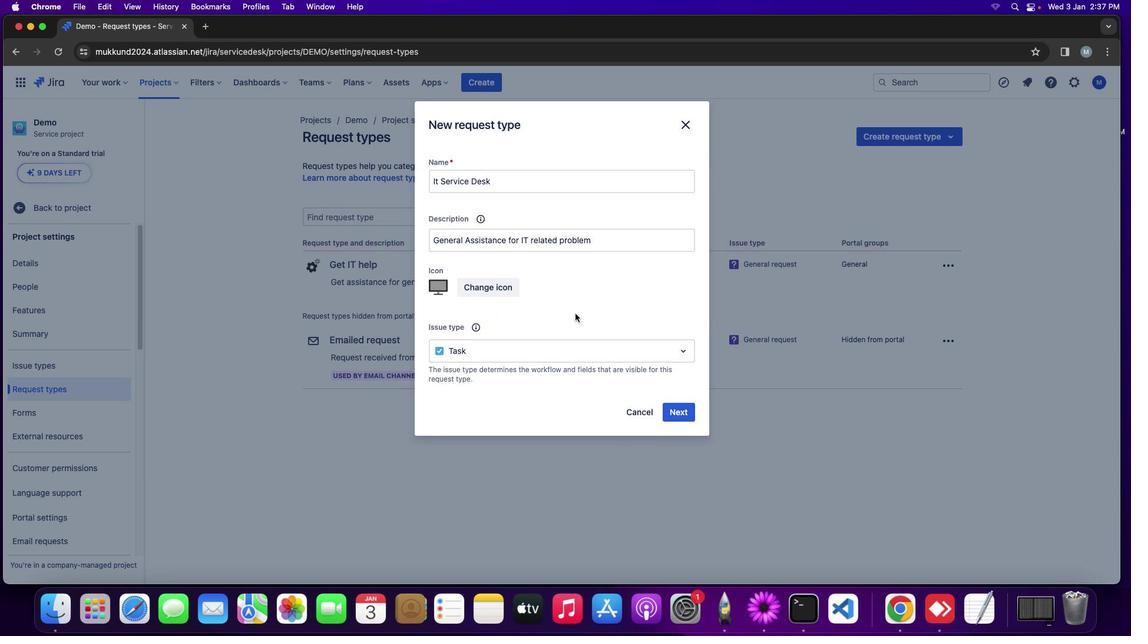 
Action: Mouse pressed left at (643, 351)
Screenshot: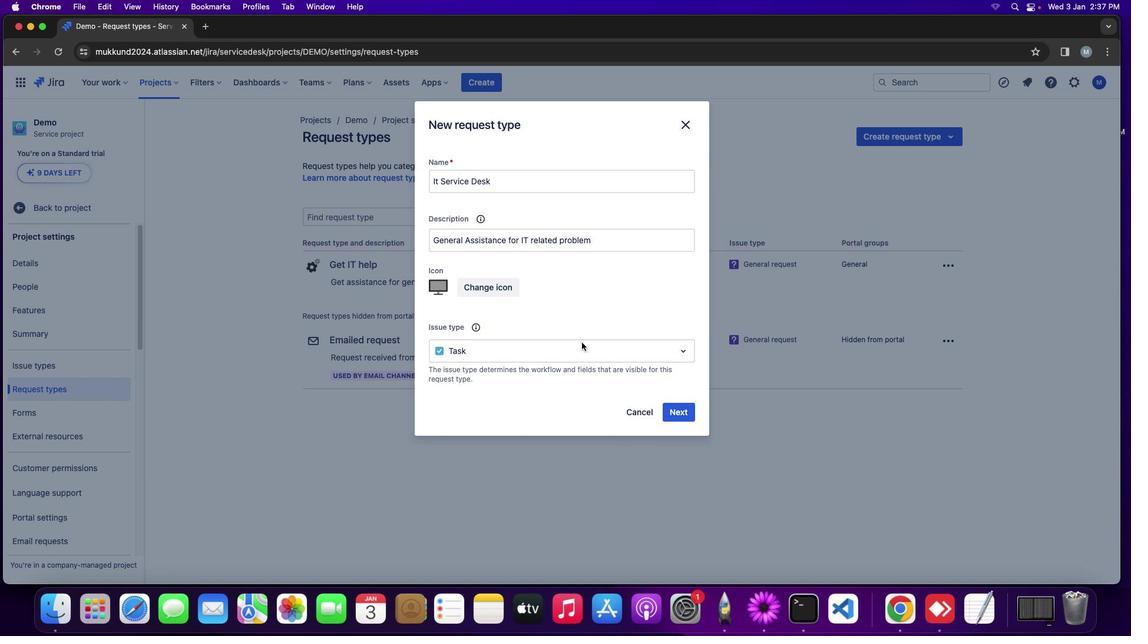 
Action: Mouse moved to (676, 410)
Screenshot: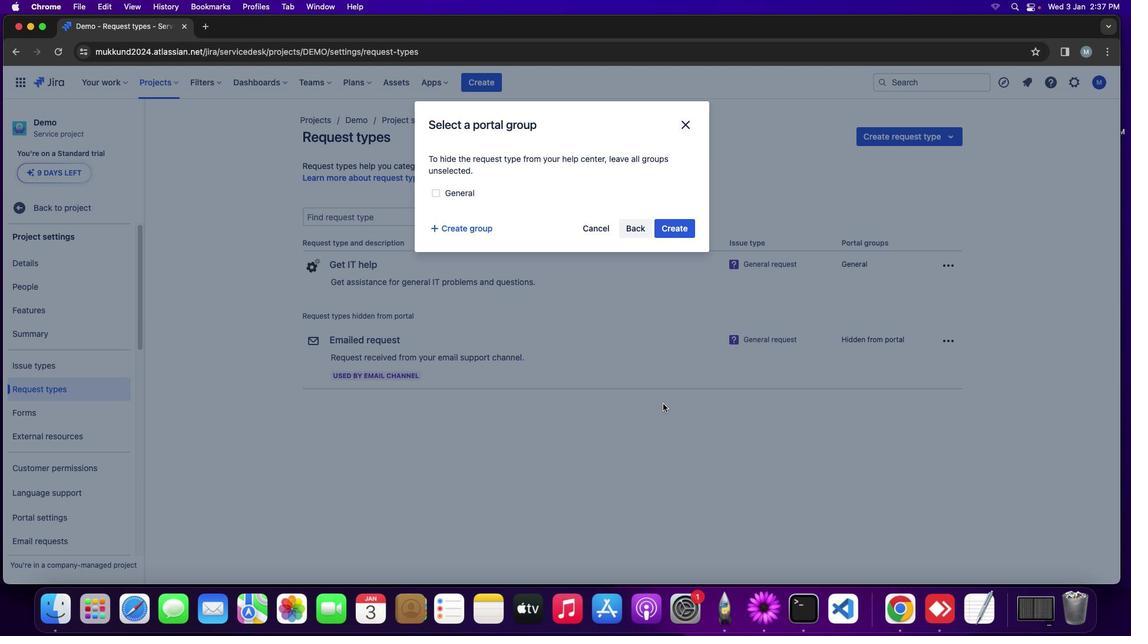 
Action: Mouse pressed left at (676, 410)
Screenshot: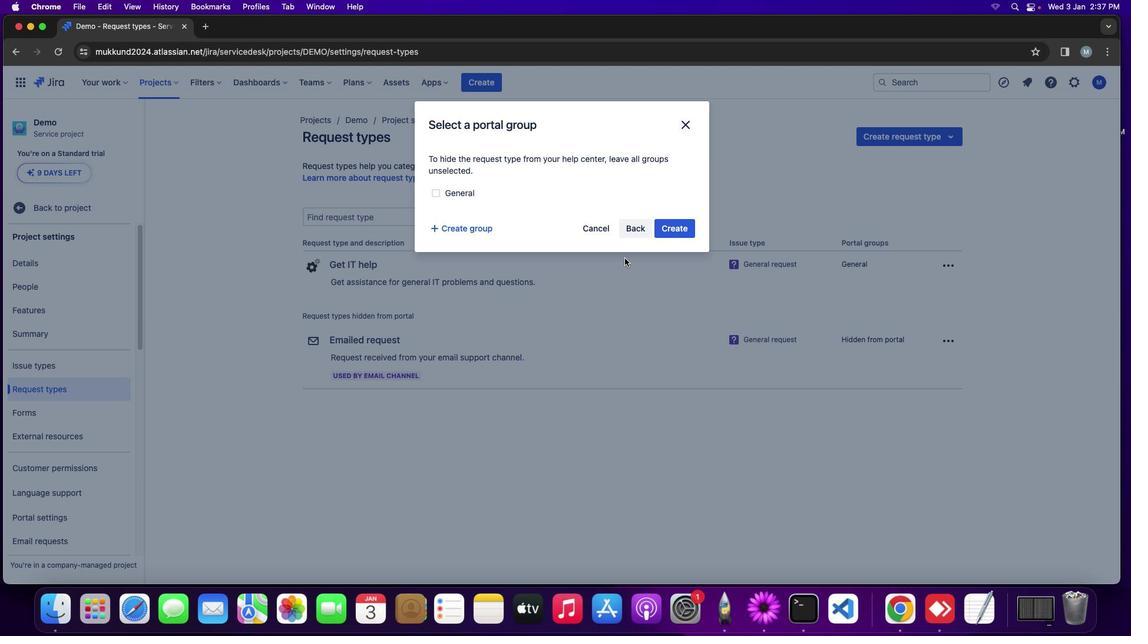 
Action: Mouse moved to (431, 189)
Screenshot: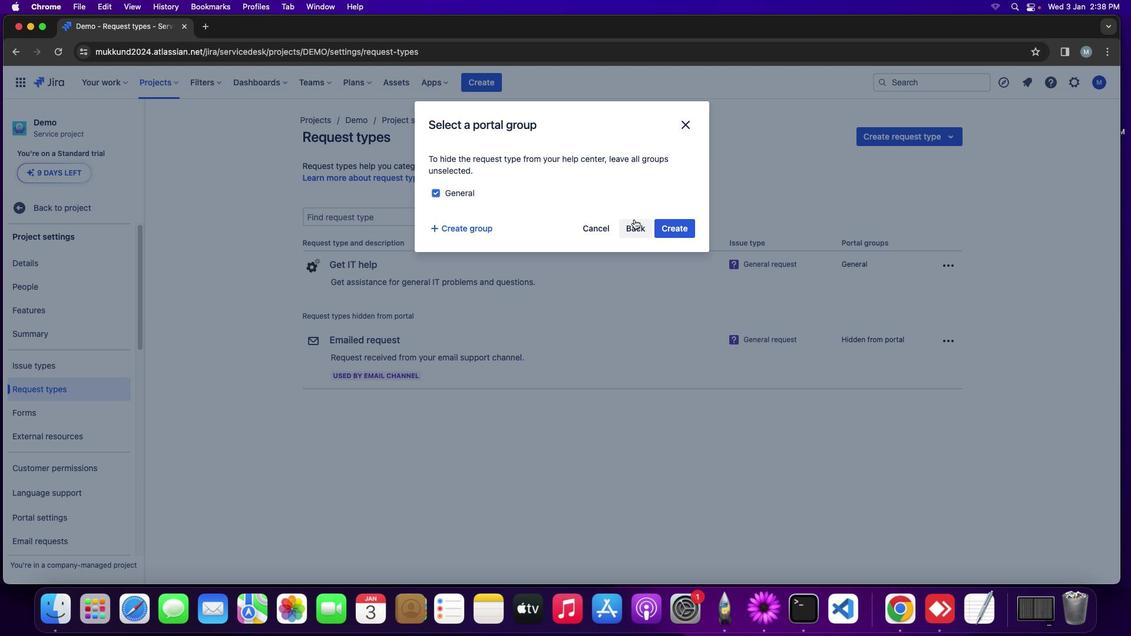 
Action: Mouse pressed left at (431, 189)
Screenshot: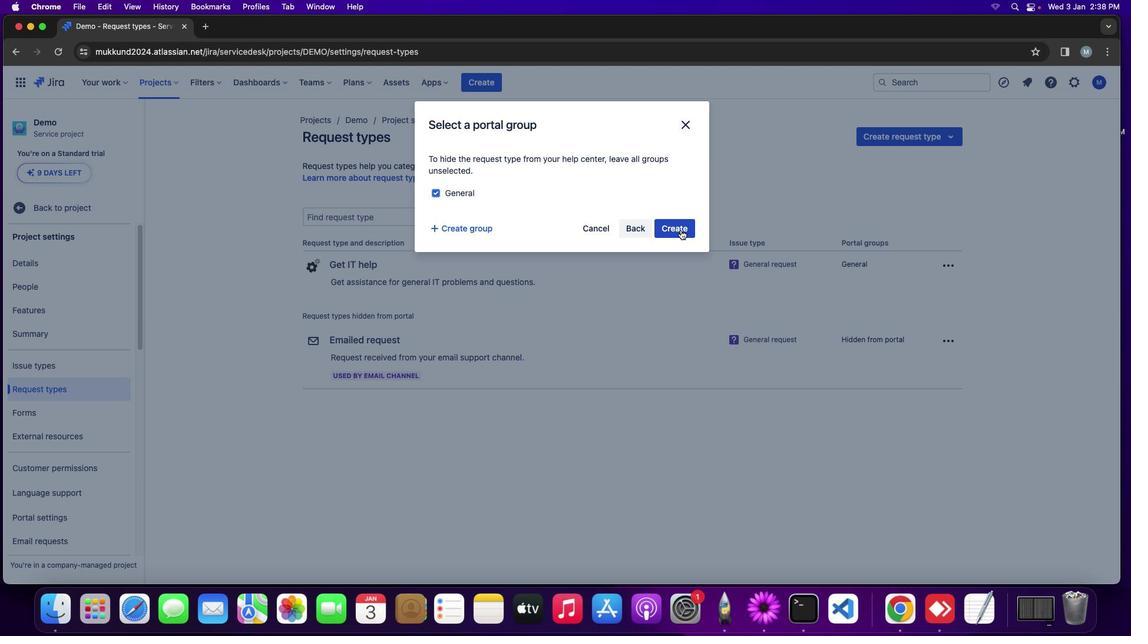 
Action: Mouse moved to (676, 226)
Screenshot: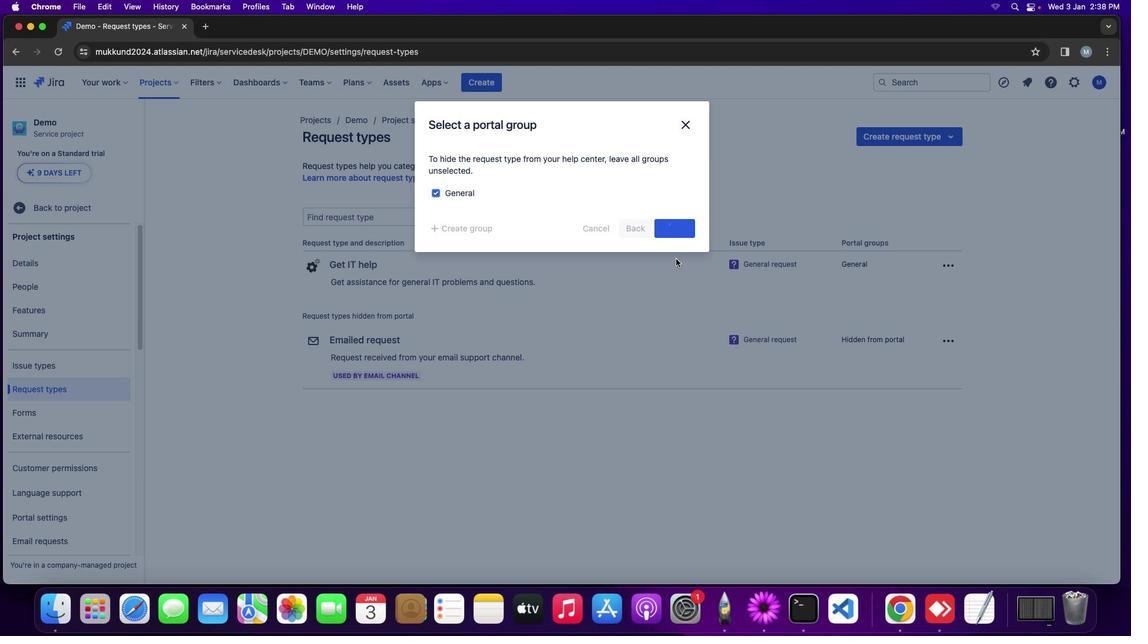 
Action: Mouse pressed left at (676, 226)
Screenshot: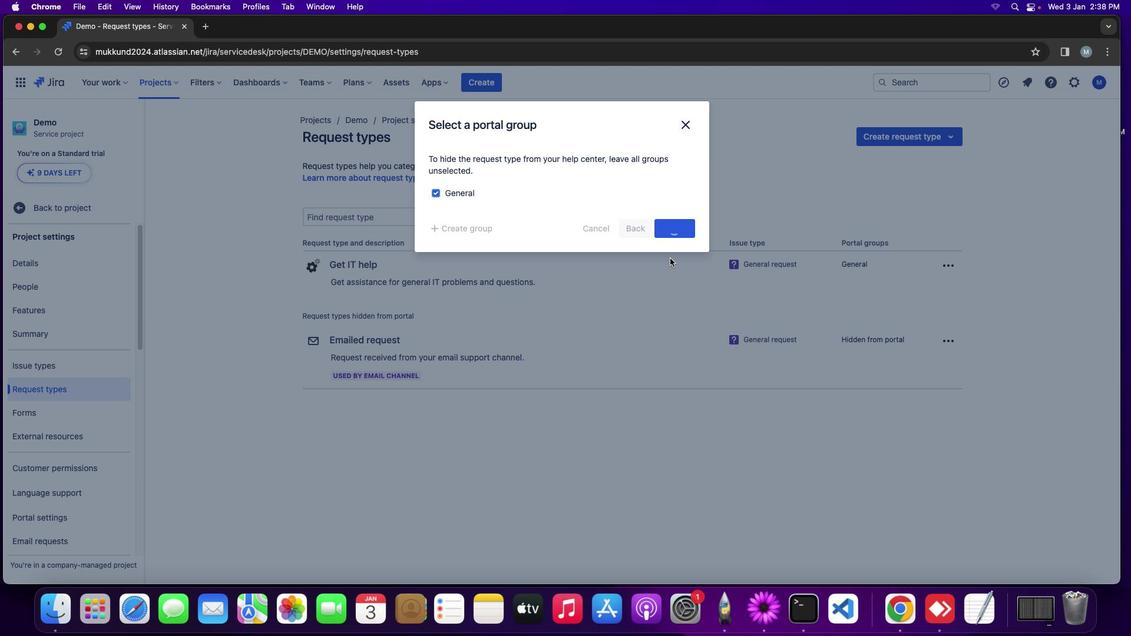 
Action: Mouse moved to (845, 326)
Screenshot: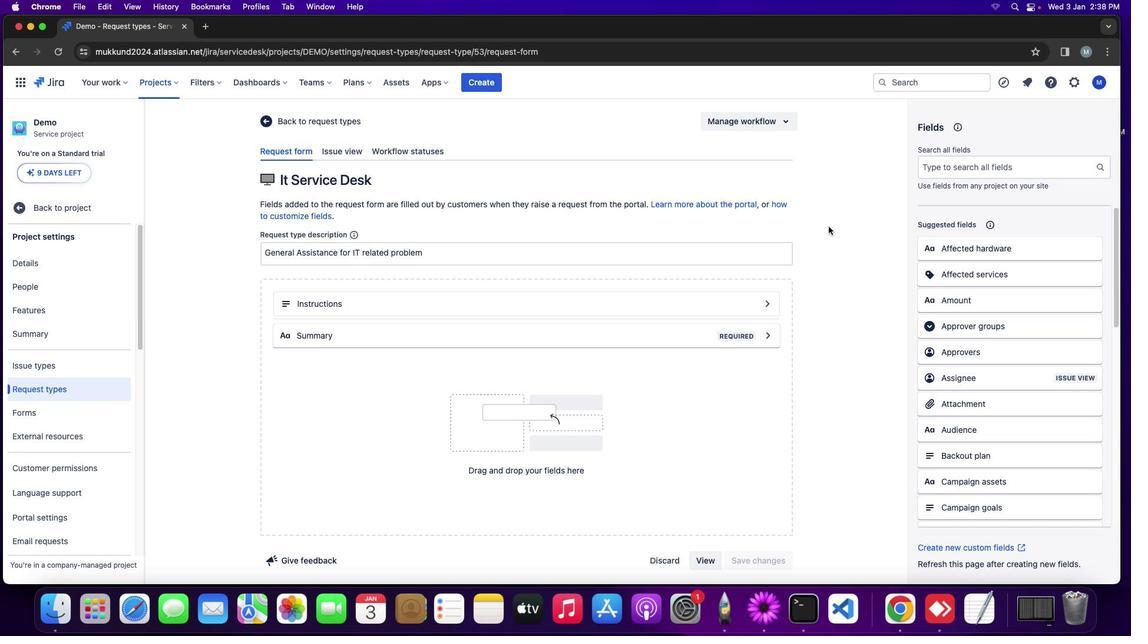 
Action: Mouse pressed left at (845, 326)
Screenshot: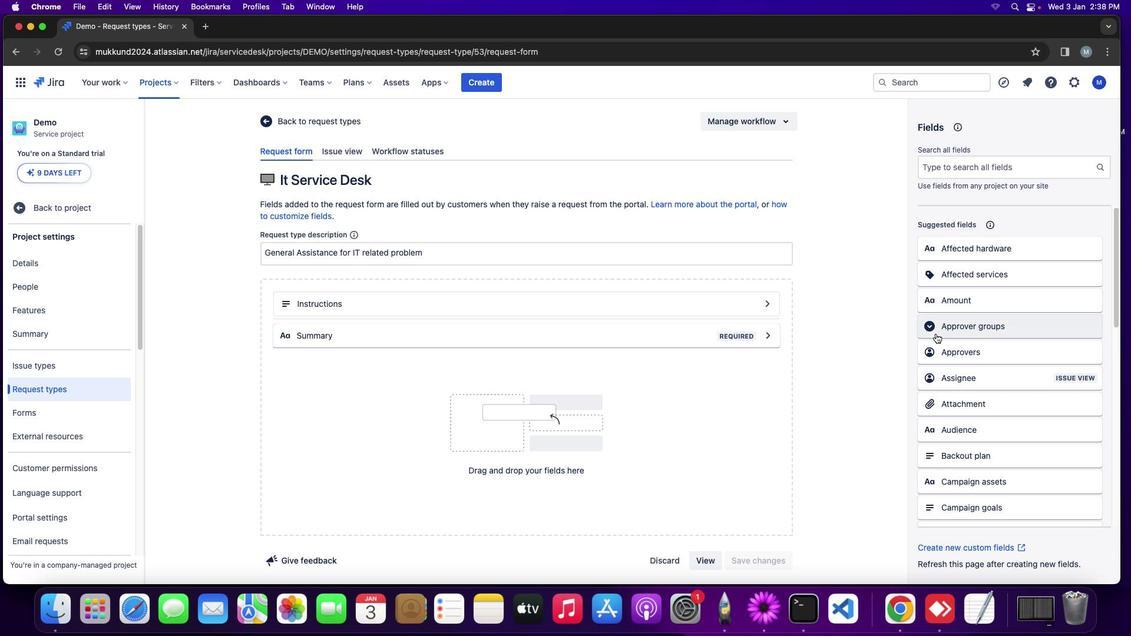 
Action: Mouse moved to (960, 323)
Screenshot: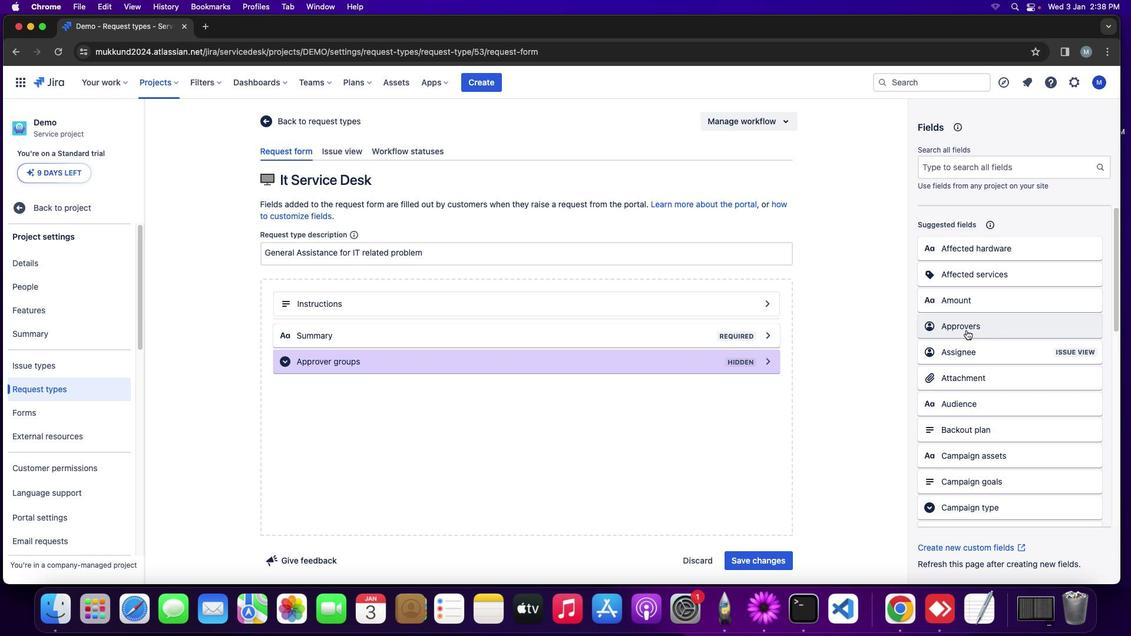 
Action: Mouse pressed left at (960, 323)
Screenshot: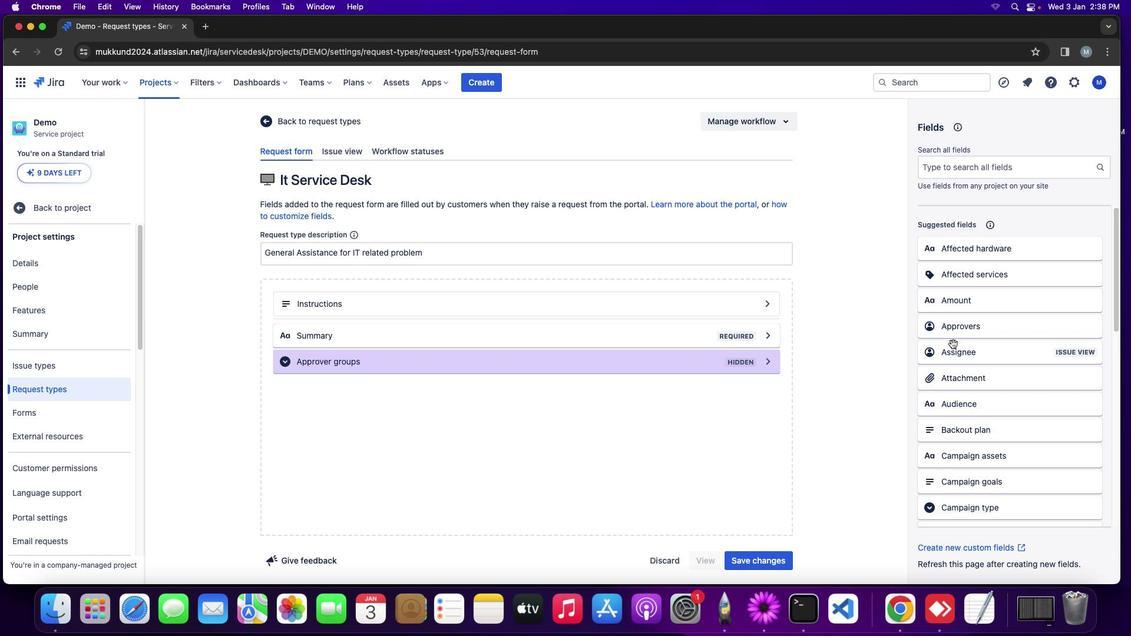 
Action: Mouse moved to (983, 374)
Screenshot: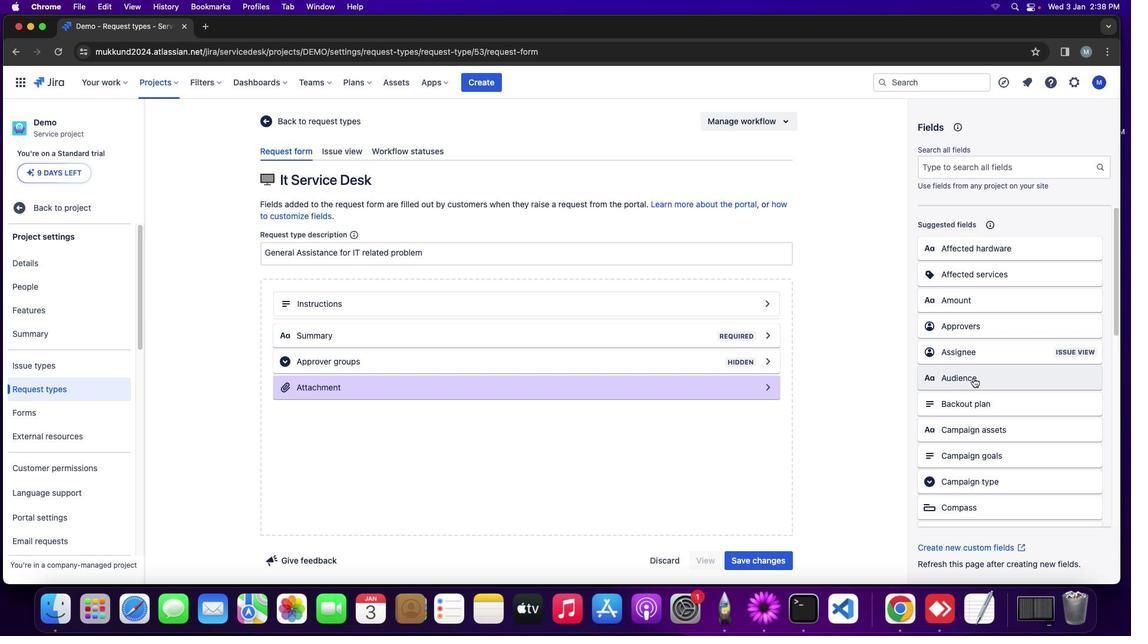 
Action: Mouse pressed left at (983, 374)
Screenshot: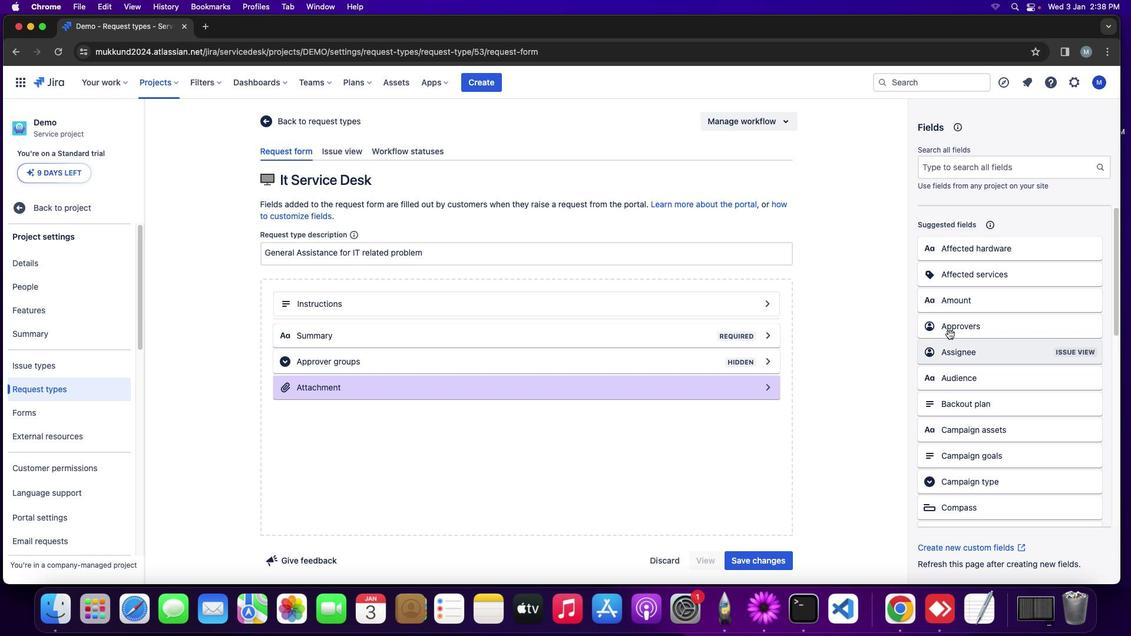 
Action: Mouse moved to (969, 301)
Screenshot: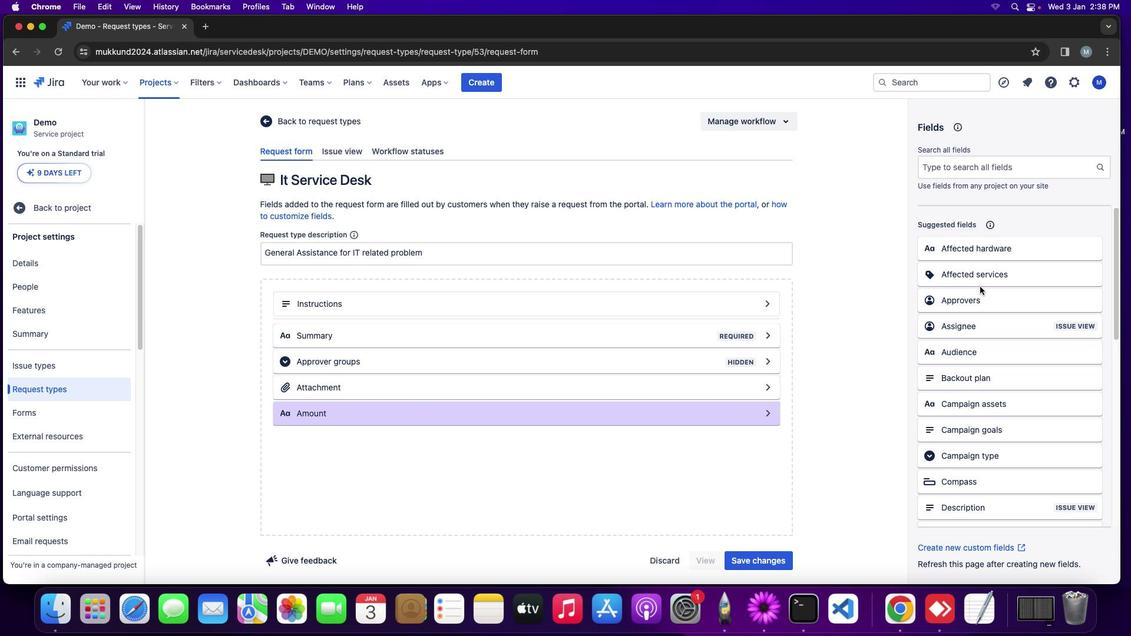 
Action: Mouse pressed left at (969, 301)
Screenshot: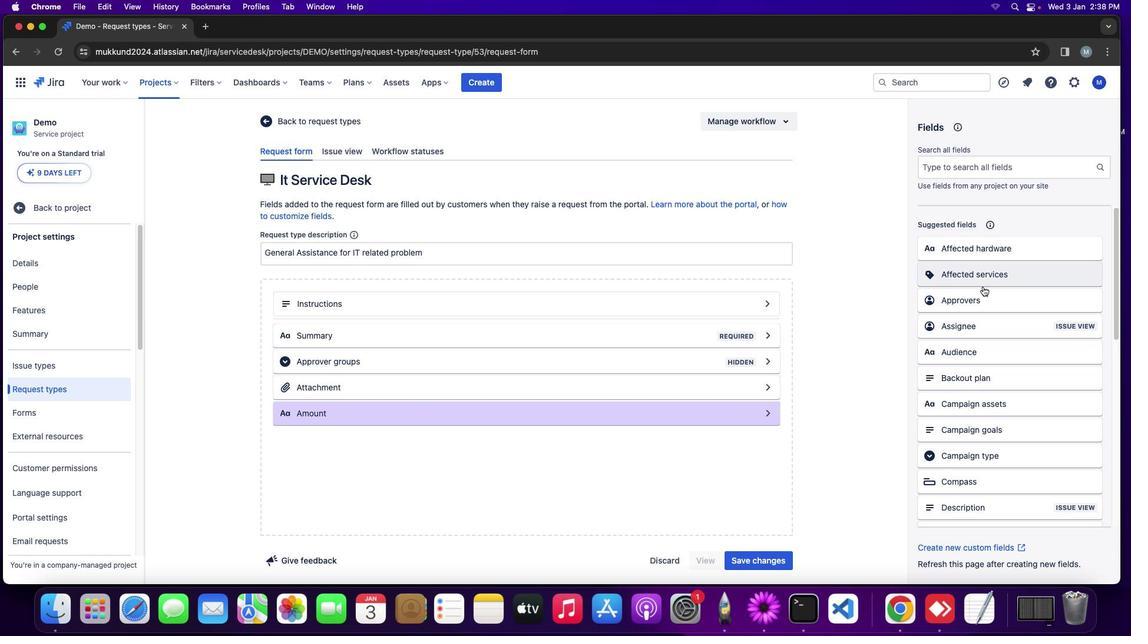
Action: Mouse moved to (985, 405)
Screenshot: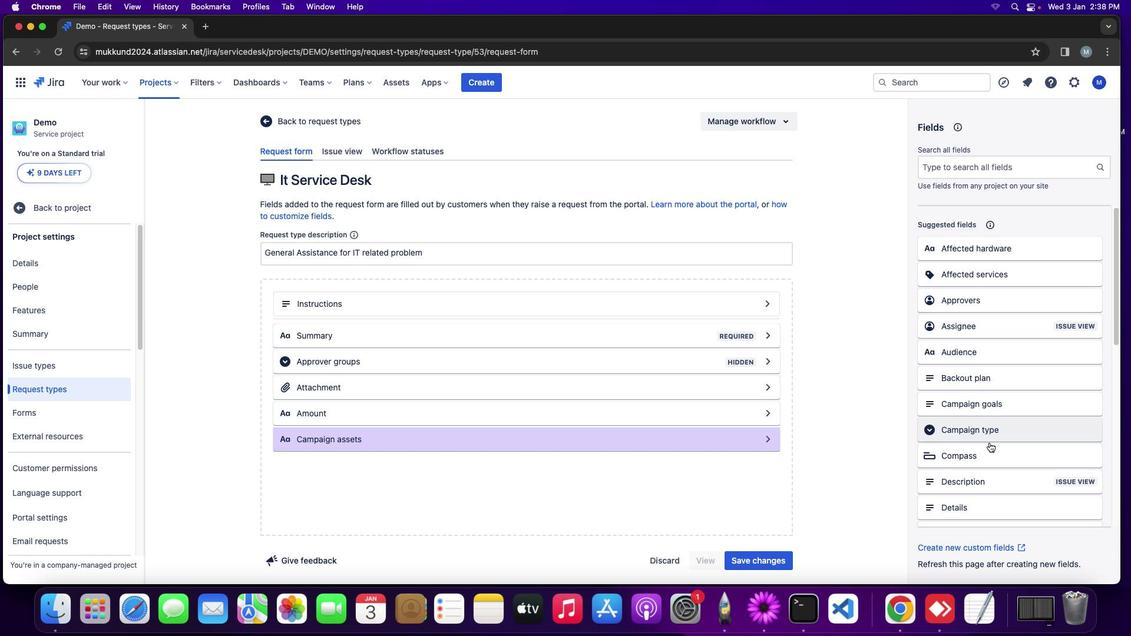 
Action: Mouse pressed left at (985, 405)
Screenshot: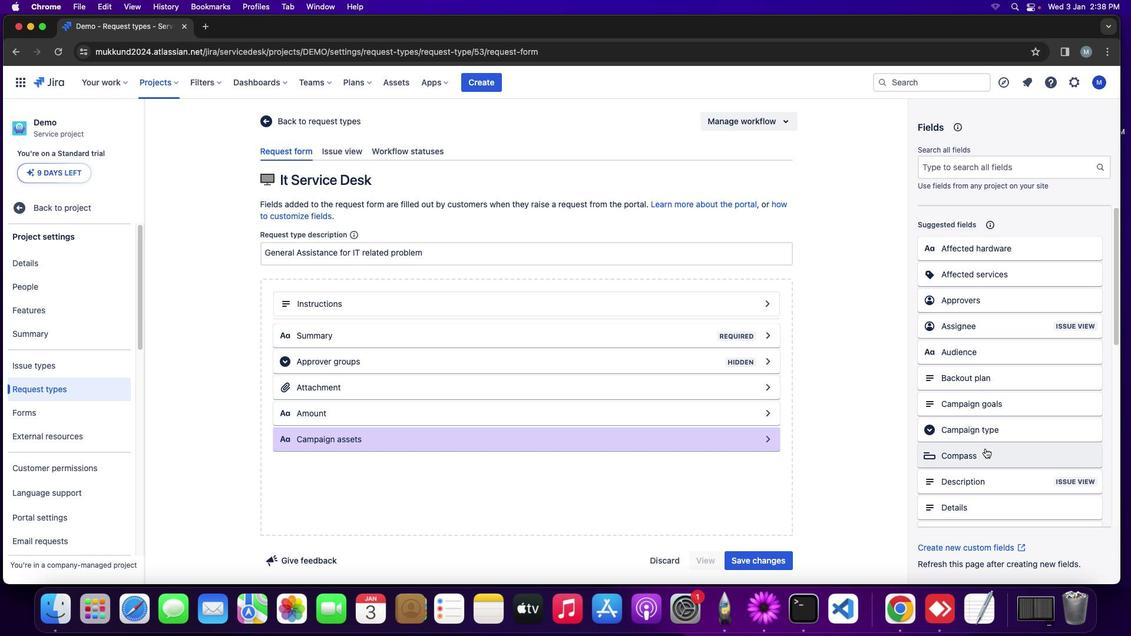 
Action: Mouse moved to (985, 451)
Screenshot: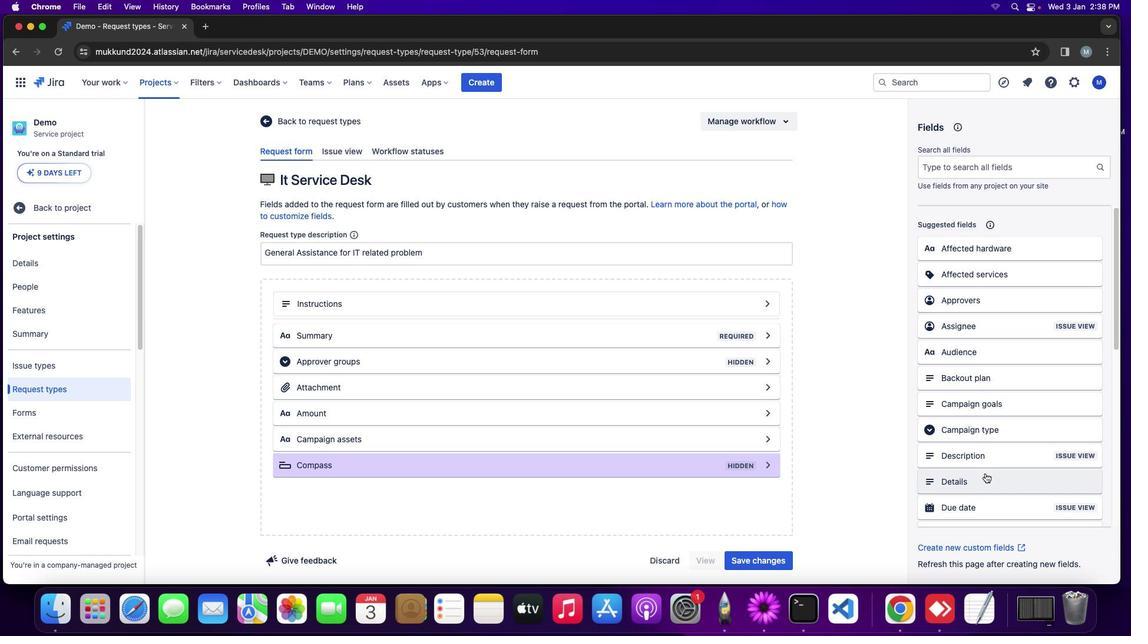 
Action: Mouse pressed left at (985, 451)
Screenshot: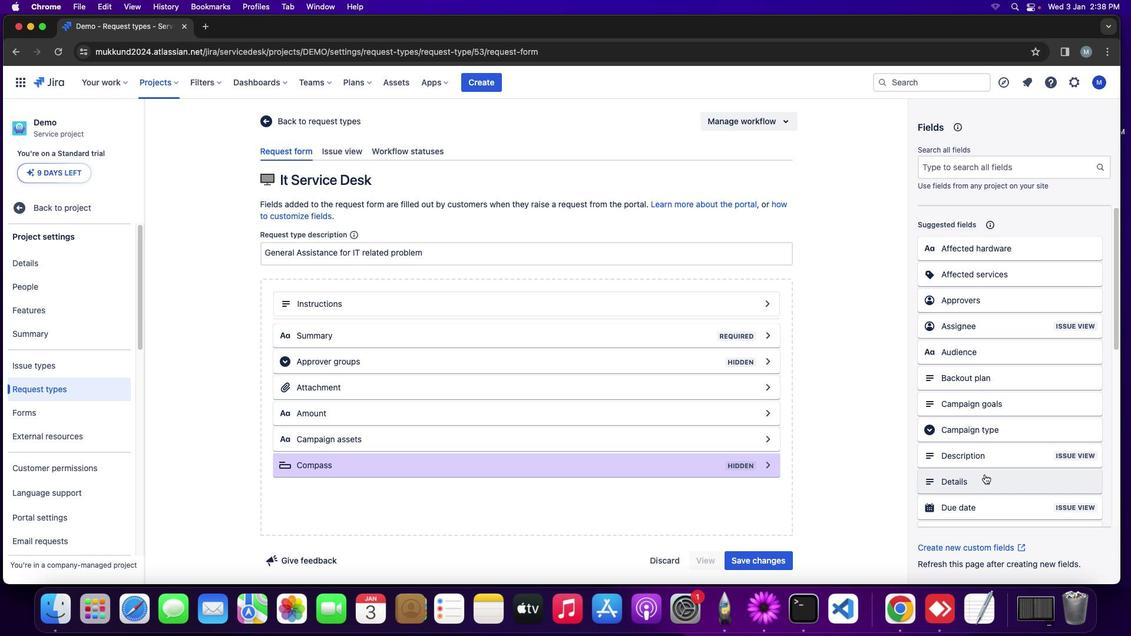 
Action: Mouse moved to (981, 479)
Screenshot: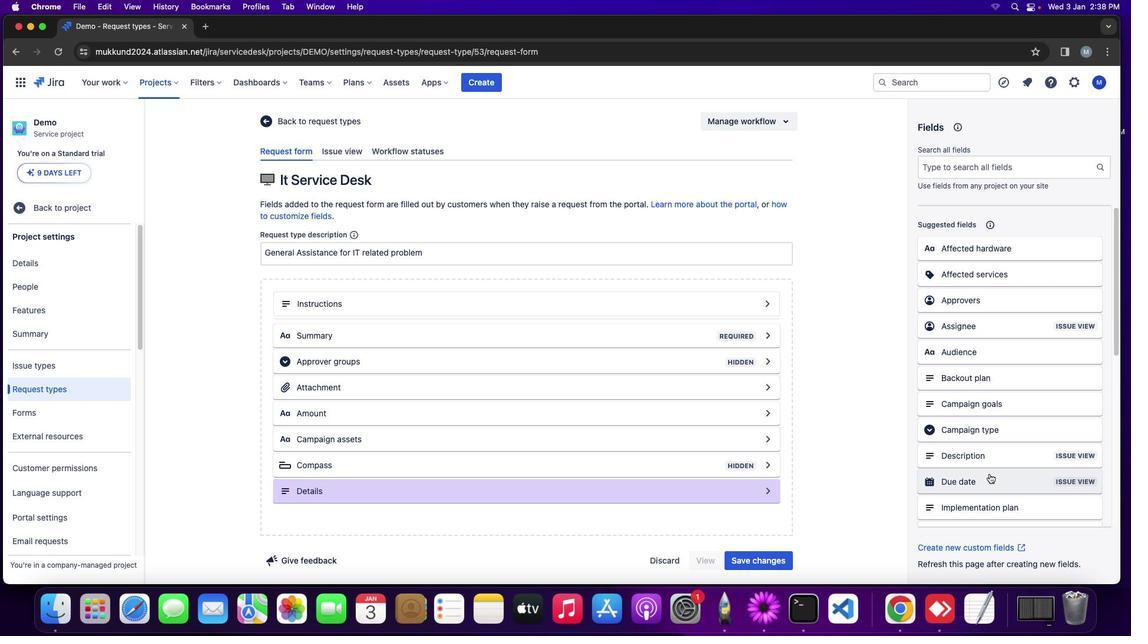 
Action: Mouse pressed left at (981, 479)
Screenshot: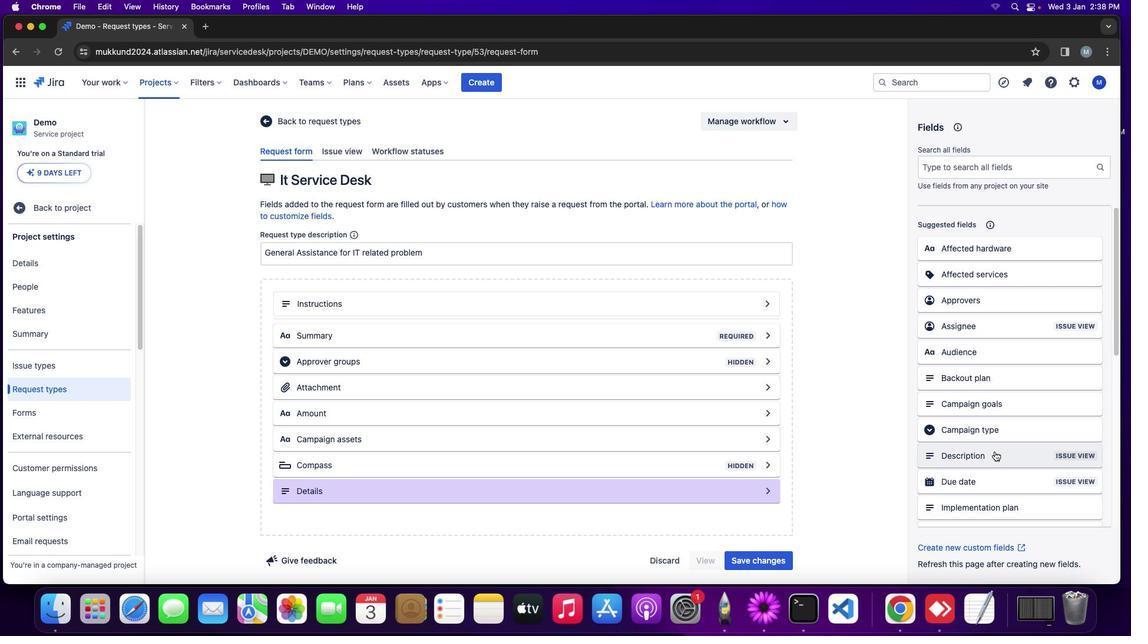 
Action: Mouse moved to (1003, 458)
Screenshot: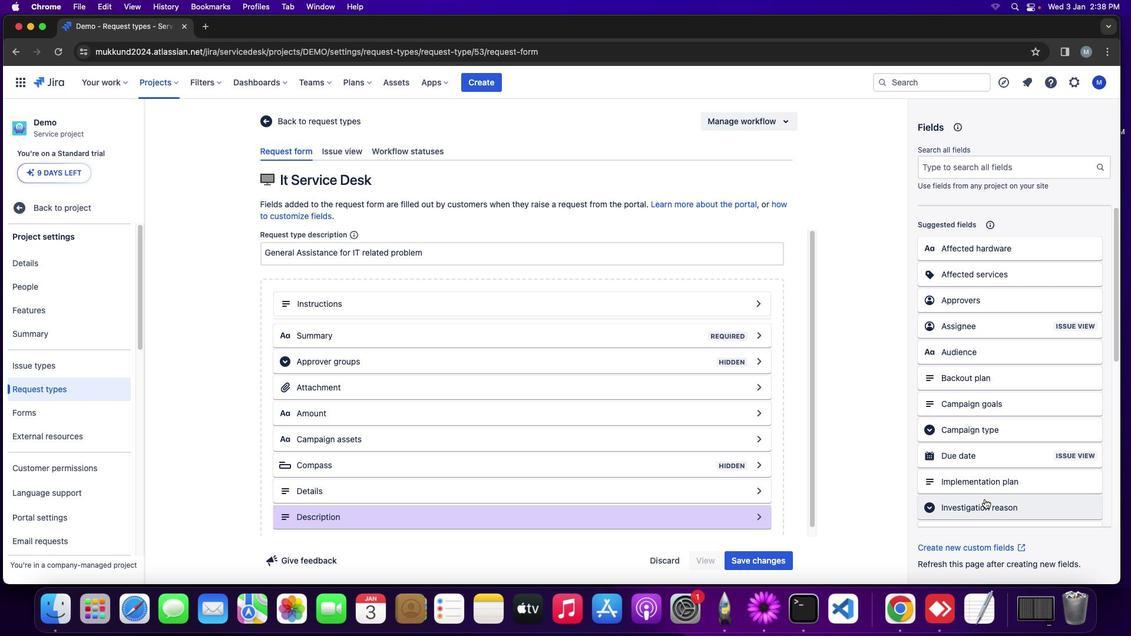 
Action: Mouse pressed left at (1003, 458)
Screenshot: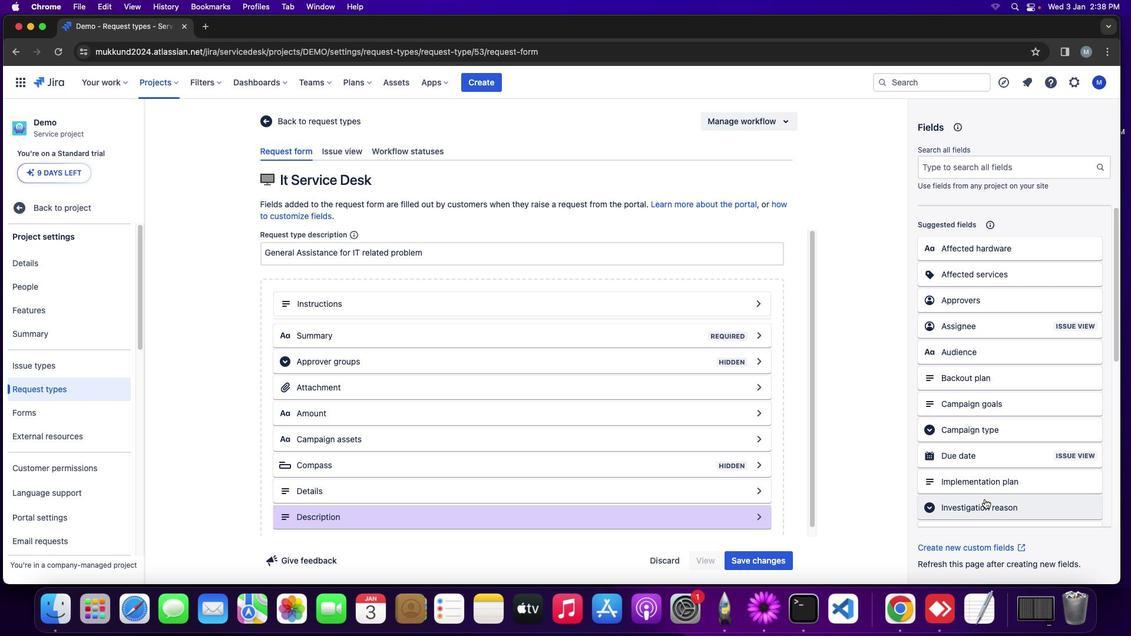 
Action: Mouse moved to (1002, 458)
Screenshot: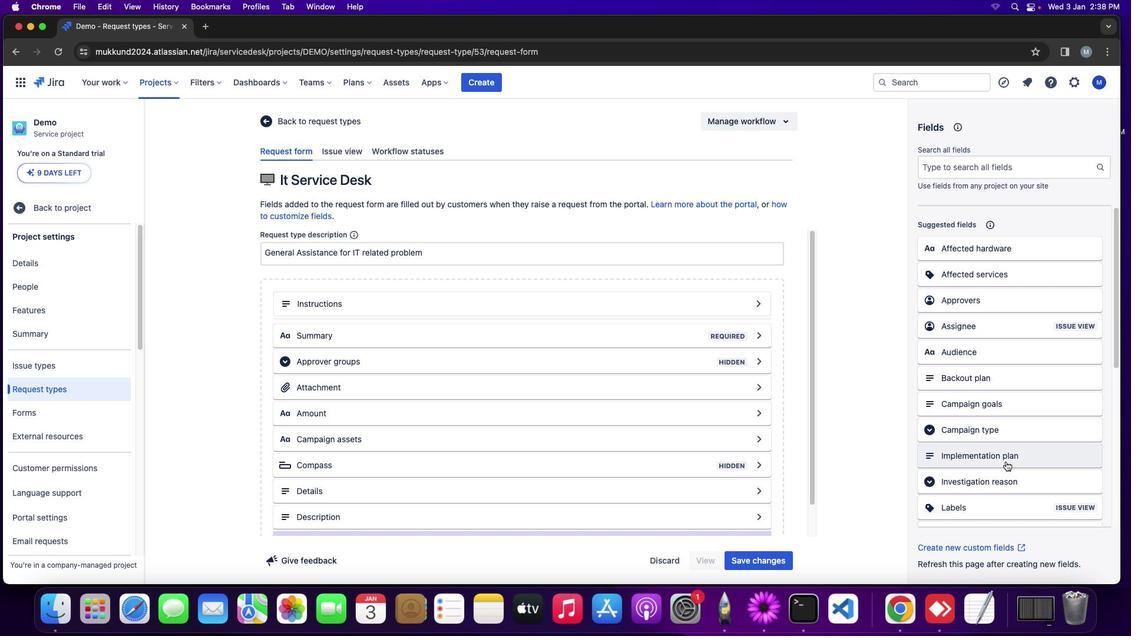 
Action: Mouse pressed left at (1002, 458)
Screenshot: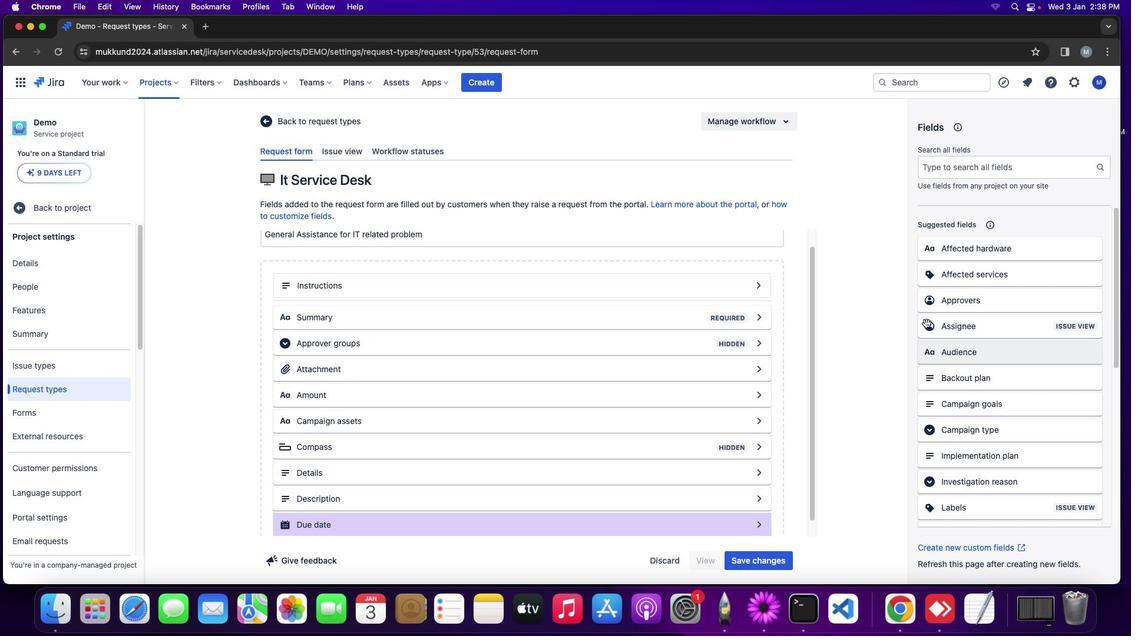
Action: Mouse moved to (988, 324)
Screenshot: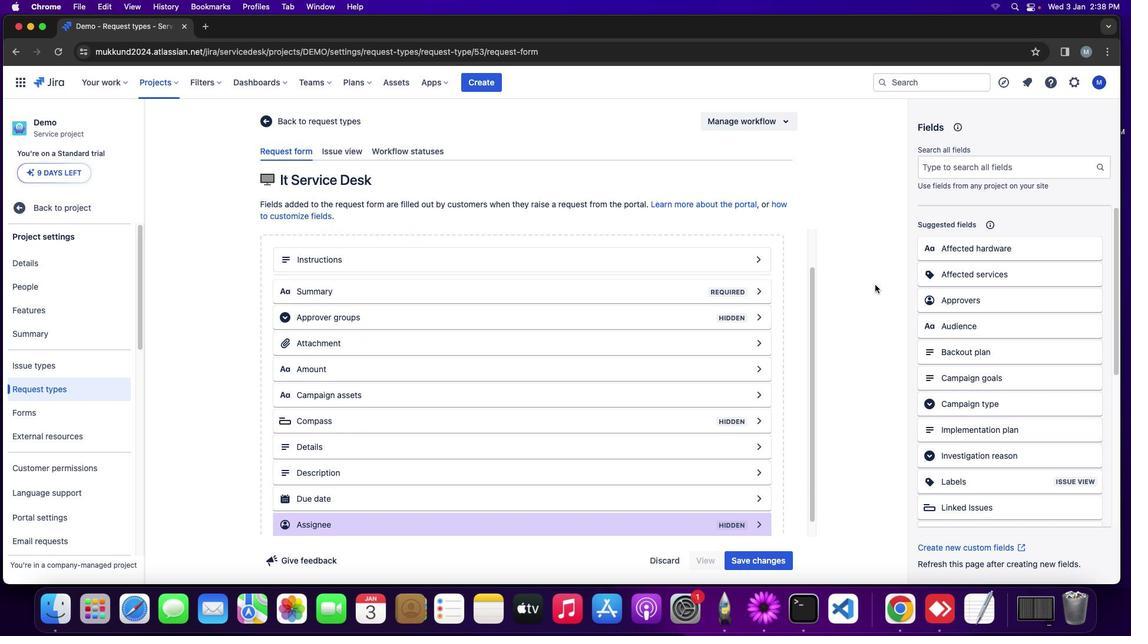 
Action: Mouse pressed left at (988, 324)
Screenshot: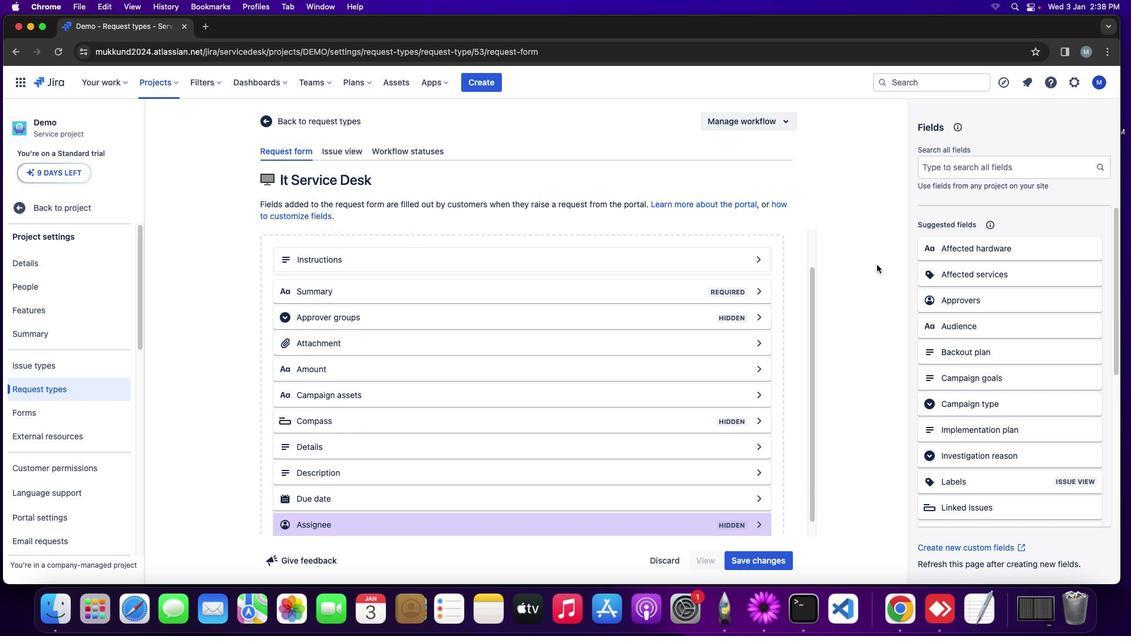 
Action: Mouse moved to (868, 302)
Screenshot: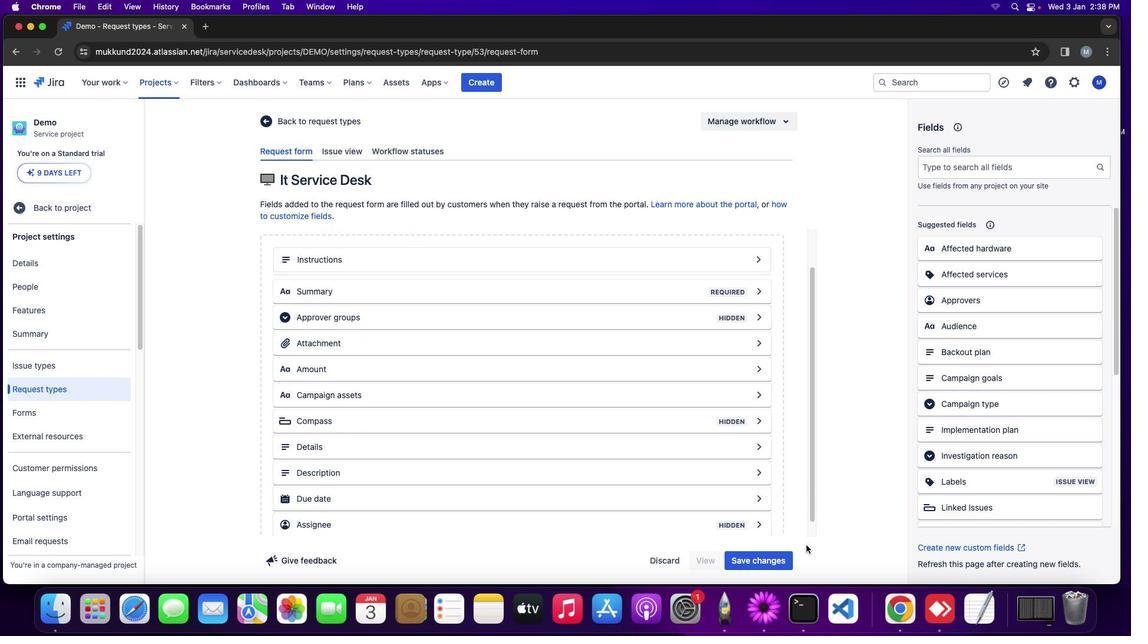 
Action: Mouse scrolled (868, 302) with delta (-3, -4)
Screenshot: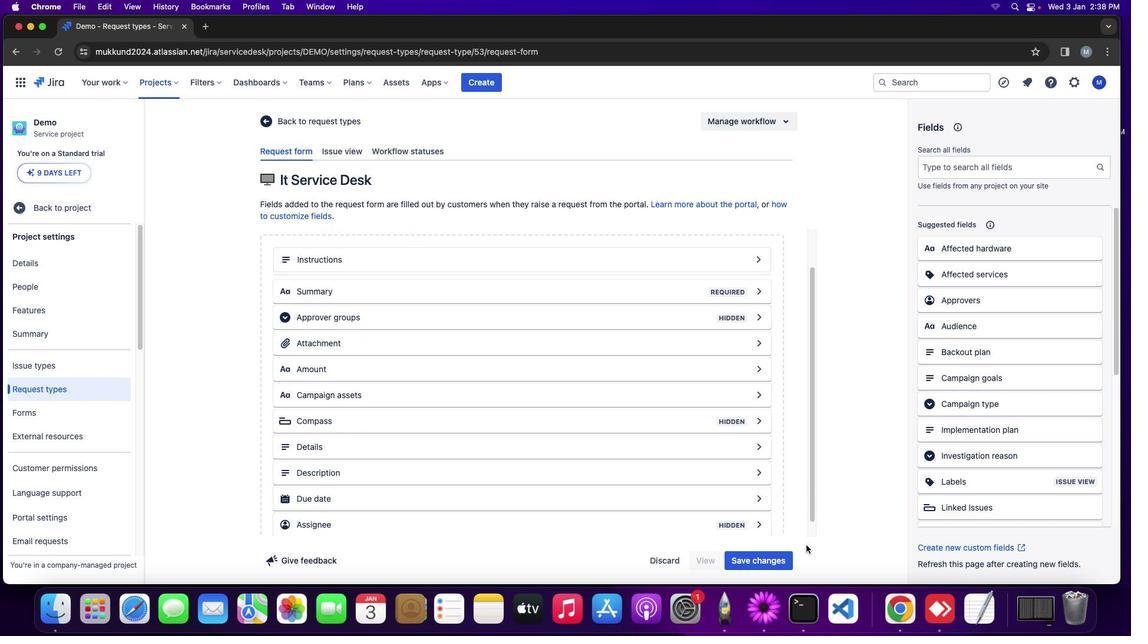 
Action: Mouse moved to (870, 309)
Screenshot: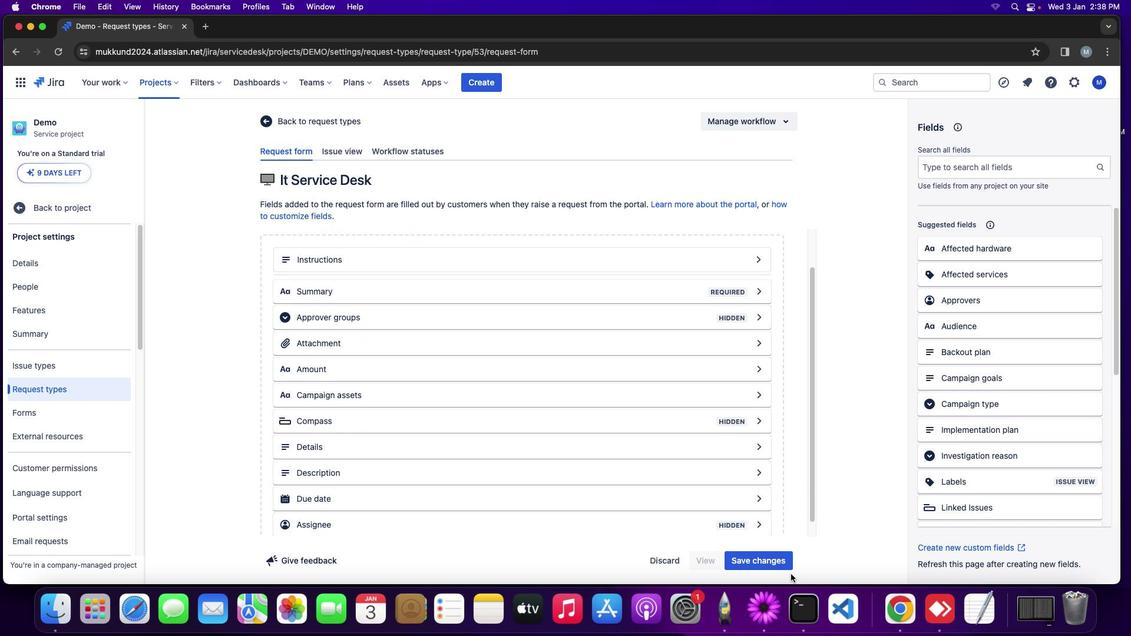 
Action: Mouse scrolled (870, 309) with delta (-3, -4)
Screenshot: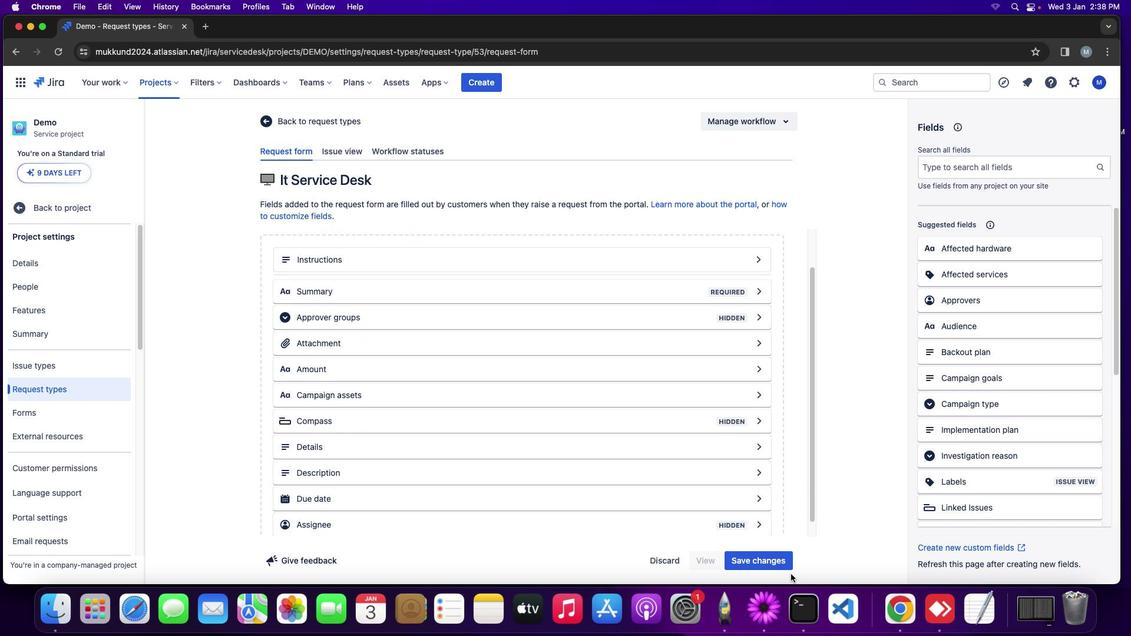 
Action: Mouse moved to (871, 315)
Screenshot: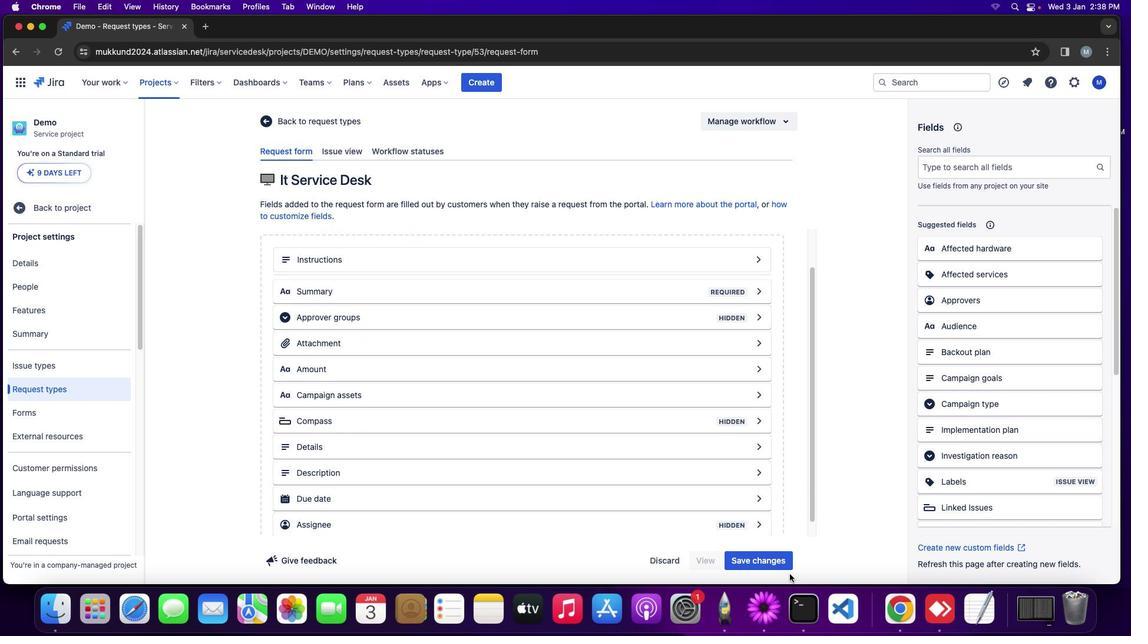 
Action: Mouse scrolled (871, 315) with delta (-3, -4)
Screenshot: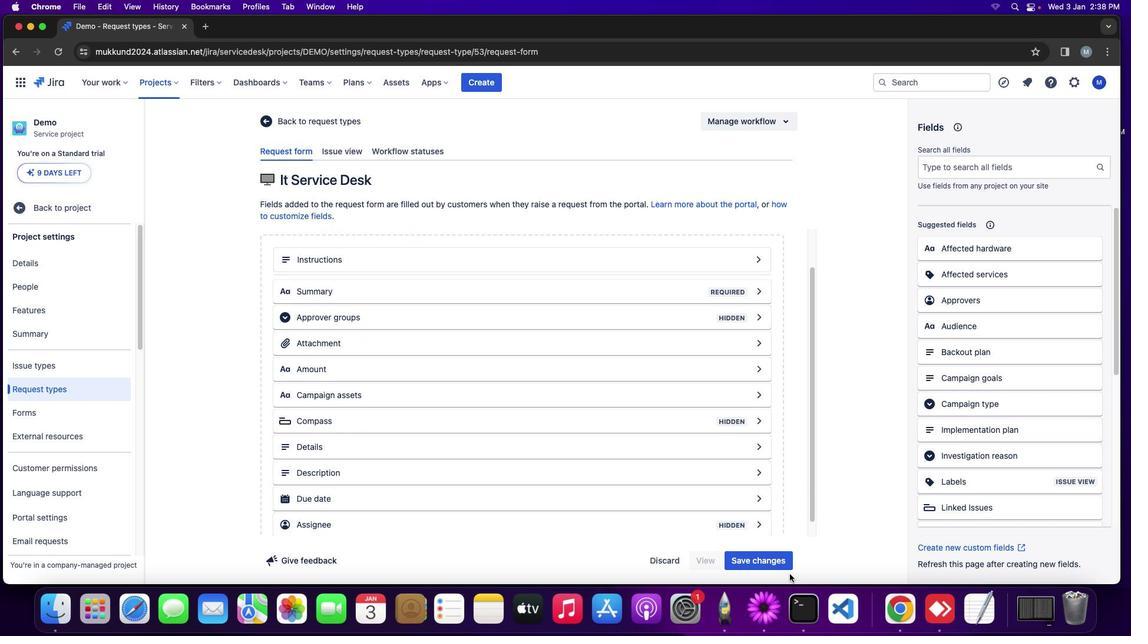 
Action: Mouse moved to (808, 483)
Screenshot: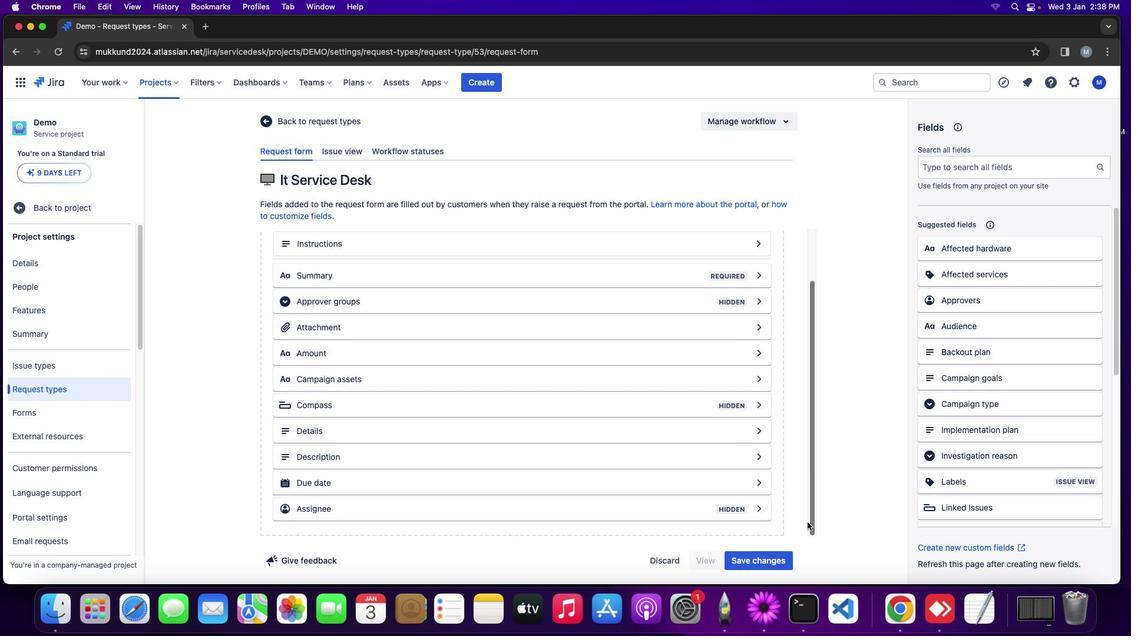 
Action: Mouse pressed left at (808, 483)
Screenshot: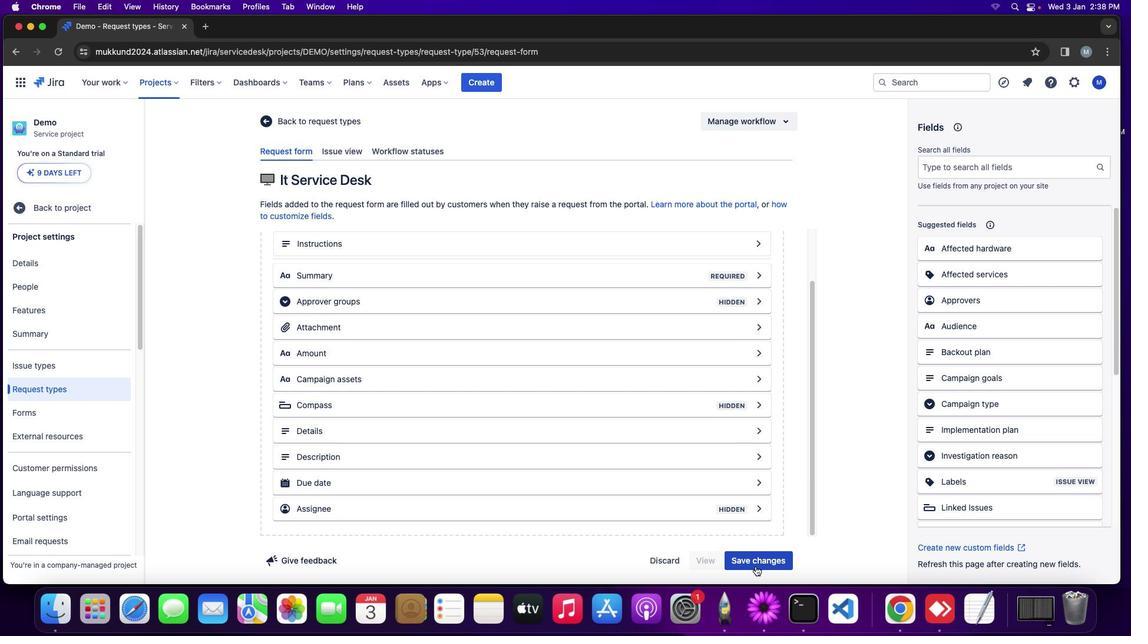 
Action: Mouse moved to (752, 561)
Screenshot: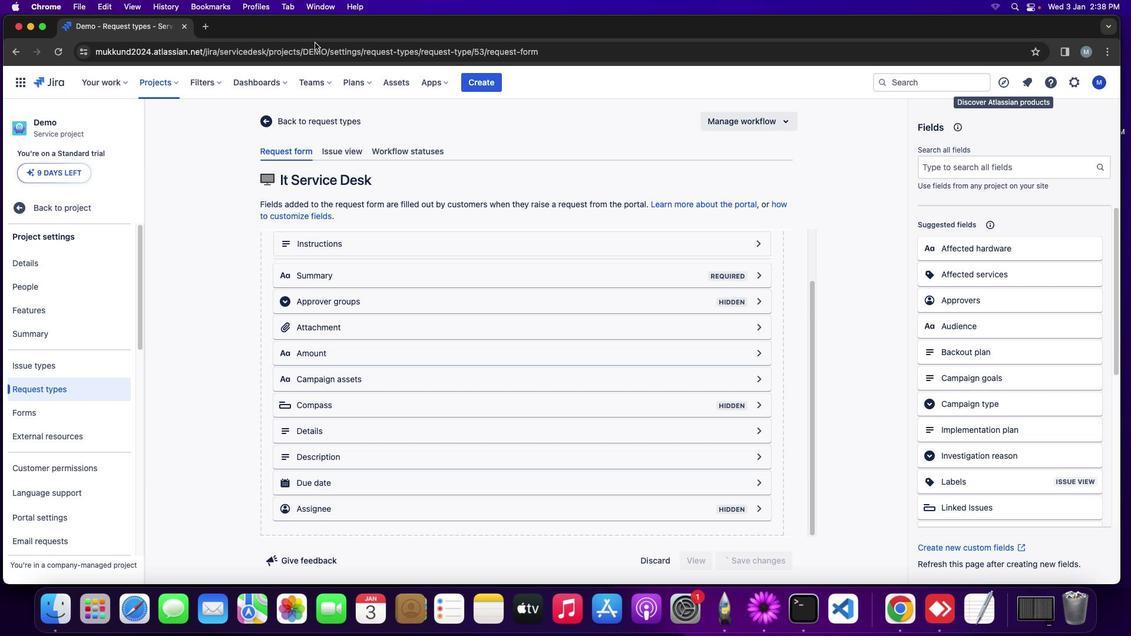 
Action: Mouse pressed left at (752, 561)
Screenshot: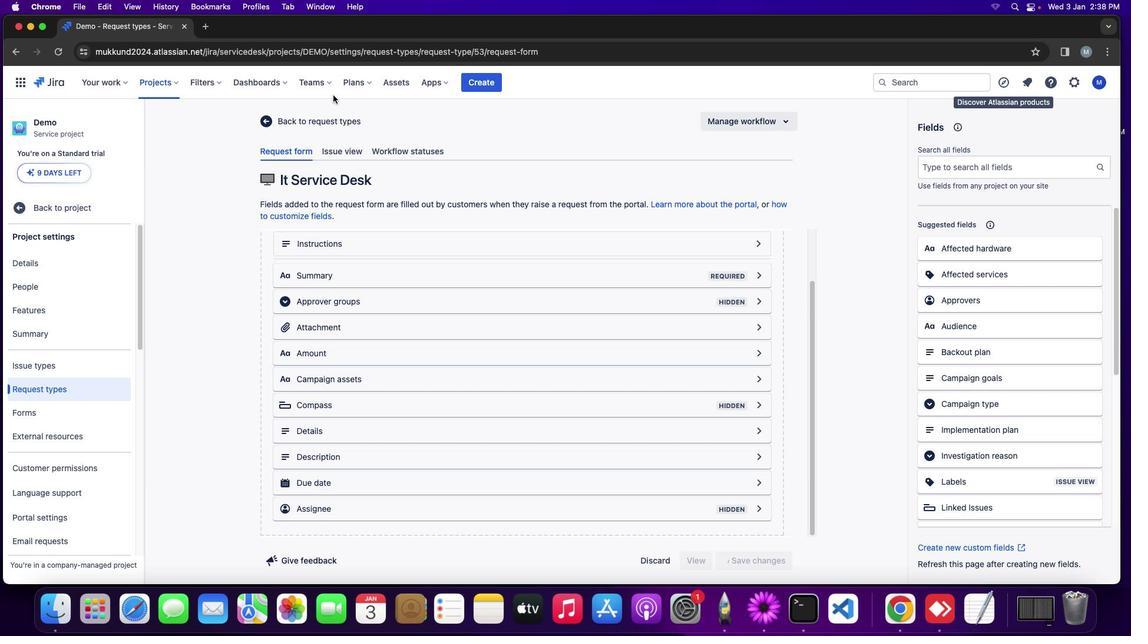 
Action: Mouse moved to (136, 534)
Screenshot: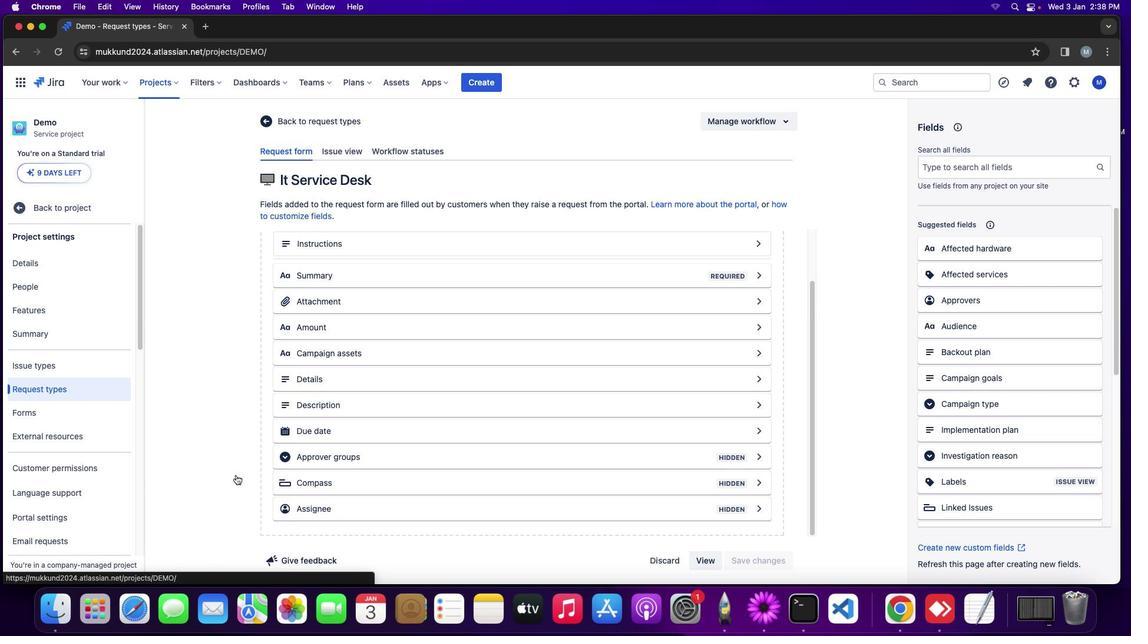 
Action: Mouse pressed left at (136, 534)
Screenshot: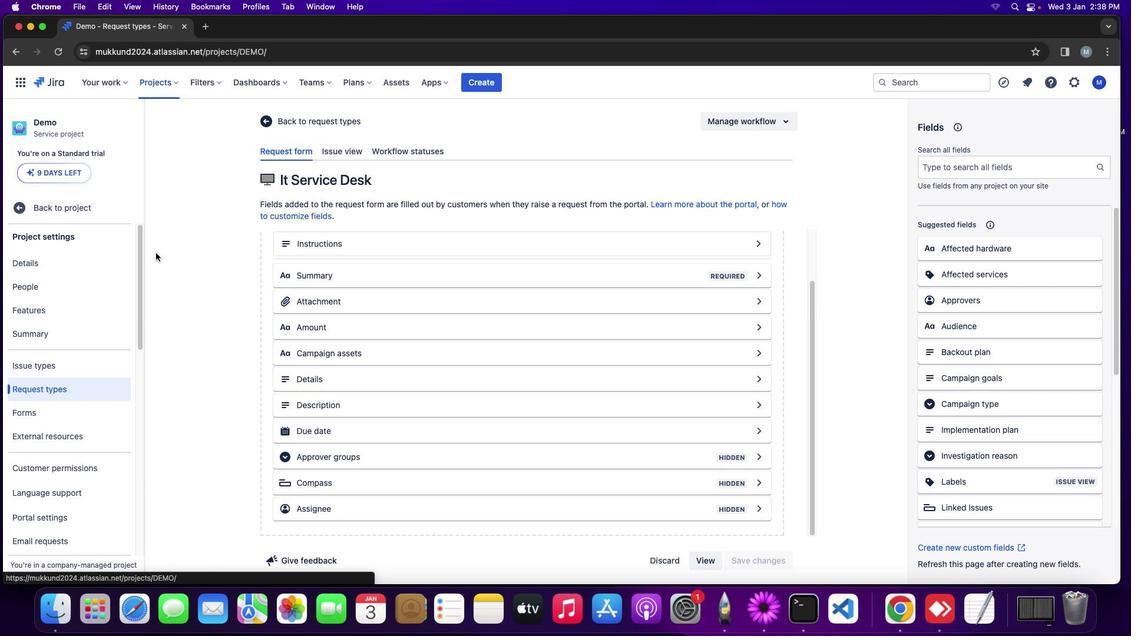 
Action: Mouse moved to (553, 397)
Screenshot: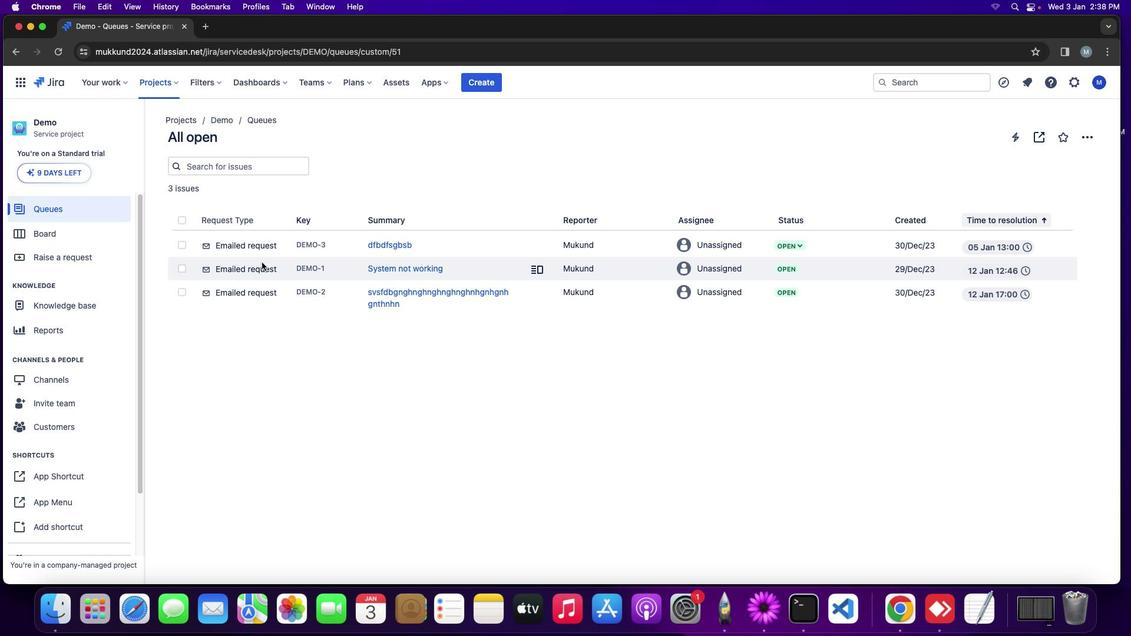 
Action: Mouse pressed left at (553, 397)
Screenshot: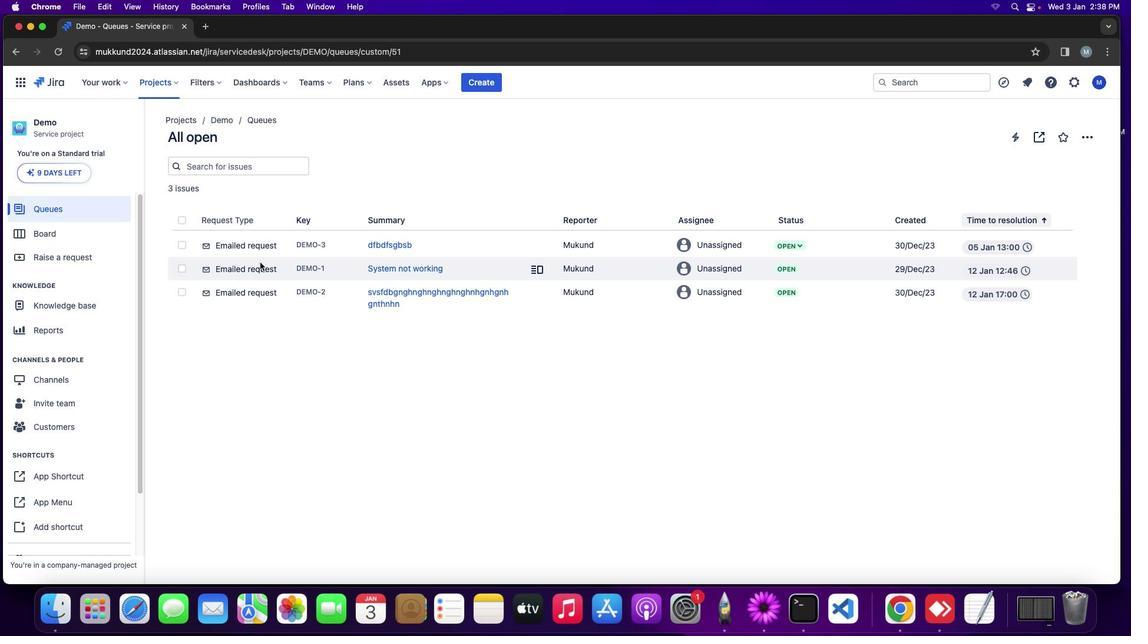 
Action: Mouse moved to (676, 159)
Screenshot: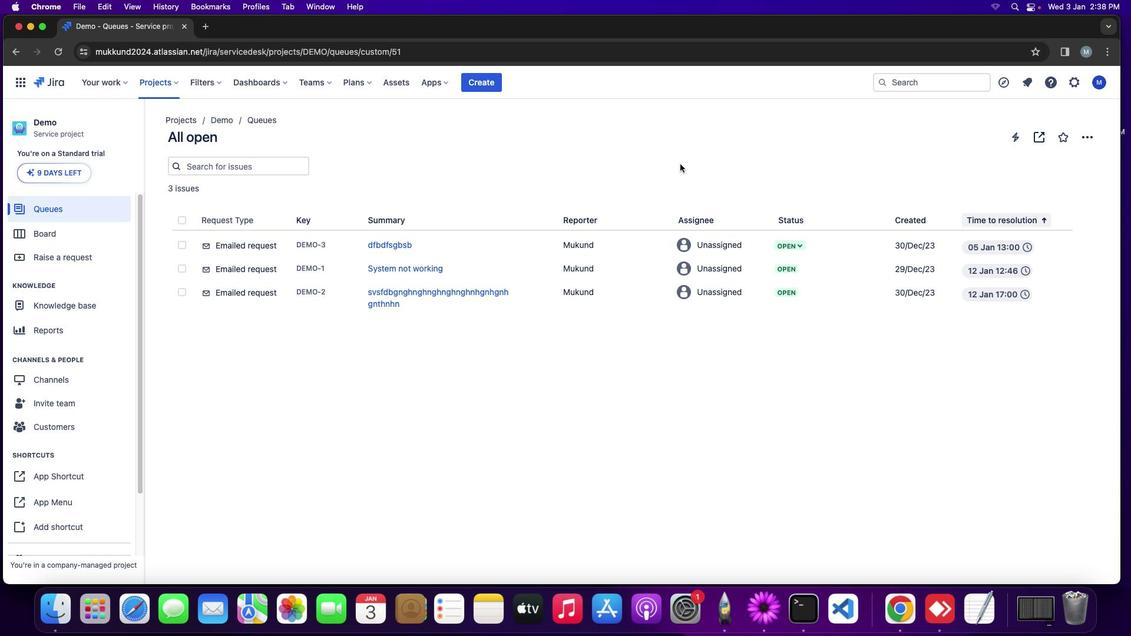 
Action: Mouse pressed left at (676, 159)
Screenshot: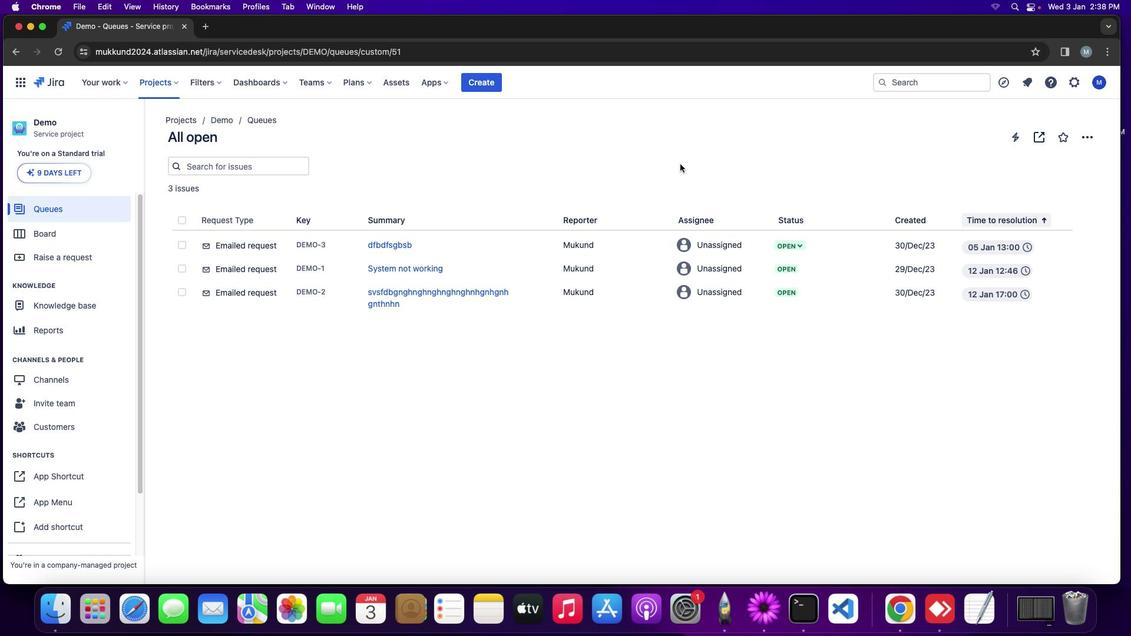 
